 Task: Add a signature Lisa Hernandez containing With heartfelt thanks and warm wishes, Lisa Hernandez to email address softage.6@softage.net and add a label Training materials
Action: Mouse moved to (1135, 71)
Screenshot: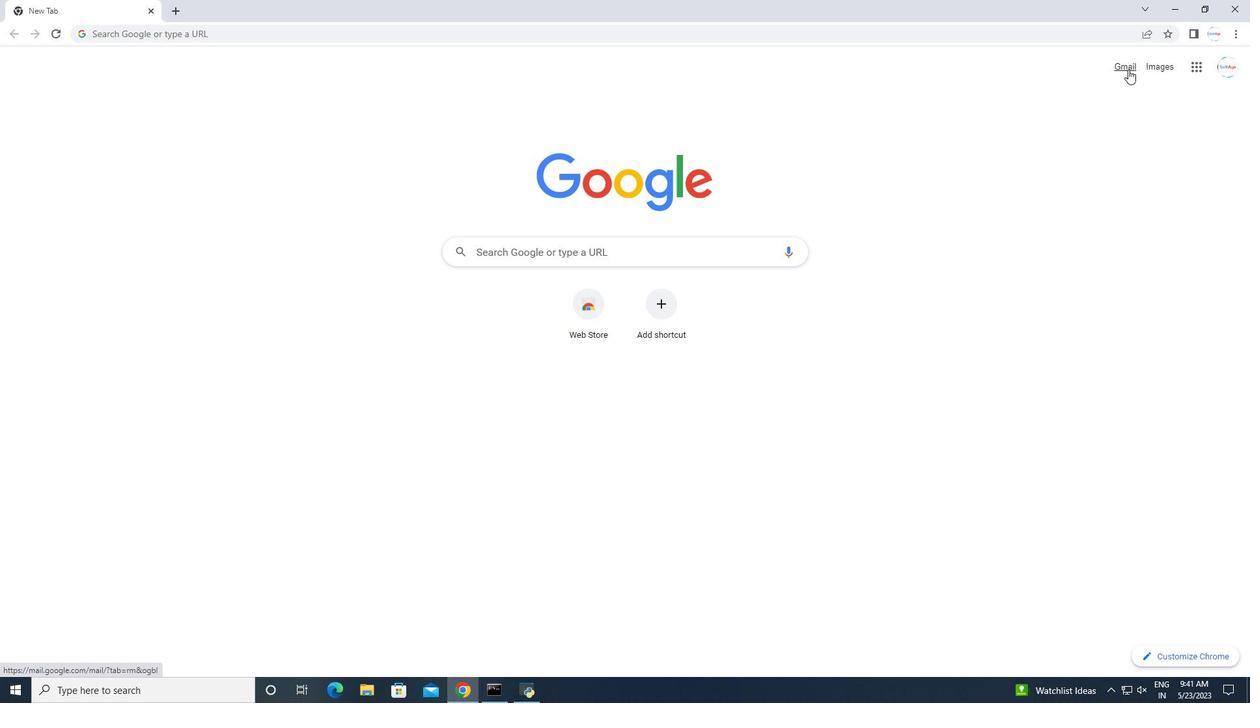 
Action: Mouse pressed left at (1135, 71)
Screenshot: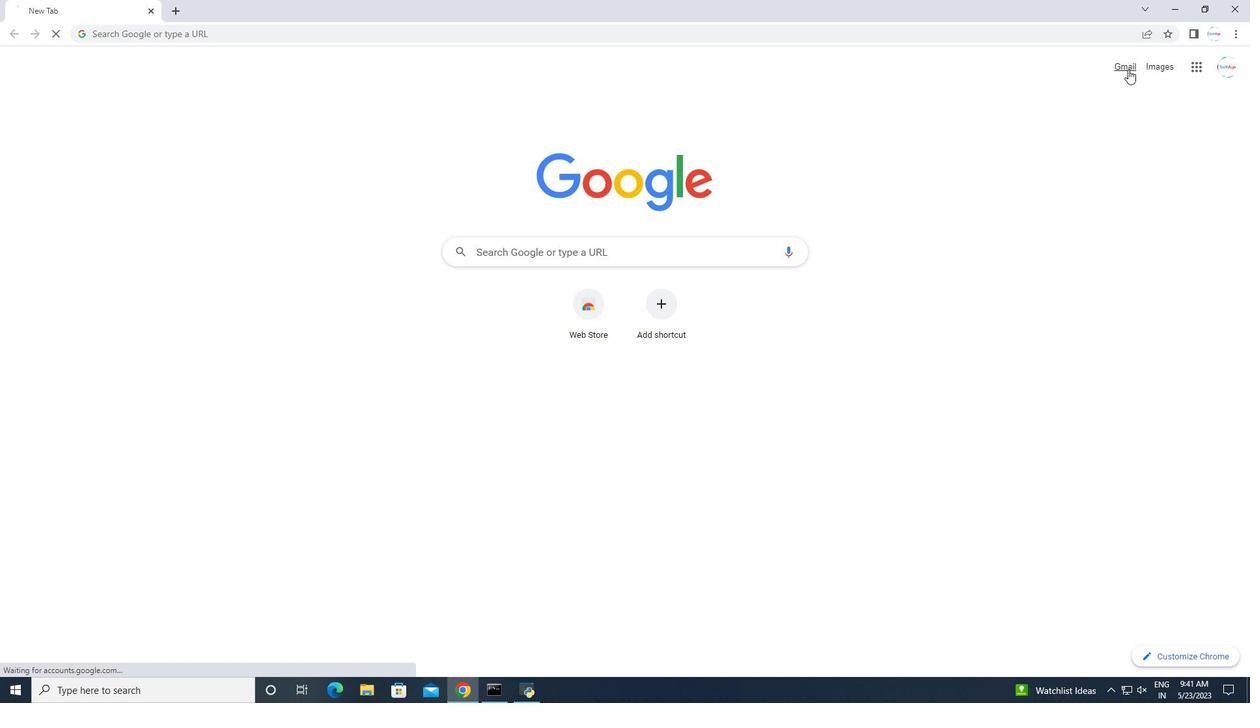 
Action: Mouse moved to (1162, 71)
Screenshot: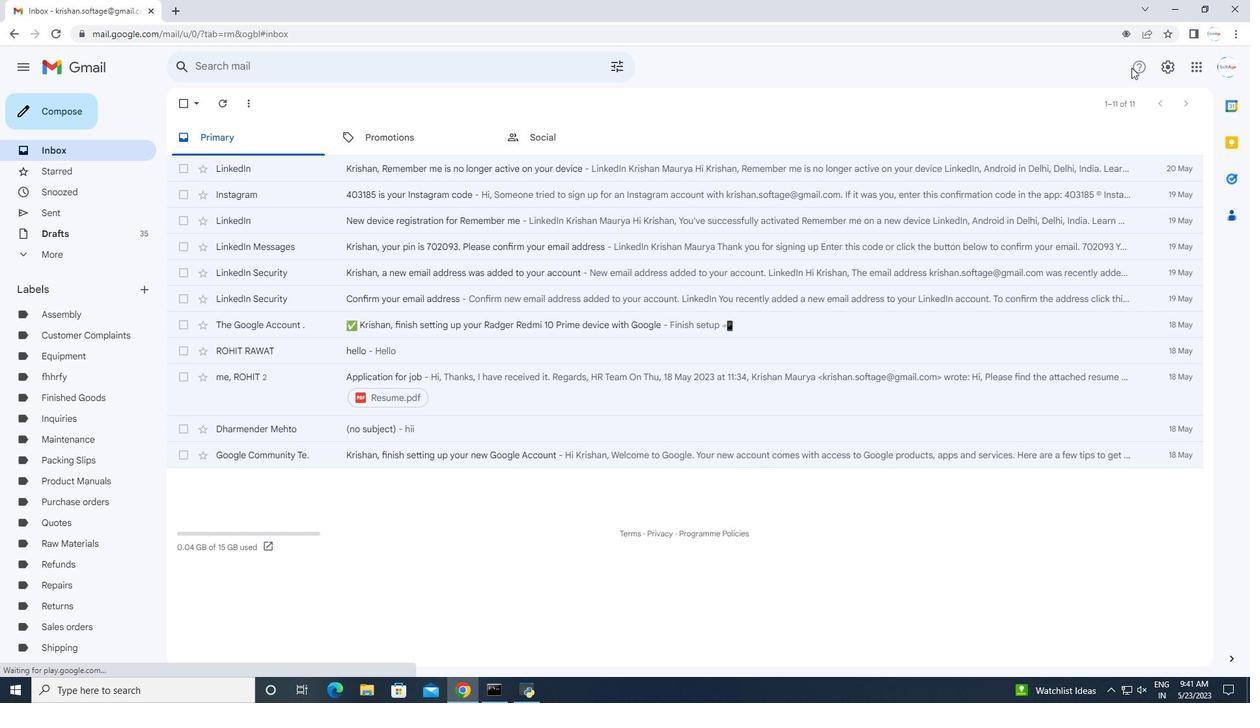 
Action: Mouse pressed left at (1162, 71)
Screenshot: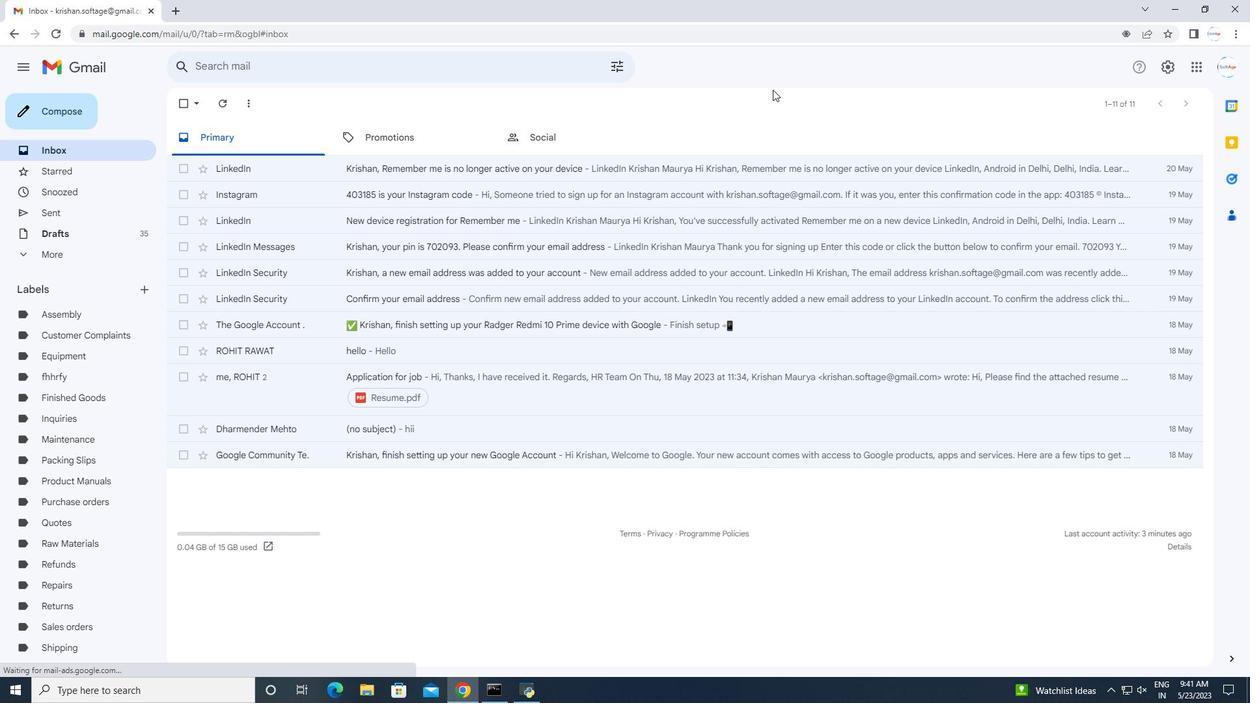 
Action: Mouse moved to (1136, 130)
Screenshot: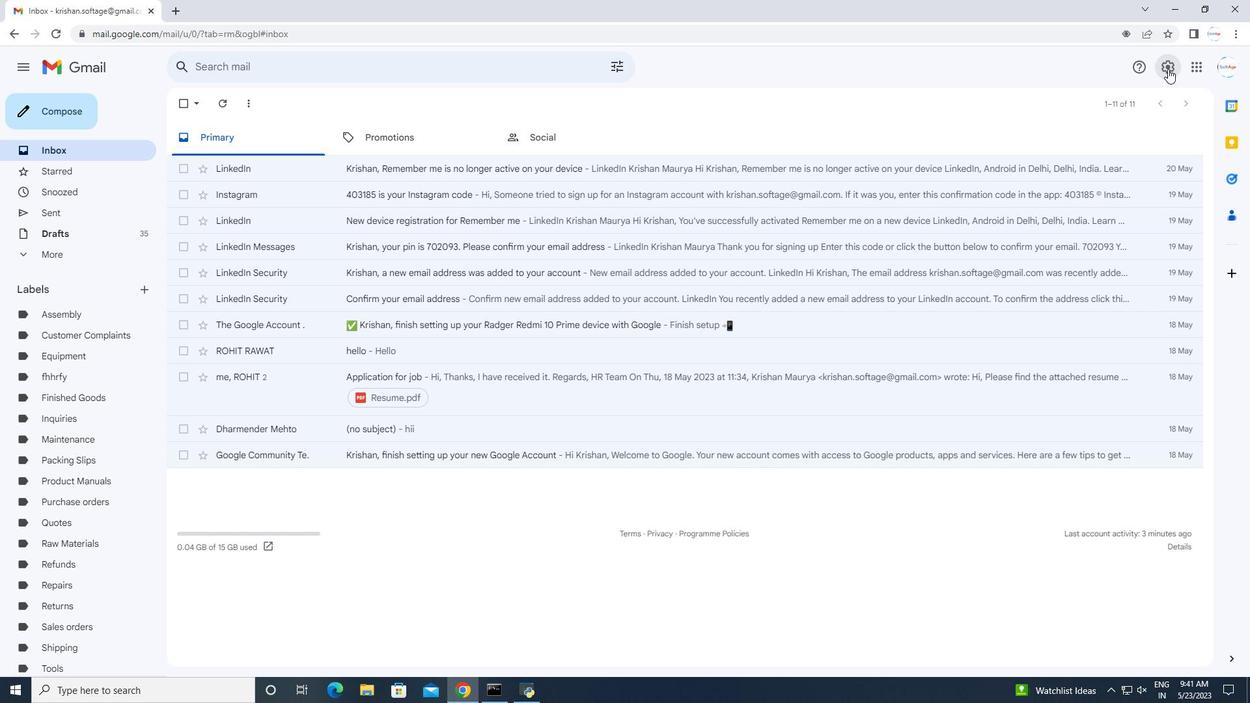 
Action: Mouse pressed left at (1136, 130)
Screenshot: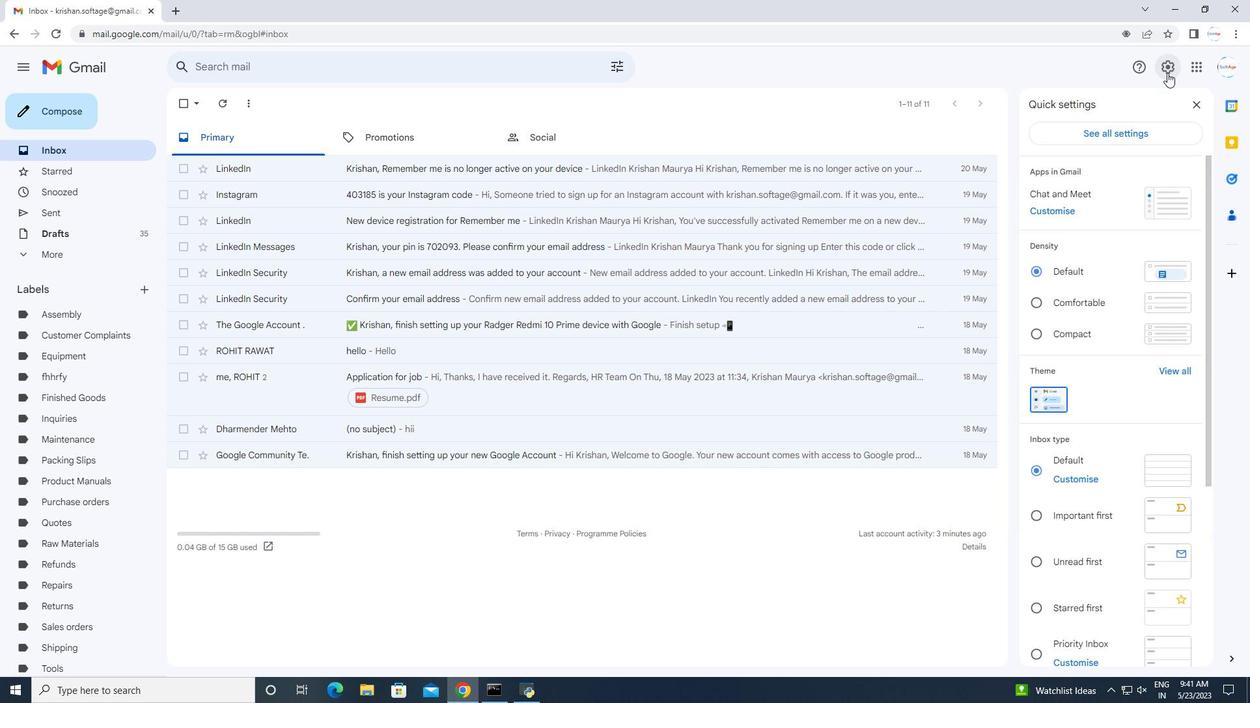 
Action: Mouse moved to (846, 177)
Screenshot: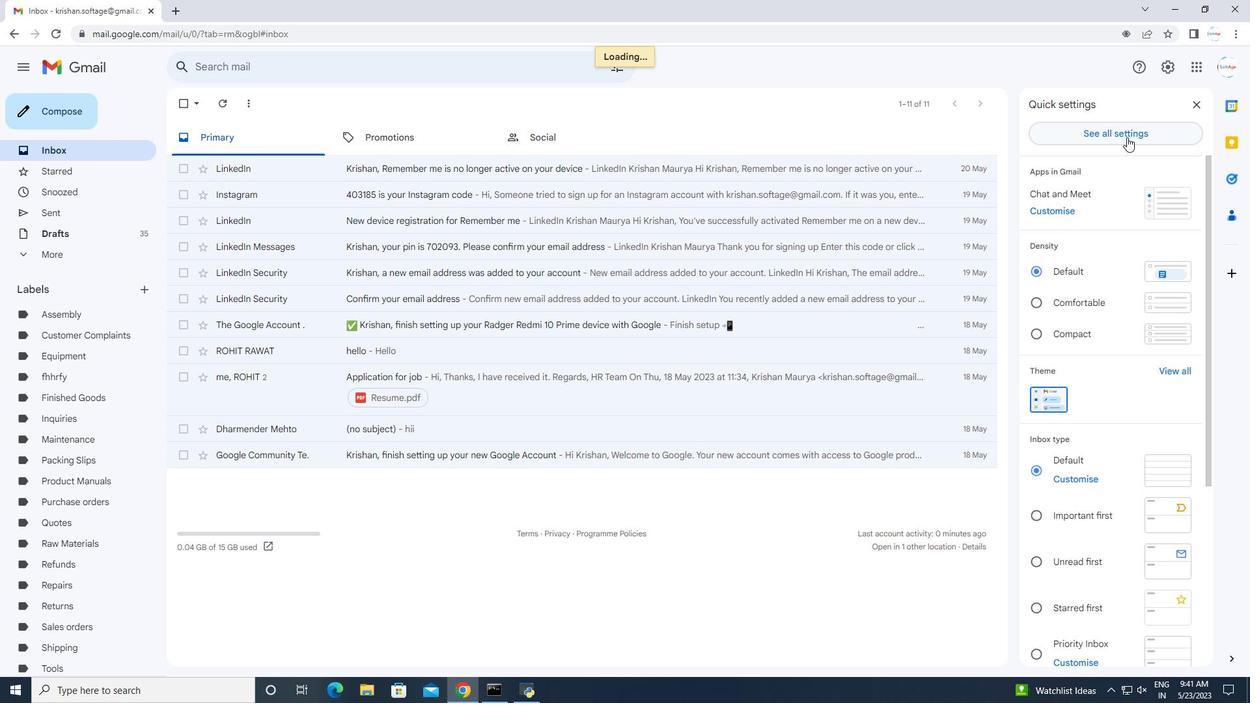 
Action: Mouse scrolled (846, 177) with delta (0, 0)
Screenshot: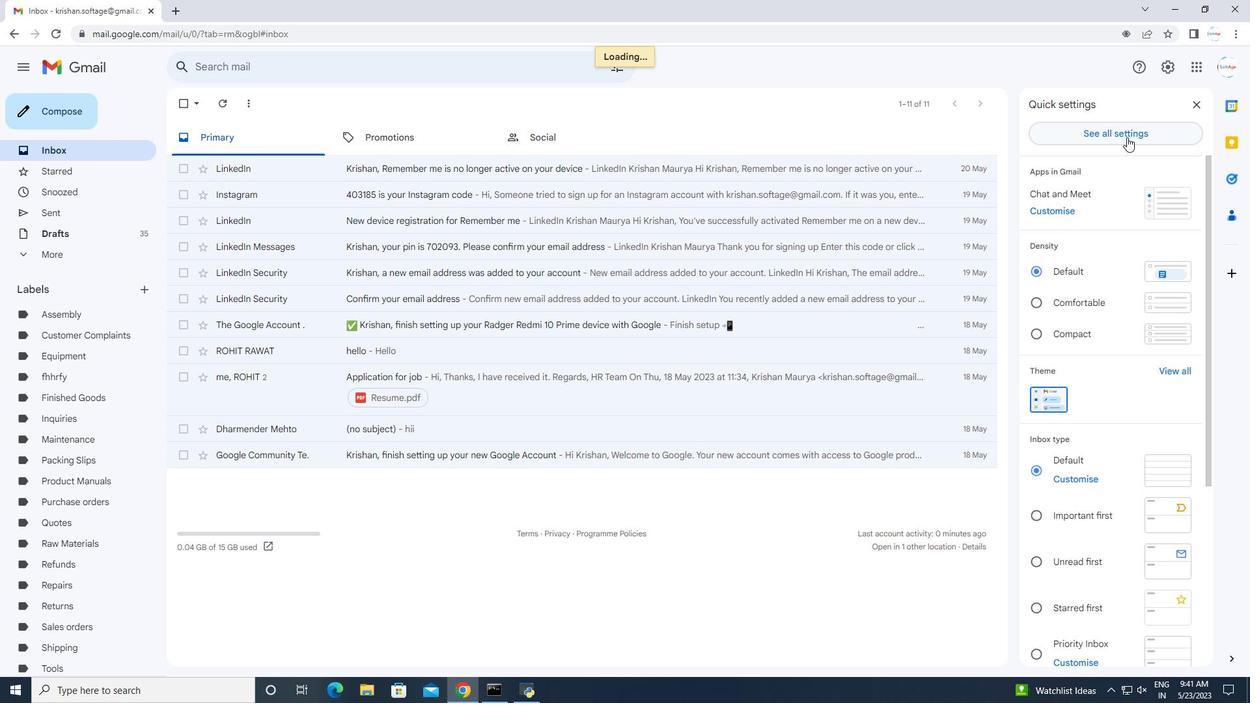 
Action: Mouse moved to (839, 181)
Screenshot: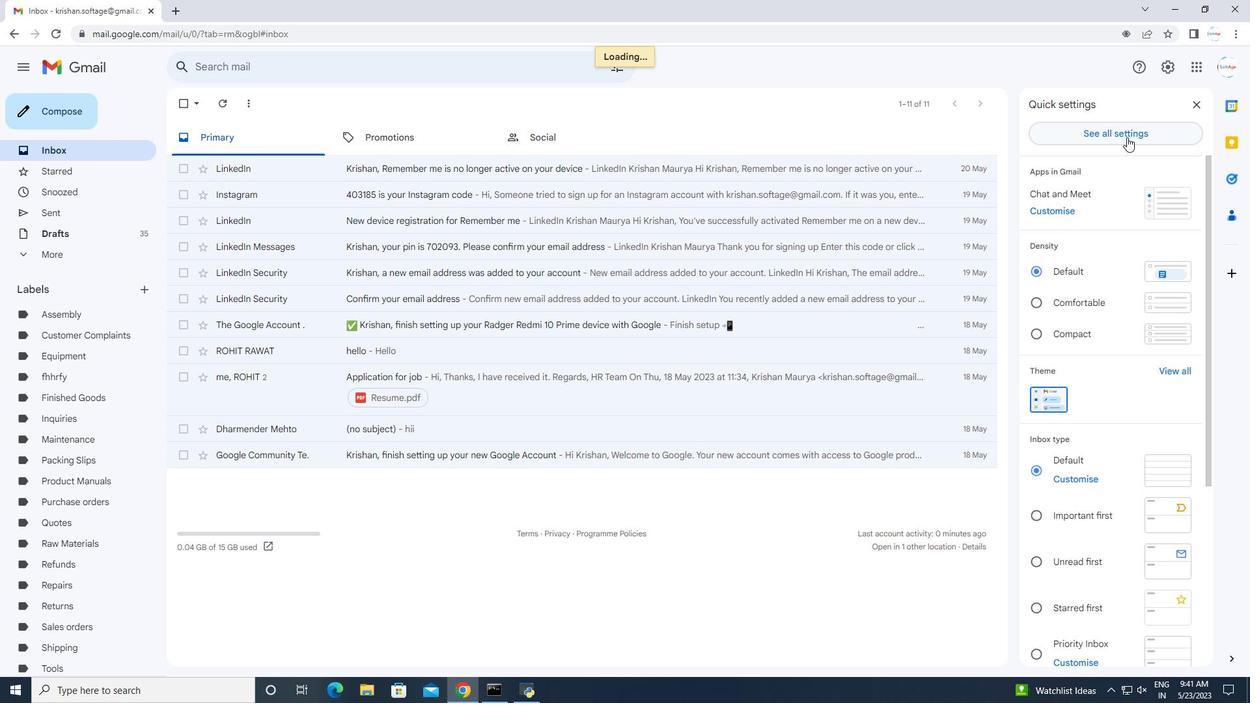 
Action: Mouse scrolled (842, 179) with delta (0, 0)
Screenshot: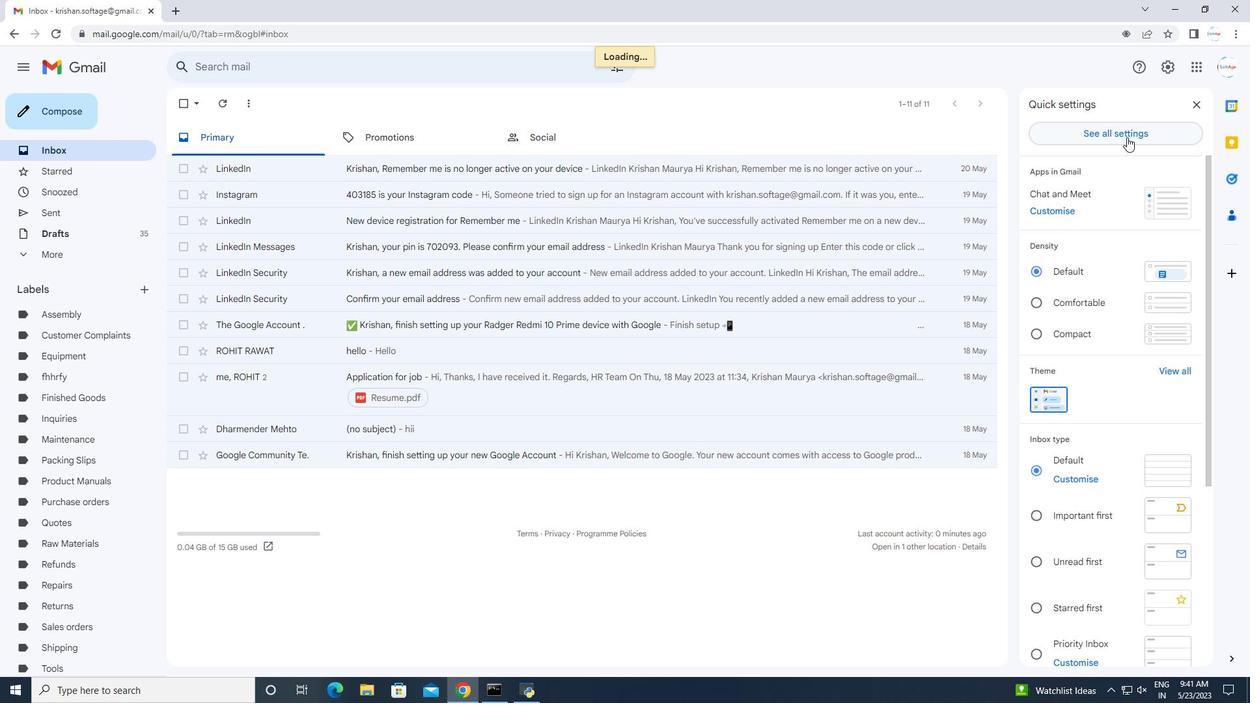 
Action: Mouse moved to (837, 181)
Screenshot: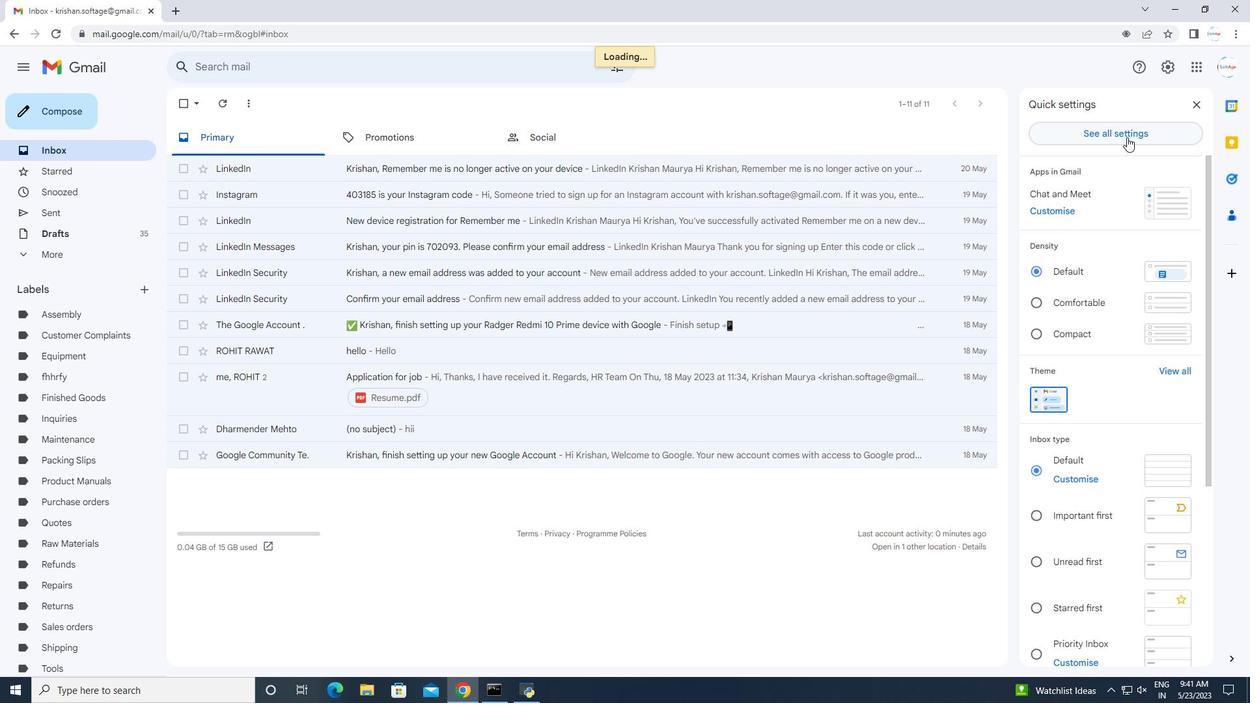 
Action: Mouse scrolled (837, 181) with delta (0, 0)
Screenshot: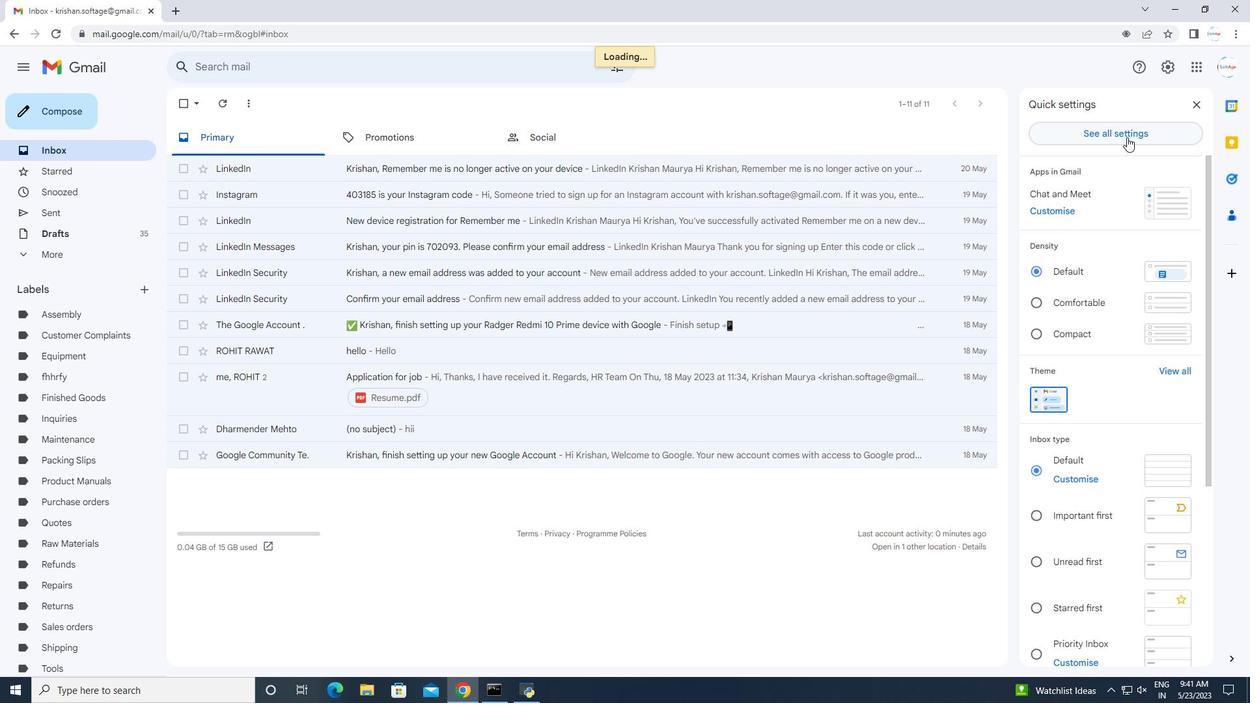
Action: Mouse moved to (831, 183)
Screenshot: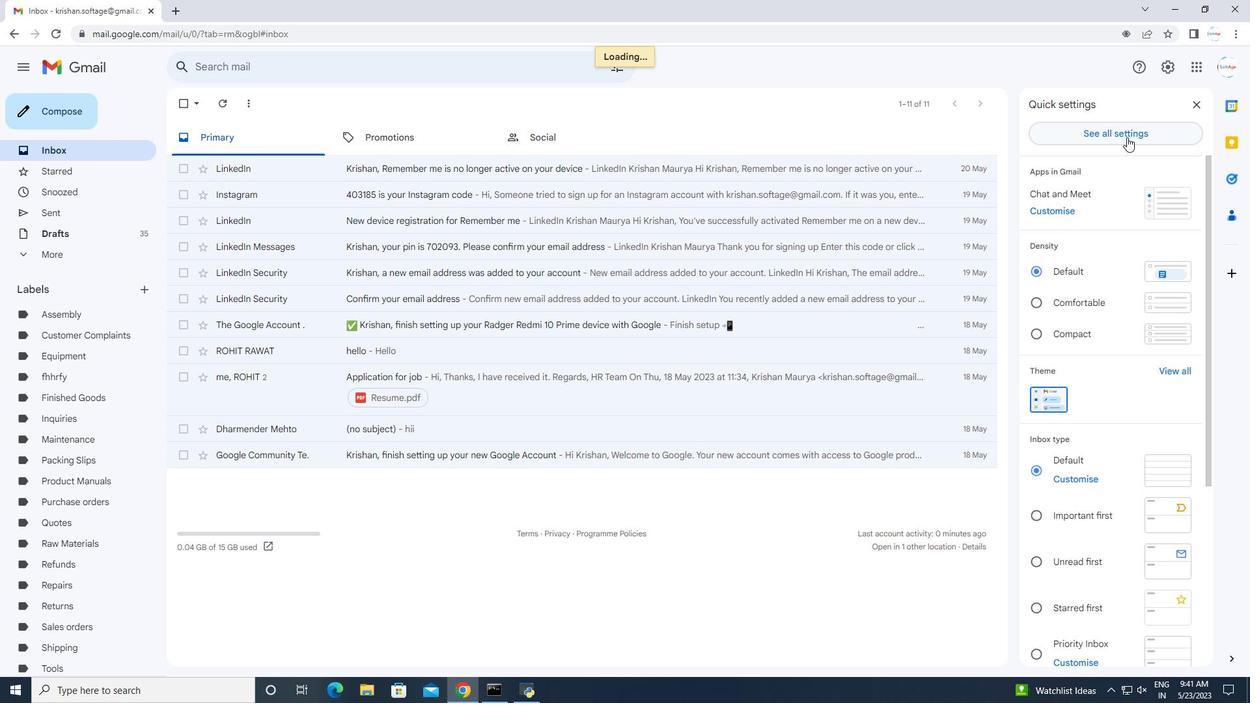 
Action: Mouse scrolled (831, 183) with delta (0, 0)
Screenshot: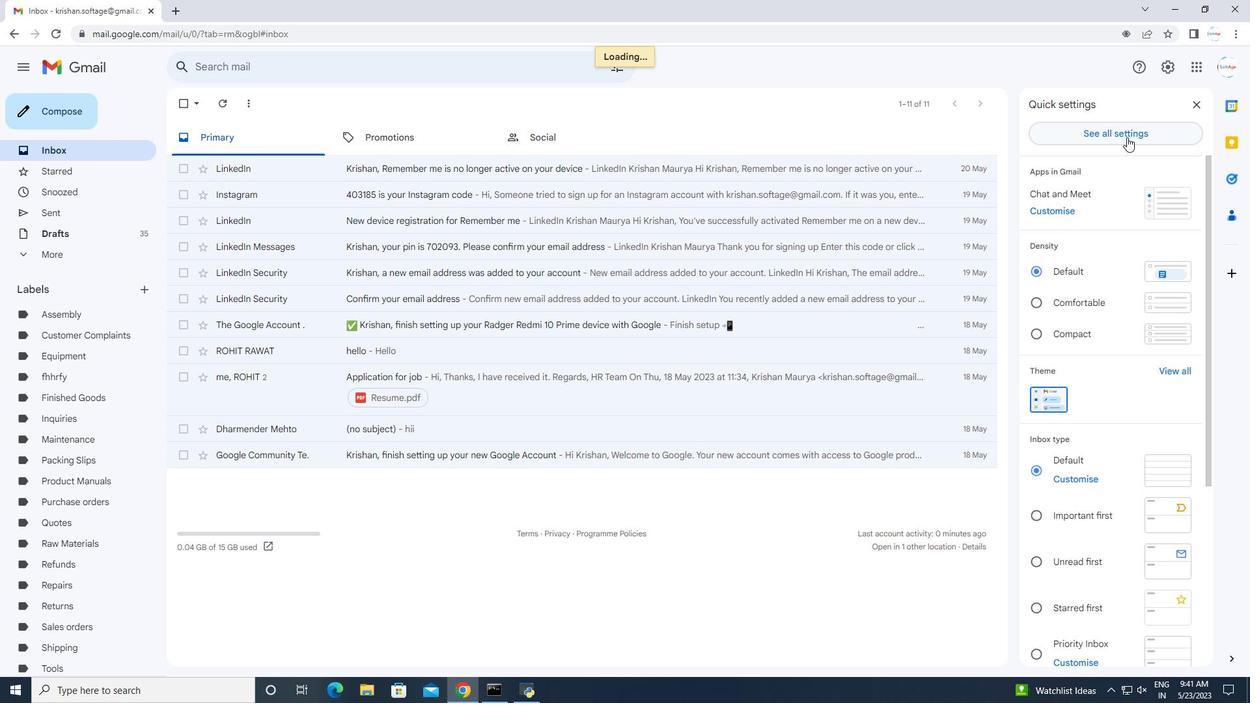 
Action: Mouse moved to (829, 184)
Screenshot: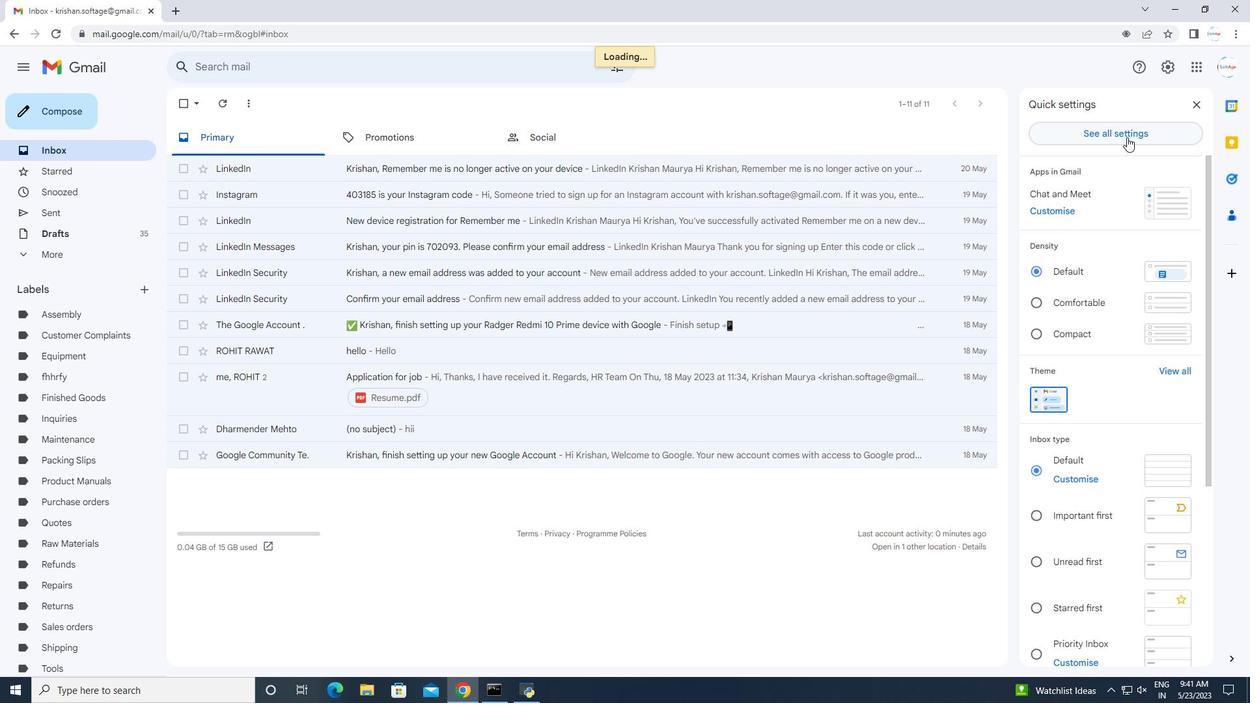 
Action: Mouse scrolled (829, 184) with delta (0, 0)
Screenshot: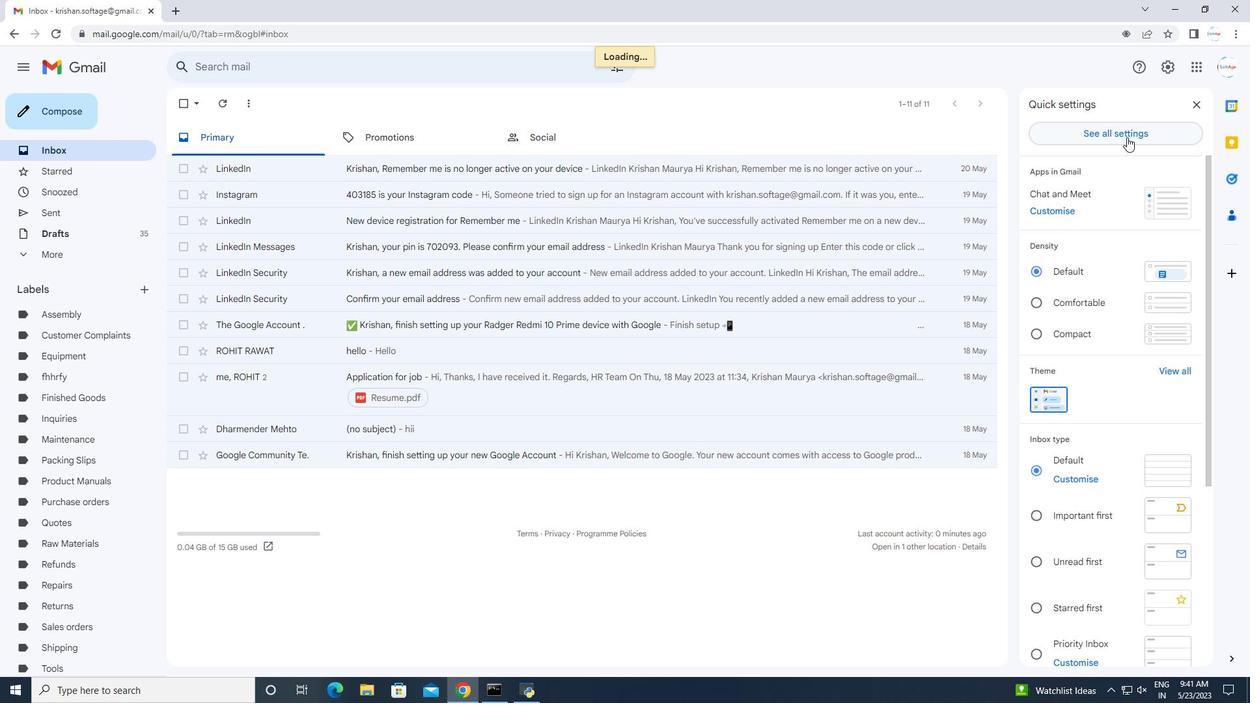 
Action: Mouse moved to (828, 184)
Screenshot: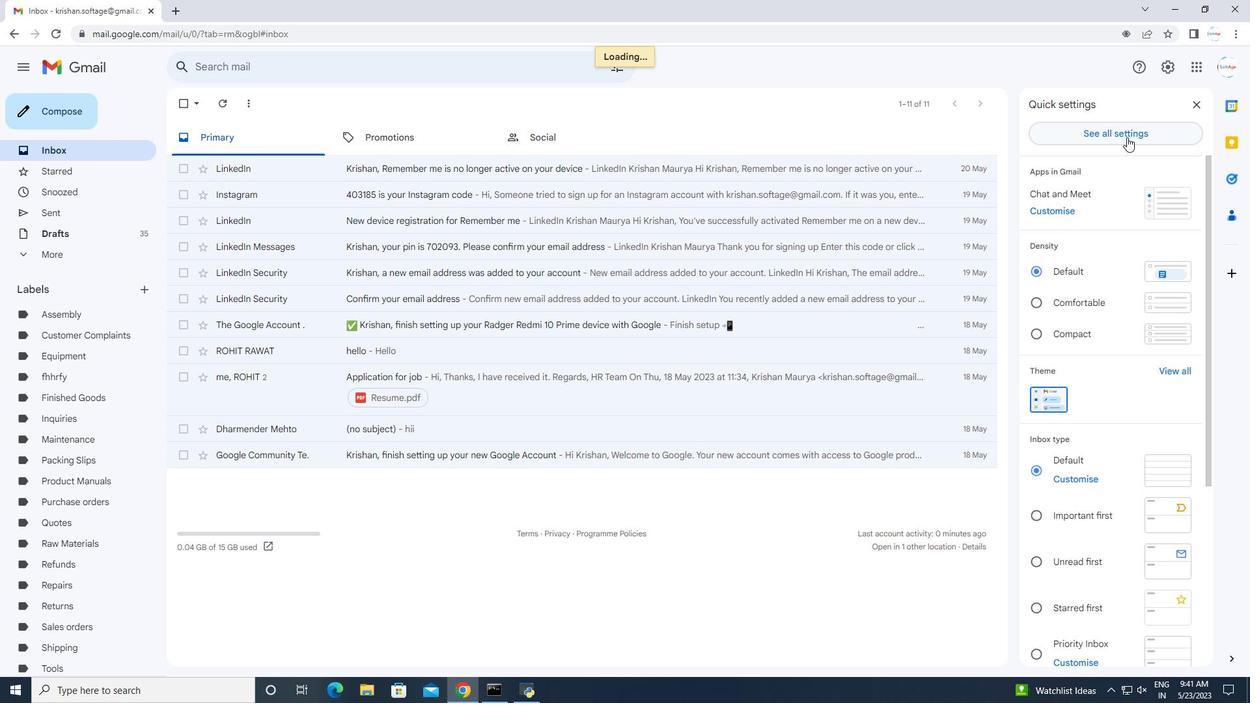 
Action: Mouse scrolled (828, 184) with delta (0, 0)
Screenshot: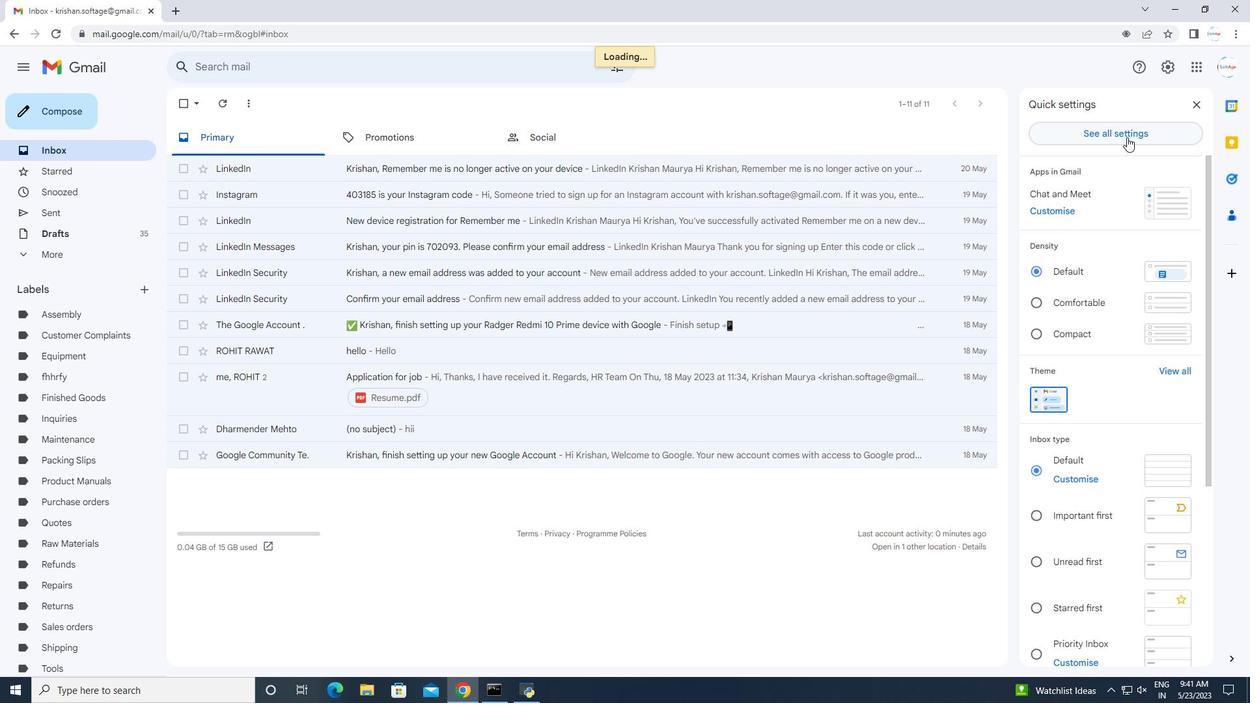 
Action: Mouse moved to (825, 186)
Screenshot: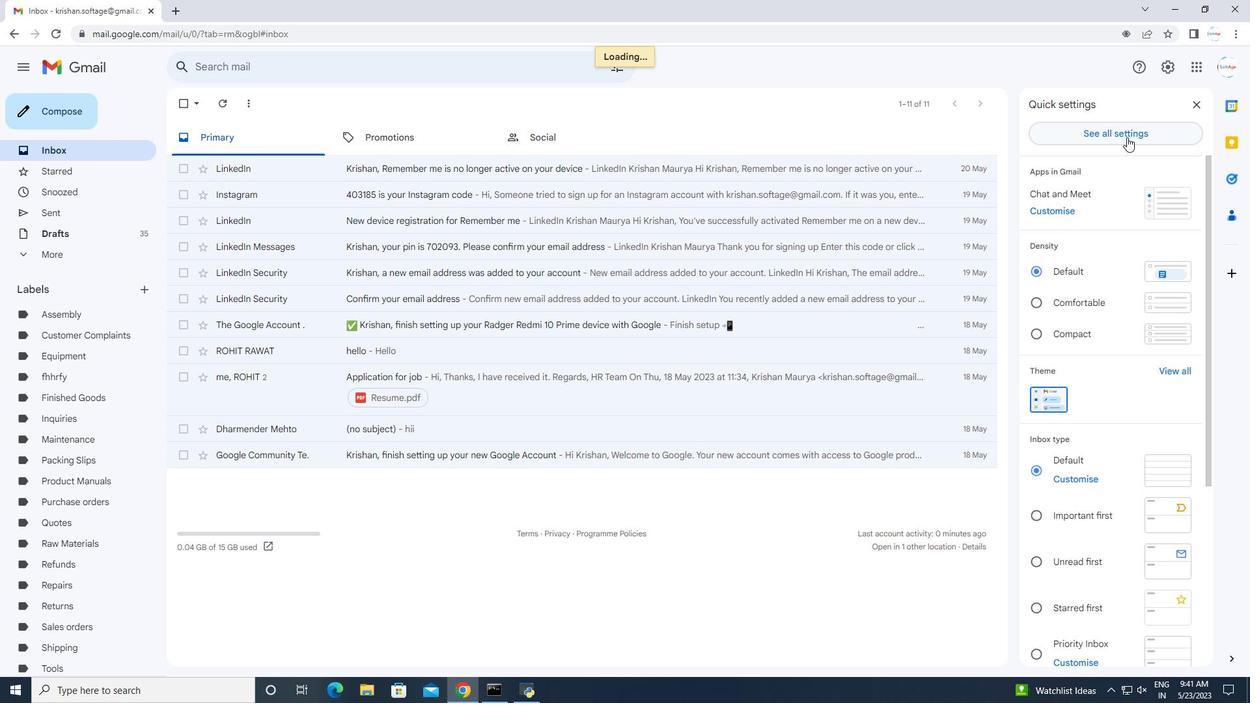 
Action: Mouse scrolled (825, 185) with delta (0, 0)
Screenshot: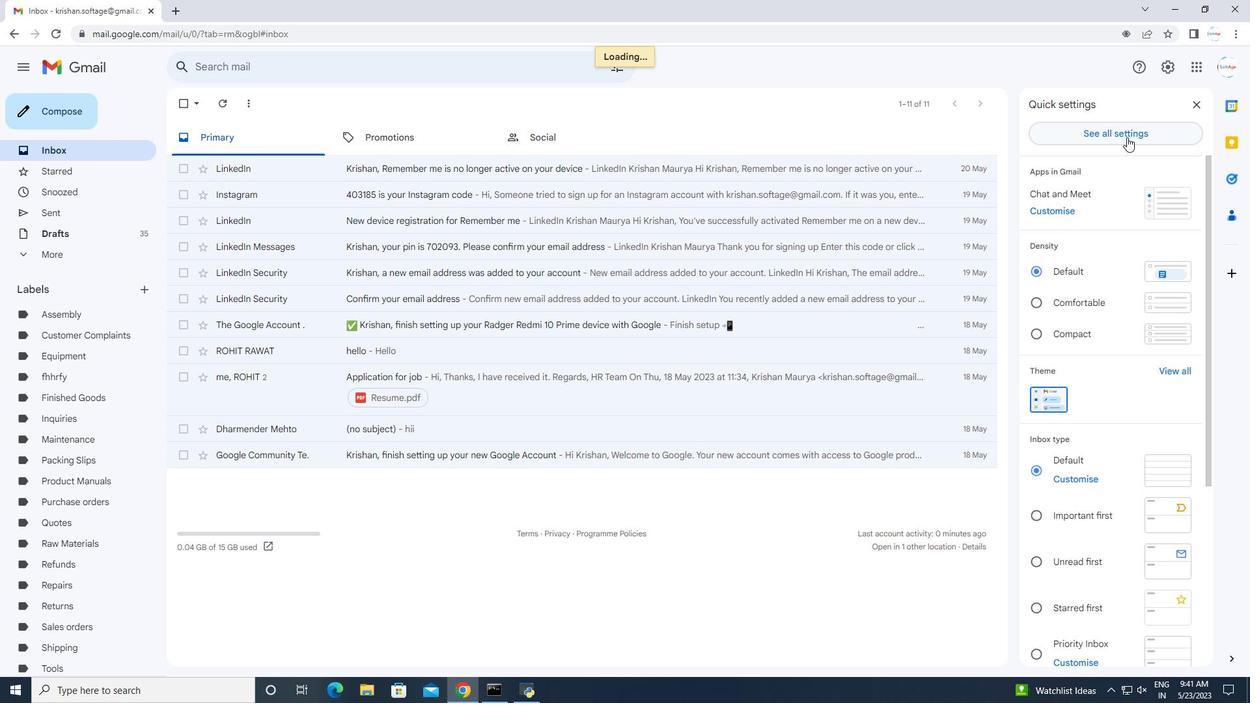 
Action: Mouse moved to (821, 187)
Screenshot: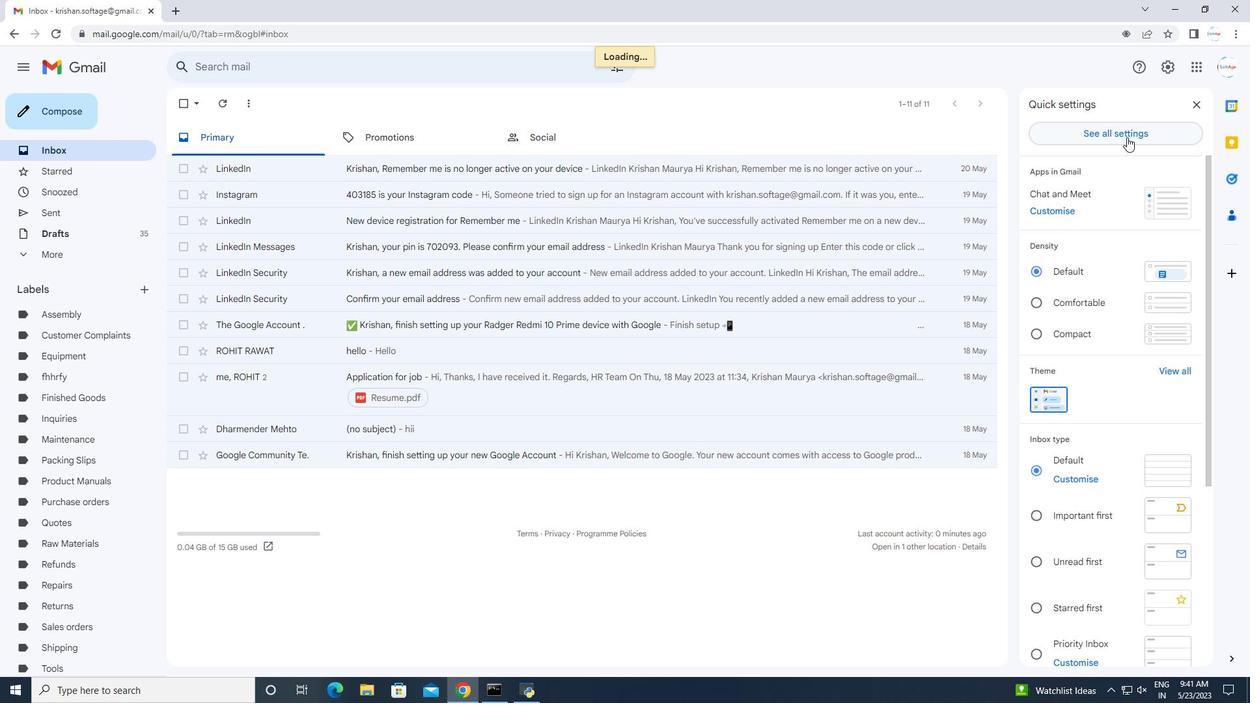 
Action: Mouse scrolled (821, 186) with delta (0, 0)
Screenshot: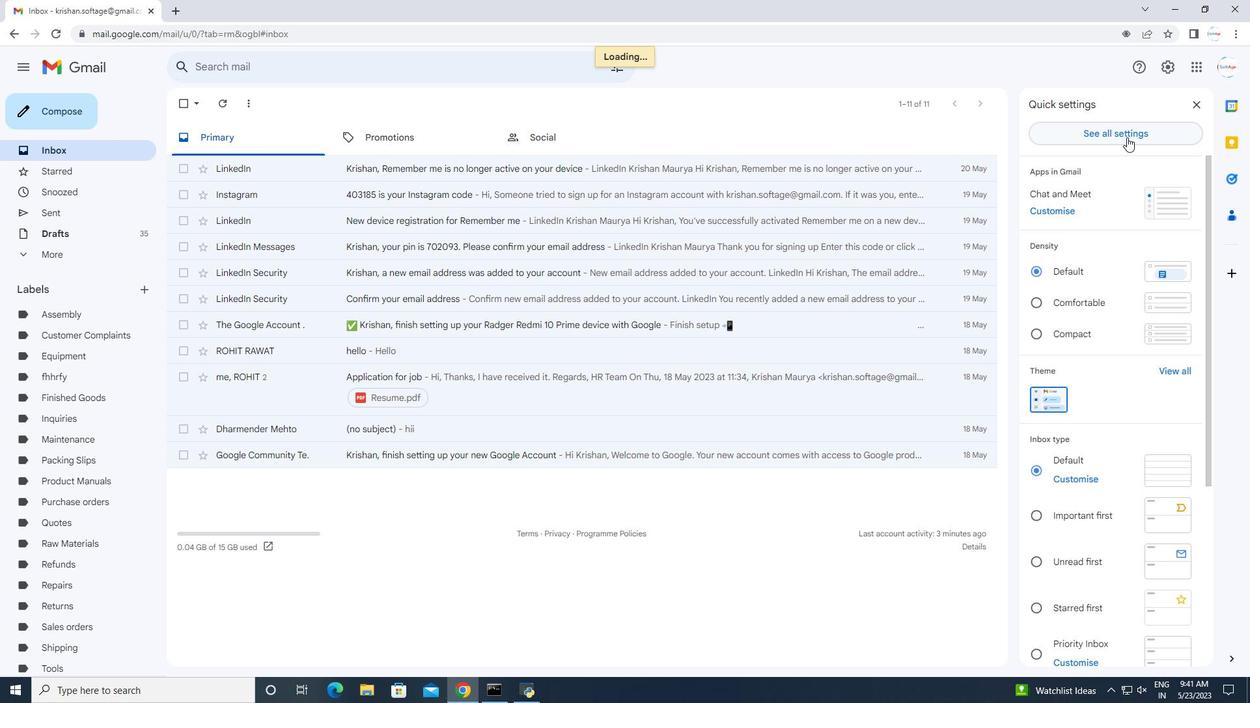 
Action: Mouse moved to (821, 187)
Screenshot: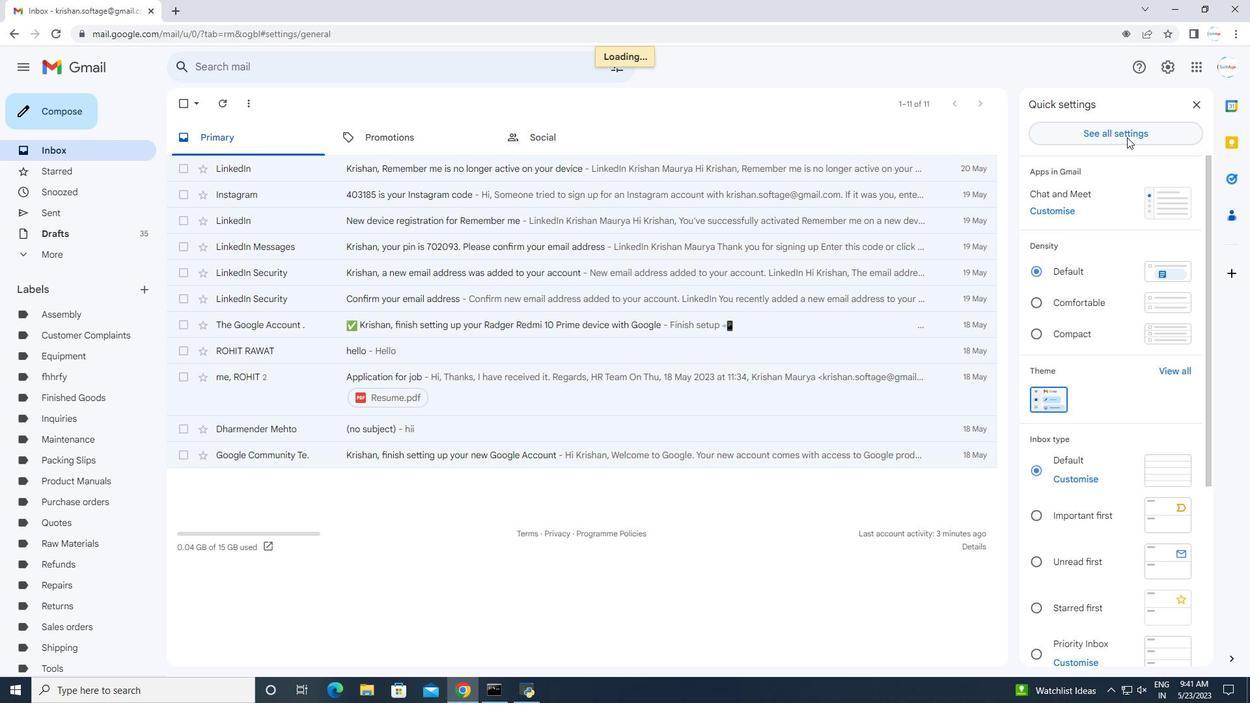 
Action: Mouse scrolled (821, 186) with delta (0, 0)
Screenshot: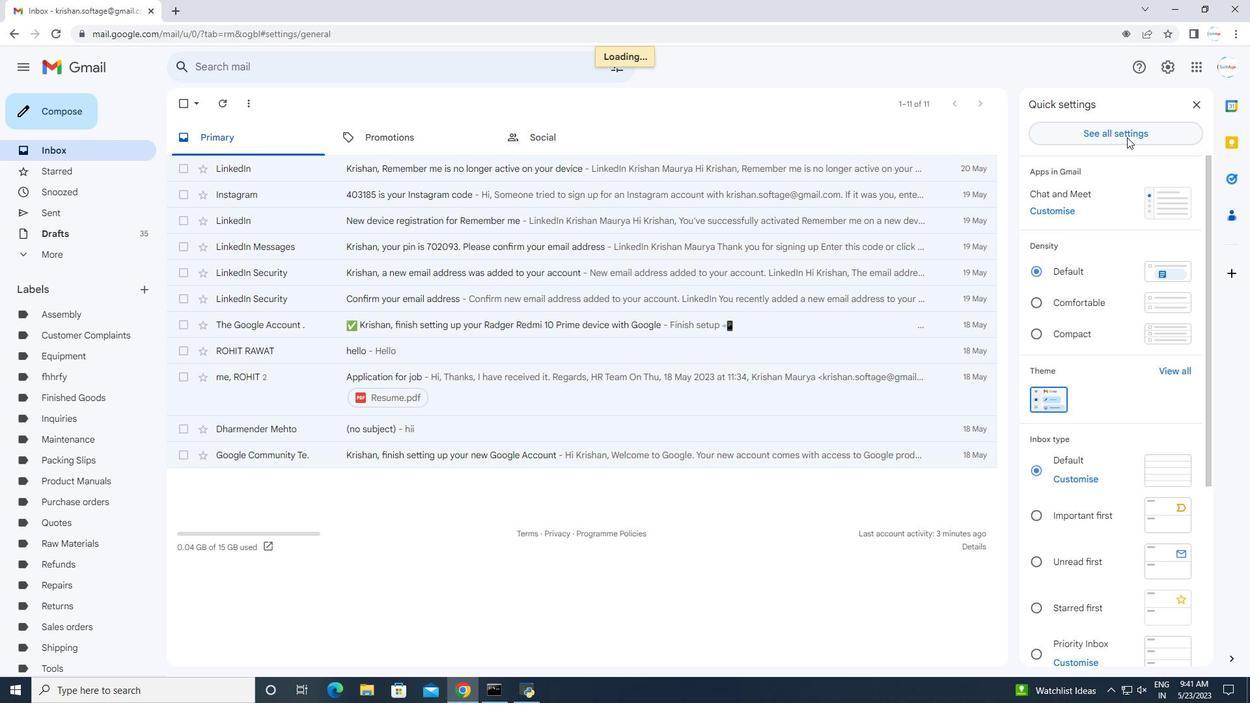 
Action: Mouse scrolled (821, 186) with delta (0, 0)
Screenshot: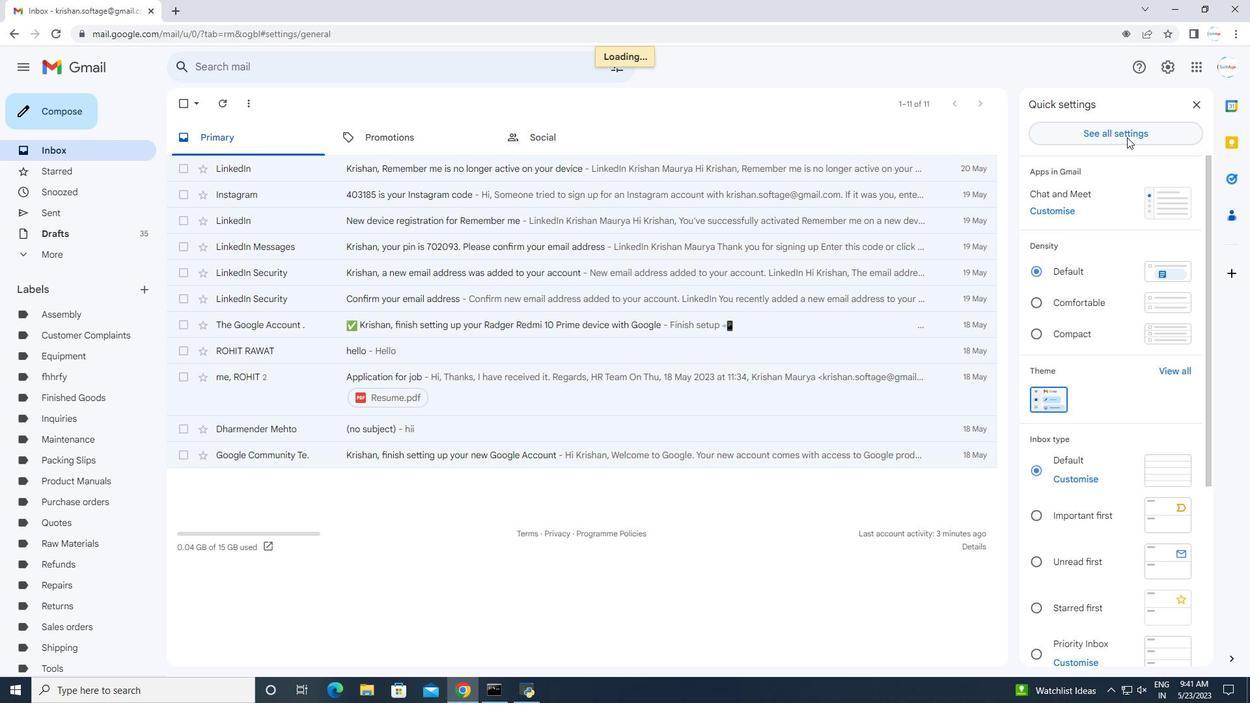 
Action: Mouse scrolled (821, 186) with delta (0, 0)
Screenshot: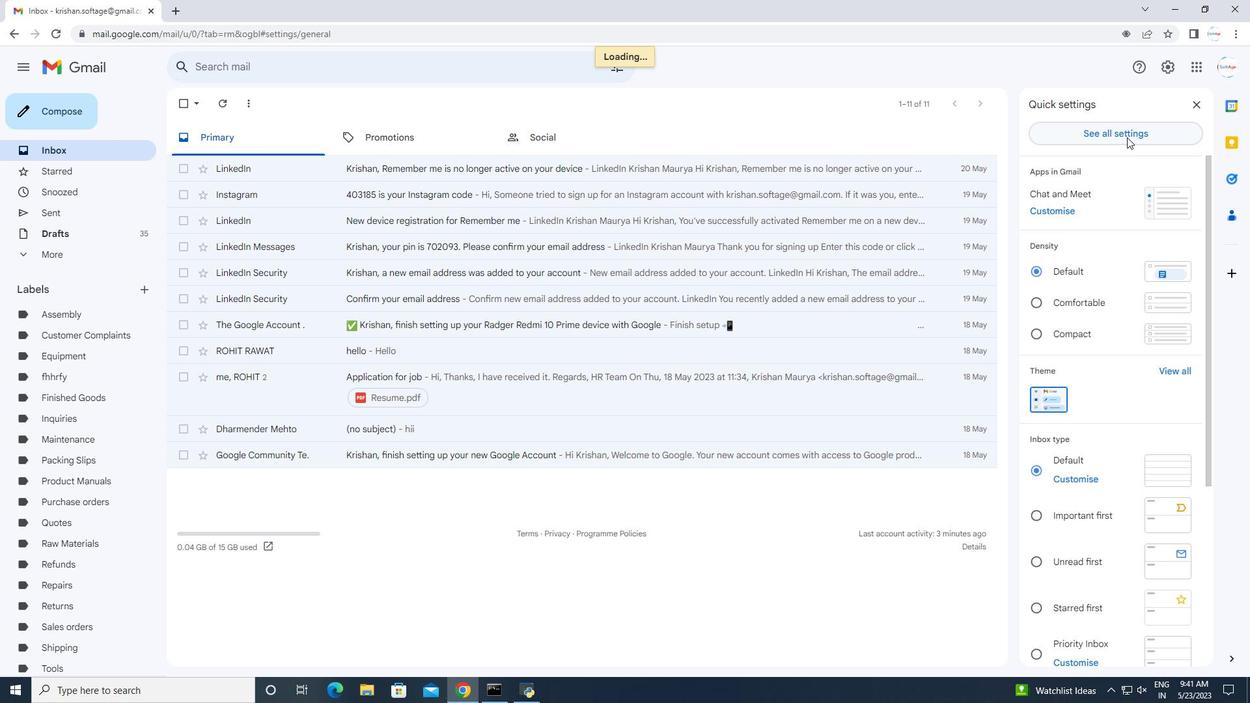 
Action: Mouse scrolled (821, 186) with delta (0, 0)
Screenshot: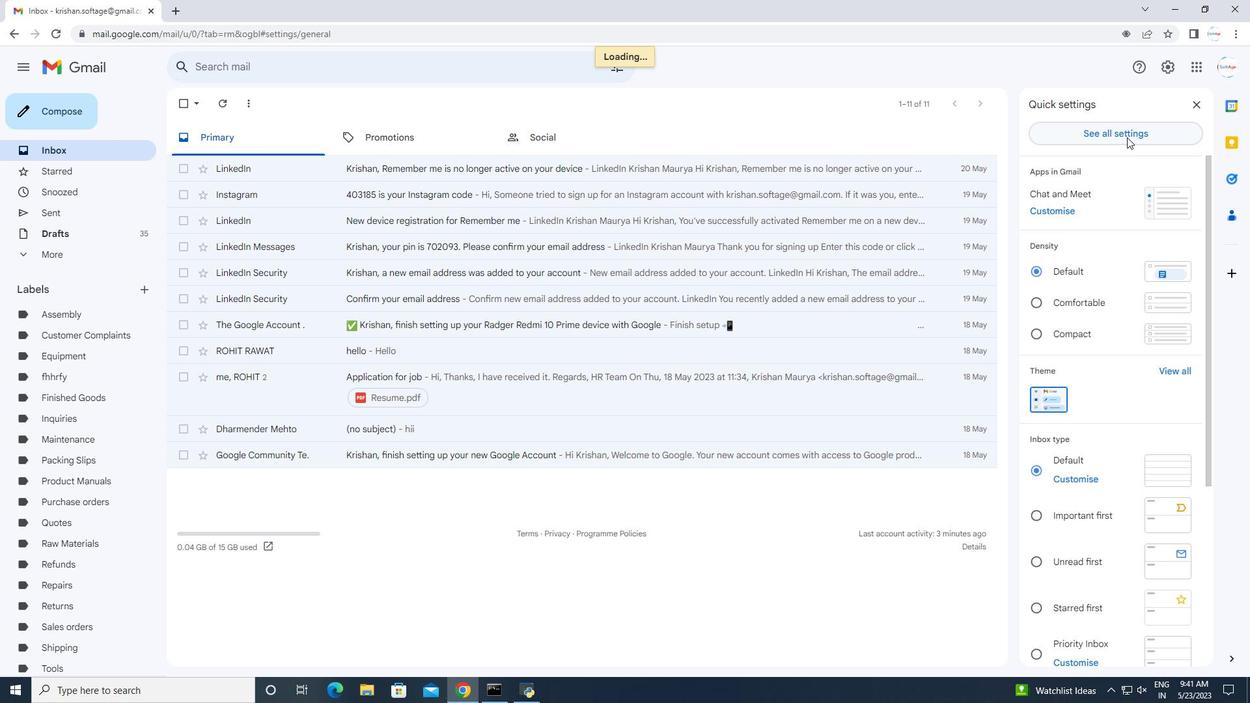 
Action: Mouse scrolled (821, 186) with delta (0, 0)
Screenshot: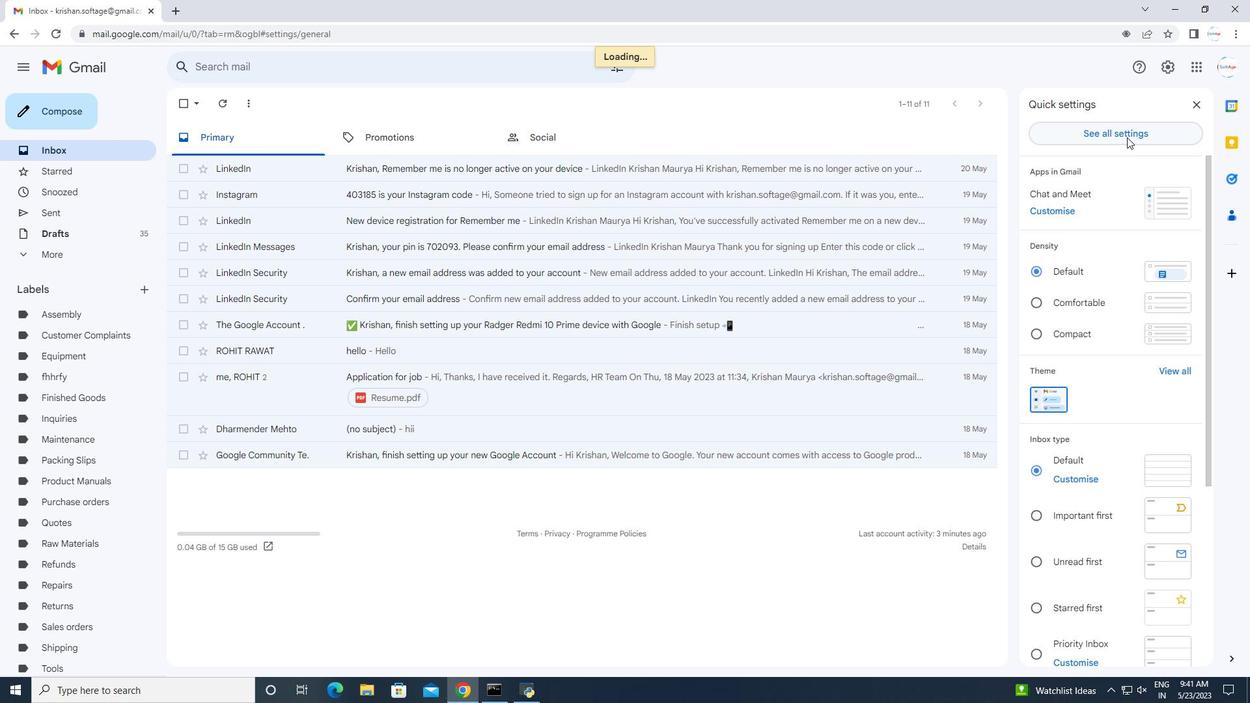 
Action: Mouse scrolled (821, 186) with delta (0, 0)
Screenshot: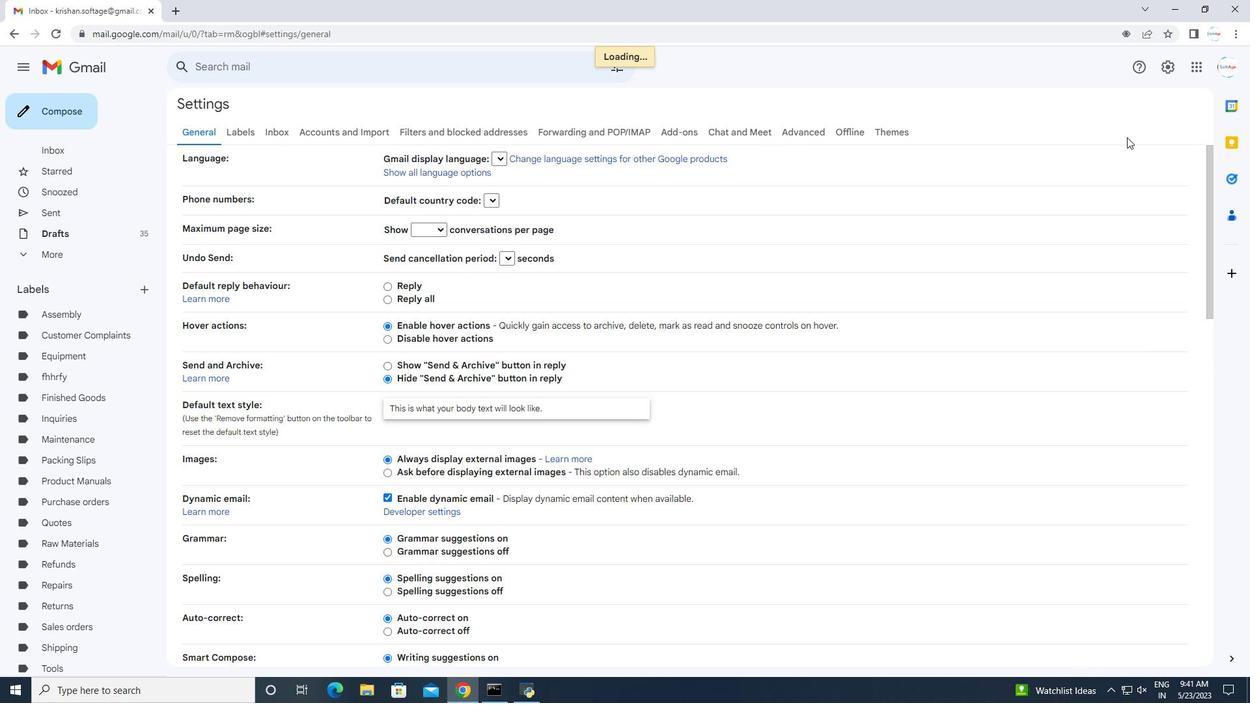 
Action: Mouse scrolled (821, 186) with delta (0, 0)
Screenshot: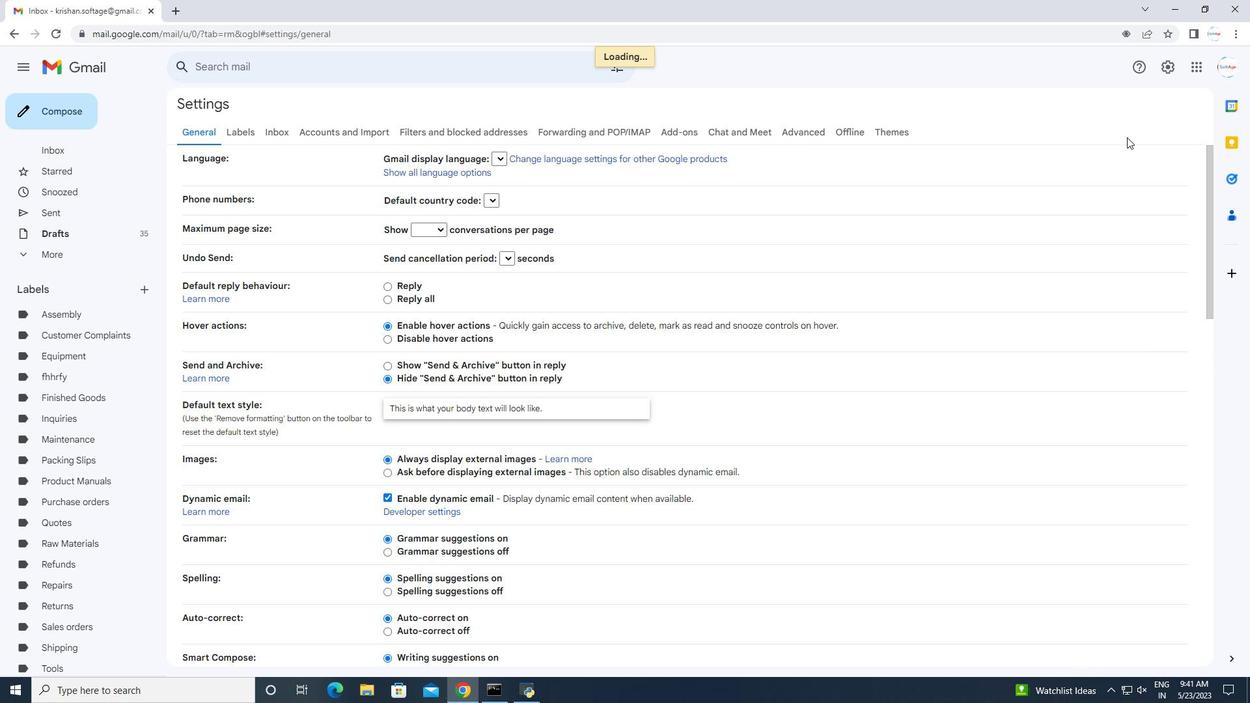 
Action: Mouse scrolled (821, 186) with delta (0, 0)
Screenshot: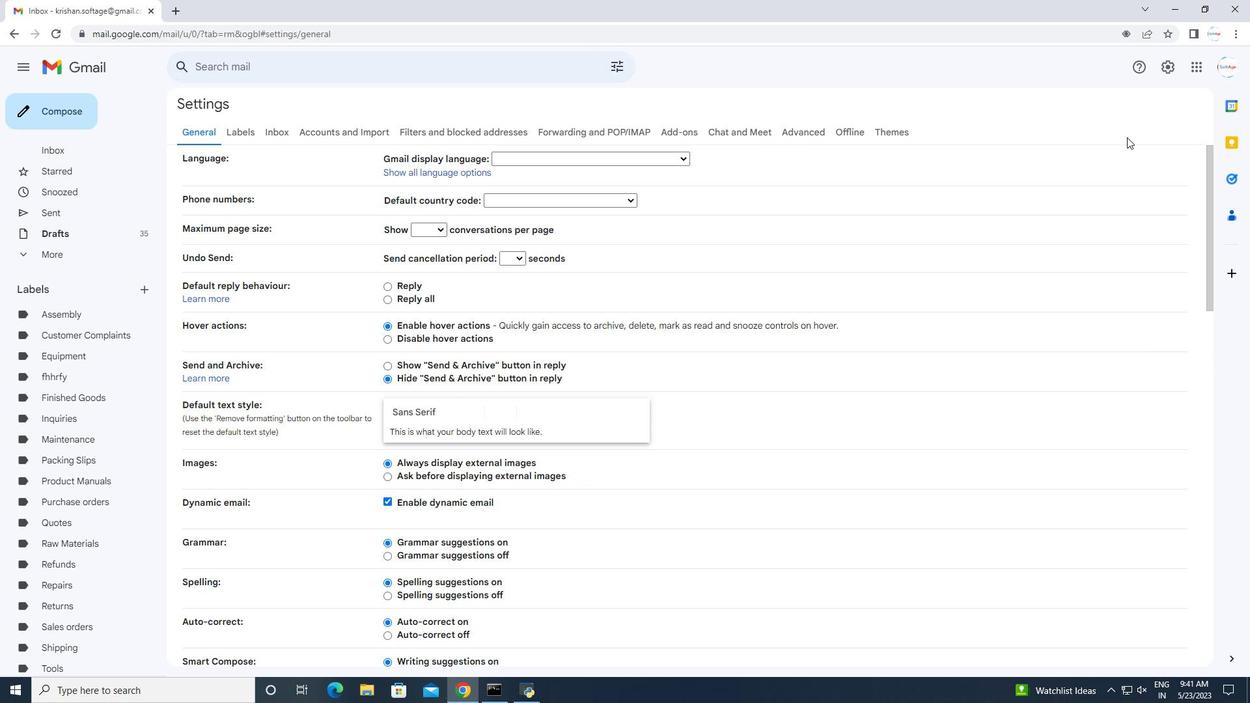 
Action: Mouse moved to (427, 318)
Screenshot: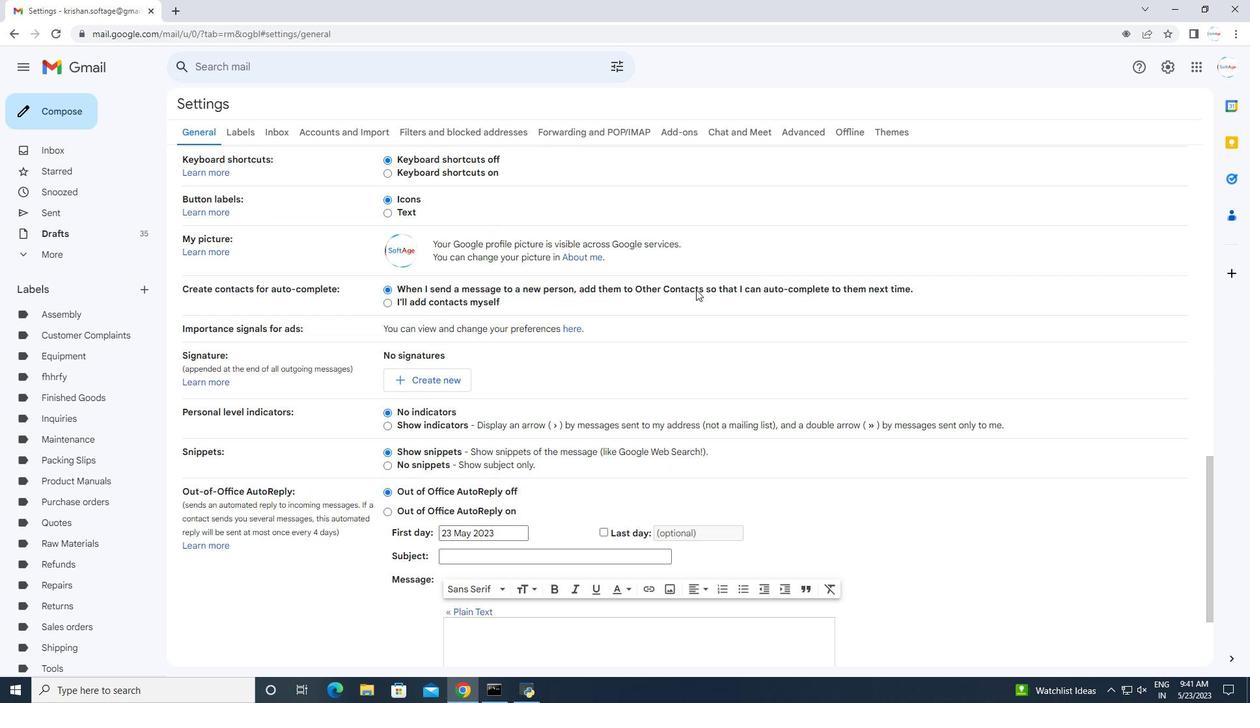 
Action: Mouse pressed left at (427, 318)
Screenshot: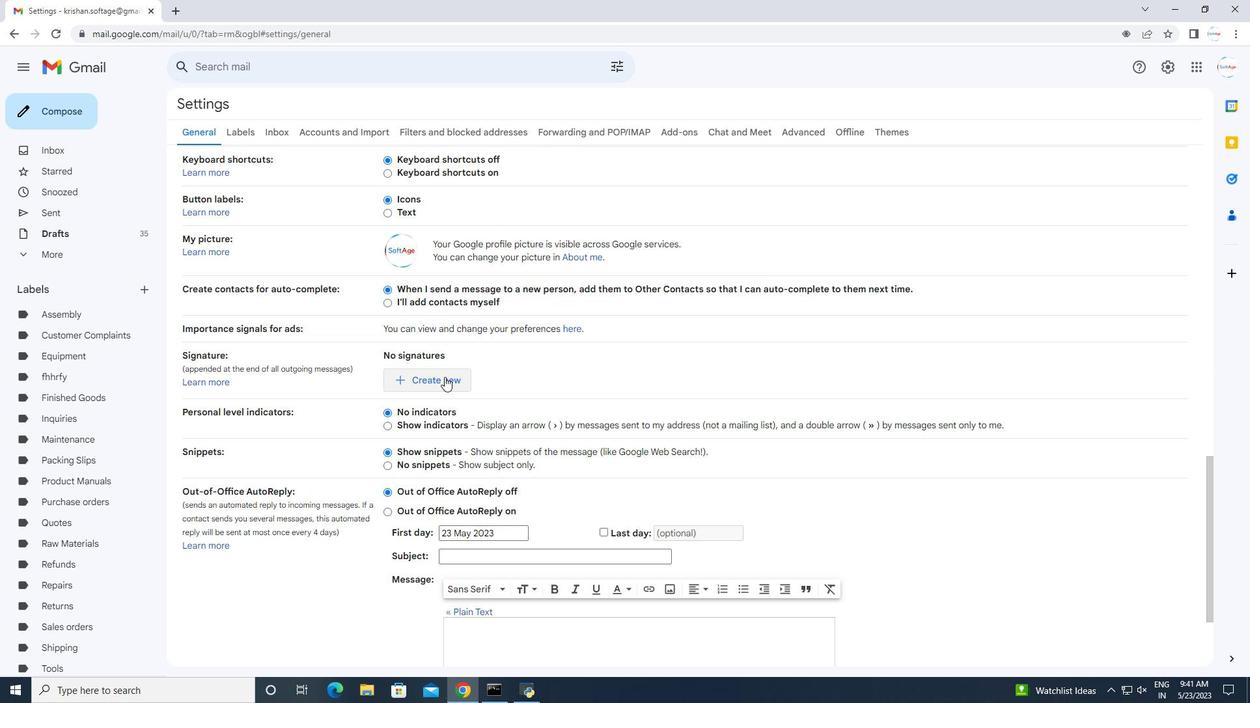 
Action: Mouse moved to (536, 358)
Screenshot: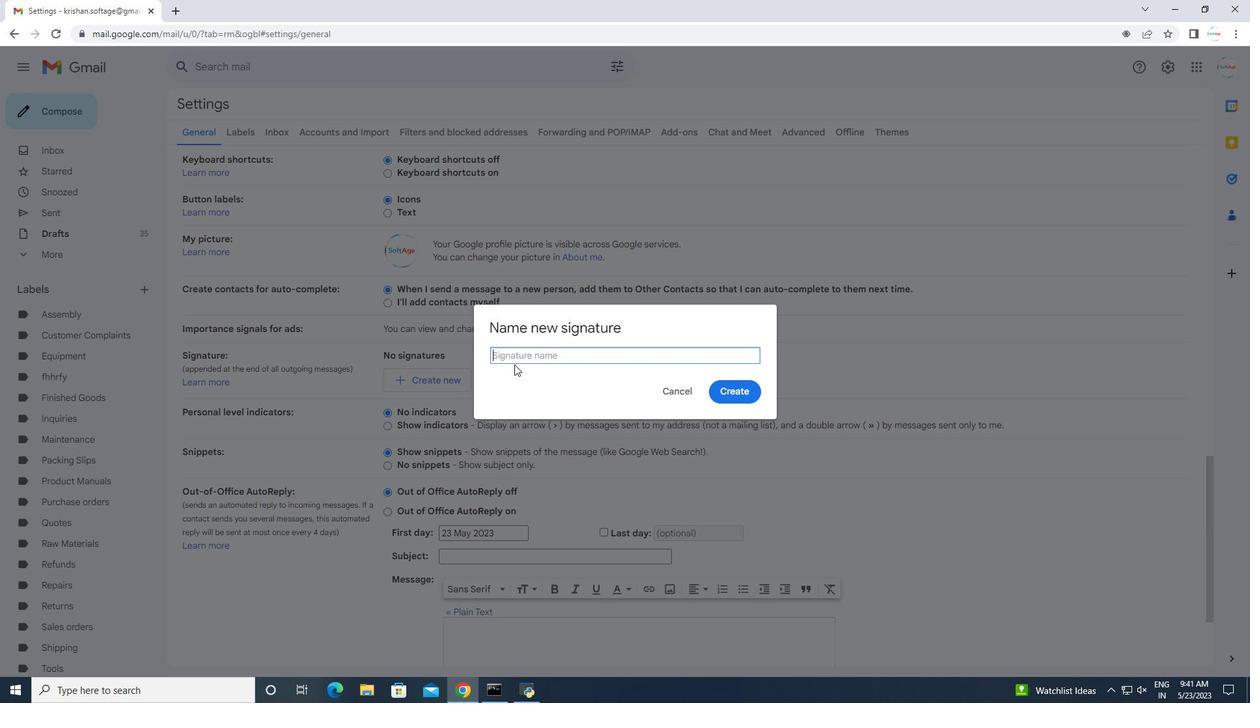 
Action: Mouse pressed left at (536, 358)
Screenshot: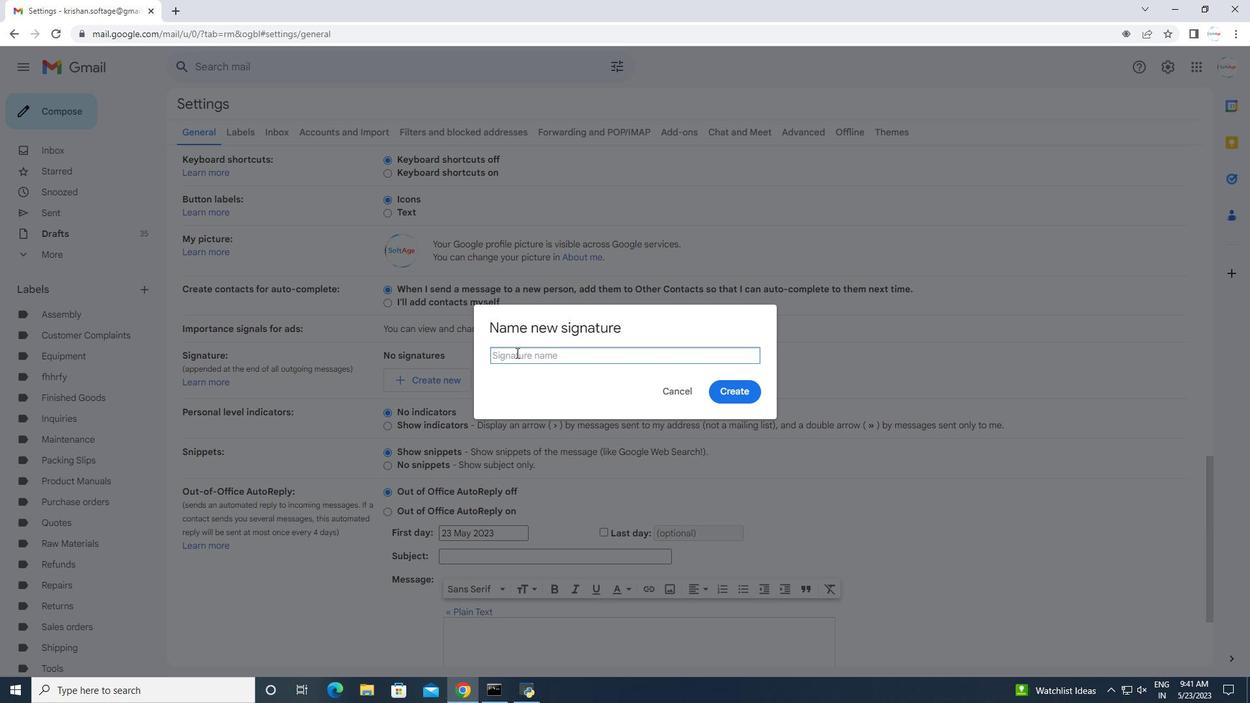 
Action: Key pressed <Key.shift>Lisa<Key.space><Key.shift>Hernandez
Screenshot: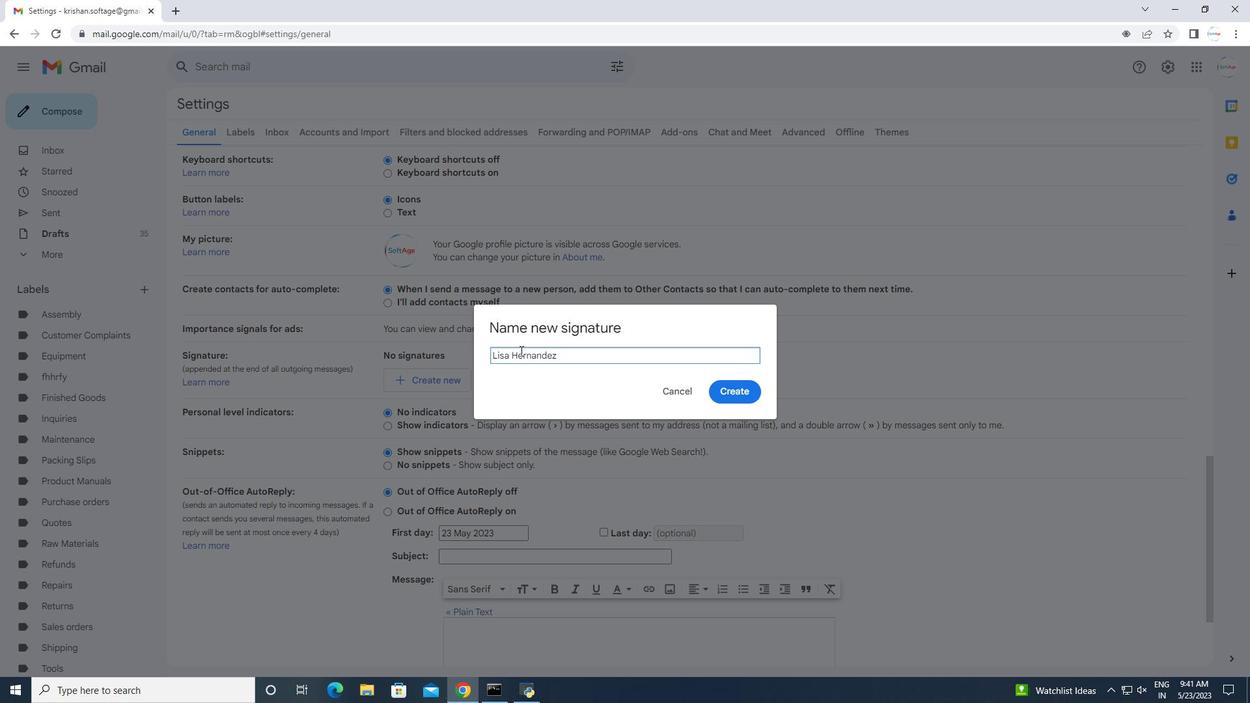 
Action: Mouse moved to (726, 394)
Screenshot: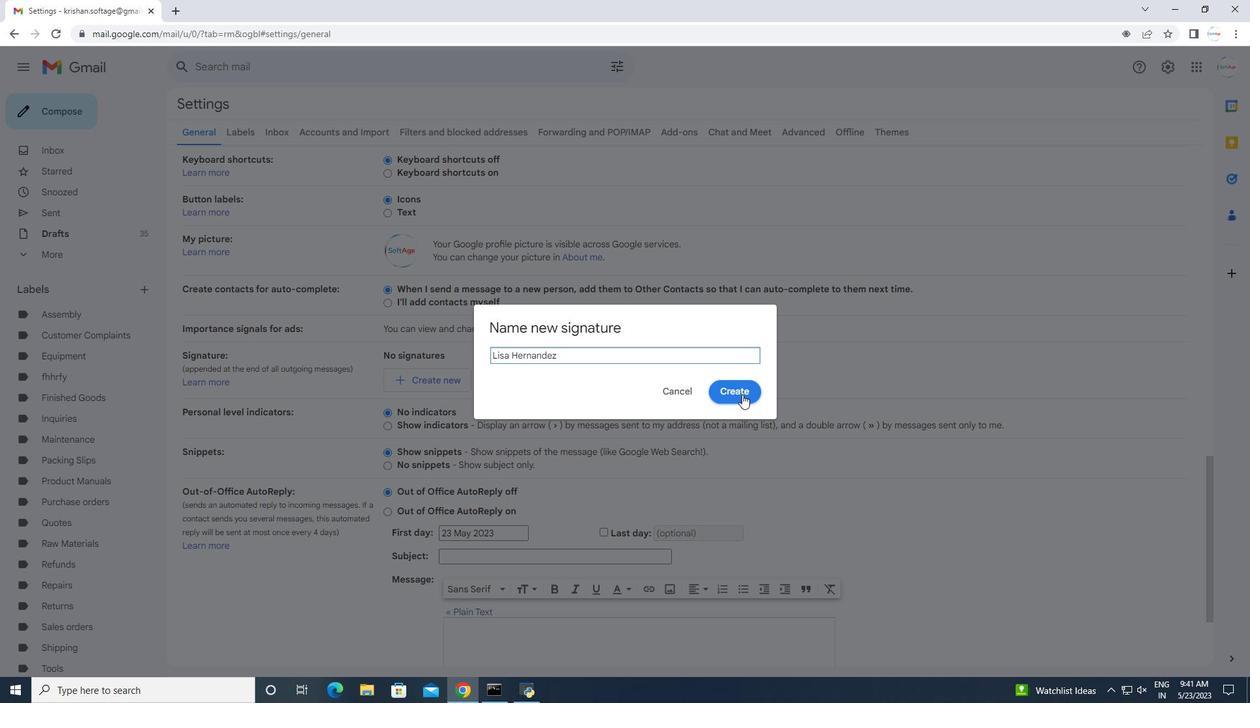 
Action: Mouse pressed left at (726, 394)
Screenshot: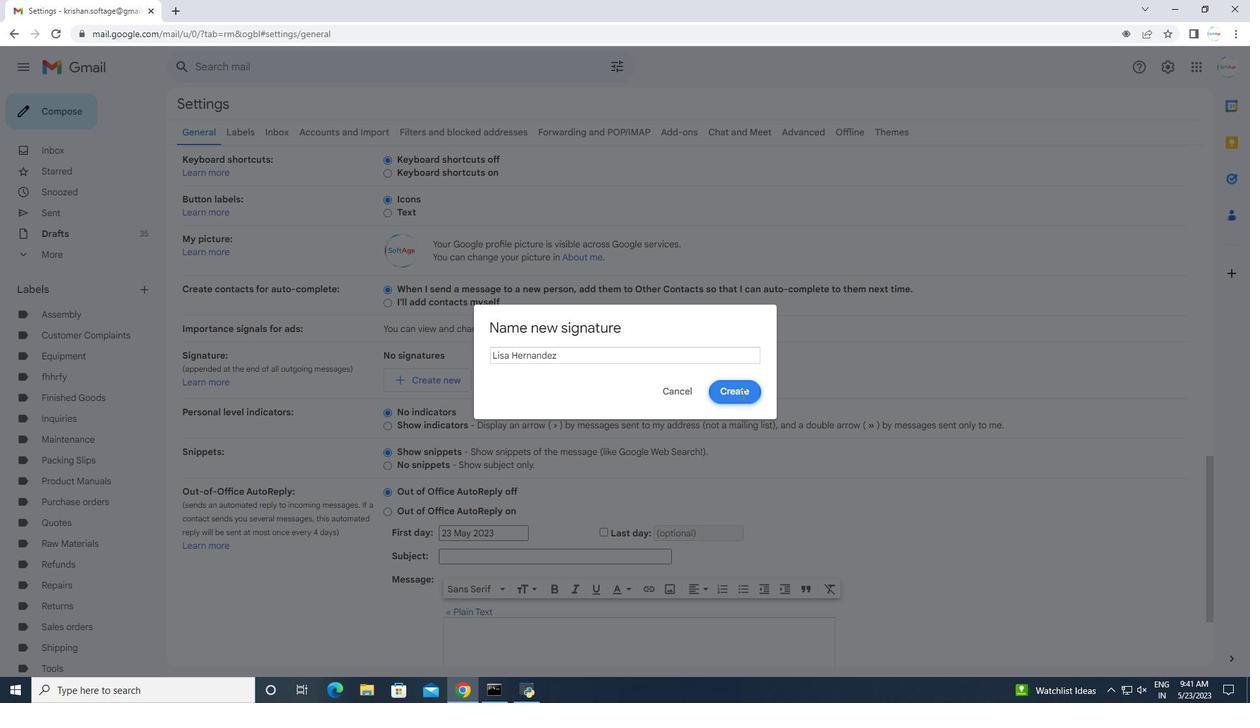 
Action: Mouse moved to (679, 398)
Screenshot: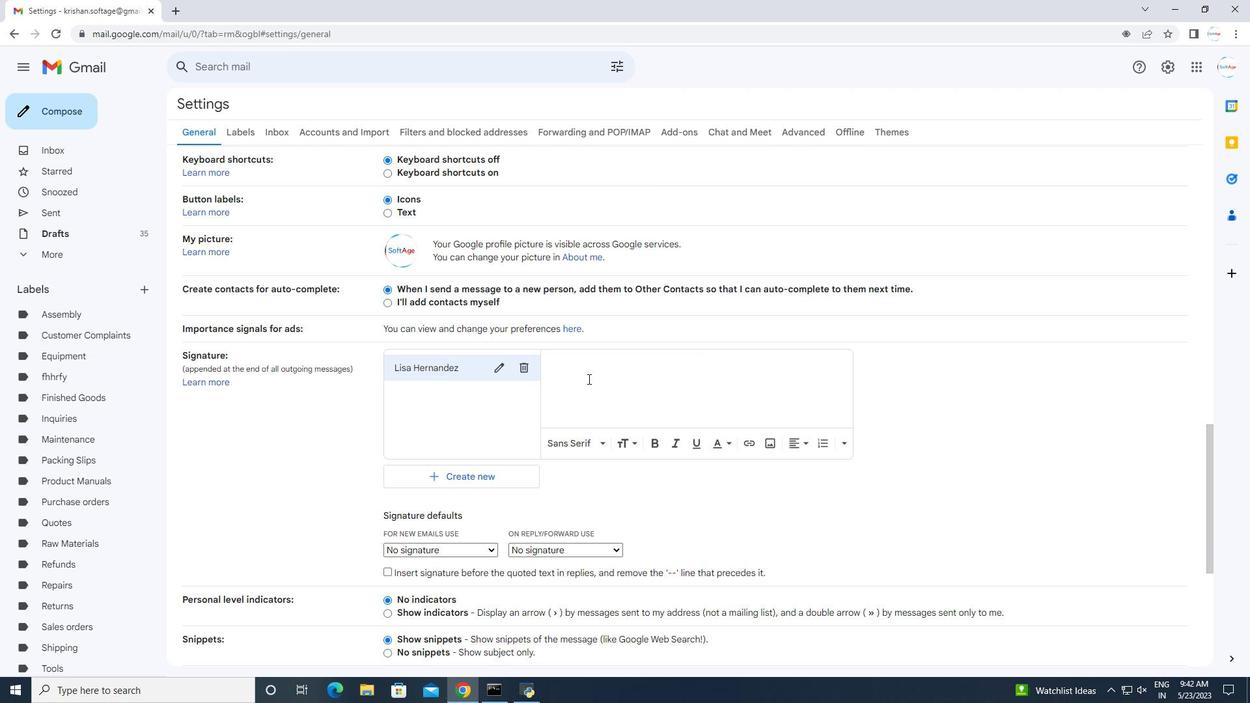 
Action: Mouse scrolled (679, 397) with delta (0, 0)
Screenshot: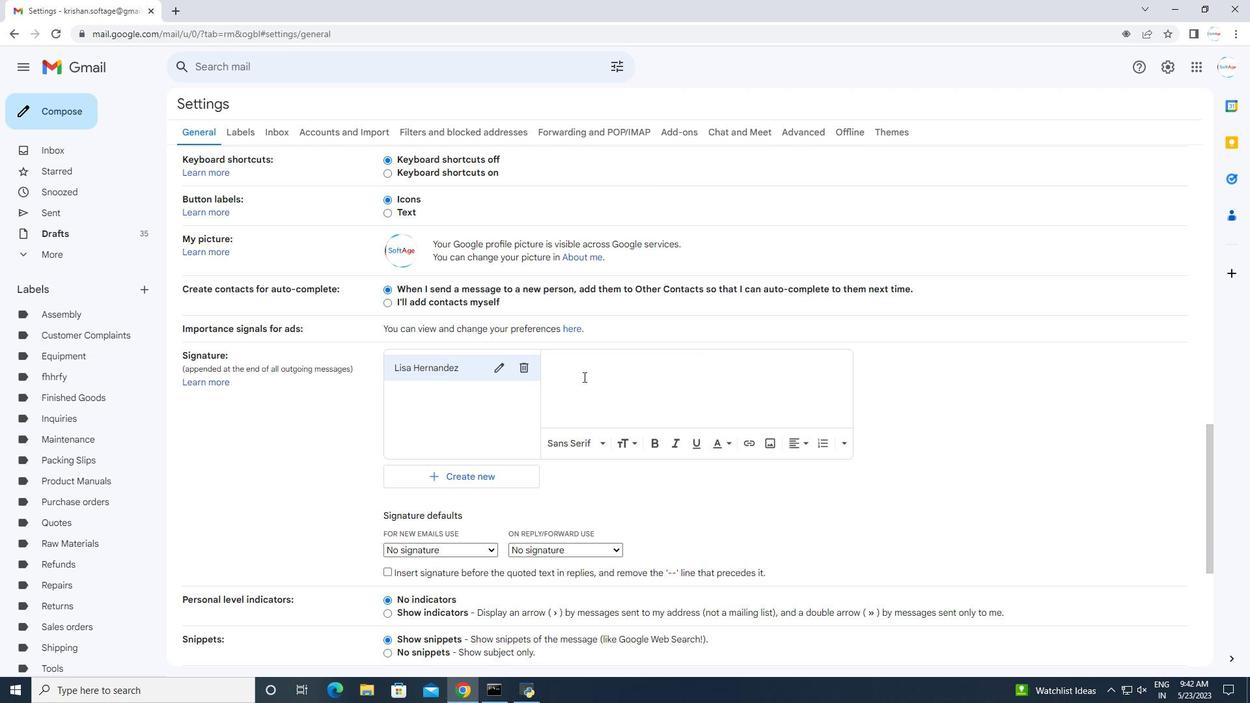 
Action: Mouse scrolled (679, 397) with delta (0, 0)
Screenshot: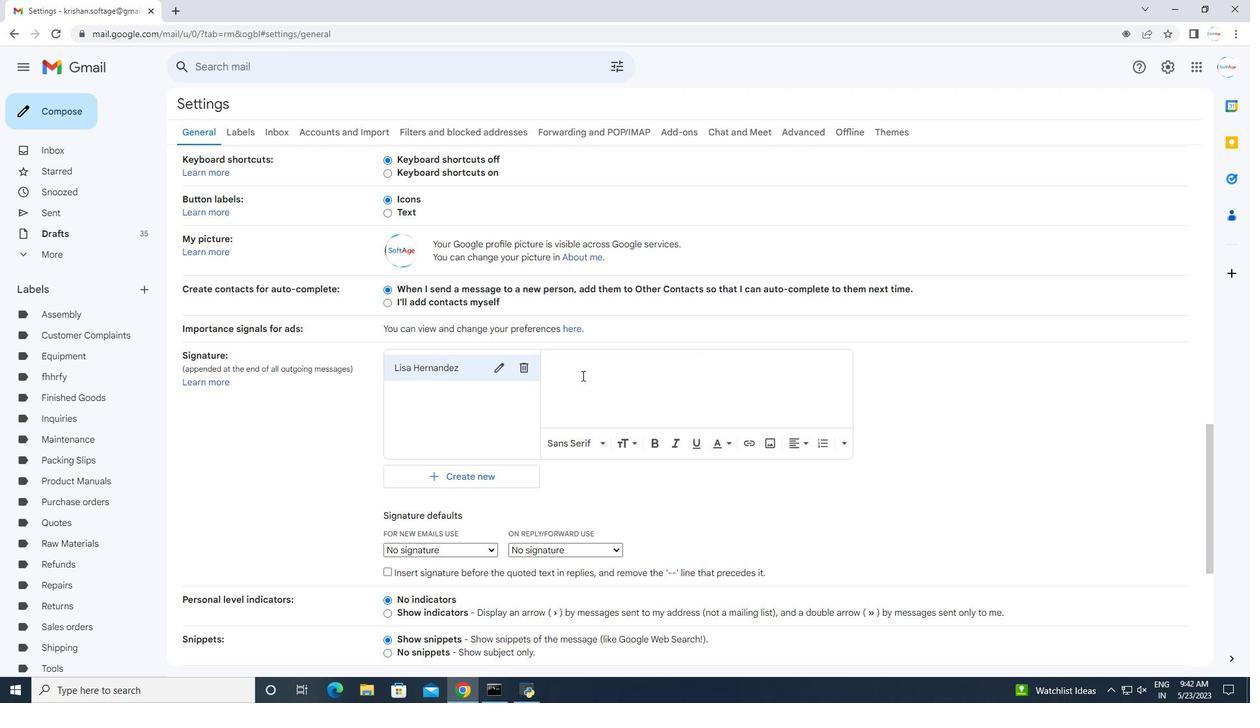 
Action: Mouse scrolled (679, 397) with delta (0, 0)
Screenshot: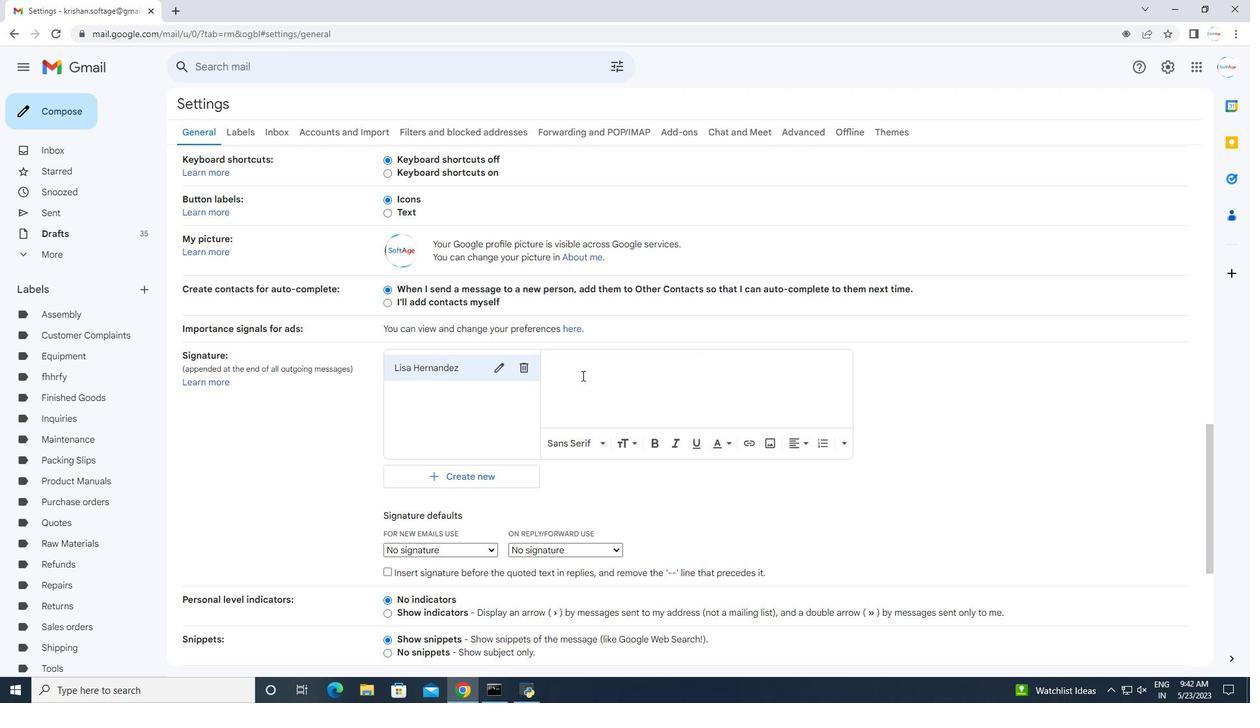 
Action: Mouse scrolled (679, 397) with delta (0, 0)
Screenshot: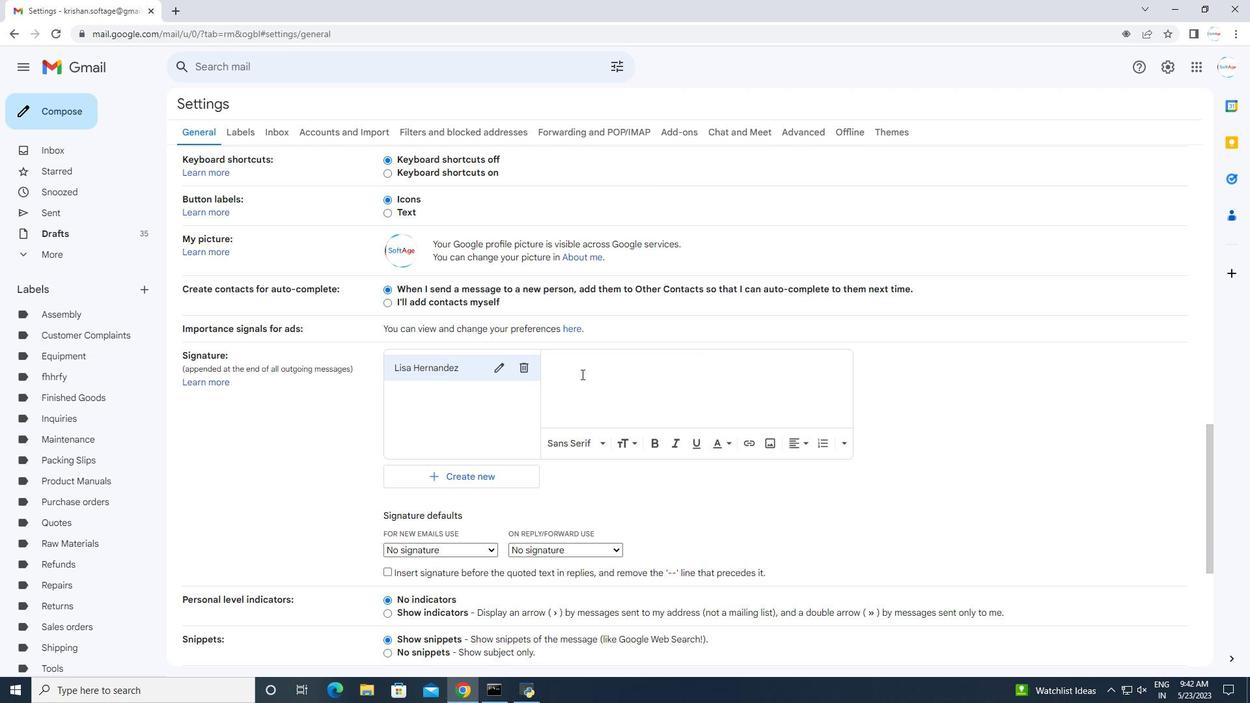 
Action: Mouse scrolled (679, 397) with delta (0, 0)
Screenshot: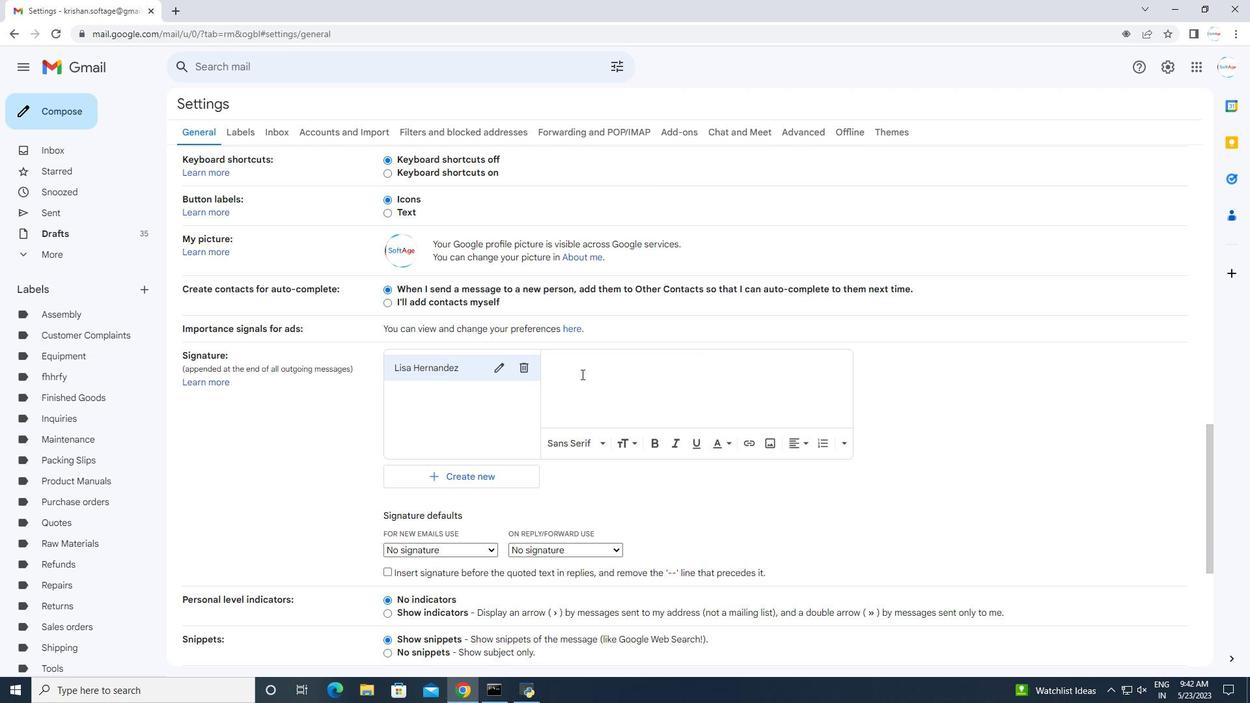 
Action: Mouse scrolled (679, 397) with delta (0, 0)
Screenshot: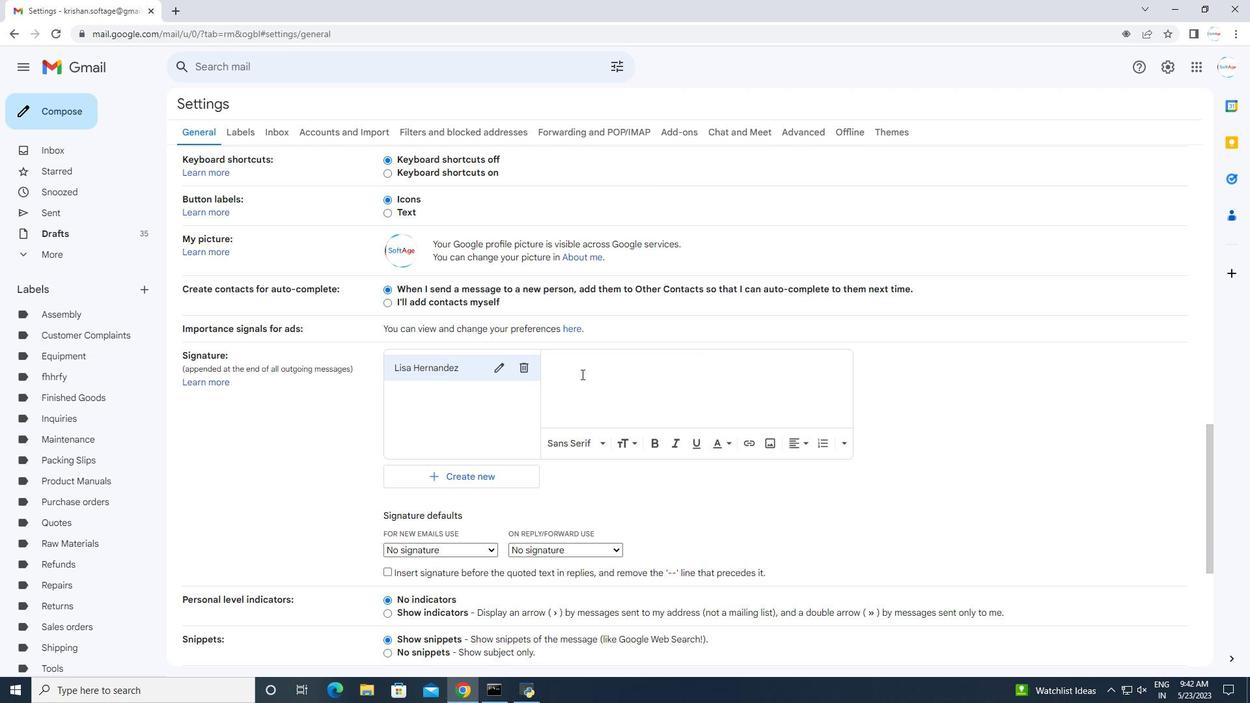 
Action: Mouse scrolled (679, 397) with delta (0, 0)
Screenshot: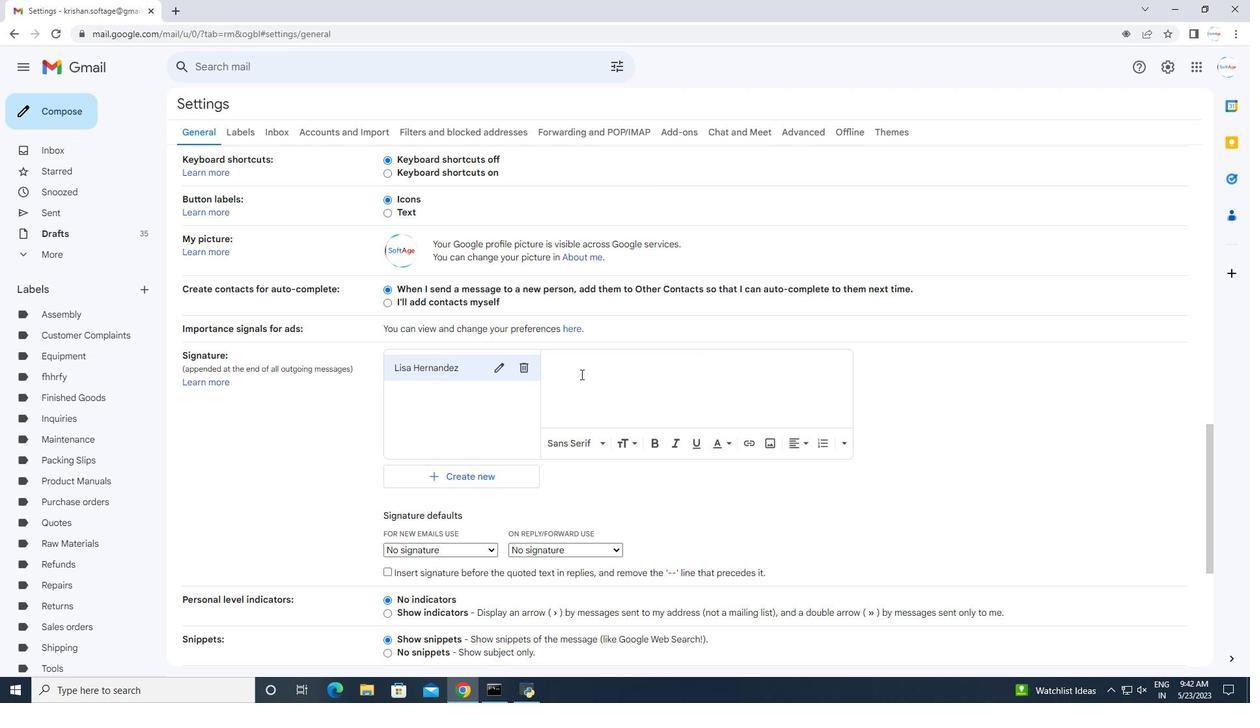 
Action: Mouse moved to (664, 605)
Screenshot: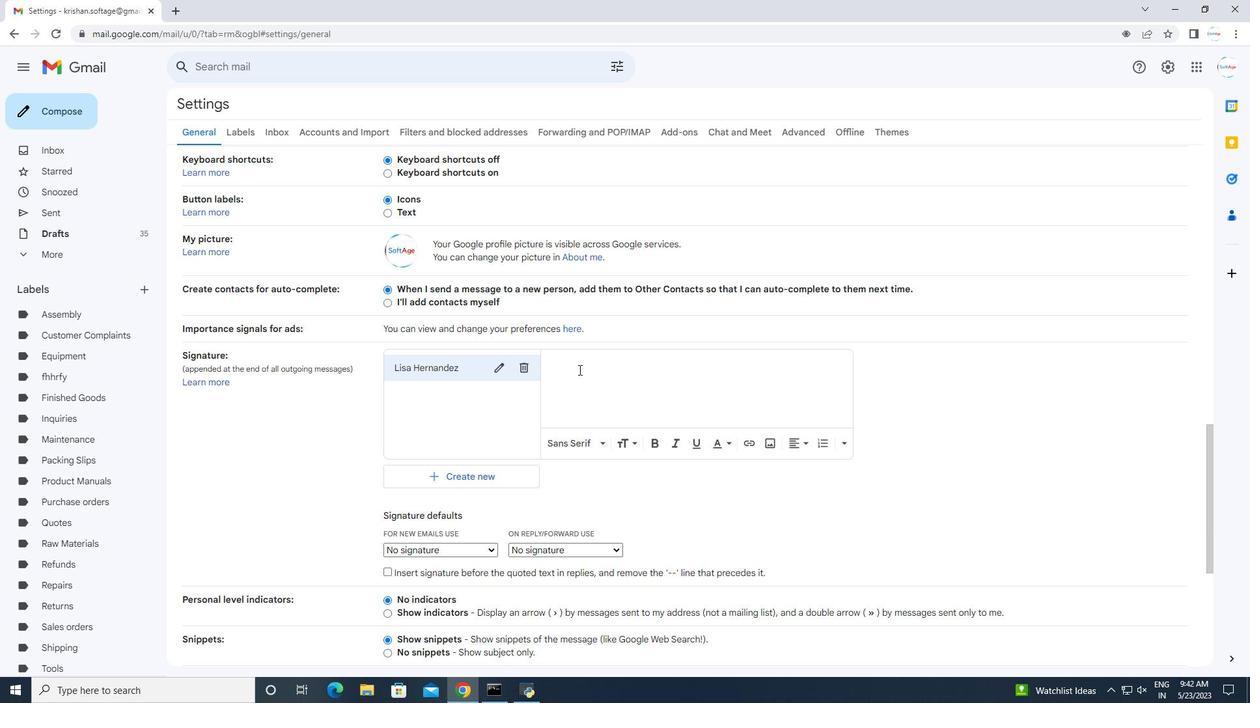 
Action: Mouse pressed left at (664, 605)
Screenshot: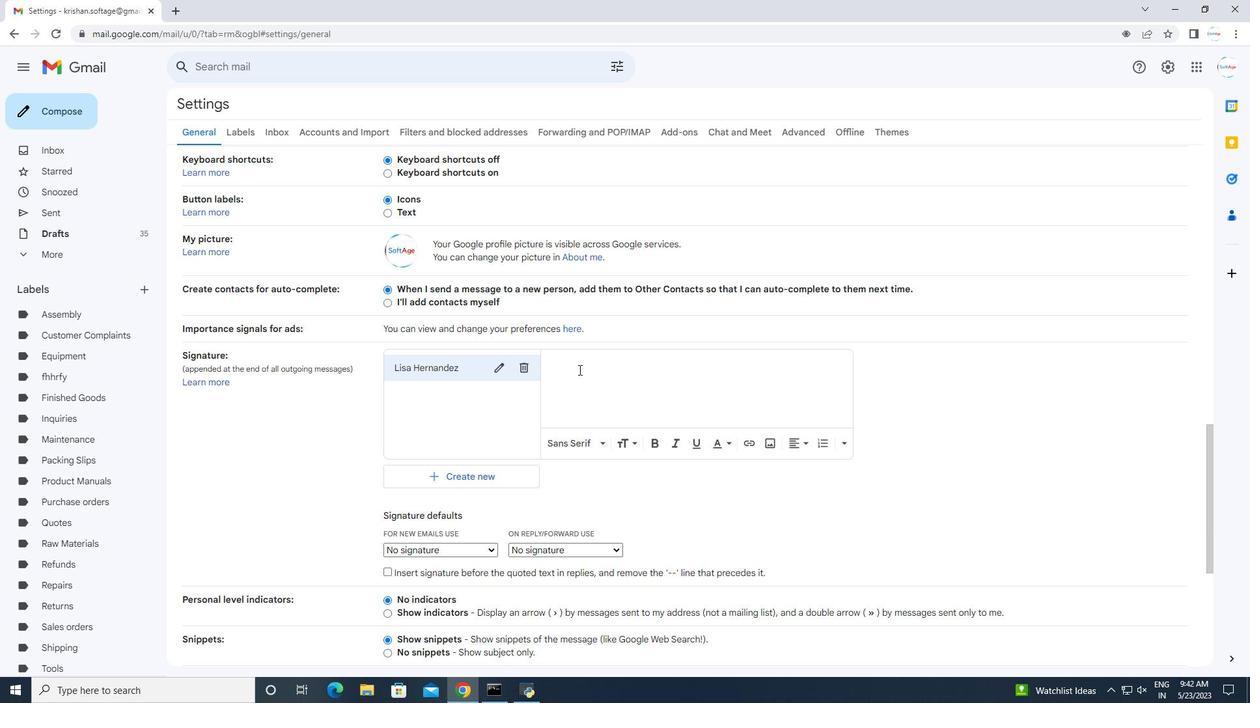 
Action: Mouse moved to (661, 598)
Screenshot: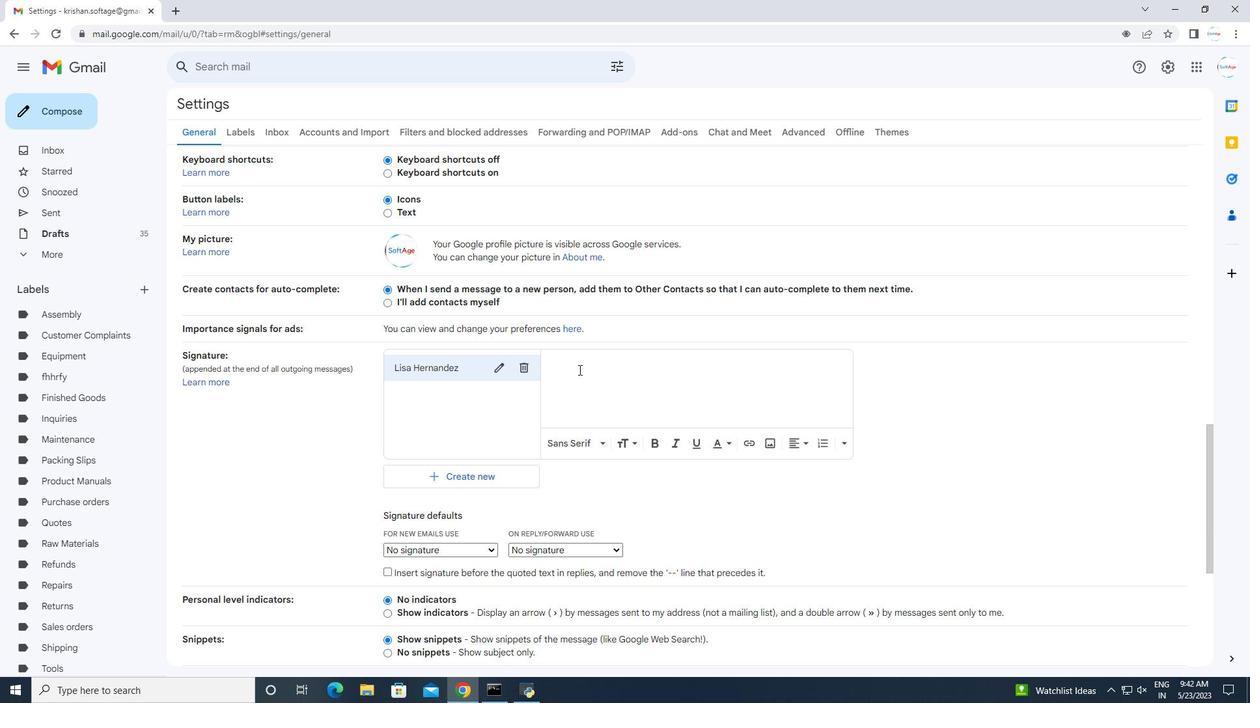 
Action: Mouse pressed left at (661, 598)
Screenshot: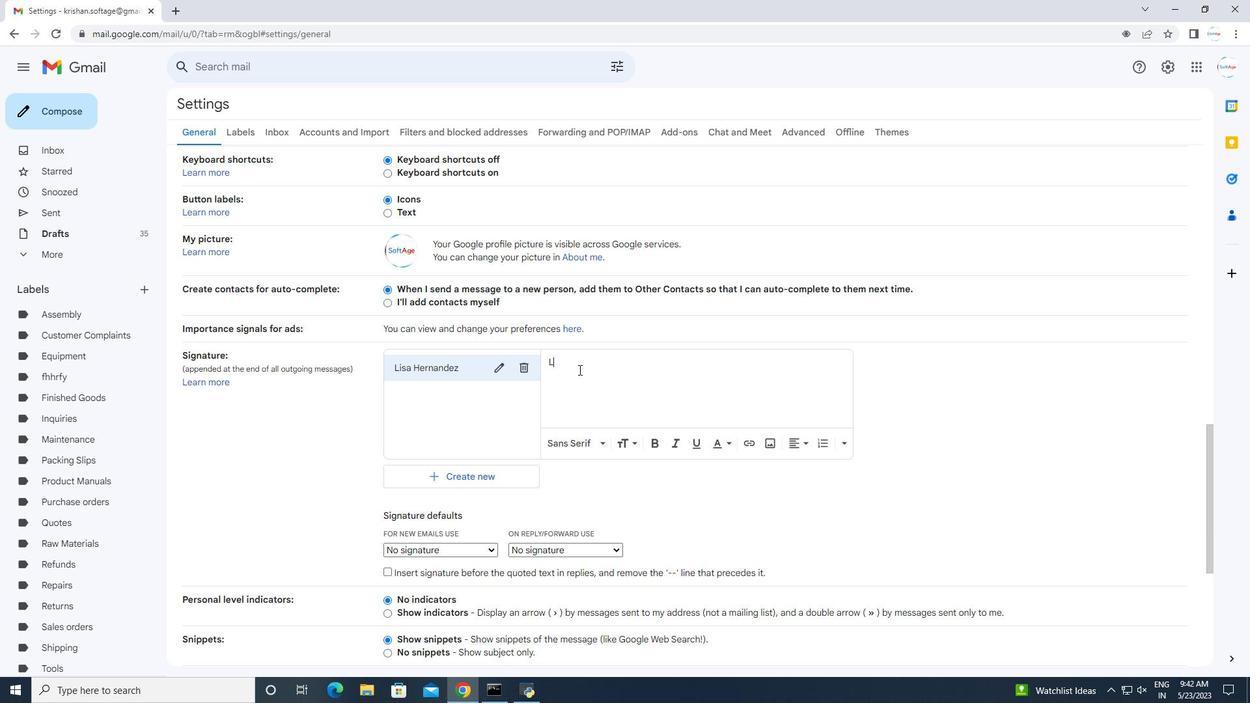 
Action: Mouse moved to (51, 110)
Screenshot: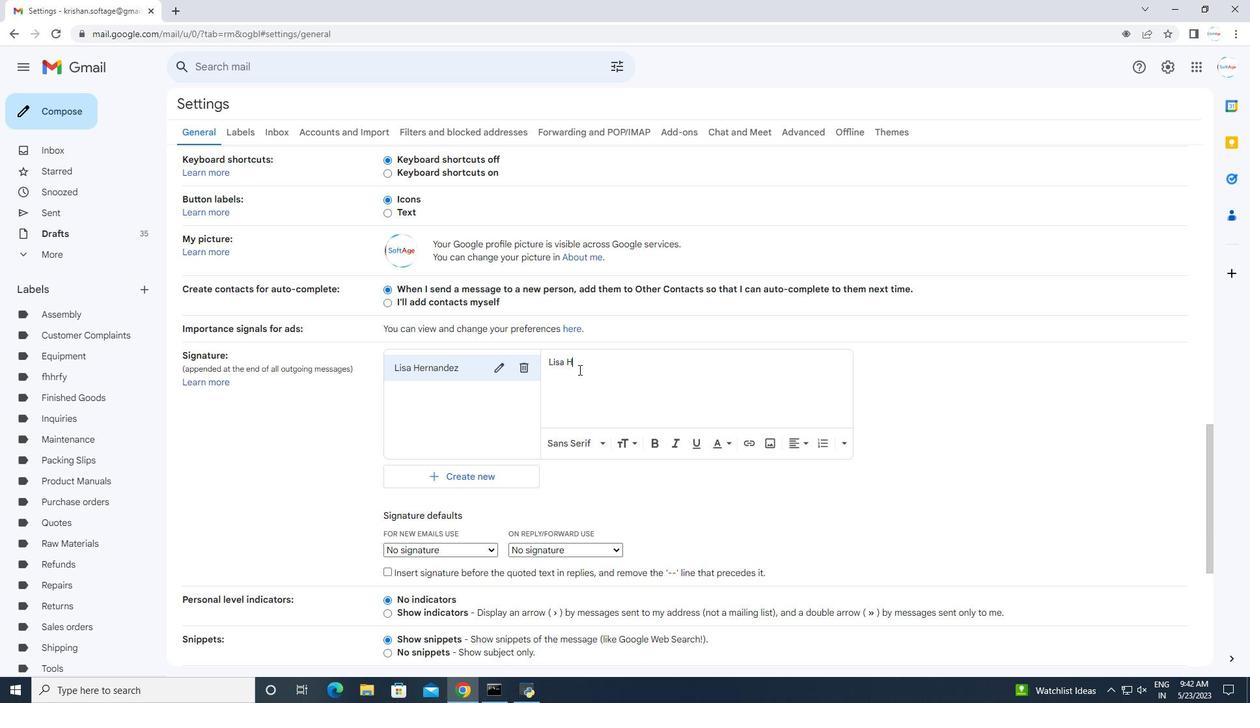 
Action: Mouse pressed left at (51, 110)
Screenshot: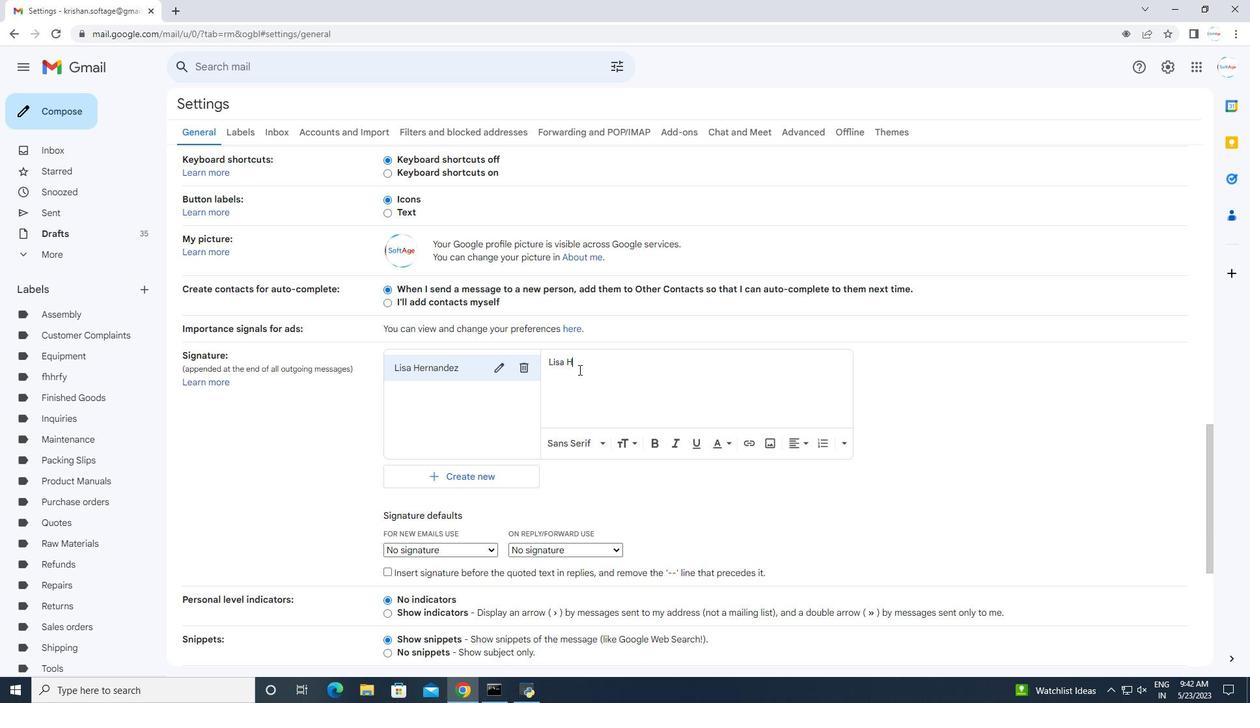 
Action: Mouse moved to (1049, 655)
Screenshot: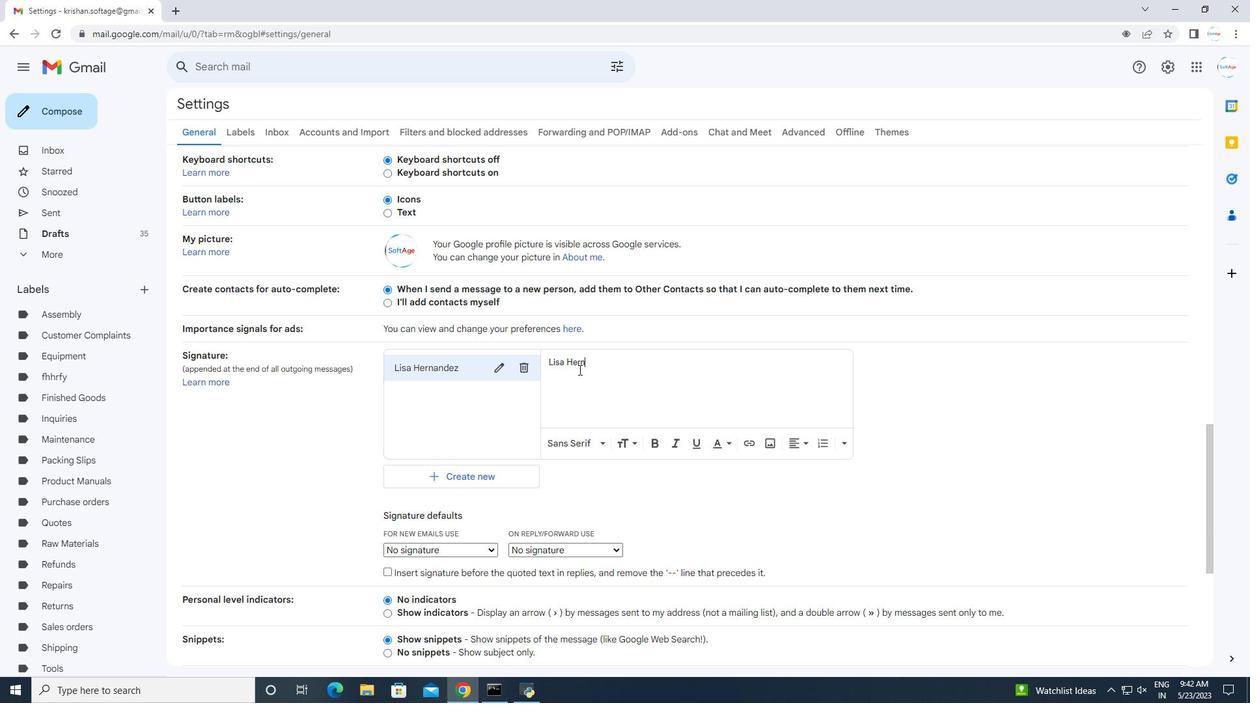 
Action: Mouse pressed left at (1049, 655)
Screenshot: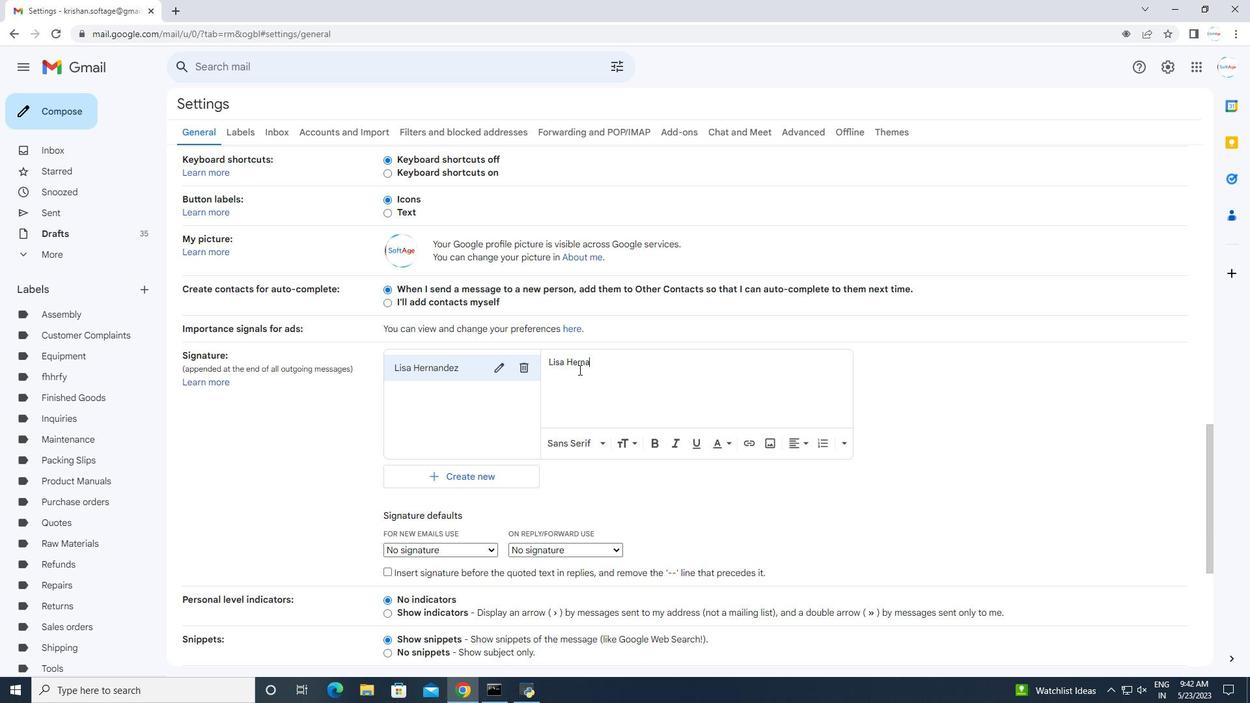 
Action: Mouse pressed left at (1049, 655)
Screenshot: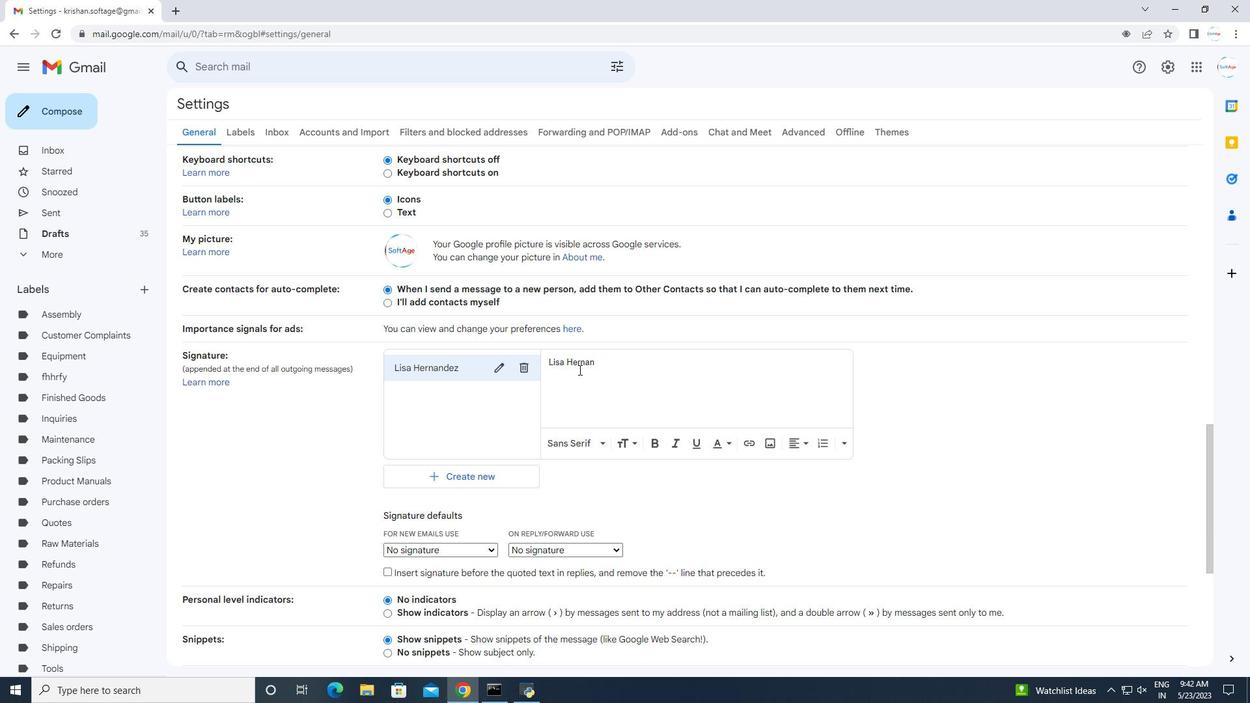 
Action: Mouse moved to (1050, 656)
Screenshot: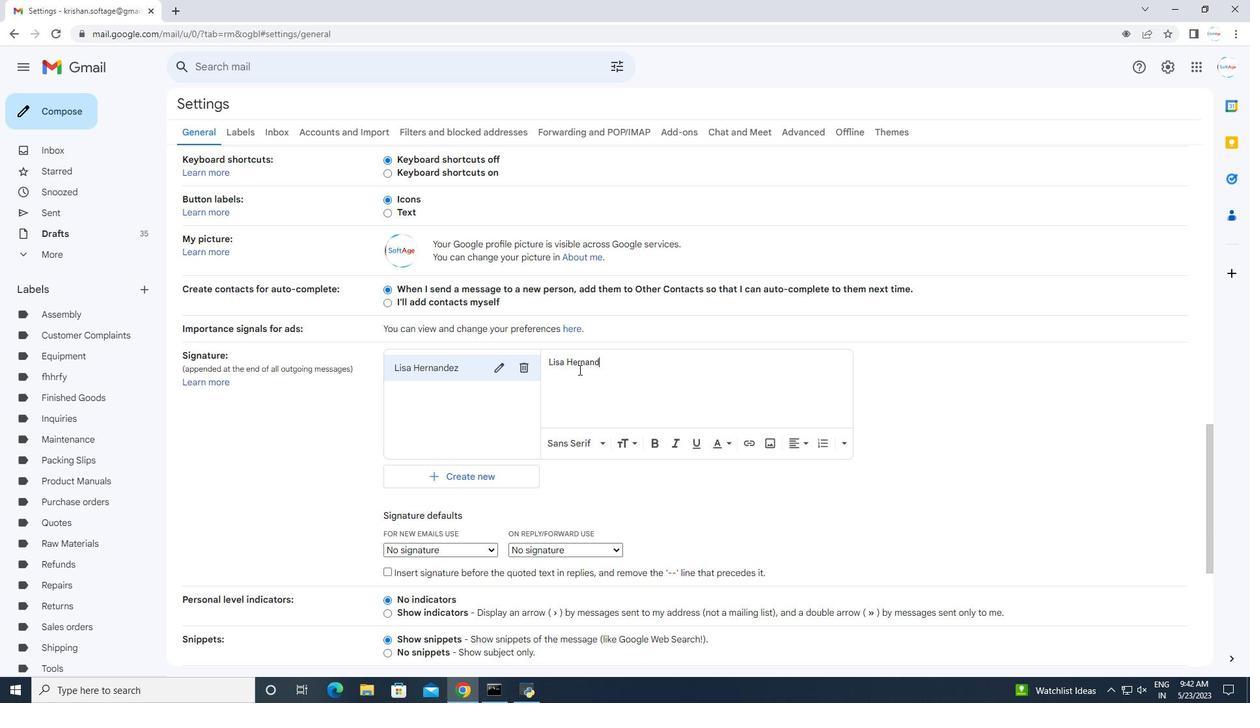 
Action: Mouse pressed left at (1050, 656)
Screenshot: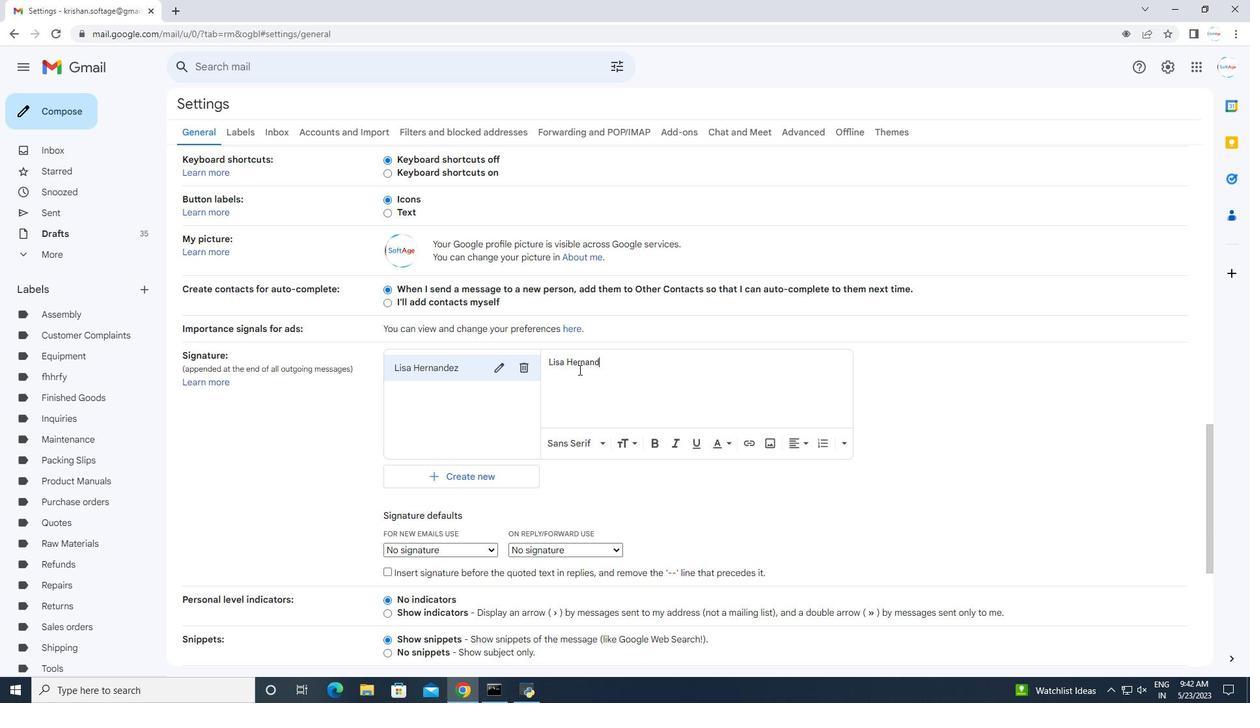 
Action: Mouse pressed left at (1050, 656)
Screenshot: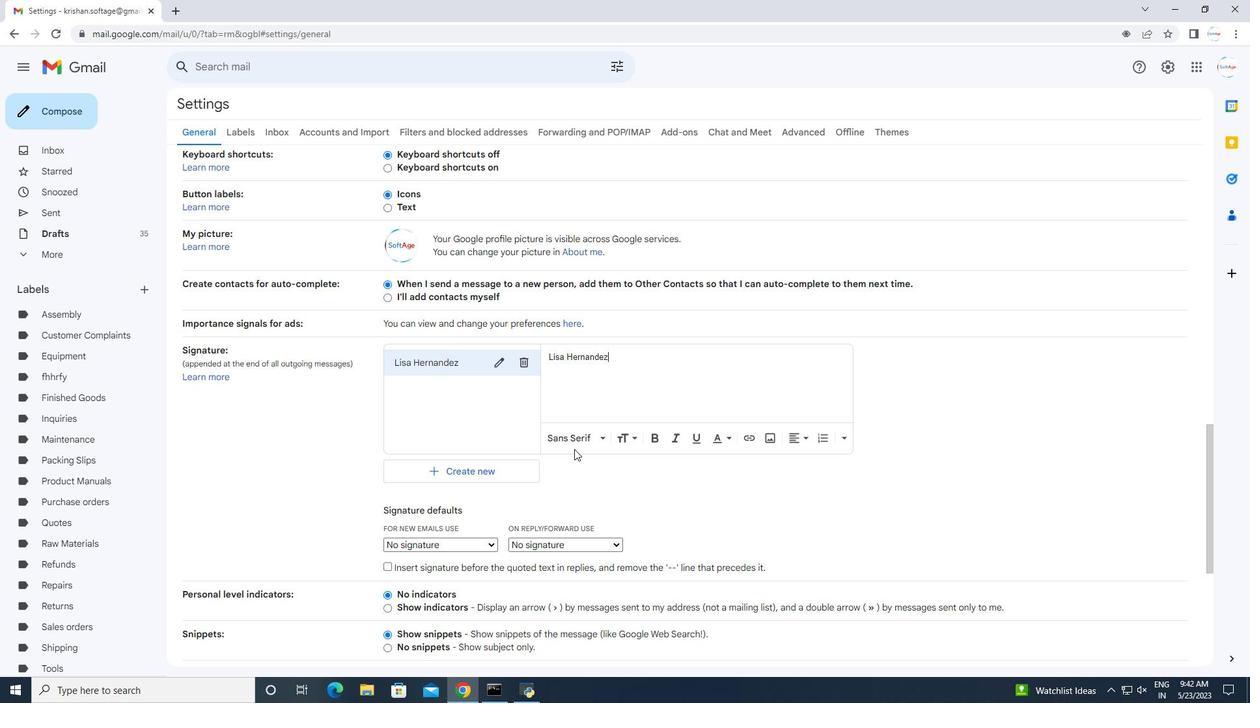 
Action: Mouse pressed left at (1050, 656)
Screenshot: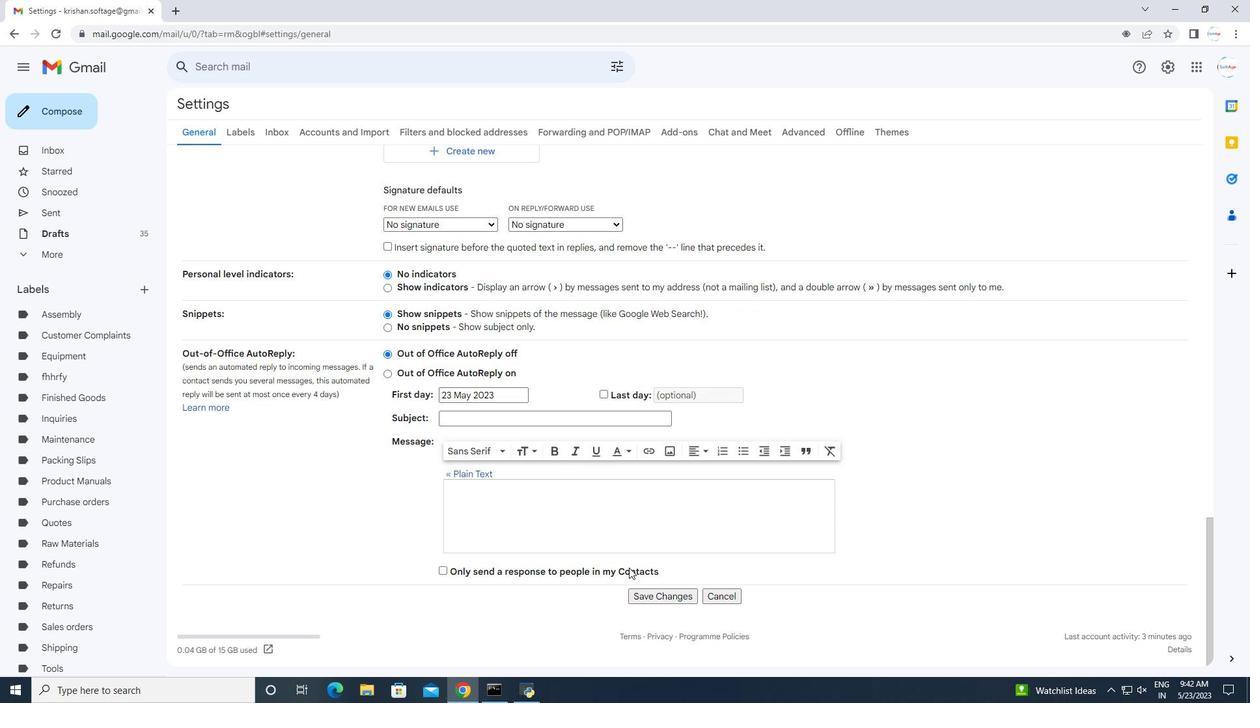 
Action: Mouse moved to (1151, 610)
Screenshot: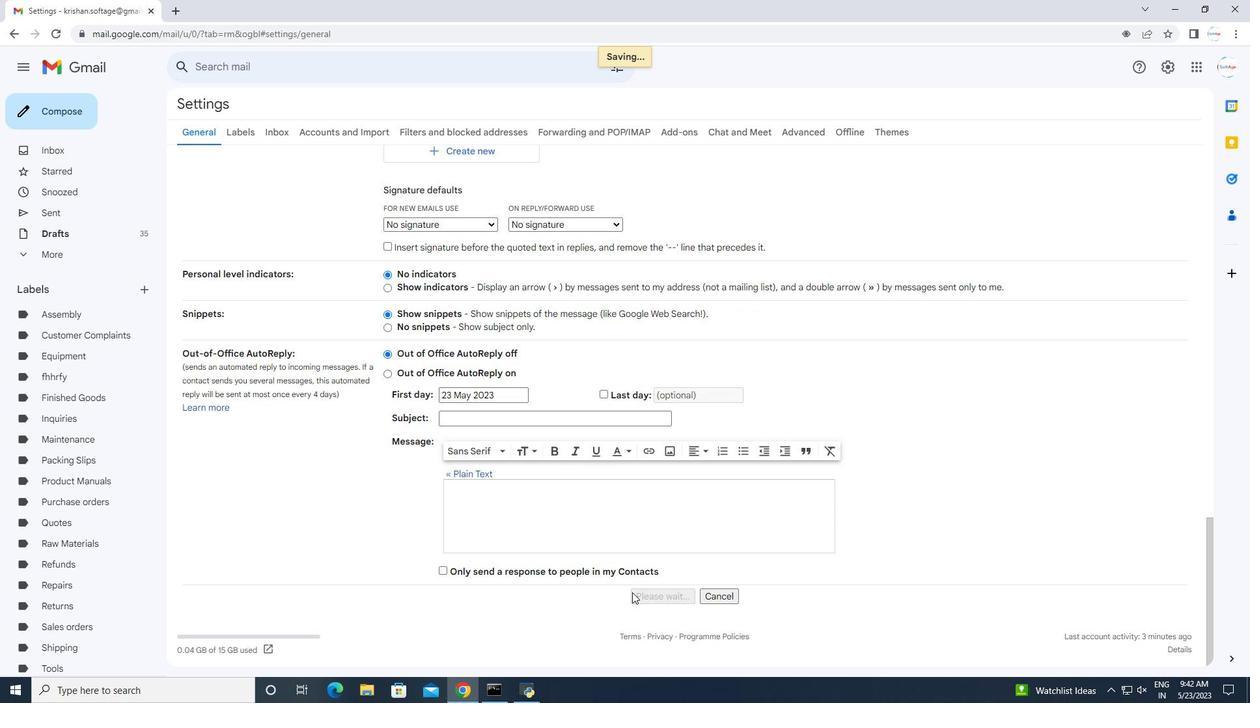 
Action: Mouse pressed left at (1151, 610)
Screenshot: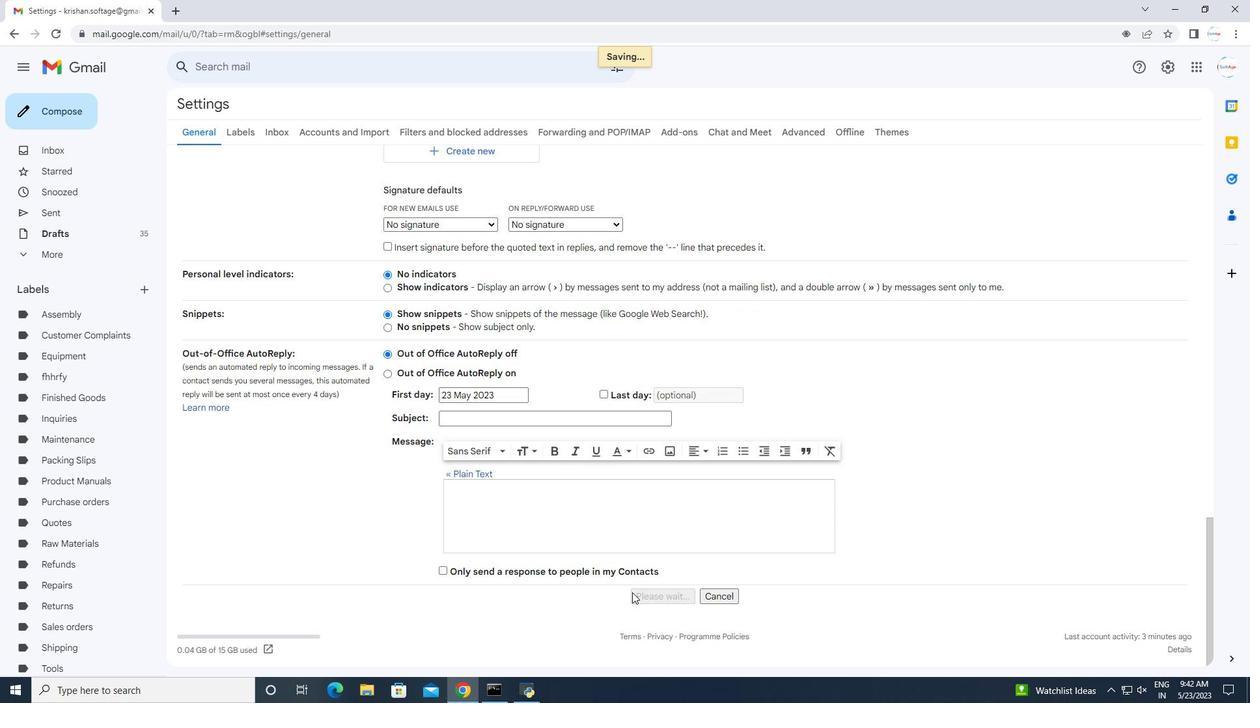
Action: Mouse moved to (807, 553)
Screenshot: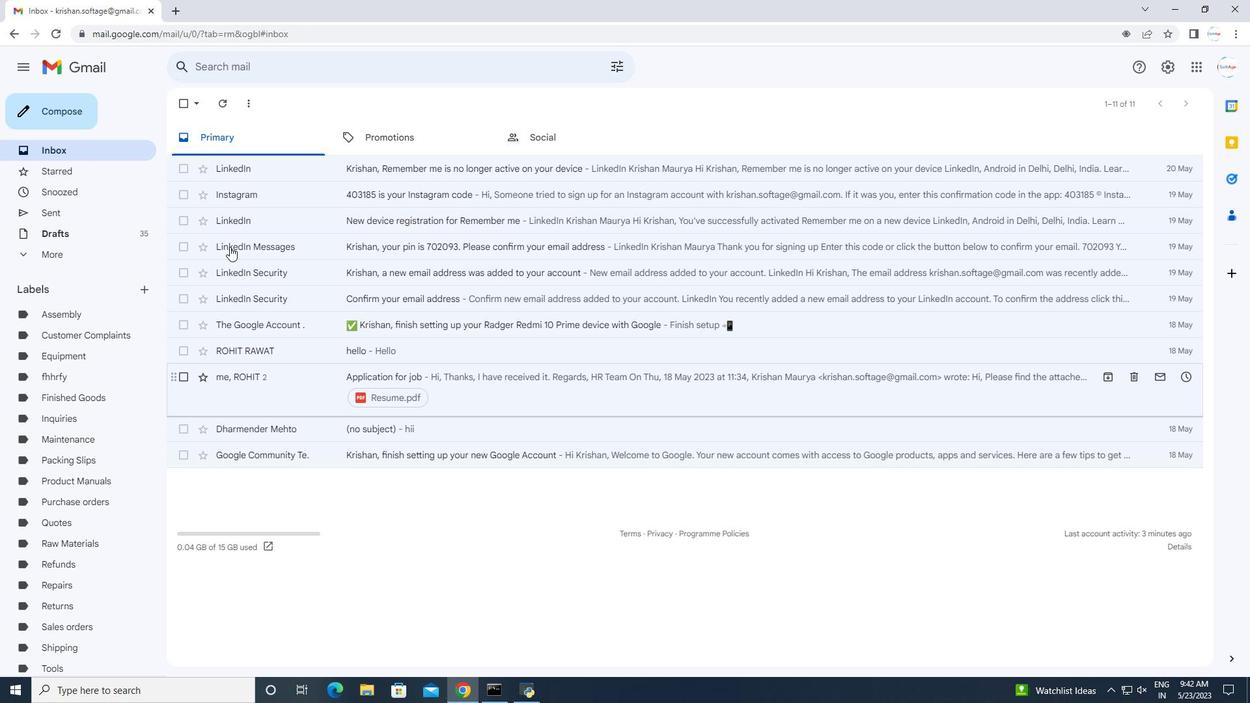 
Action: Mouse scrolled (807, 552) with delta (0, 0)
Screenshot: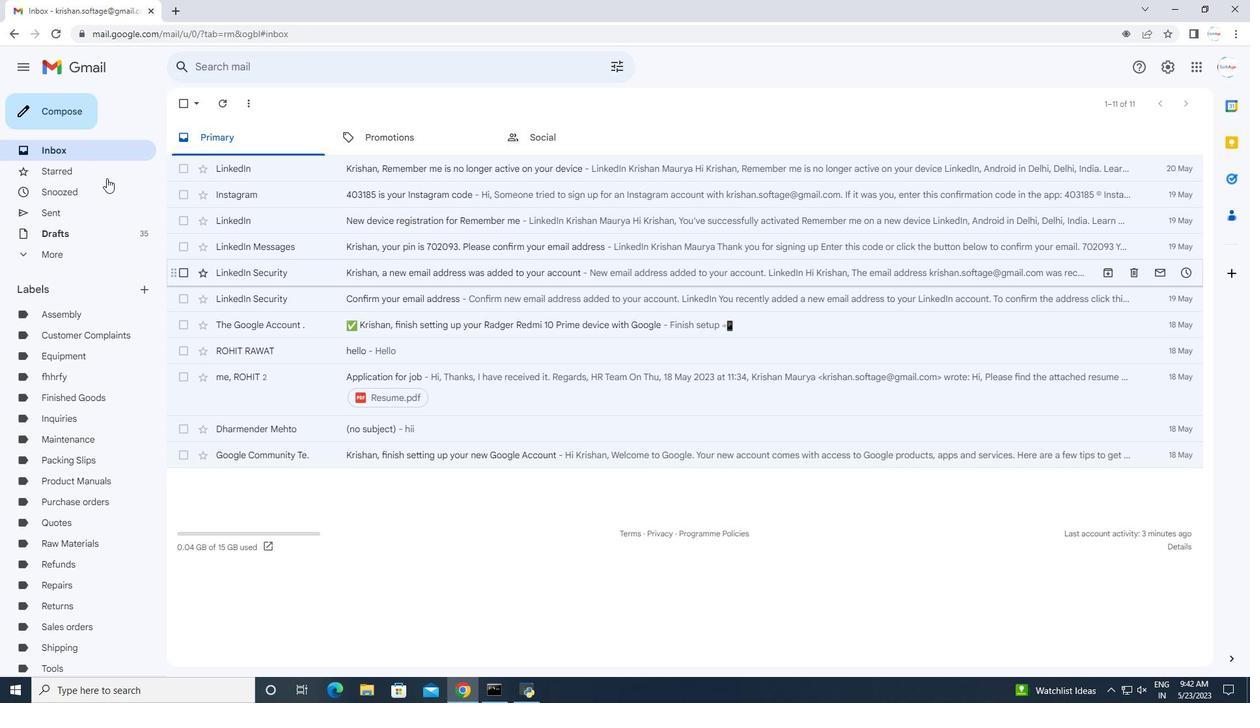
Action: Mouse scrolled (807, 552) with delta (0, 0)
Screenshot: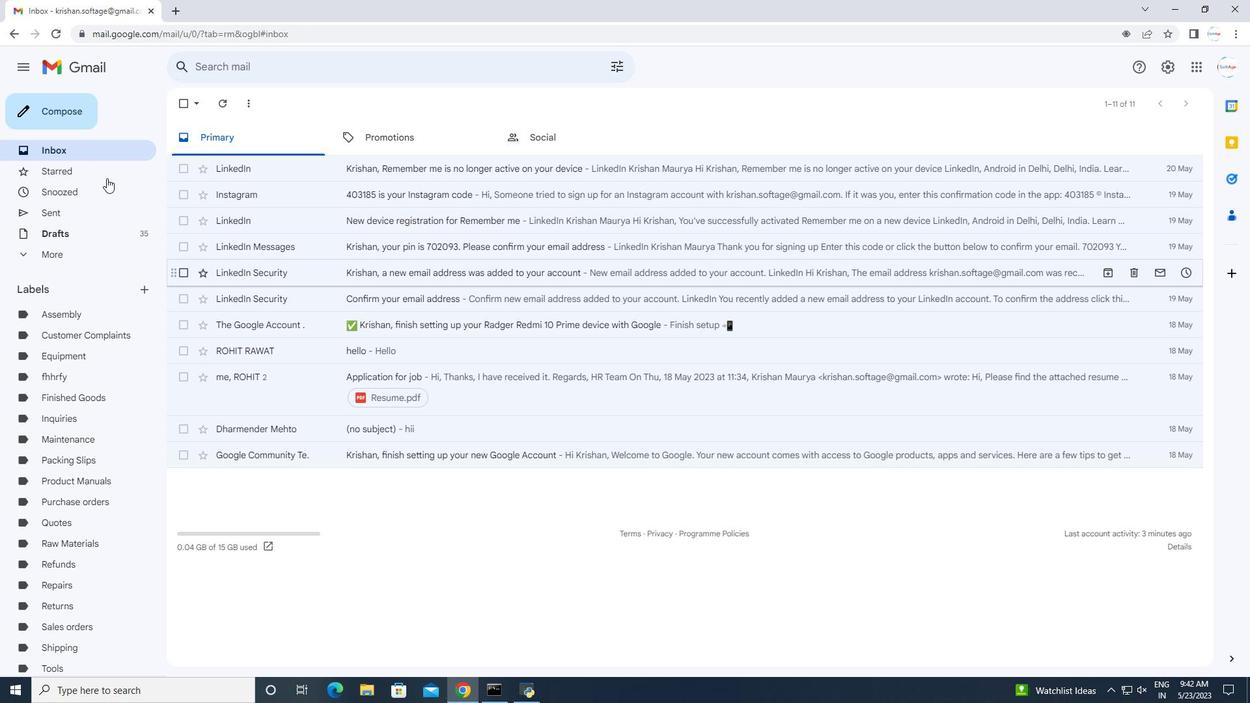 
Action: Mouse scrolled (807, 552) with delta (0, 0)
Screenshot: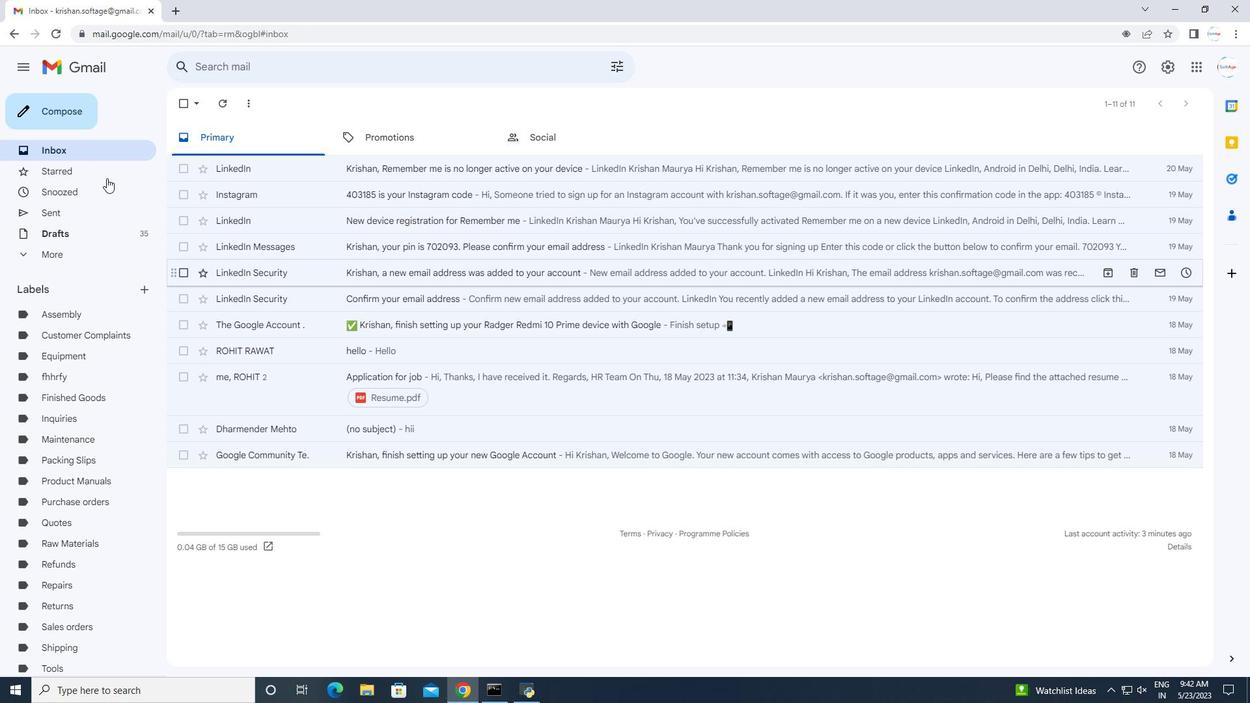 
Action: Mouse scrolled (807, 552) with delta (0, 0)
Screenshot: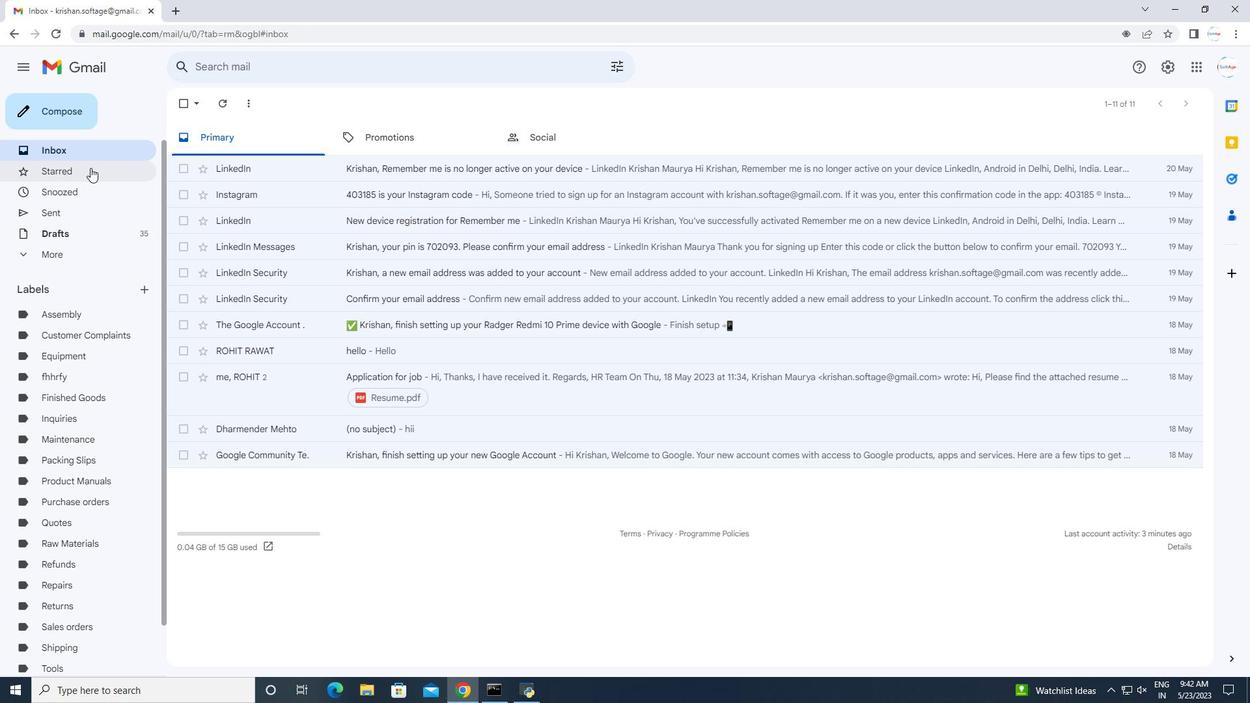 
Action: Mouse scrolled (807, 552) with delta (0, 0)
Screenshot: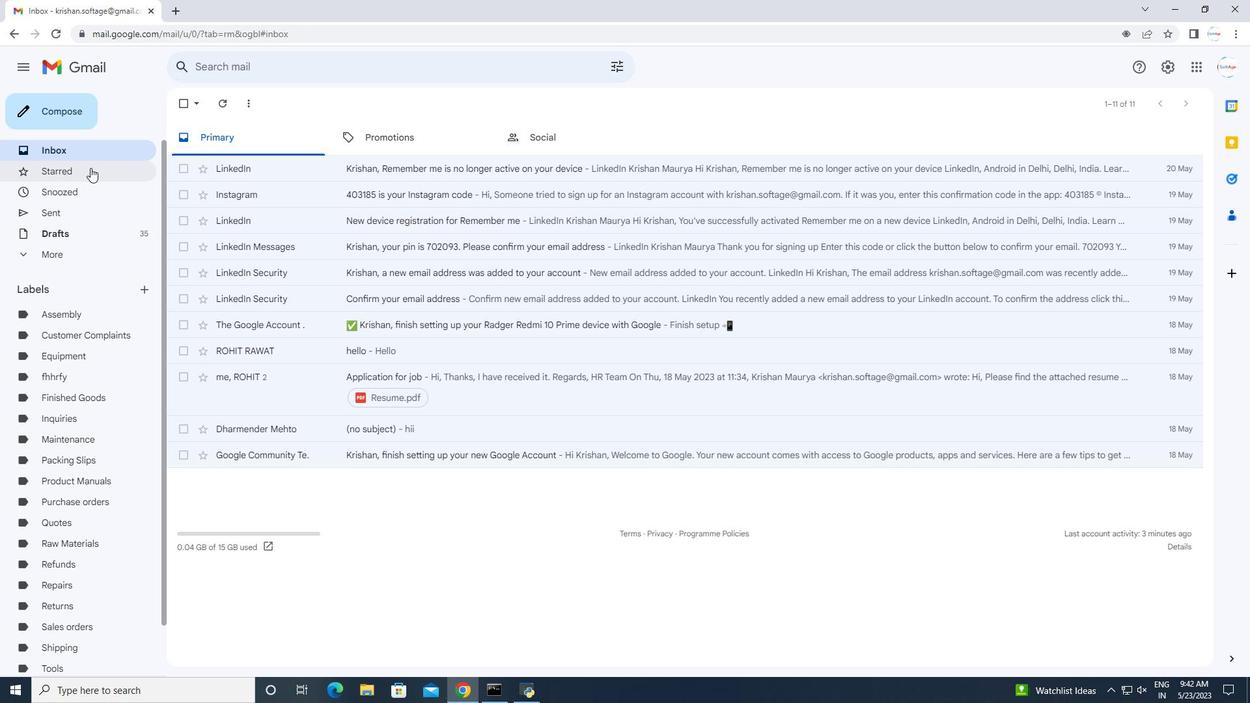 
Action: Mouse scrolled (807, 552) with delta (0, 0)
Screenshot: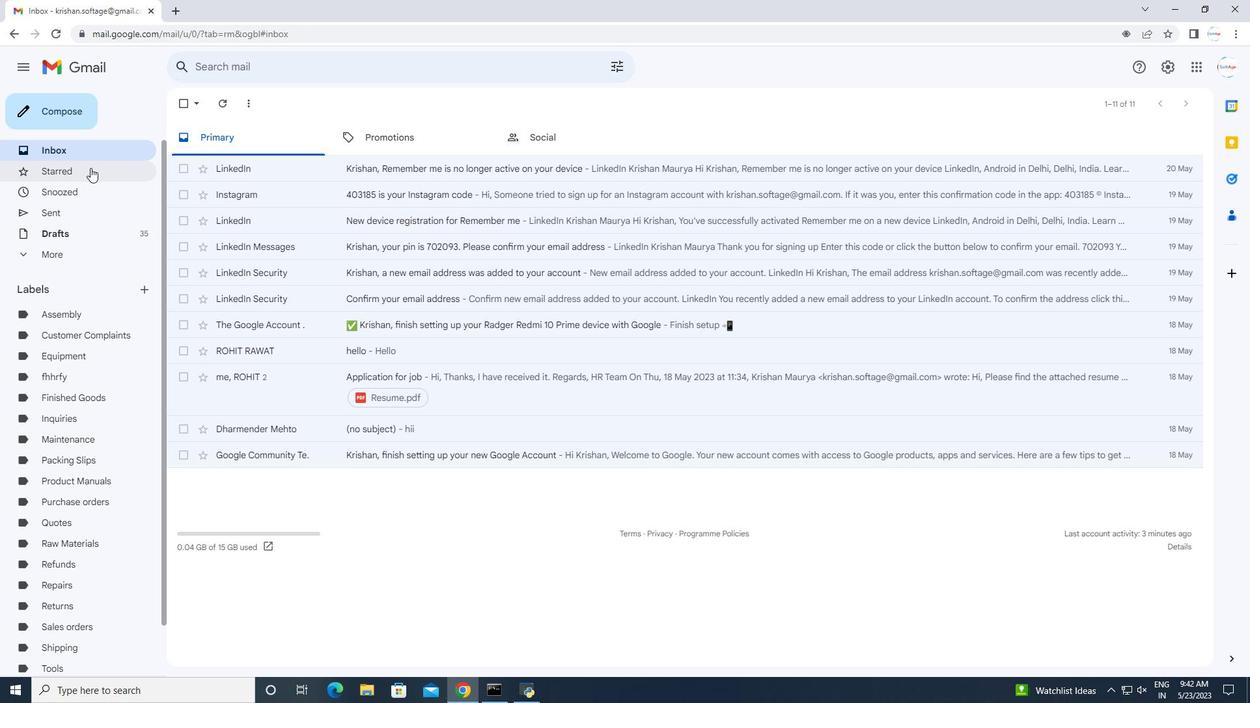 
Action: Mouse scrolled (807, 552) with delta (0, 0)
Screenshot: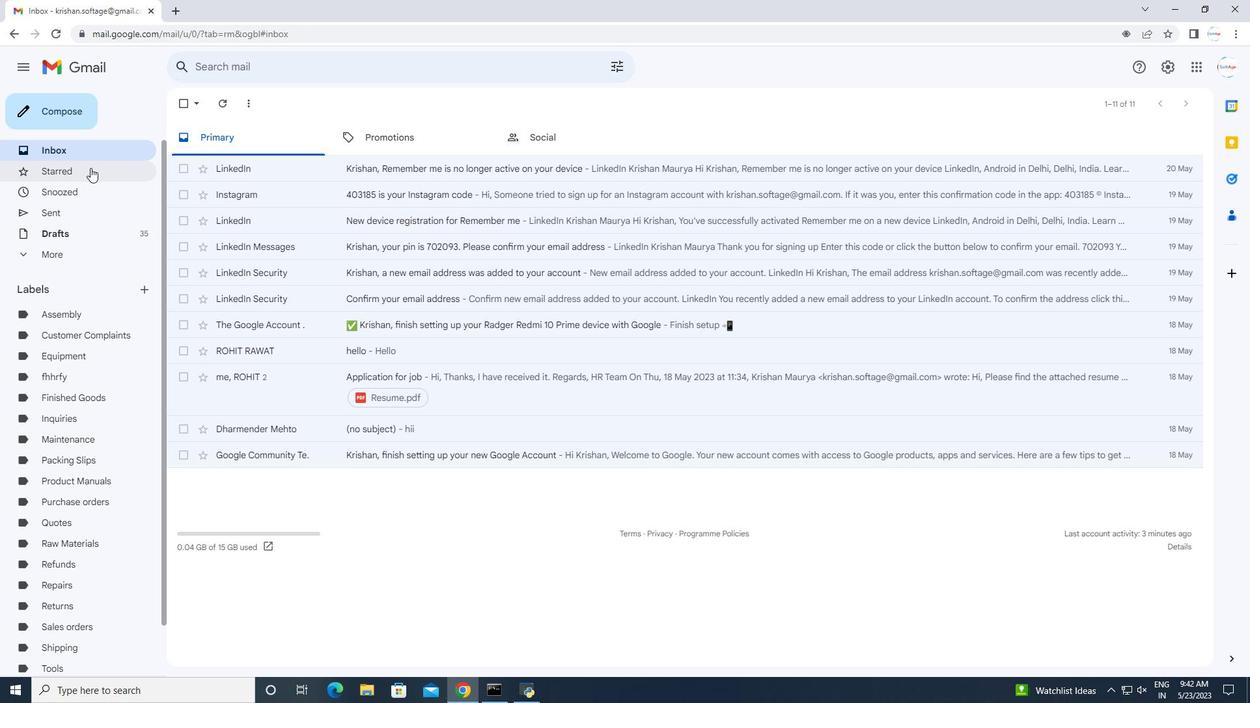 
Action: Mouse scrolled (807, 552) with delta (0, 0)
Screenshot: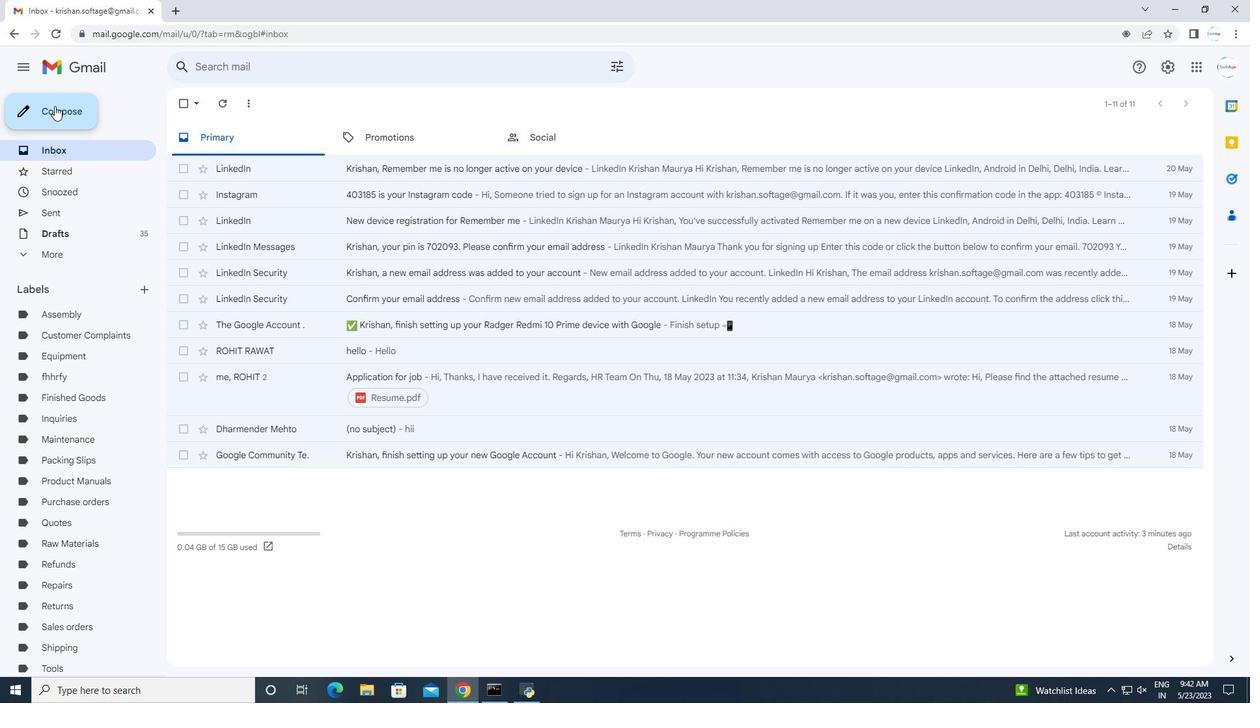 
Action: Mouse moved to (806, 553)
Screenshot: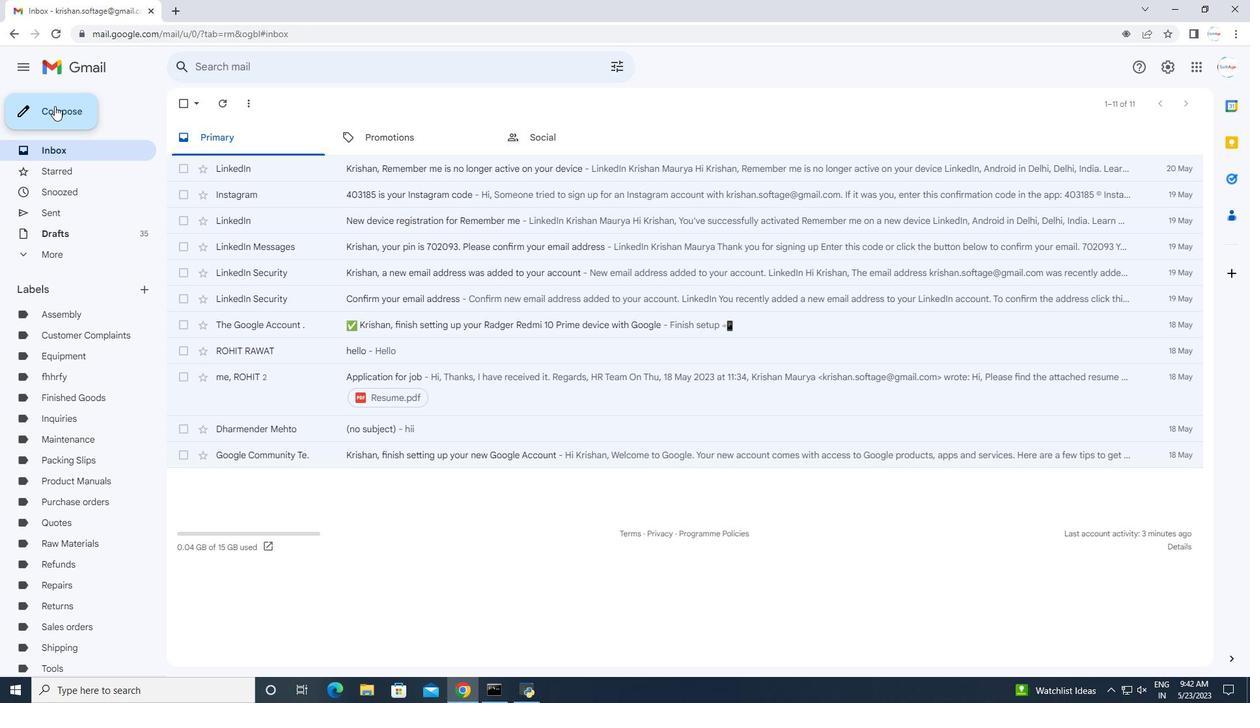 
Action: Mouse scrolled (806, 552) with delta (0, 0)
Screenshot: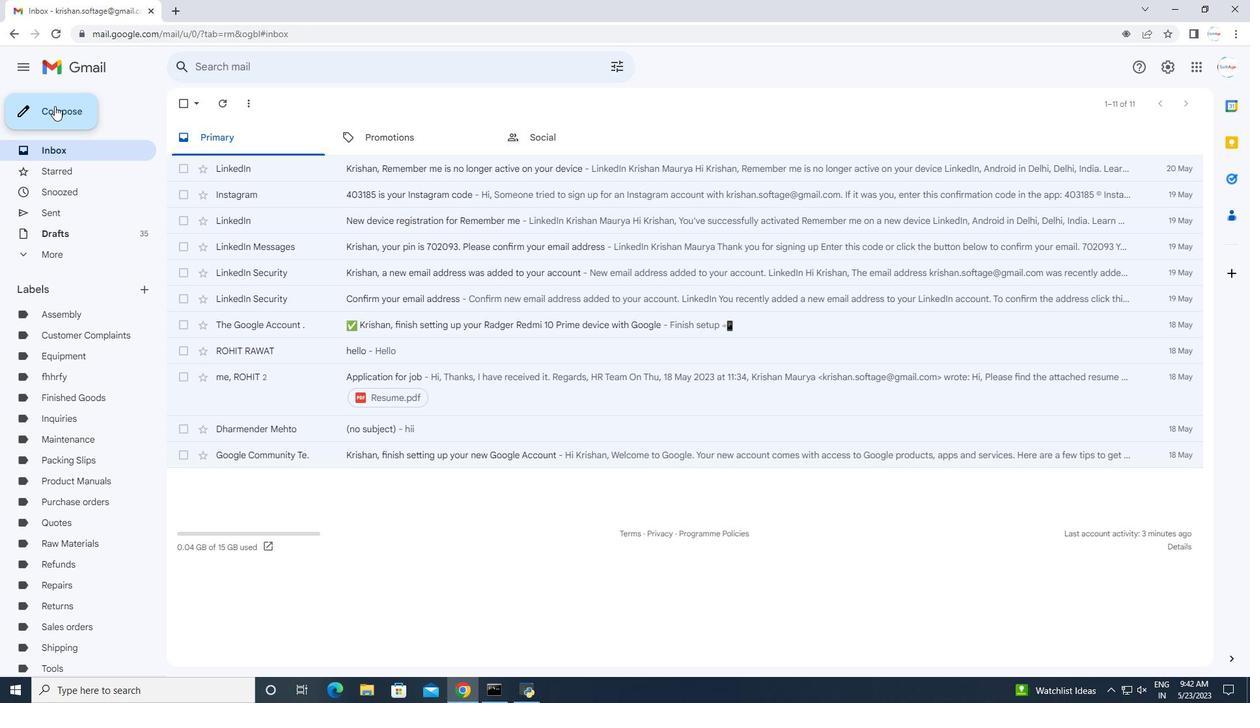 
Action: Mouse scrolled (806, 552) with delta (0, 0)
Screenshot: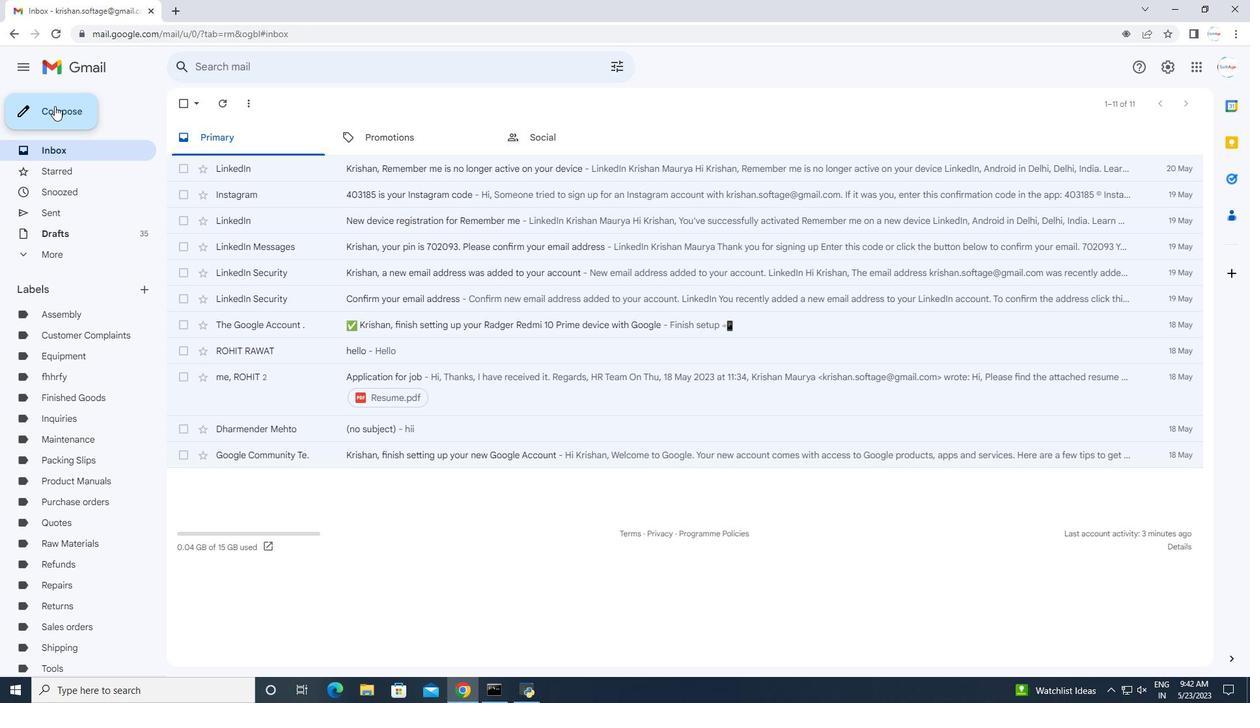 
Action: Mouse scrolled (806, 552) with delta (0, 0)
Screenshot: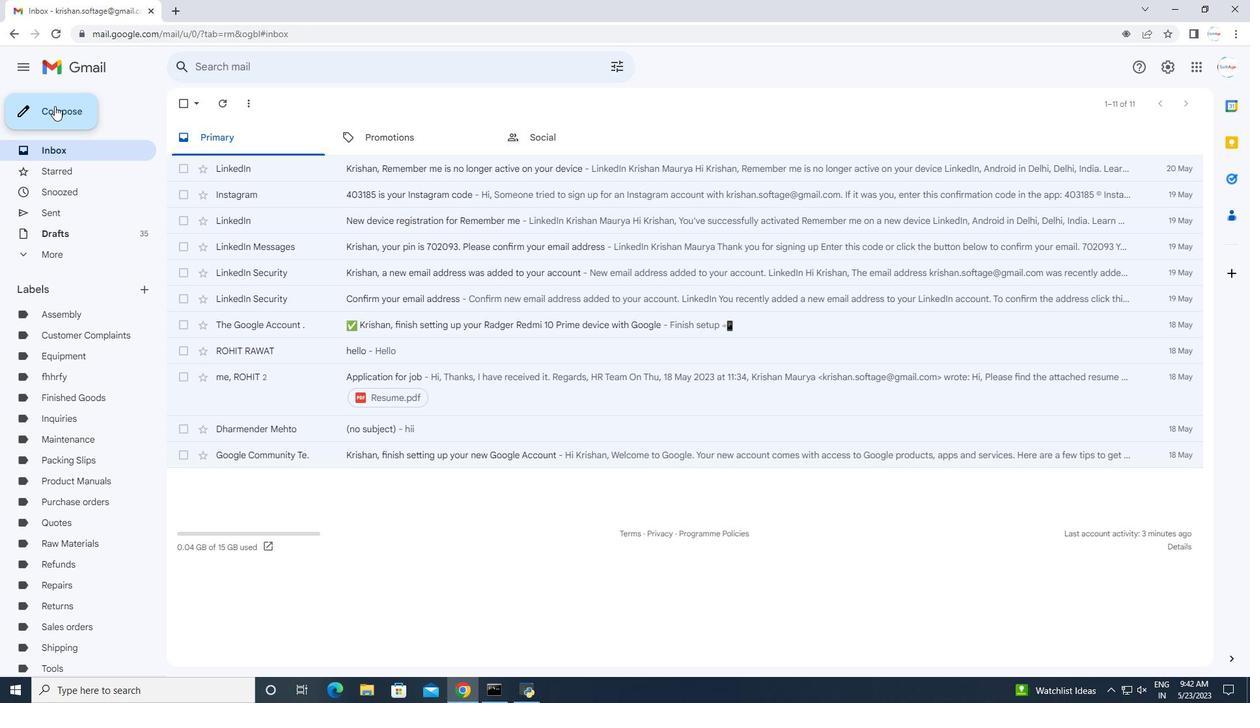 
Action: Mouse scrolled (806, 552) with delta (0, 0)
Screenshot: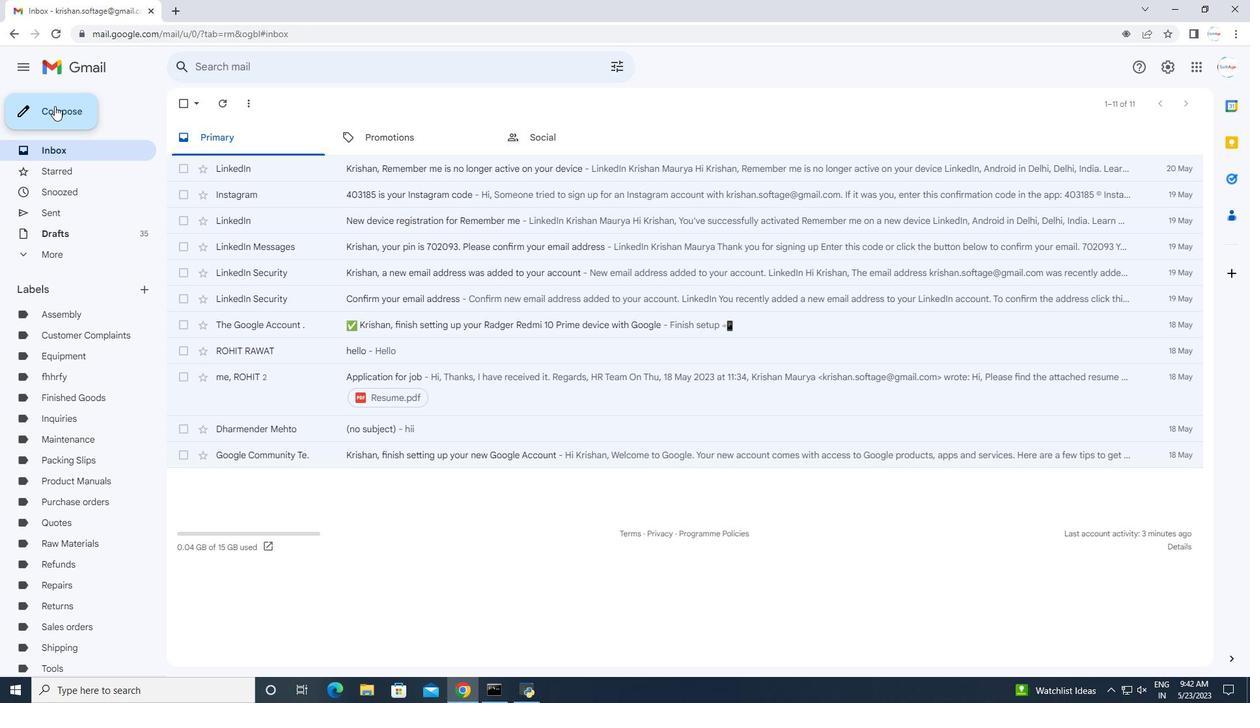 
Action: Mouse scrolled (806, 552) with delta (0, 0)
Screenshot: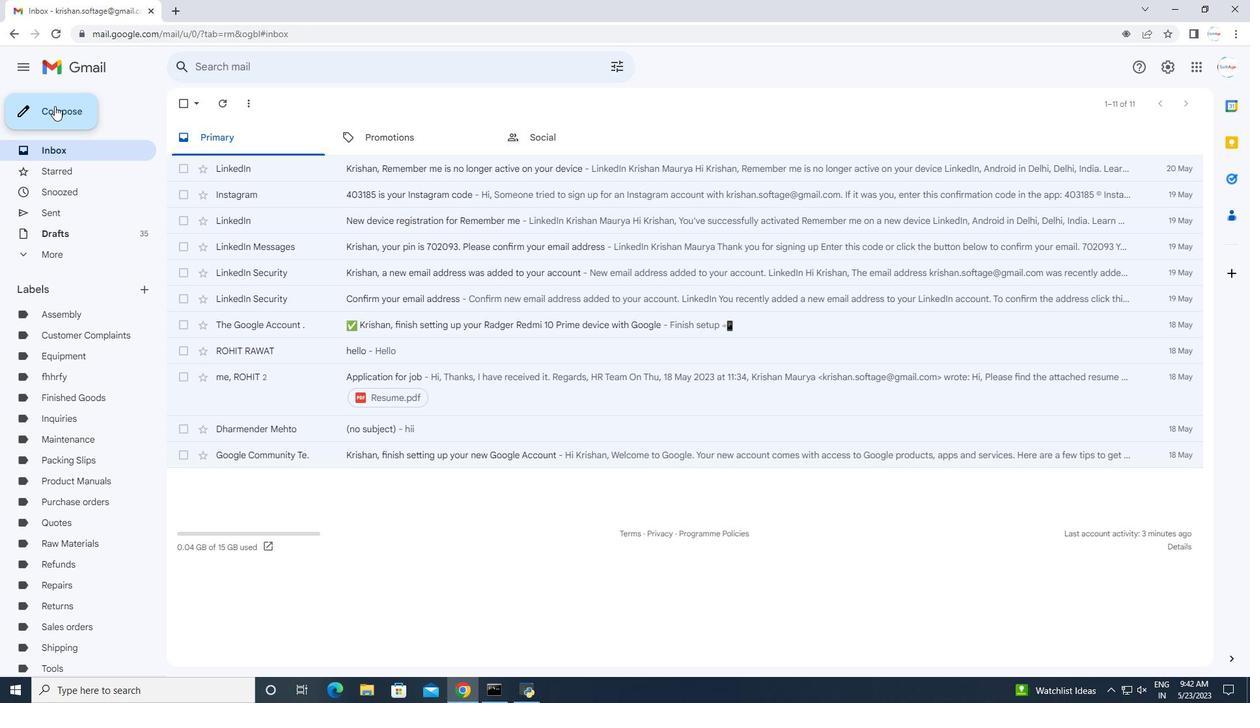 
Action: Mouse scrolled (806, 552) with delta (0, 0)
Screenshot: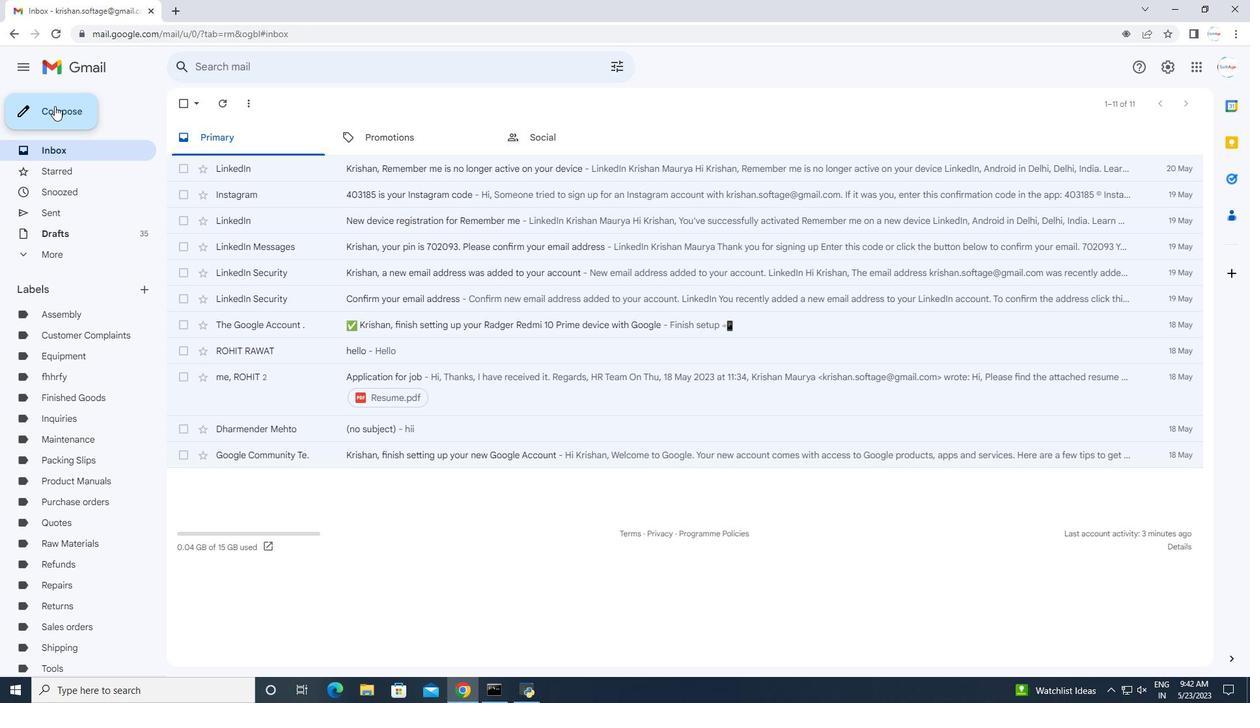 
Action: Mouse scrolled (806, 552) with delta (0, 0)
Screenshot: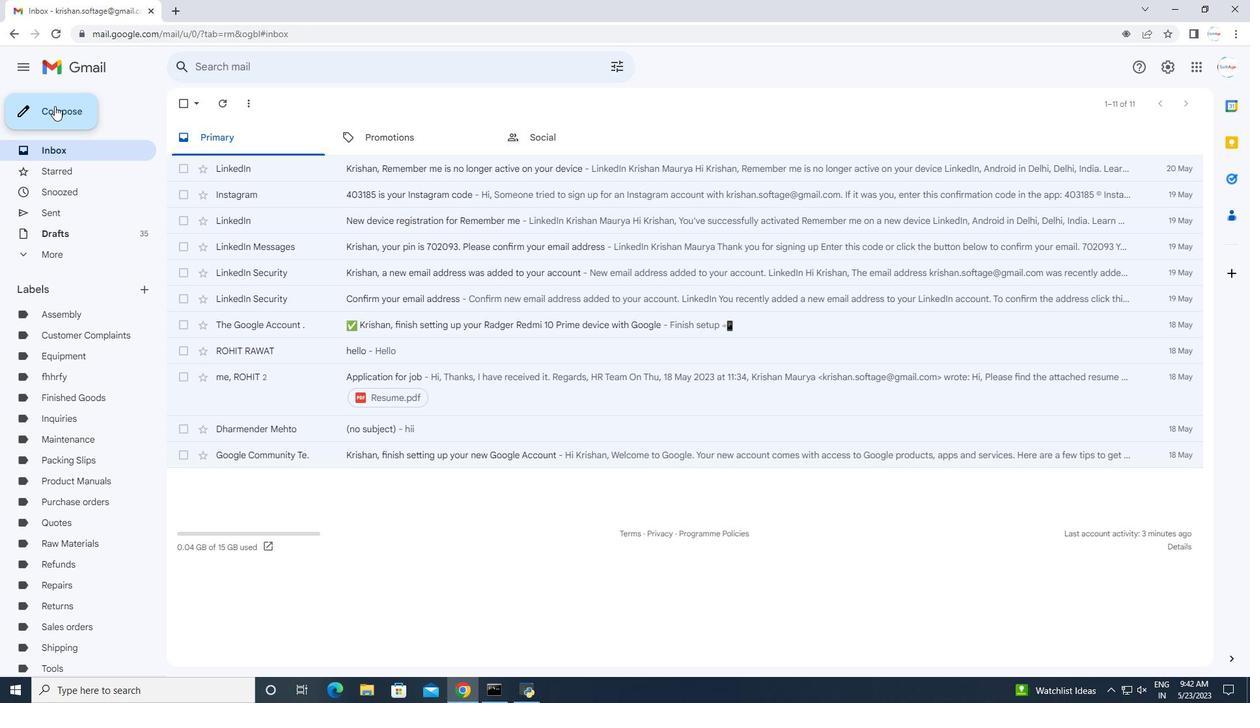 
Action: Mouse scrolled (806, 552) with delta (0, 0)
Screenshot: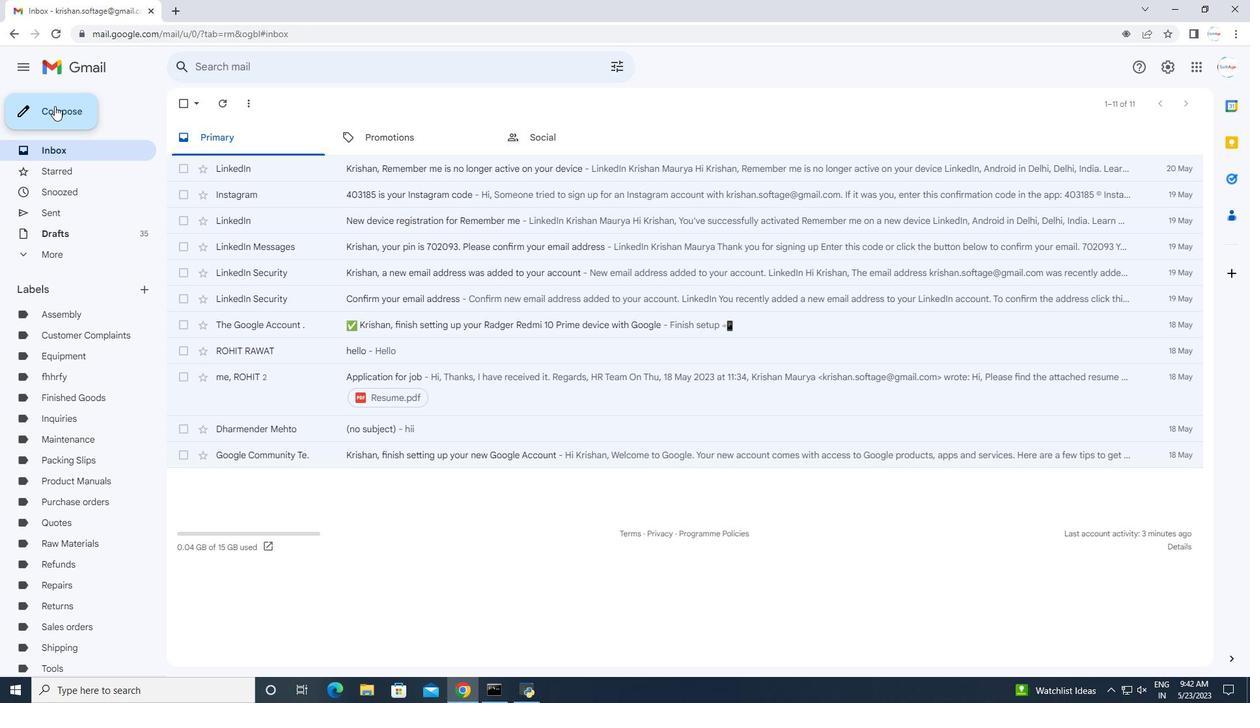 
Action: Mouse scrolled (806, 552) with delta (0, 0)
Screenshot: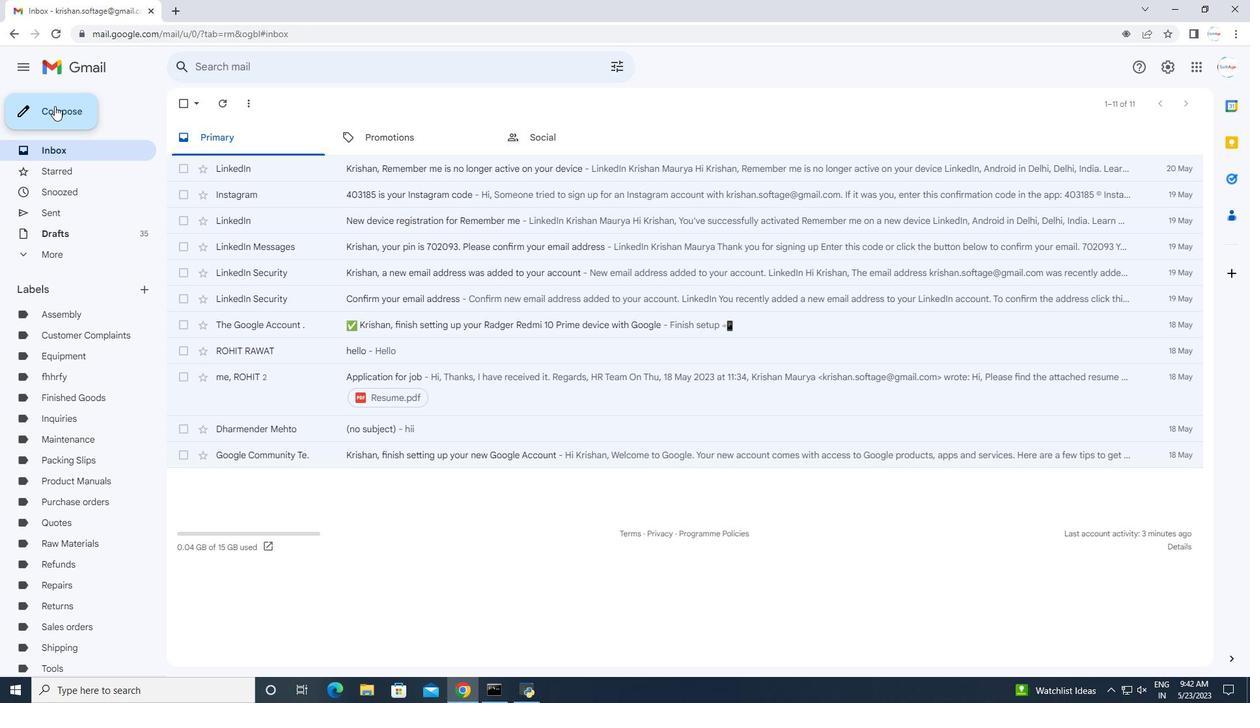 
Action: Mouse scrolled (806, 552) with delta (0, 0)
Screenshot: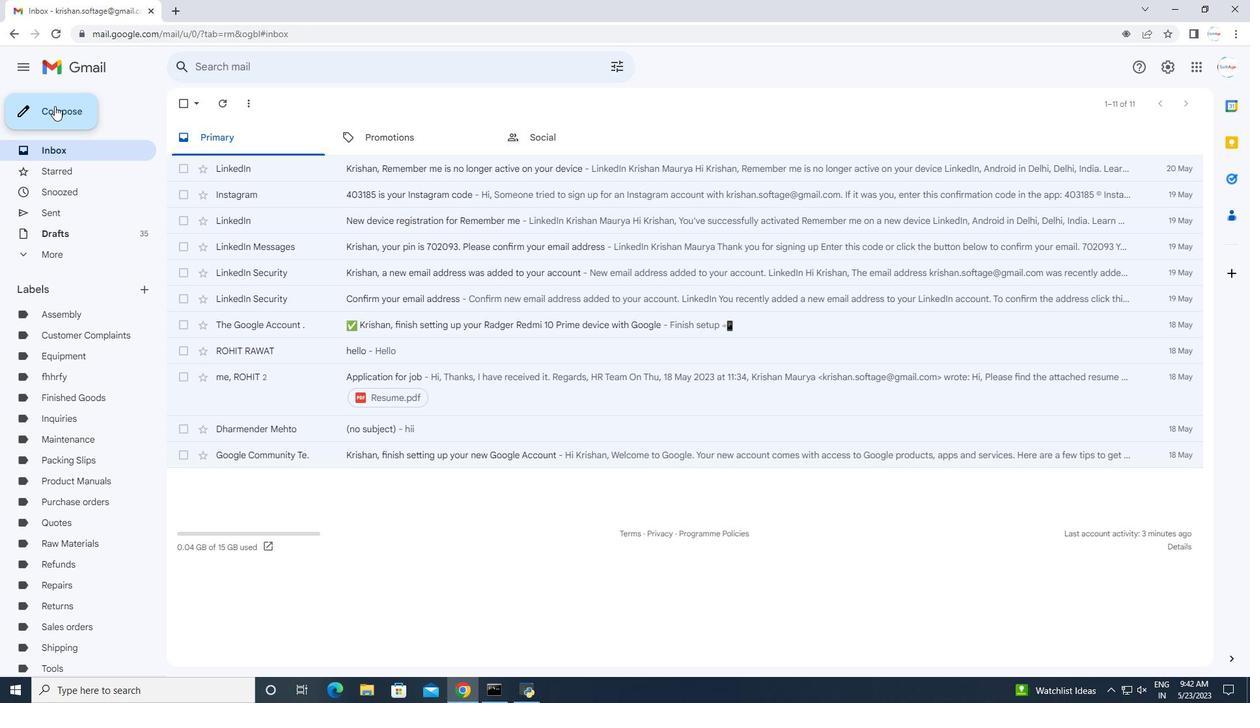 
Action: Mouse scrolled (806, 552) with delta (0, 0)
Screenshot: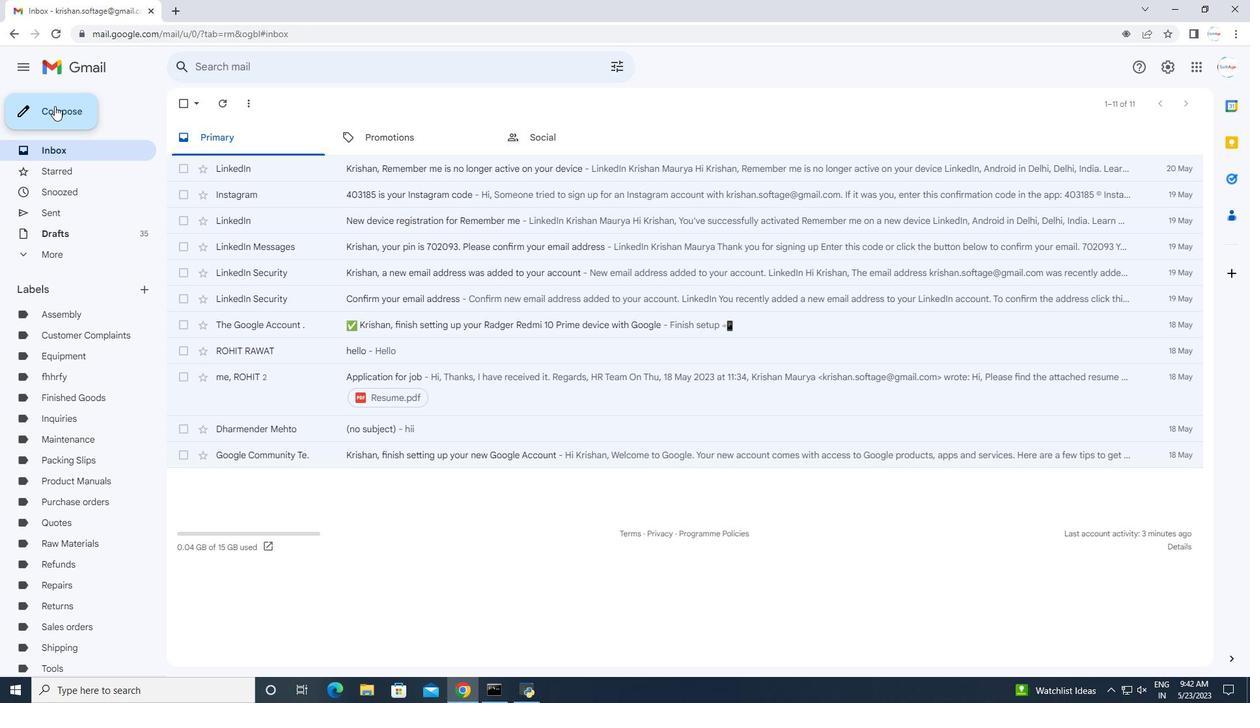 
Action: Mouse scrolled (806, 552) with delta (0, 0)
Screenshot: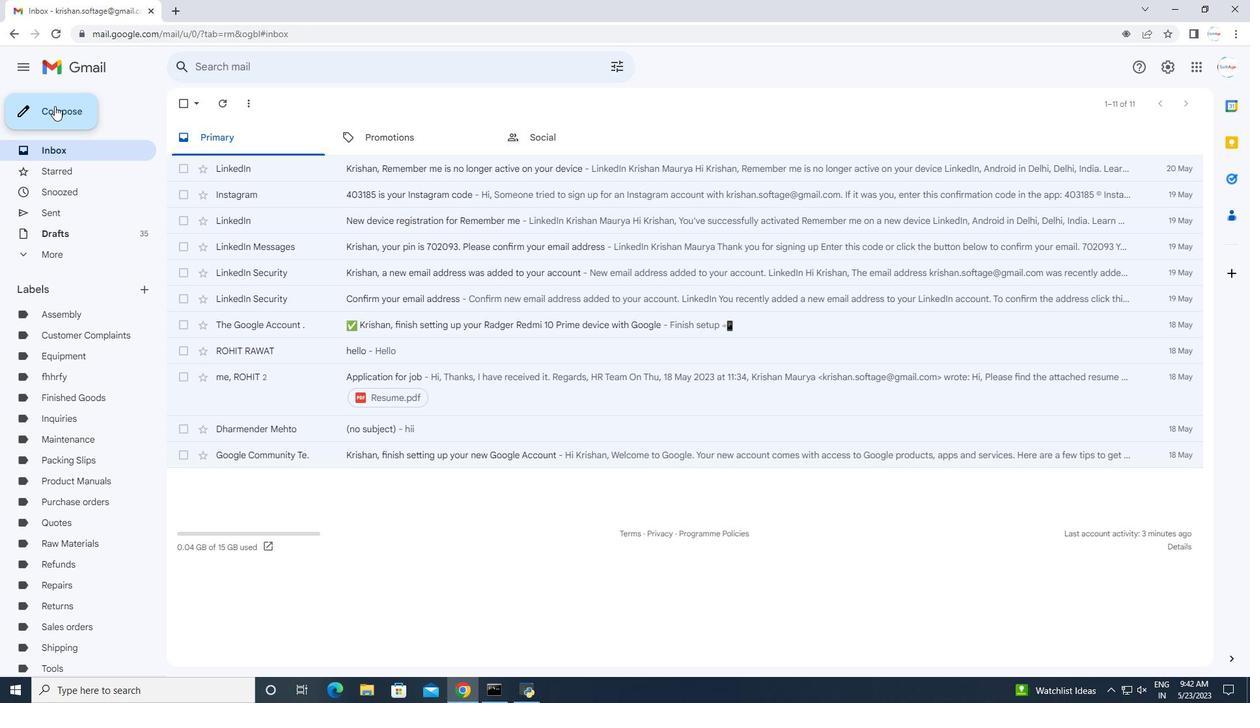 
Action: Mouse scrolled (806, 552) with delta (0, 0)
Screenshot: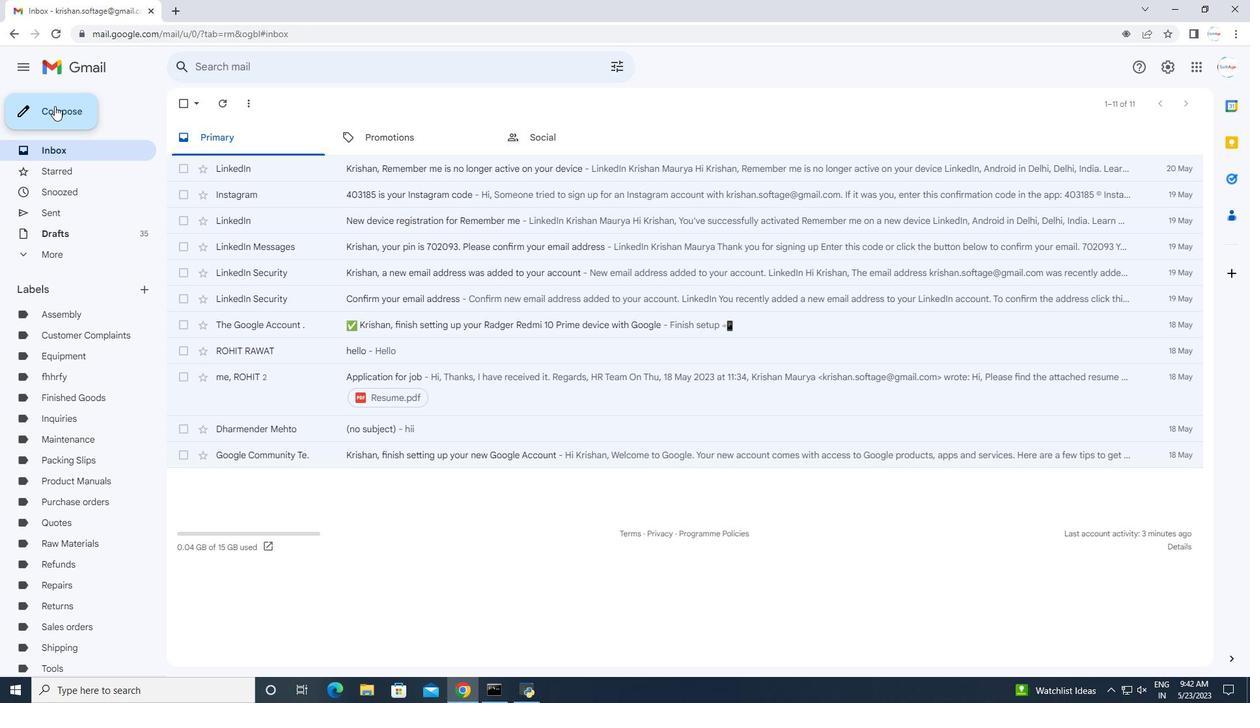 
Action: Mouse moved to (1131, 69)
Screenshot: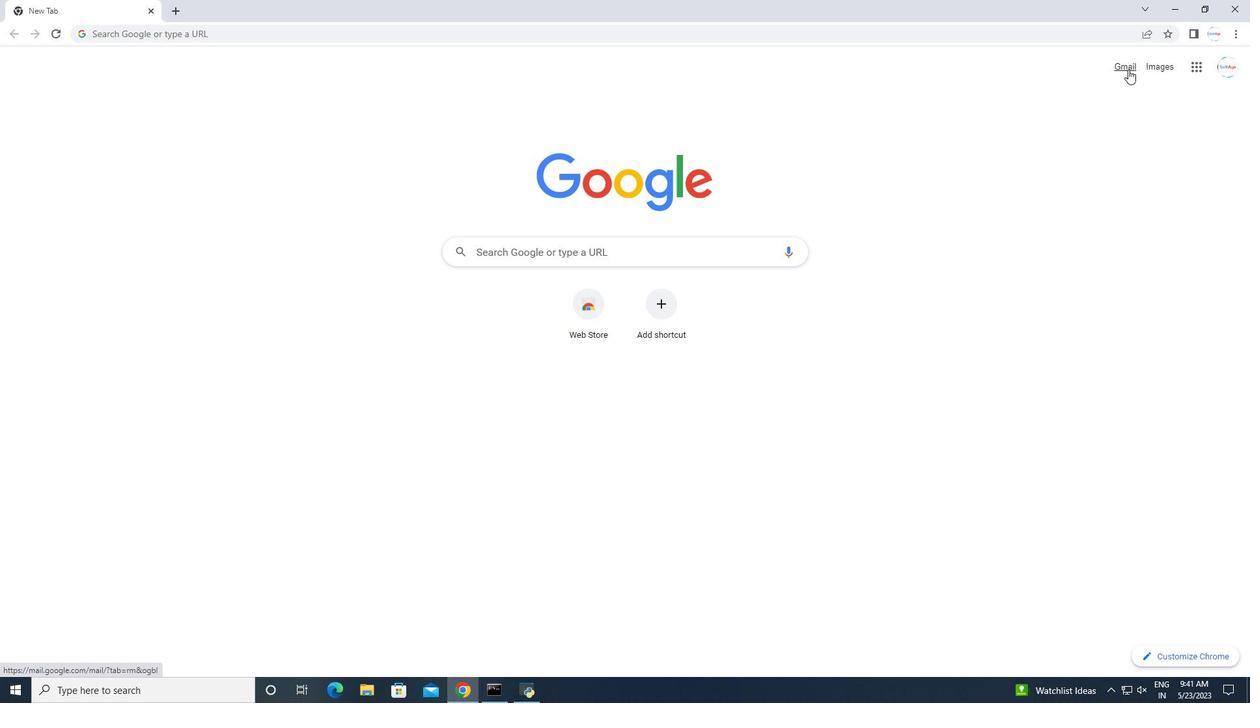 
Action: Mouse pressed left at (1131, 69)
Screenshot: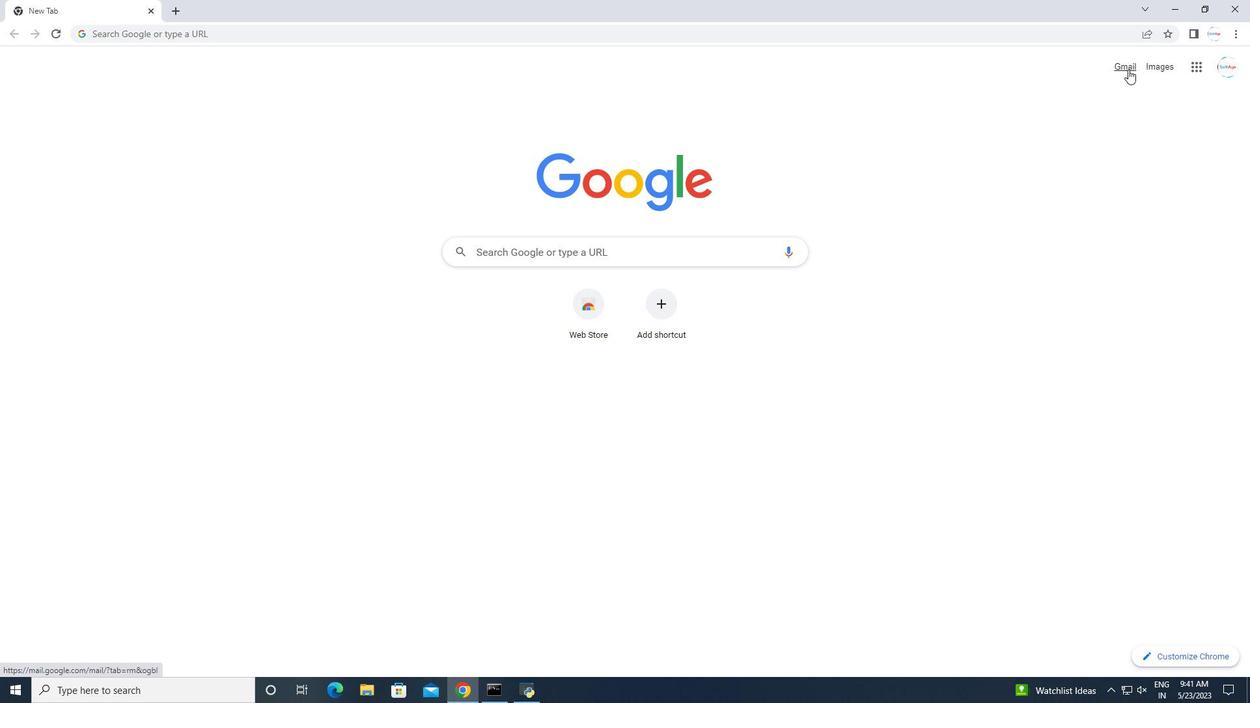 
Action: Mouse moved to (1170, 67)
Screenshot: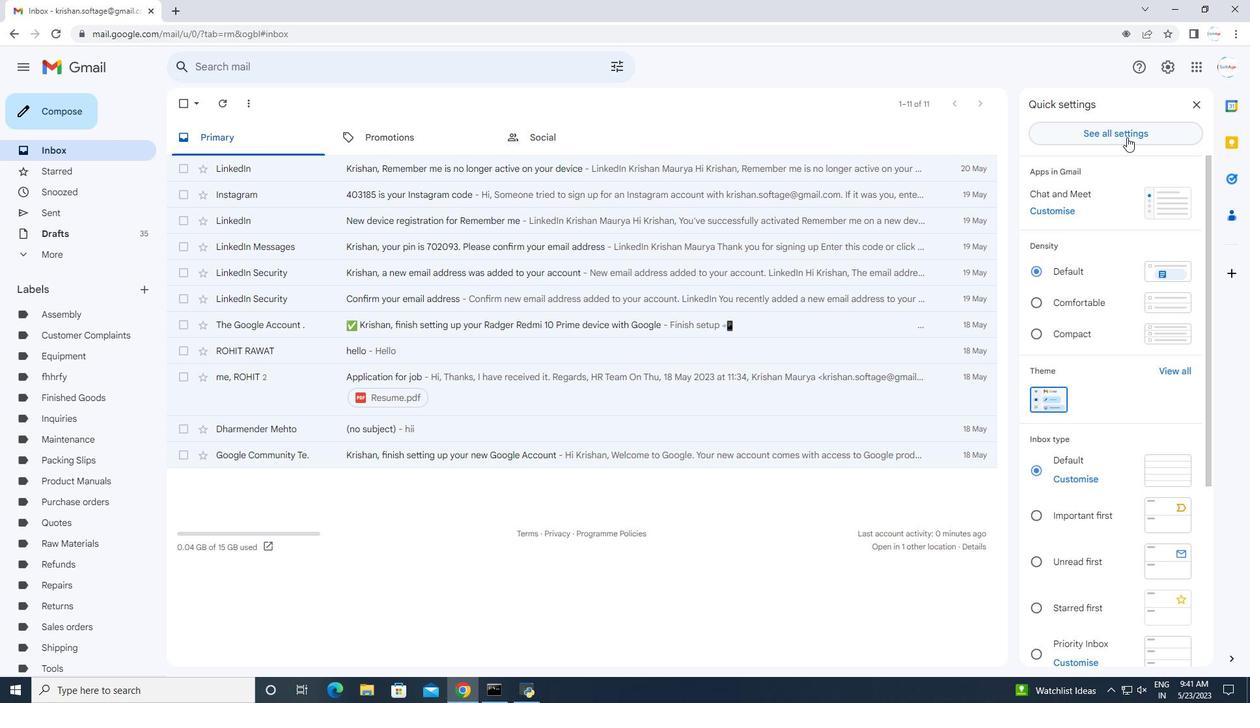 
Action: Mouse pressed left at (1170, 67)
Screenshot: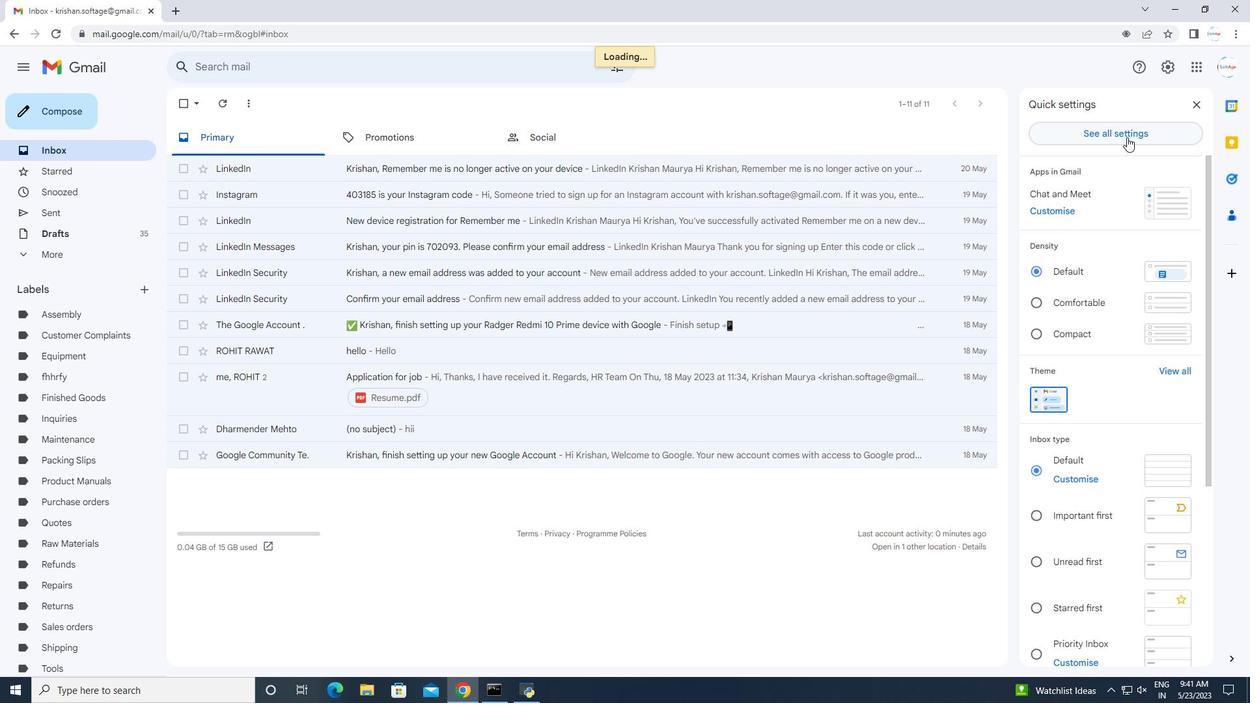
Action: Mouse moved to (1134, 128)
Screenshot: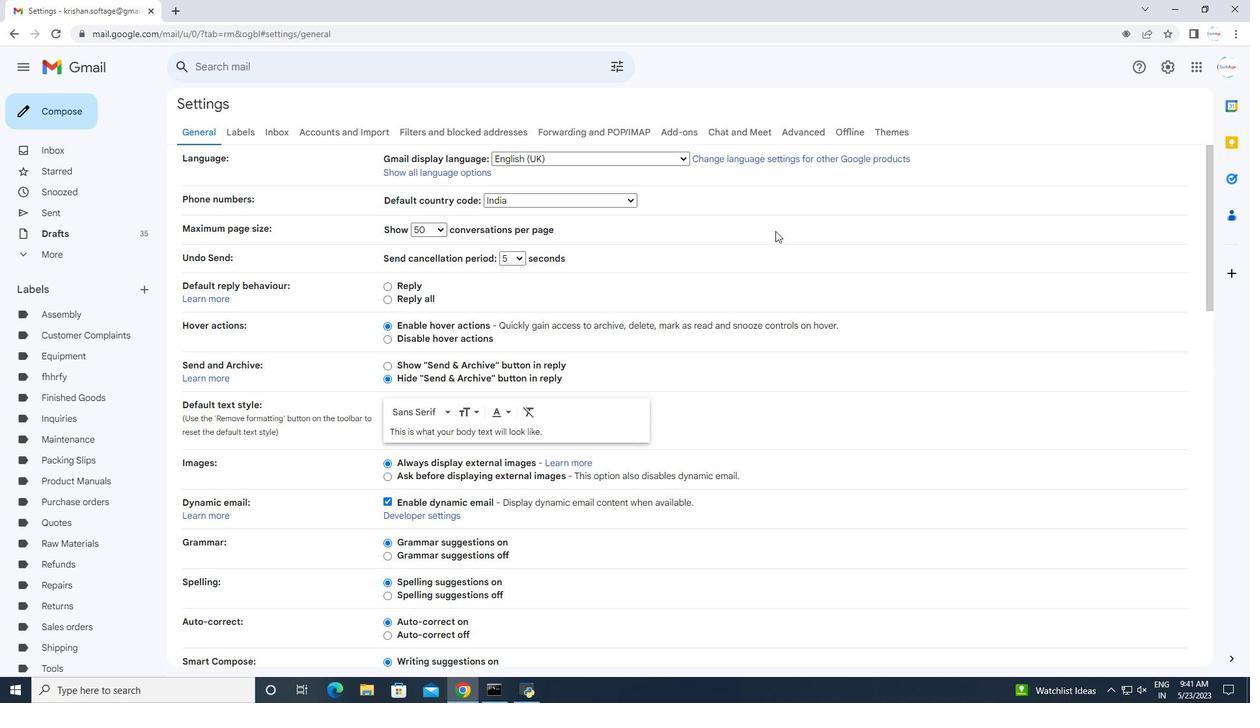 
Action: Mouse pressed left at (1134, 128)
Screenshot: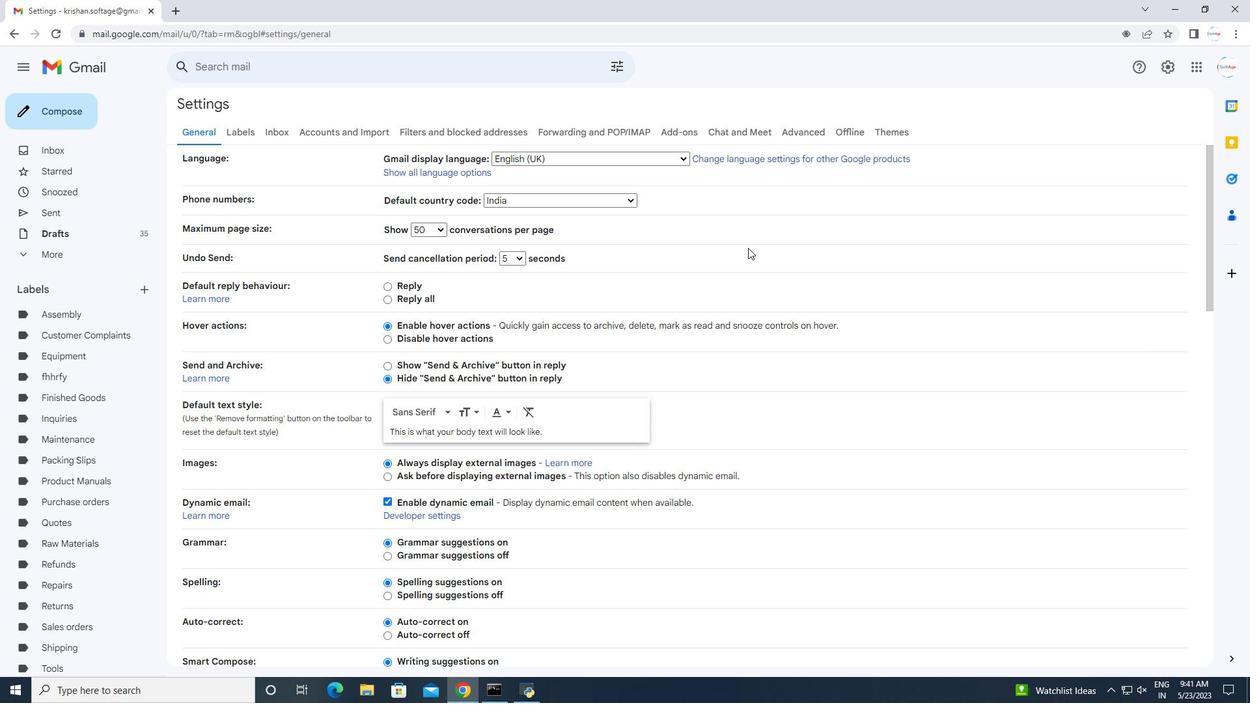 
Action: Mouse moved to (767, 291)
Screenshot: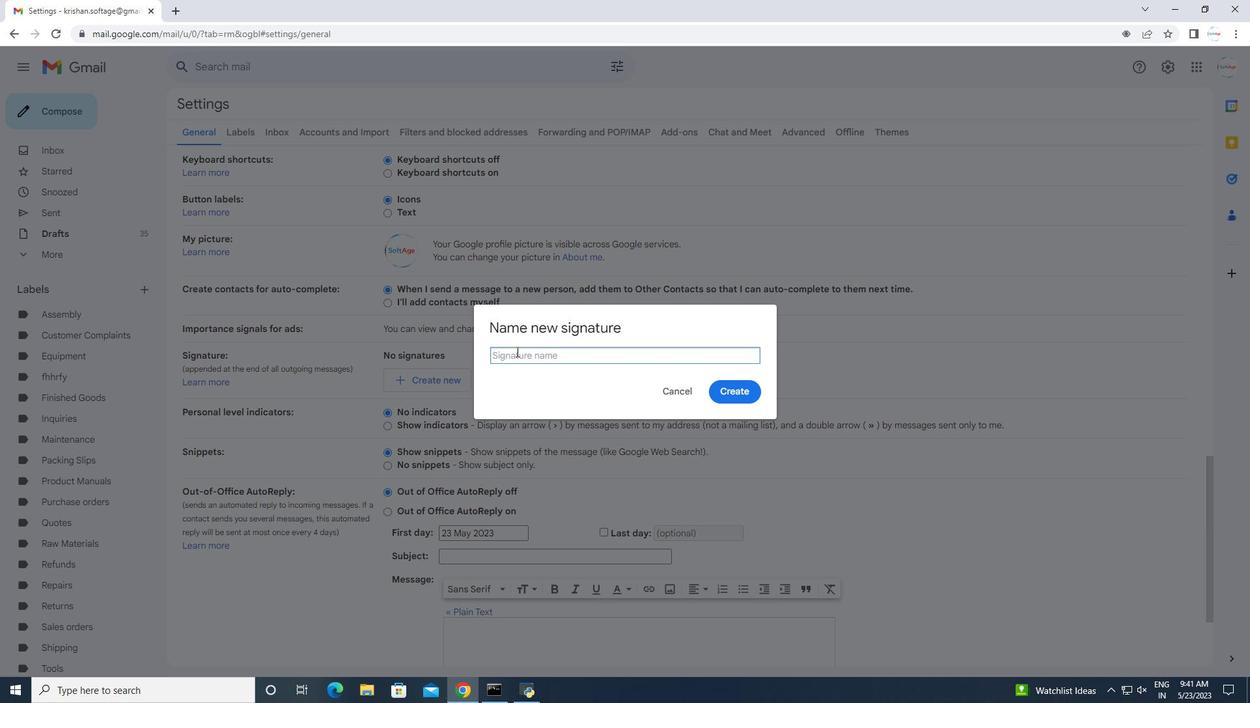
Action: Mouse scrolled (767, 290) with delta (0, 0)
Screenshot: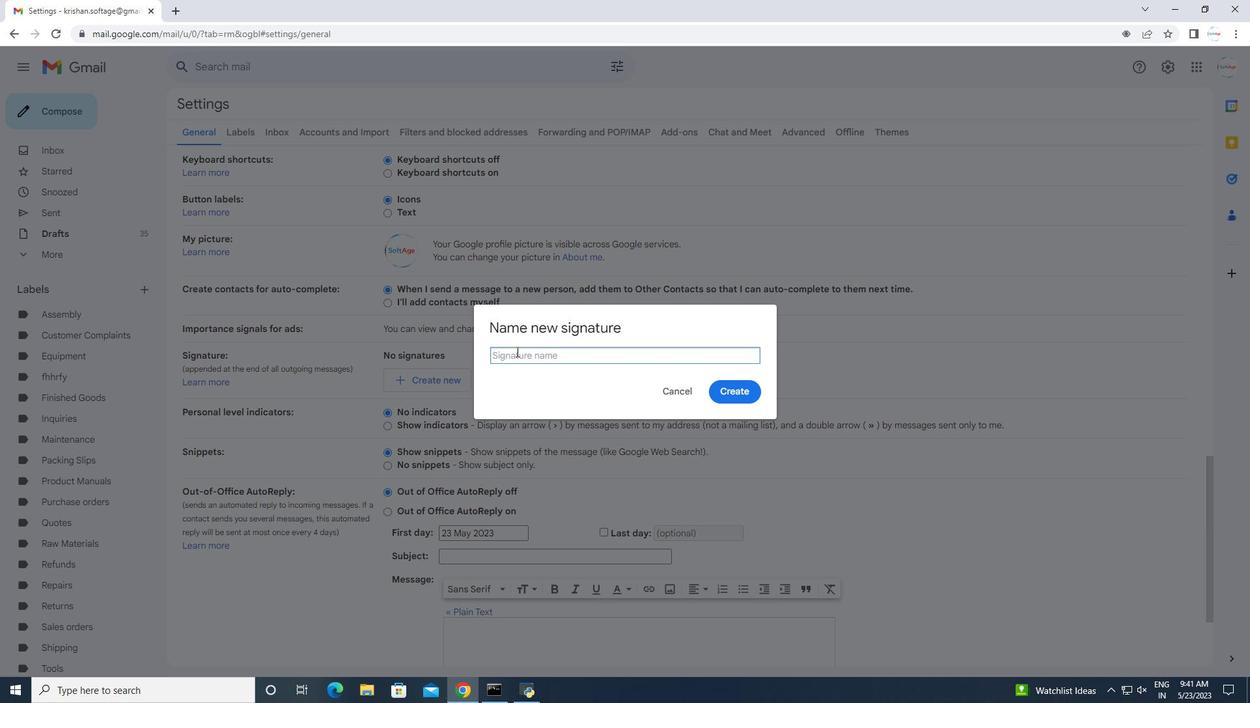 
Action: Mouse moved to (765, 293)
Screenshot: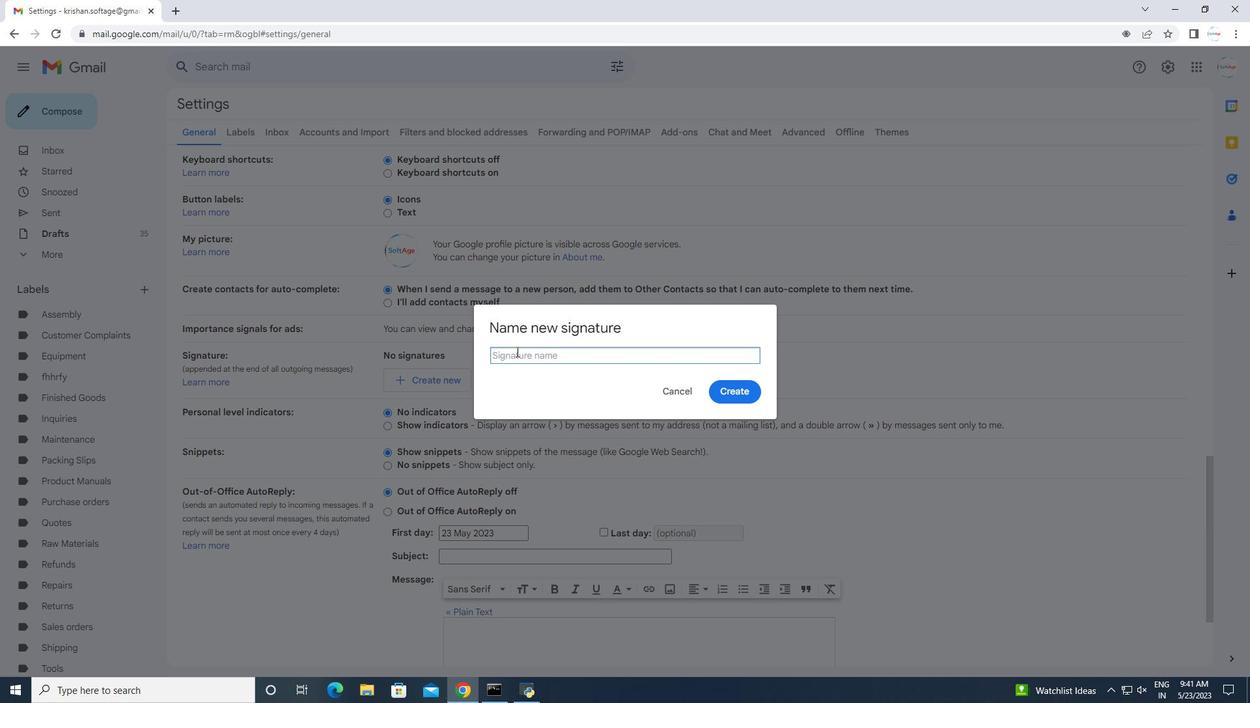 
Action: Mouse scrolled (765, 293) with delta (0, 0)
Screenshot: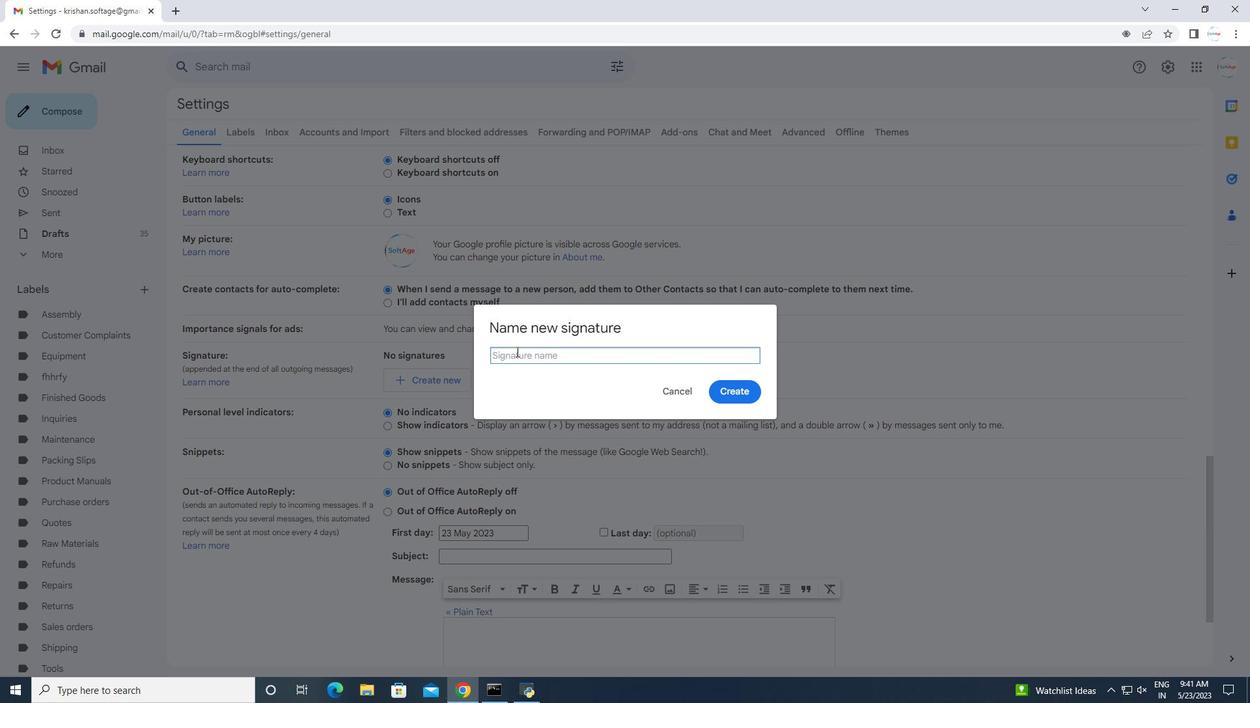 
Action: Mouse moved to (763, 297)
Screenshot: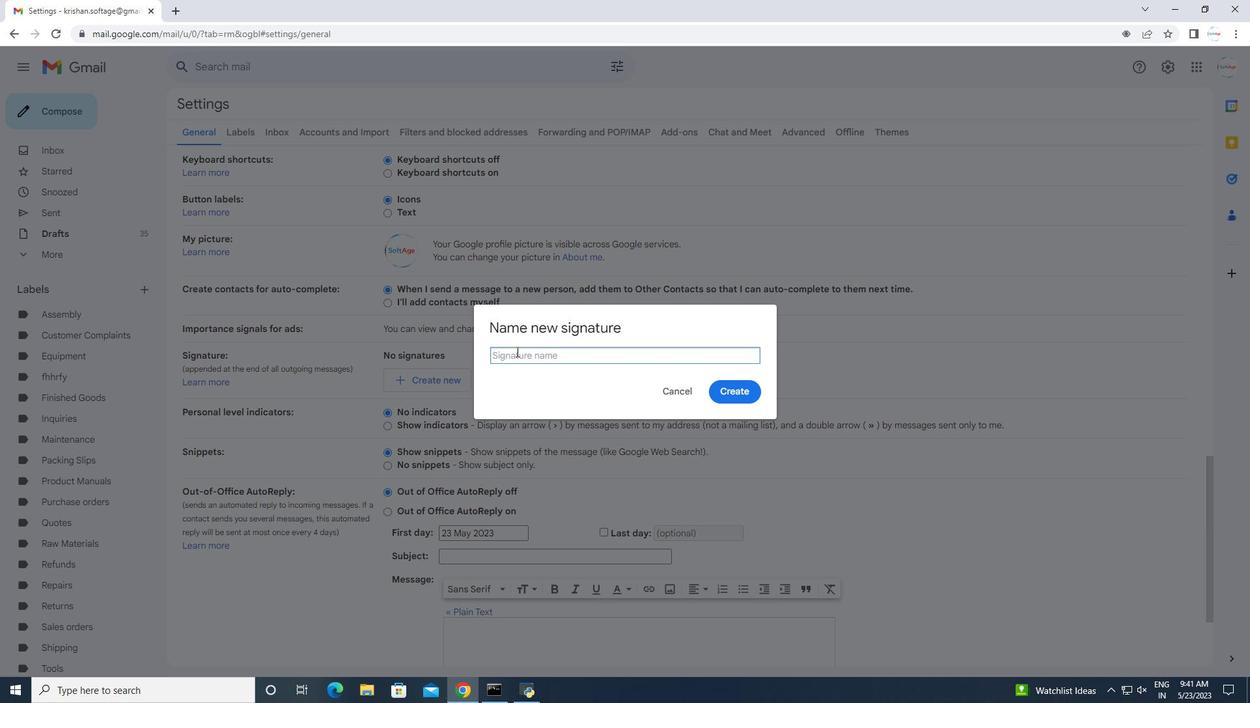 
Action: Mouse scrolled (763, 296) with delta (0, 0)
Screenshot: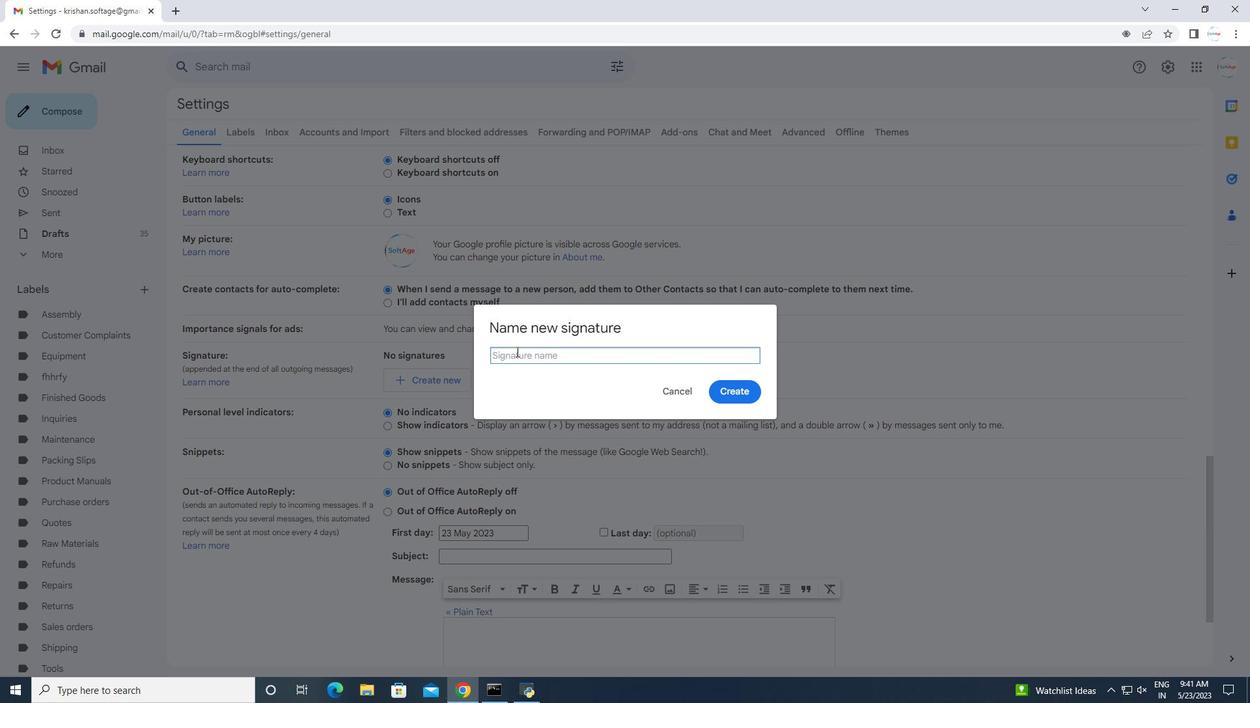 
Action: Mouse scrolled (763, 296) with delta (0, 0)
Screenshot: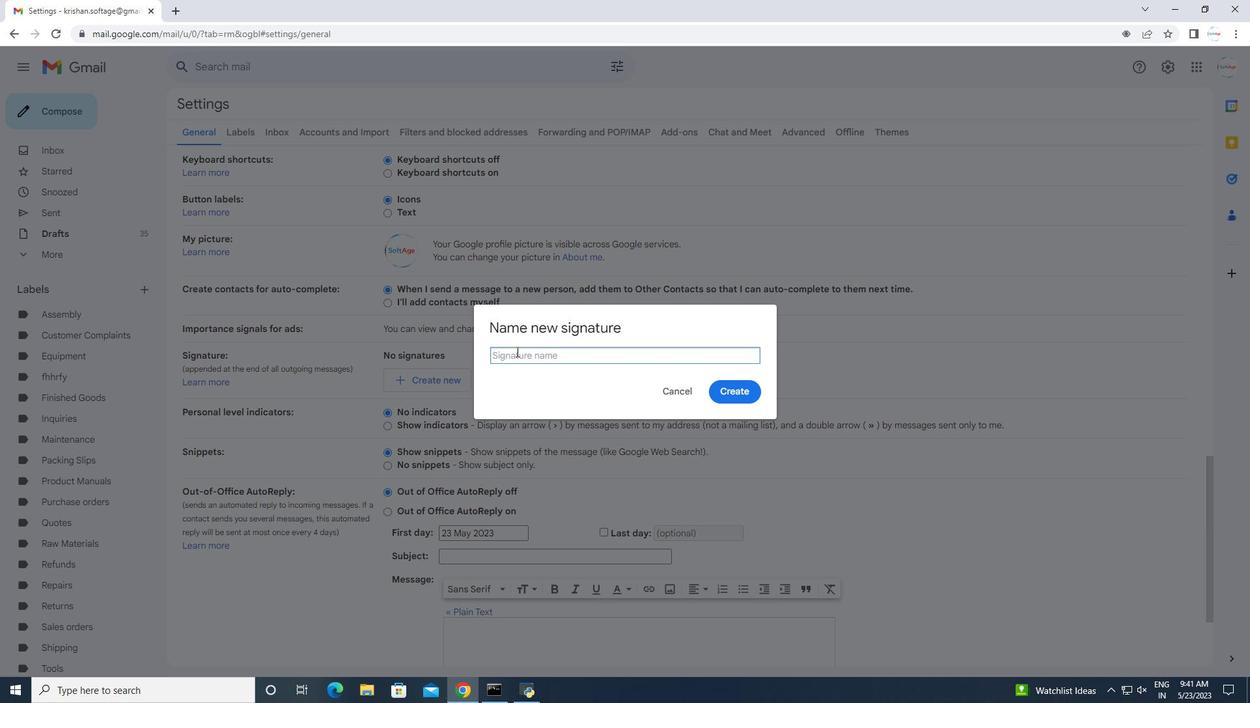 
Action: Mouse scrolled (763, 296) with delta (0, 0)
Screenshot: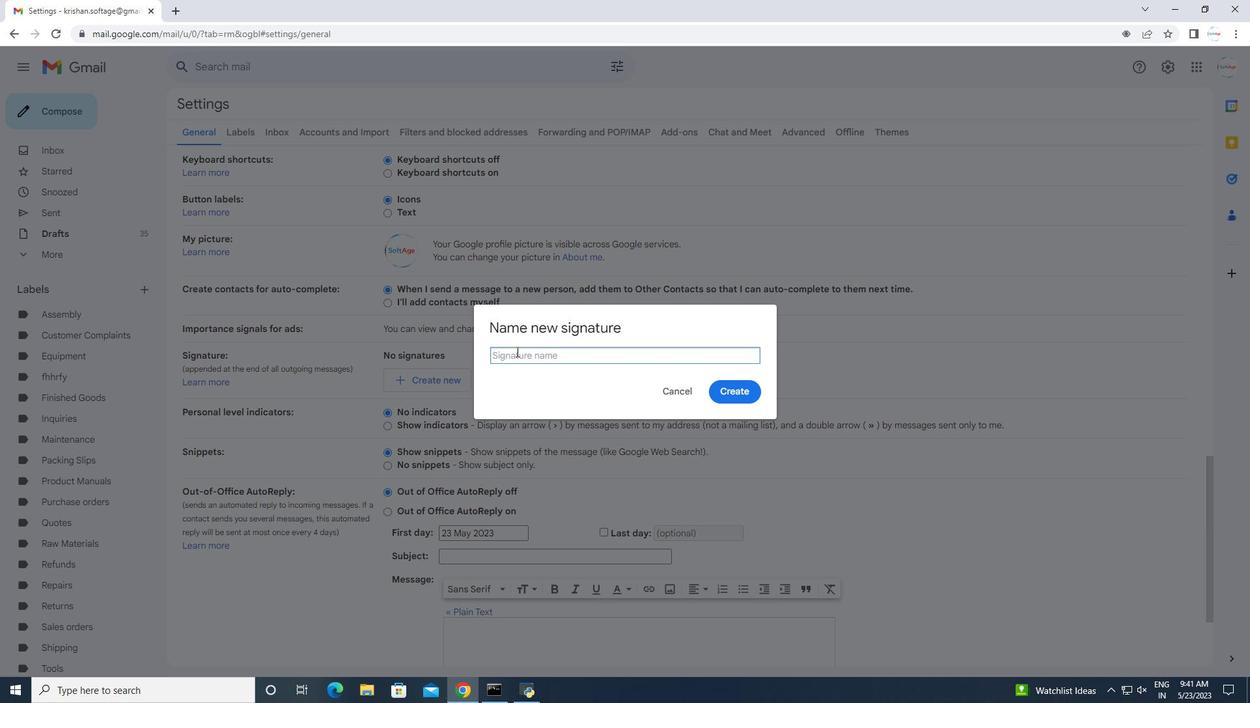 
Action: Mouse moved to (762, 298)
Screenshot: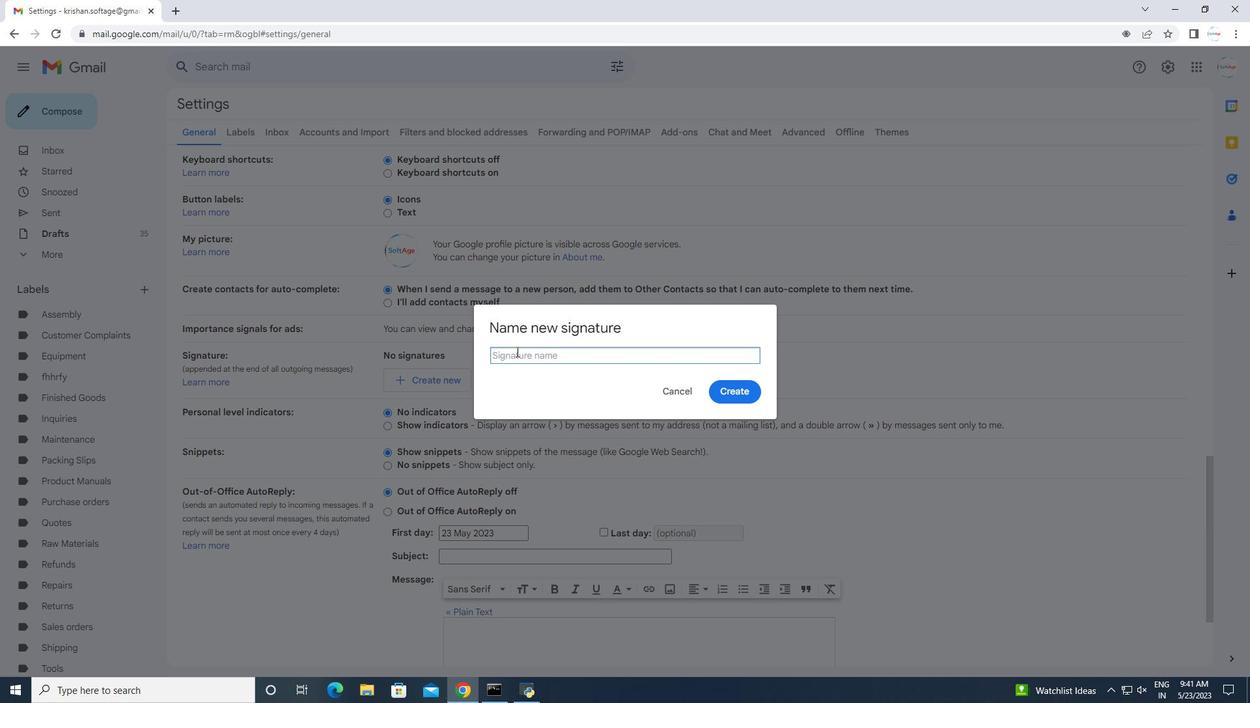 
Action: Mouse scrolled (762, 297) with delta (0, 0)
Screenshot: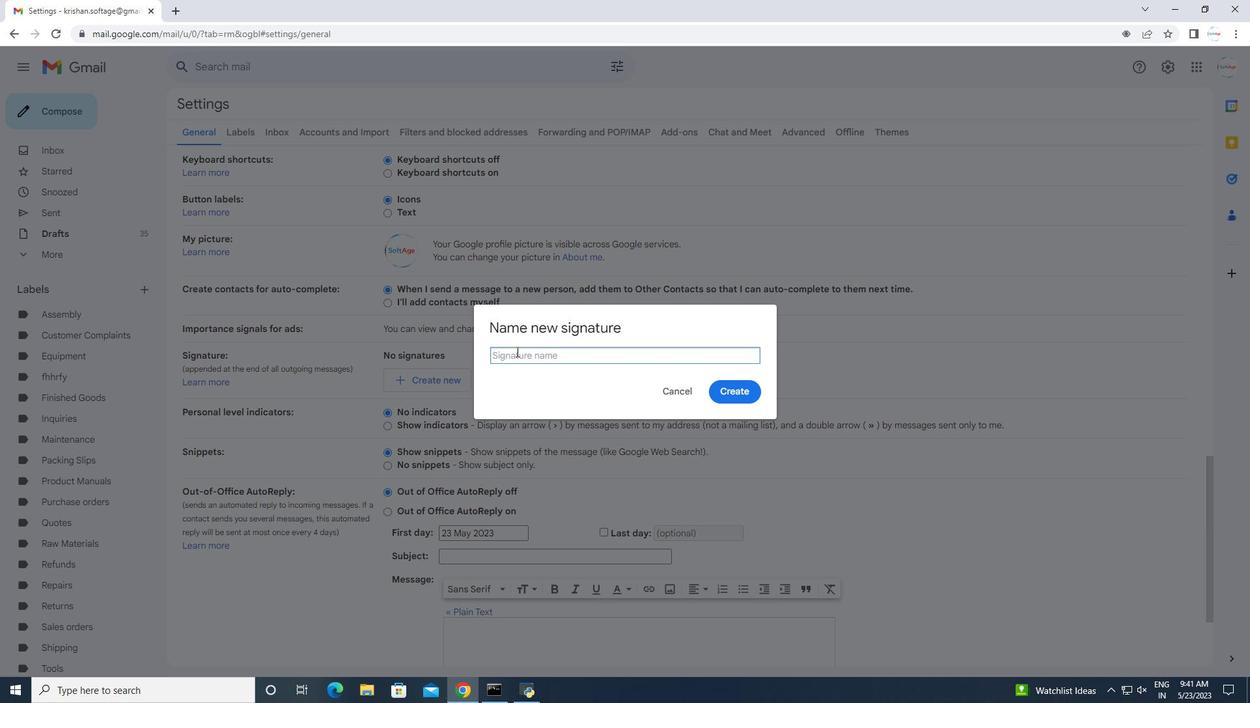 
Action: Mouse moved to (762, 298)
Screenshot: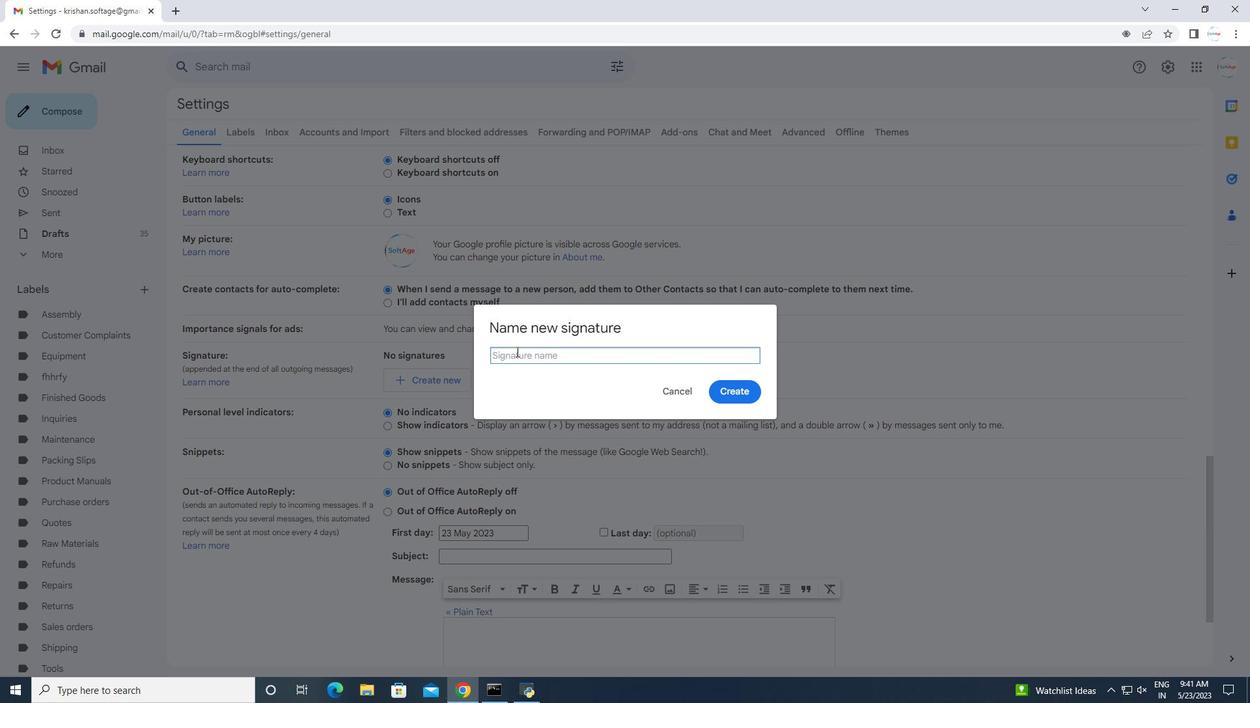 
Action: Mouse scrolled (762, 298) with delta (0, 0)
Screenshot: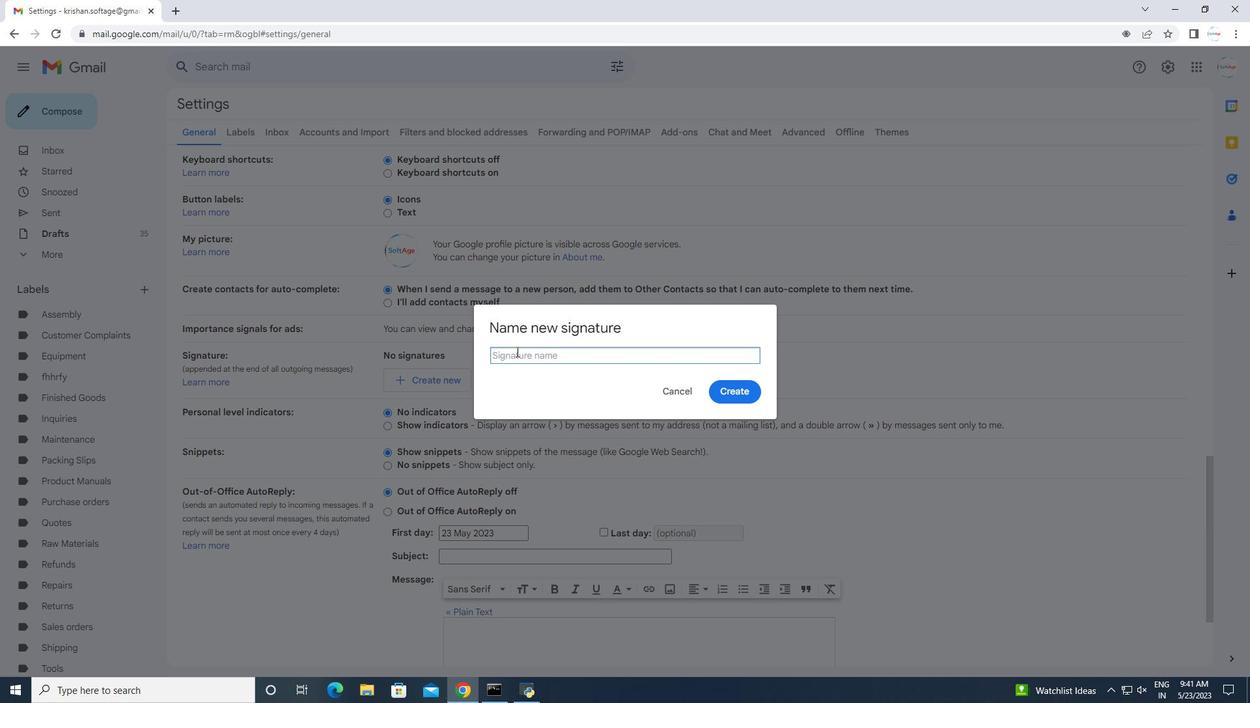 
Action: Mouse moved to (756, 302)
Screenshot: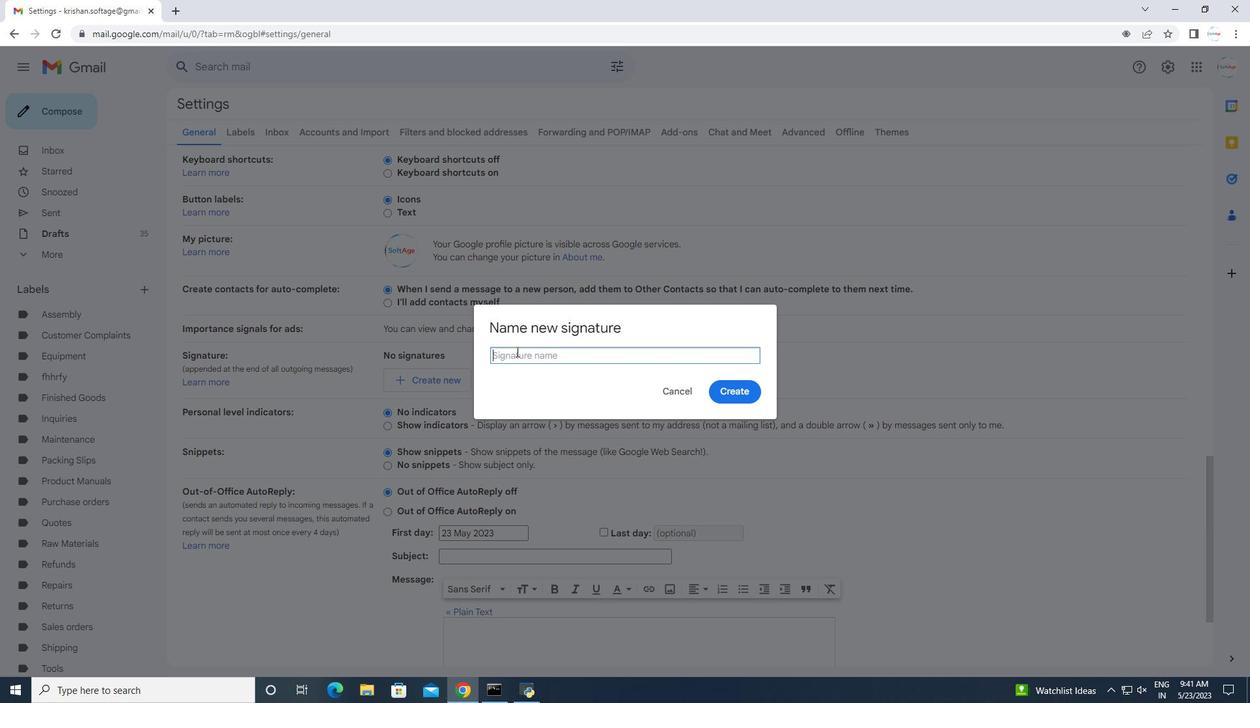 
Action: Mouse scrolled (756, 301) with delta (0, 0)
Screenshot: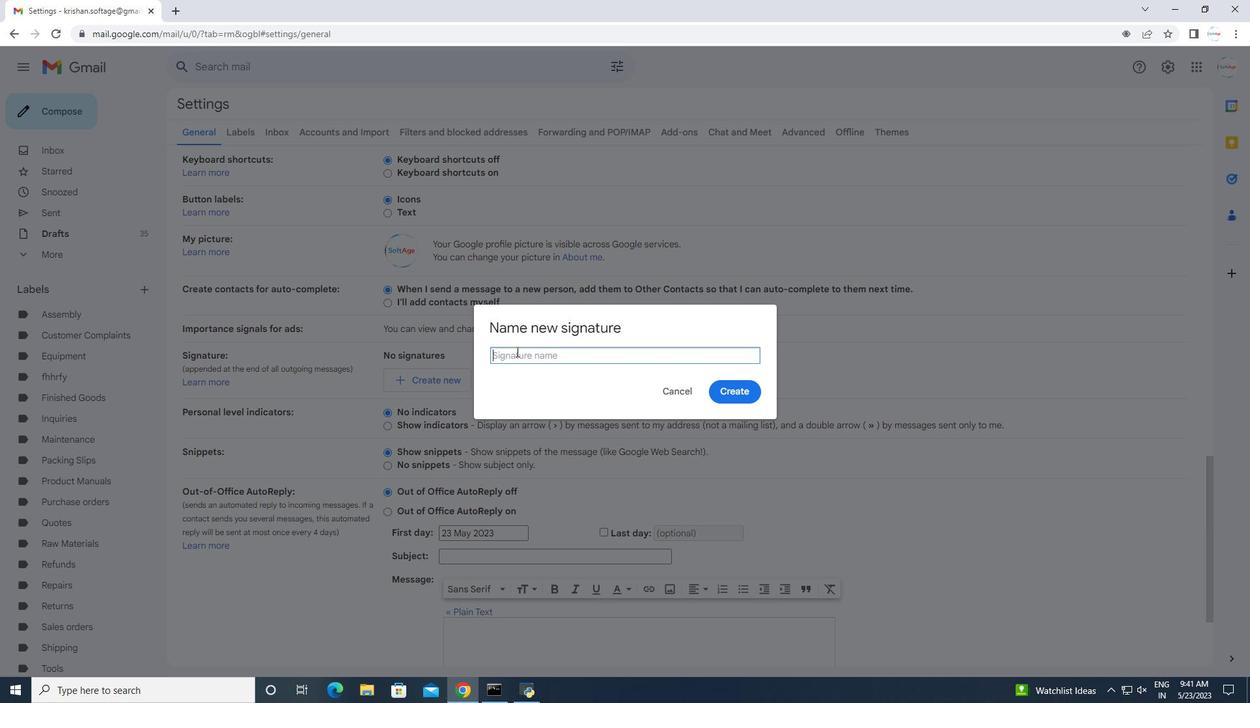 
Action: Mouse scrolled (756, 301) with delta (0, 0)
Screenshot: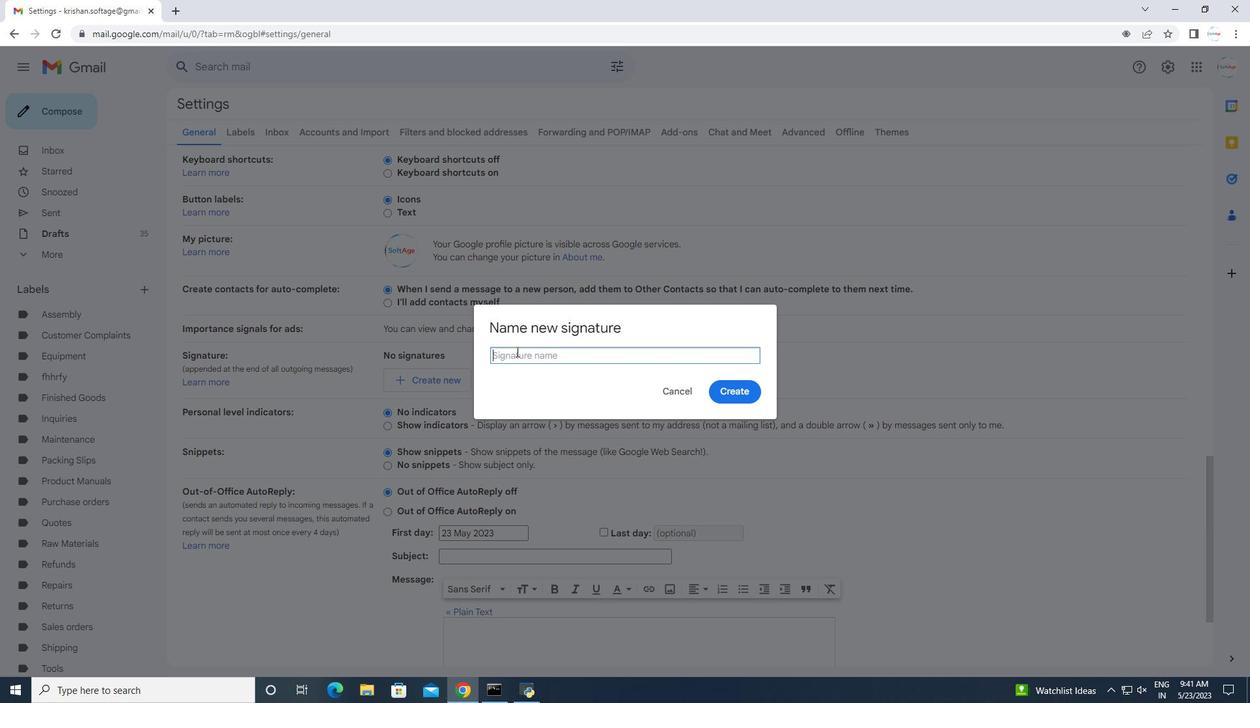 
Action: Mouse scrolled (756, 301) with delta (0, 0)
Screenshot: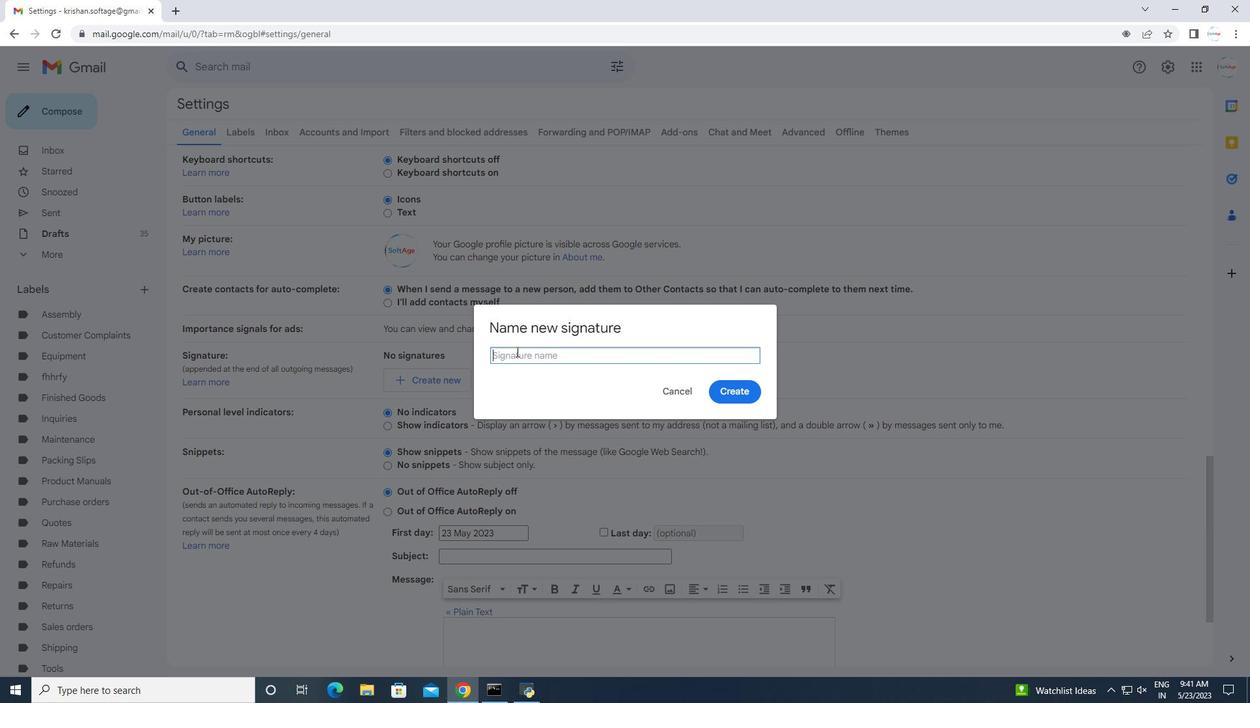 
Action: Mouse scrolled (756, 301) with delta (0, 0)
Screenshot: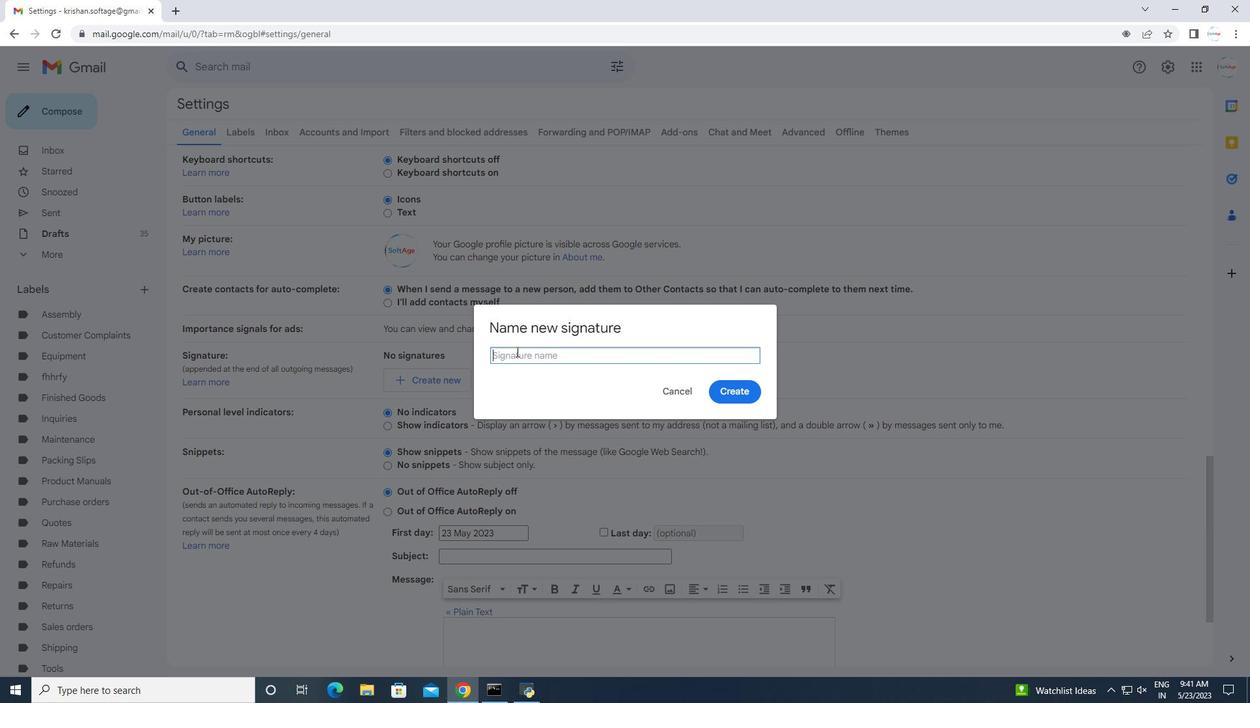 
Action: Mouse scrolled (756, 301) with delta (0, 0)
Screenshot: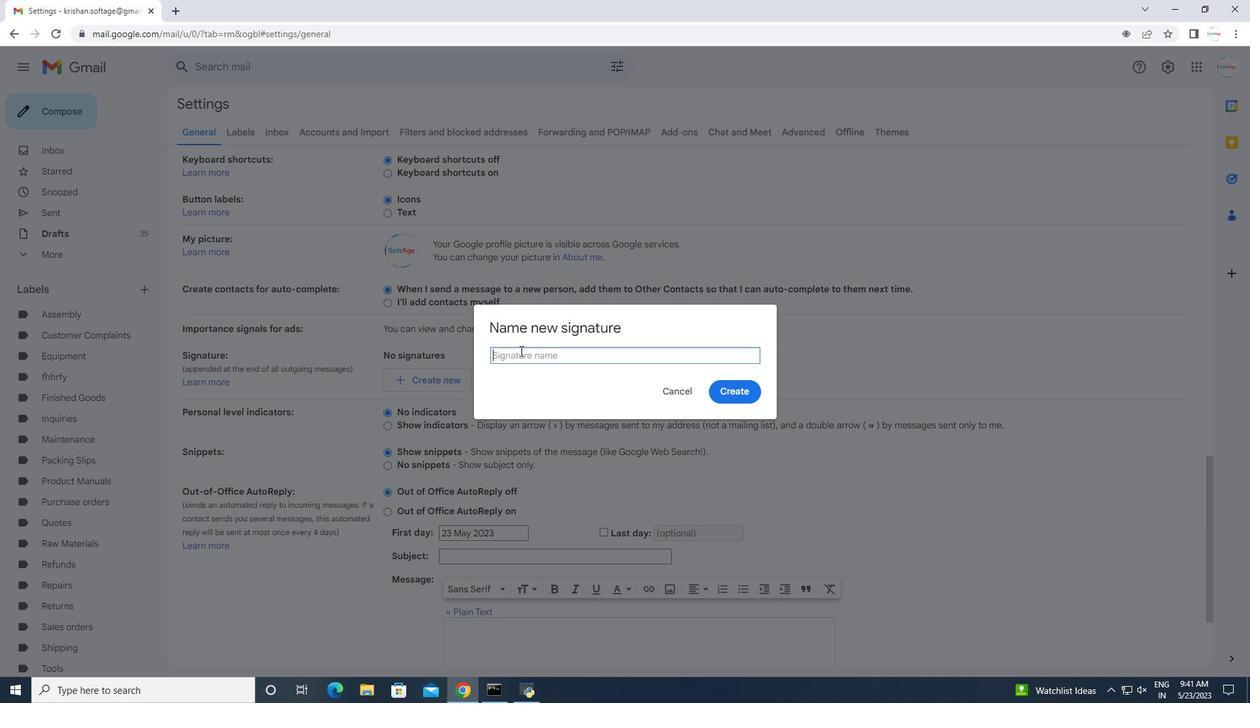 
Action: Mouse scrolled (756, 301) with delta (0, 0)
Screenshot: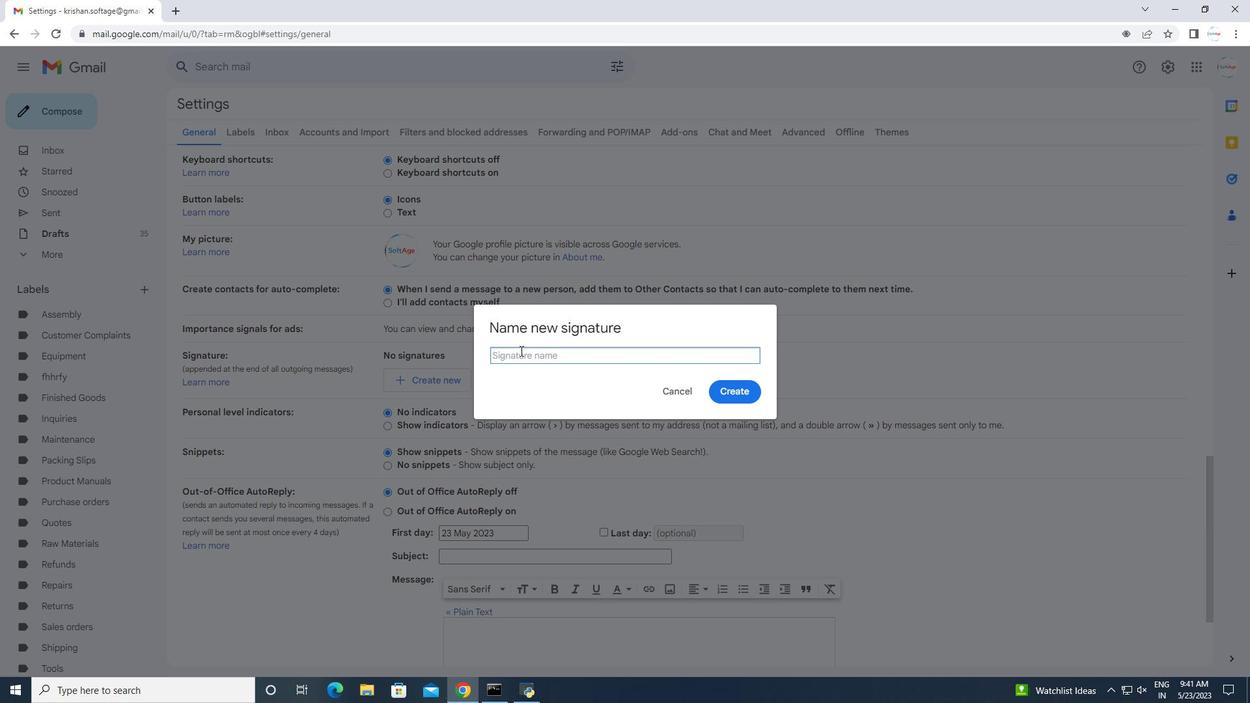 
Action: Mouse scrolled (756, 301) with delta (0, 0)
Screenshot: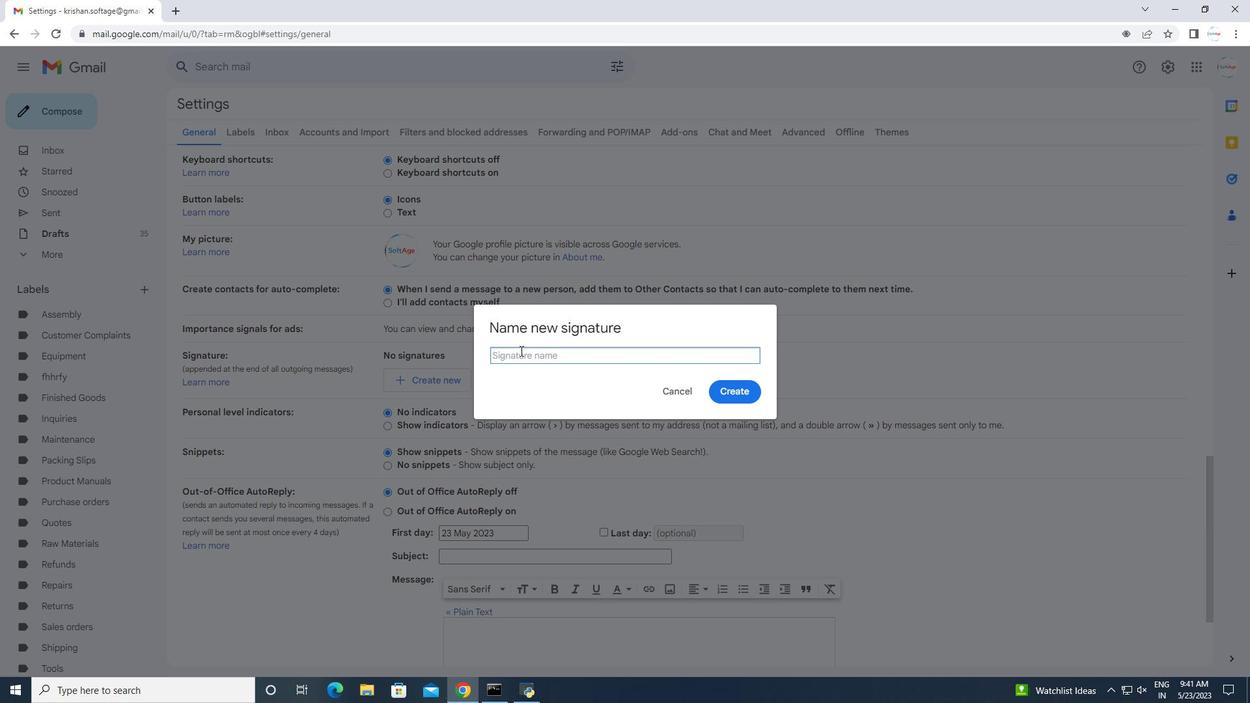 
Action: Mouse scrolled (756, 301) with delta (0, 0)
Screenshot: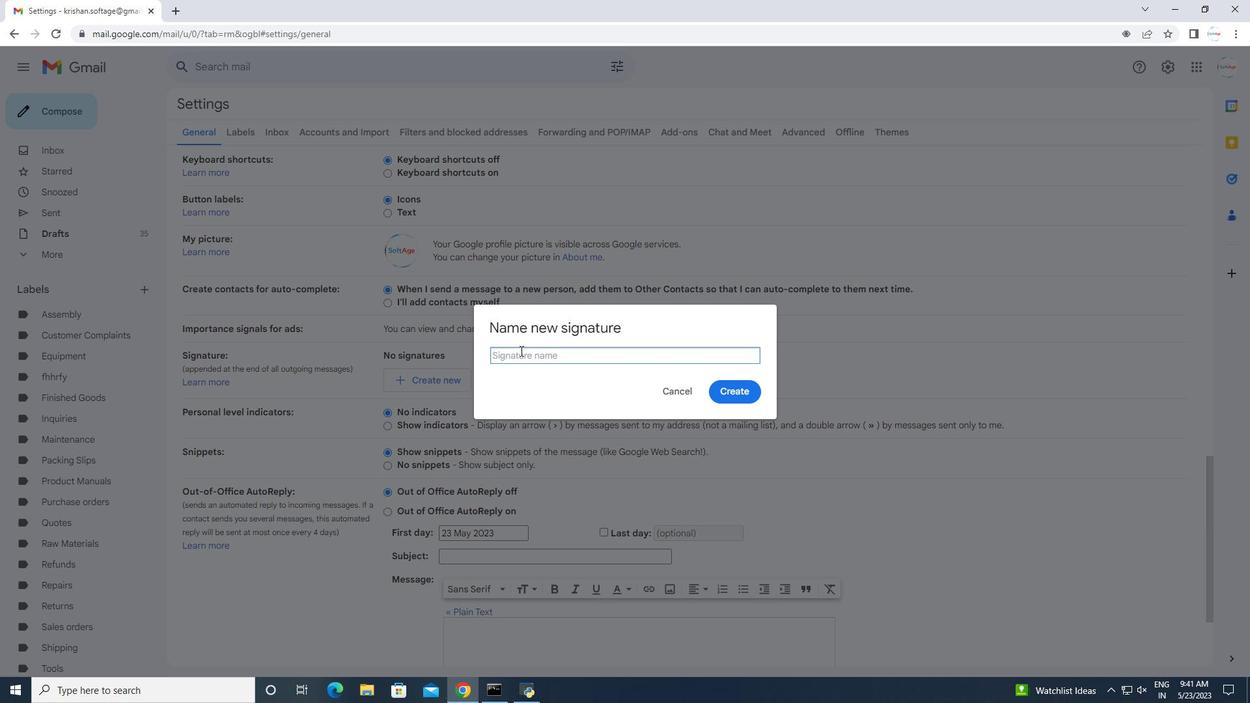 
Action: Mouse moved to (430, 382)
Screenshot: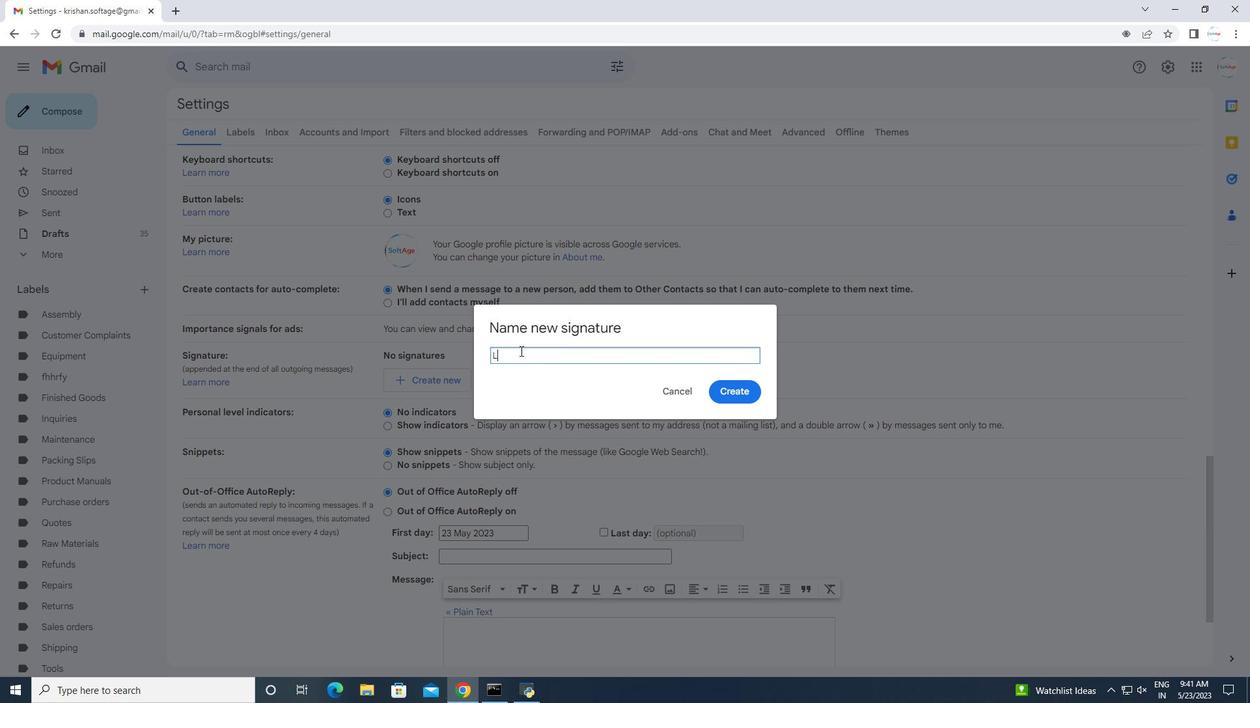 
Action: Mouse pressed left at (430, 382)
Screenshot: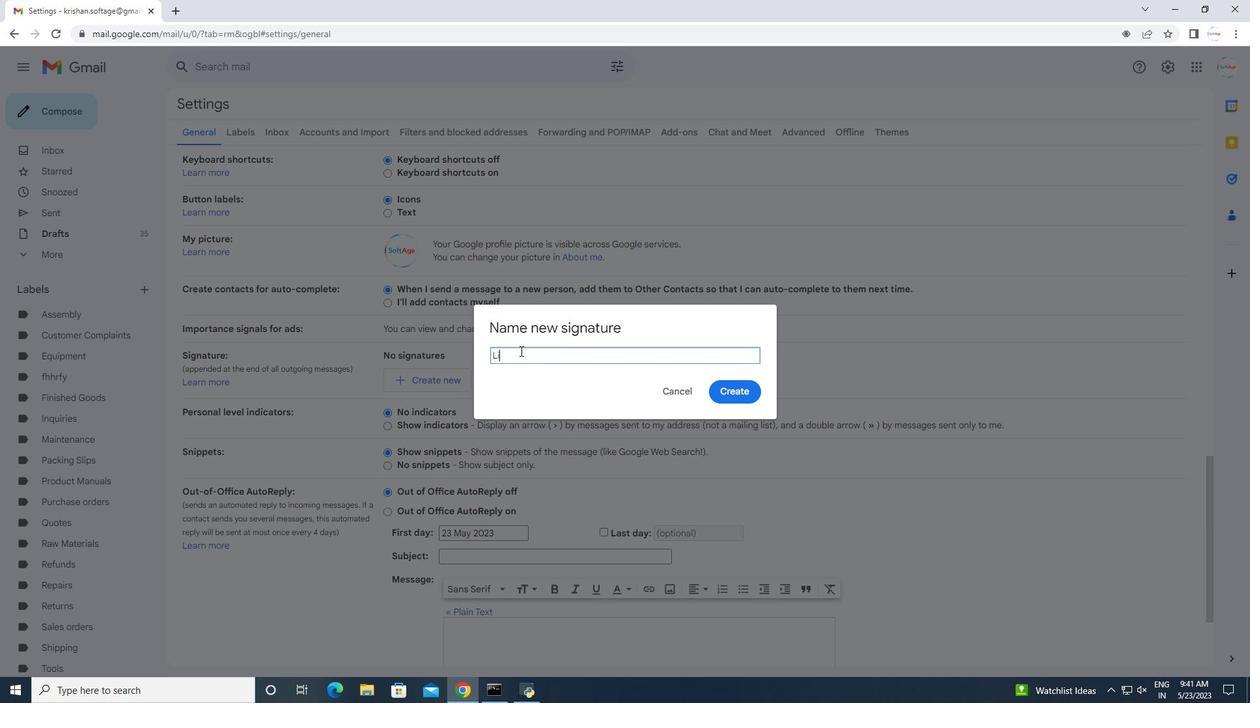 
Action: Mouse moved to (501, 356)
Screenshot: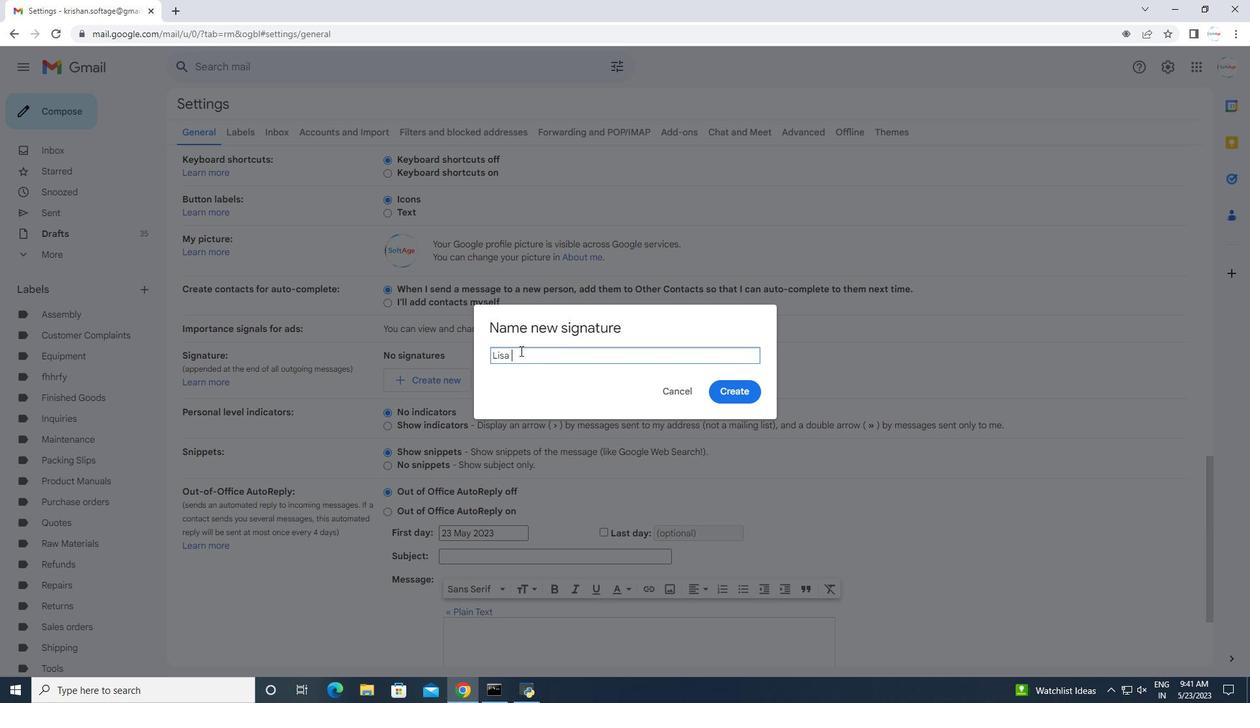 
Action: Mouse pressed left at (501, 356)
Screenshot: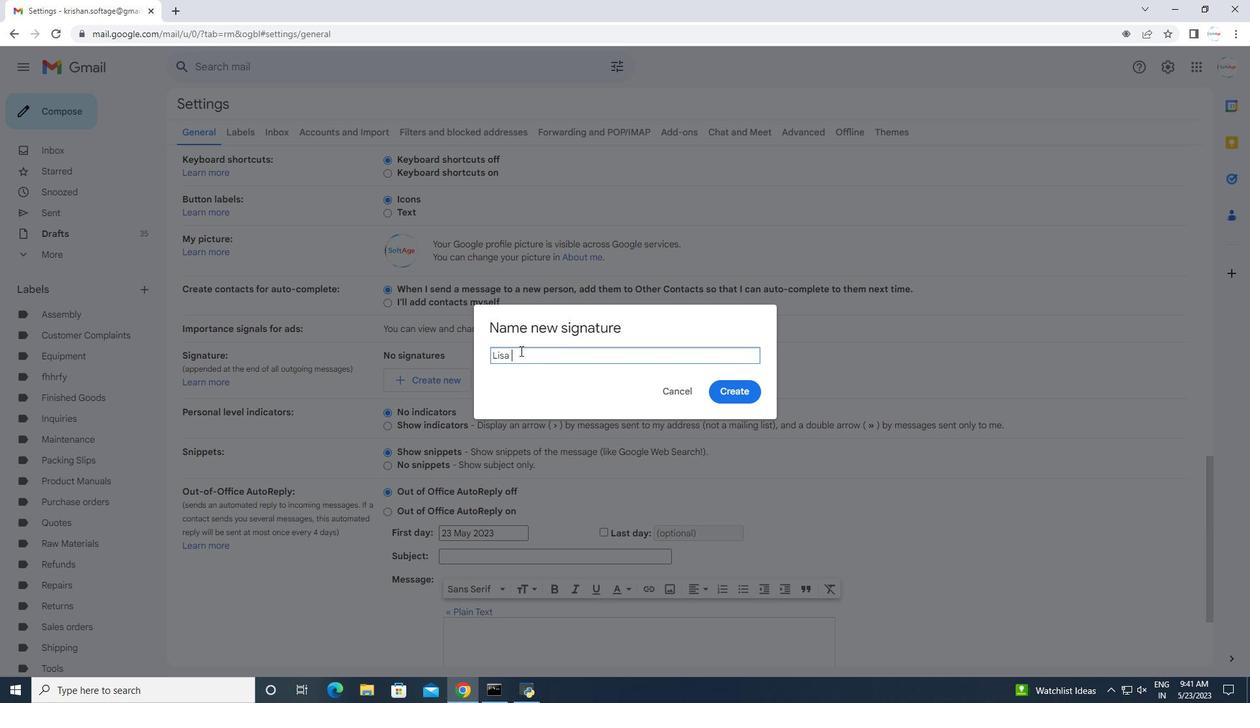 
Action: Key pressed <Key.shift>Lisa<Key.space><Key.shift>Hernandez
Screenshot: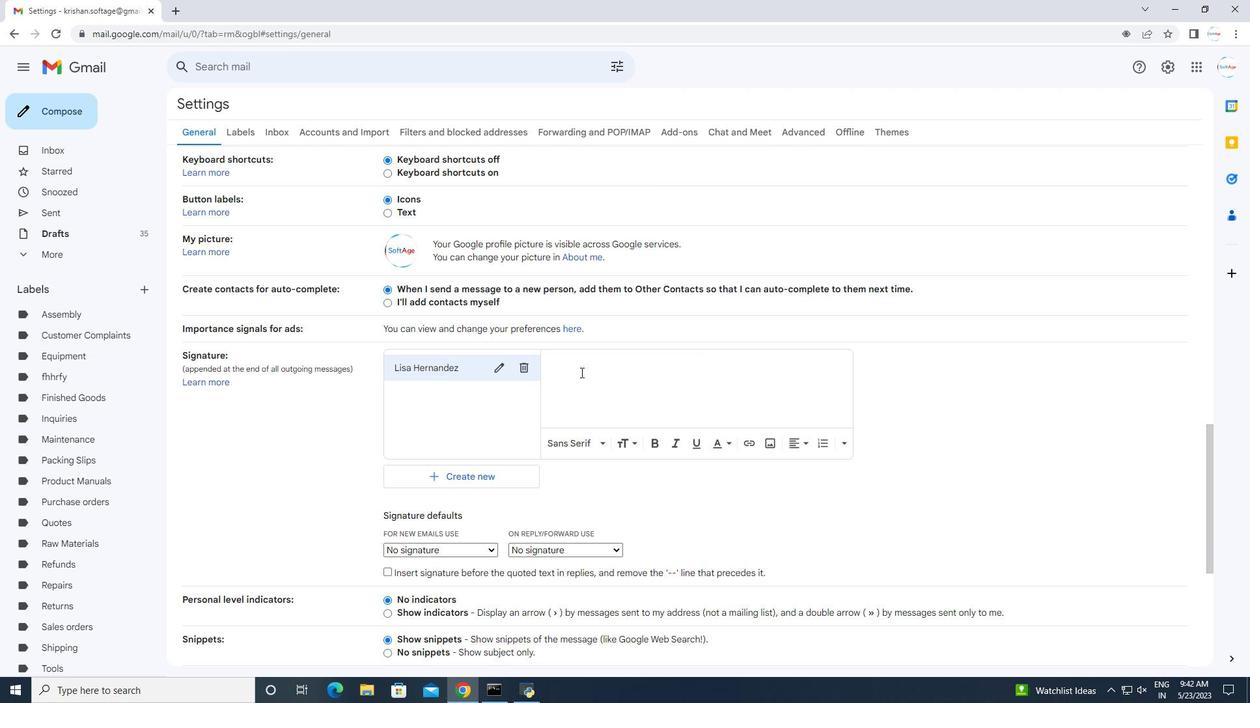 
Action: Mouse moved to (745, 395)
Screenshot: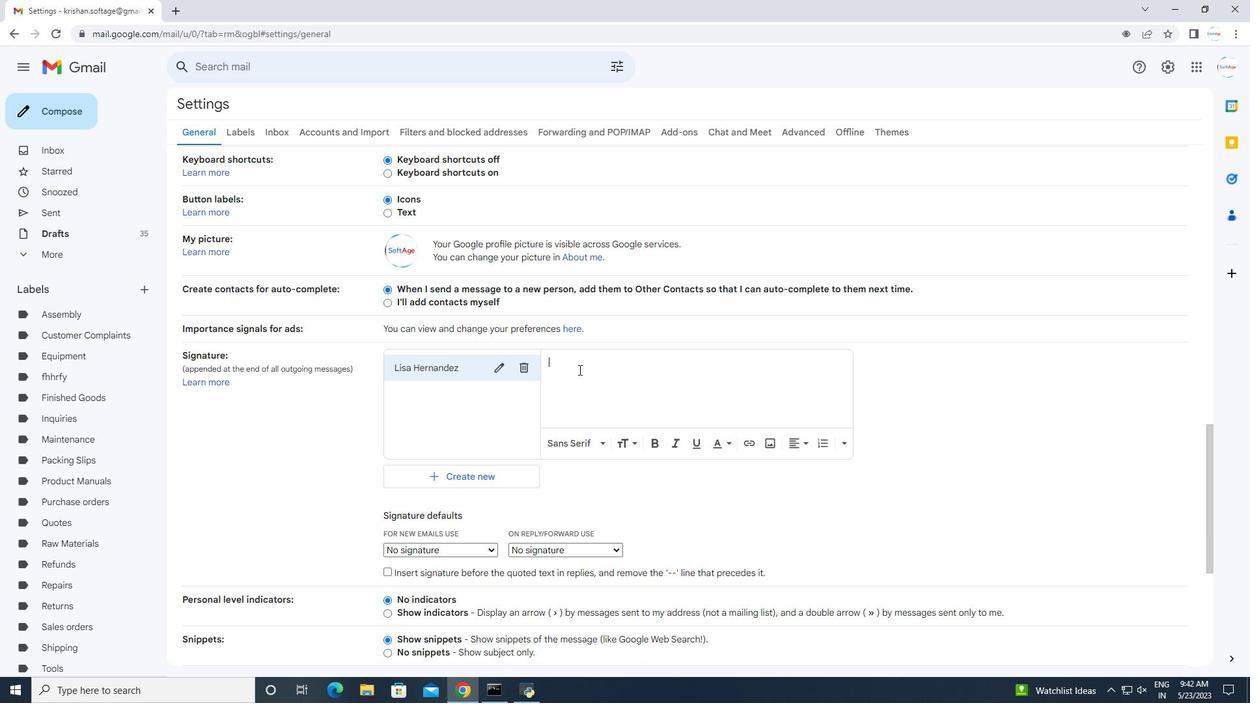 
Action: Mouse pressed left at (745, 395)
Screenshot: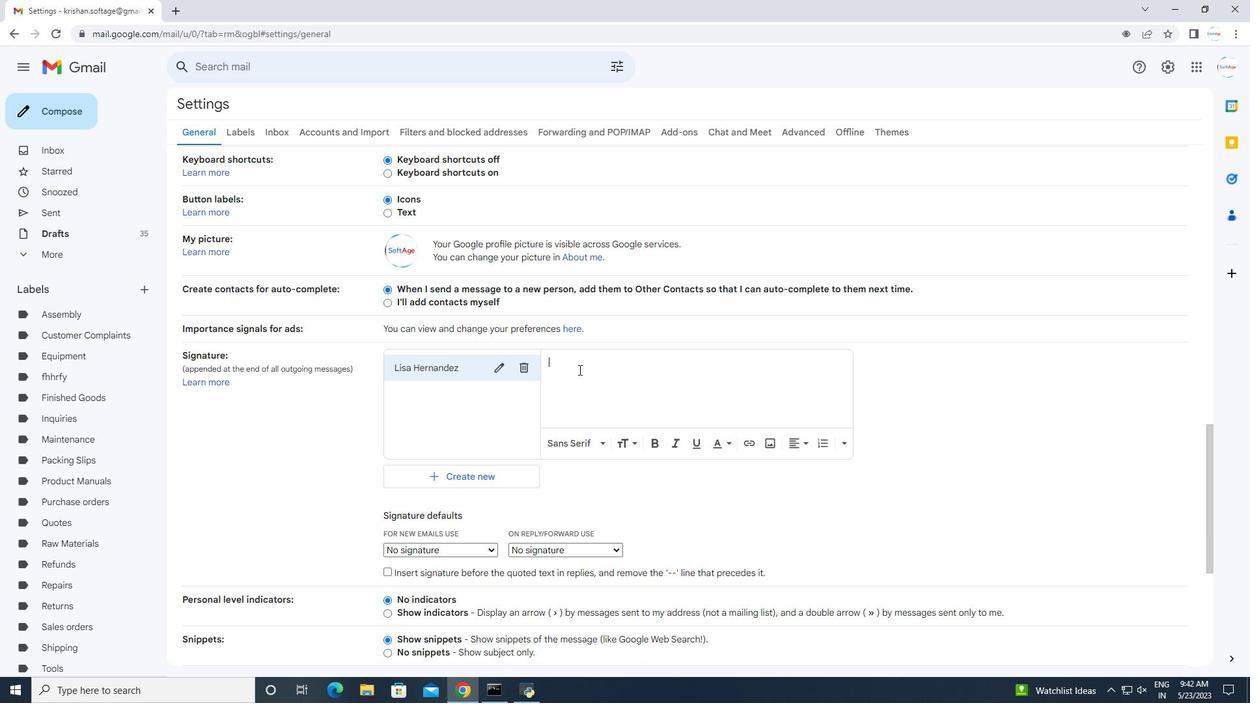 
Action: Mouse scrolled (745, 394) with delta (0, 0)
Screenshot: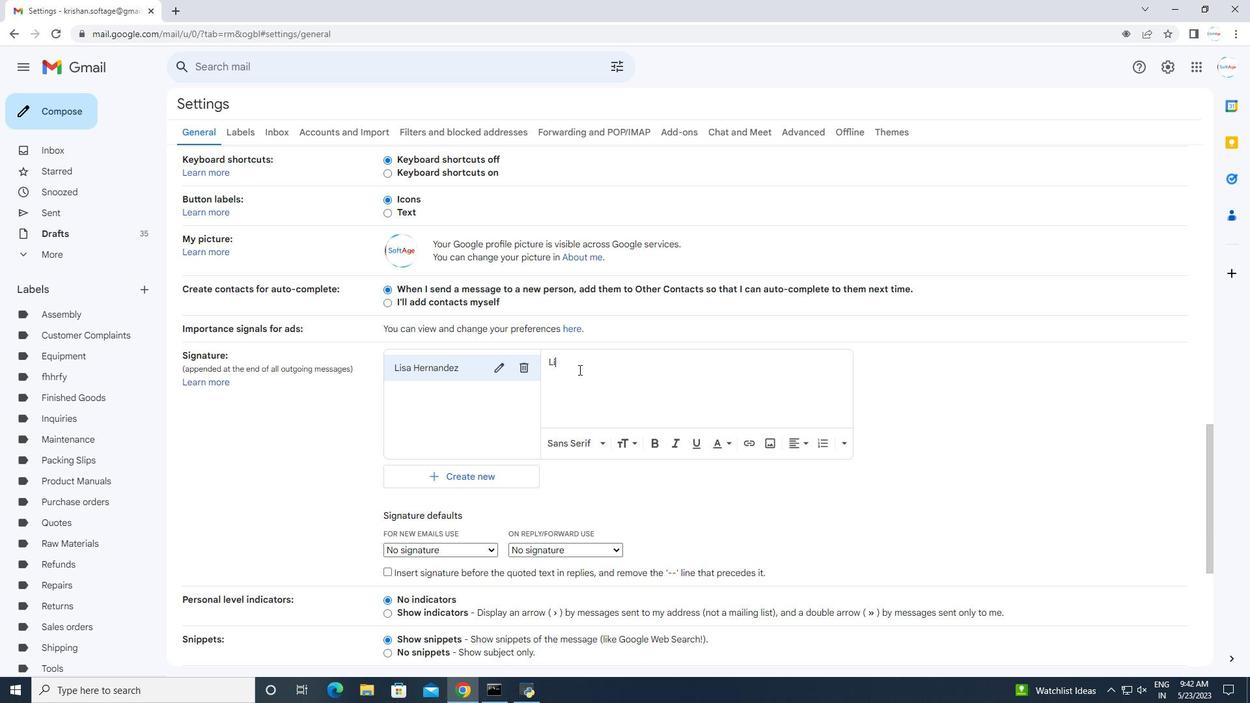 
Action: Mouse scrolled (745, 394) with delta (0, 0)
Screenshot: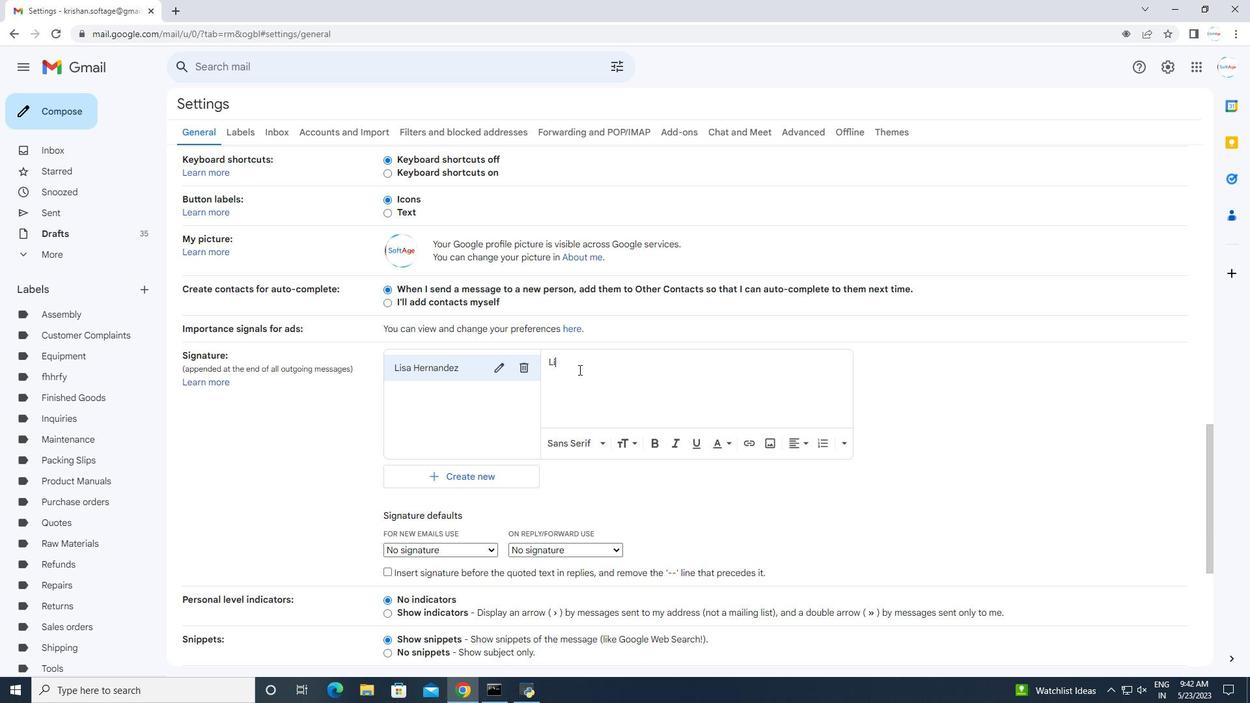 
Action: Mouse scrolled (745, 394) with delta (0, 0)
Screenshot: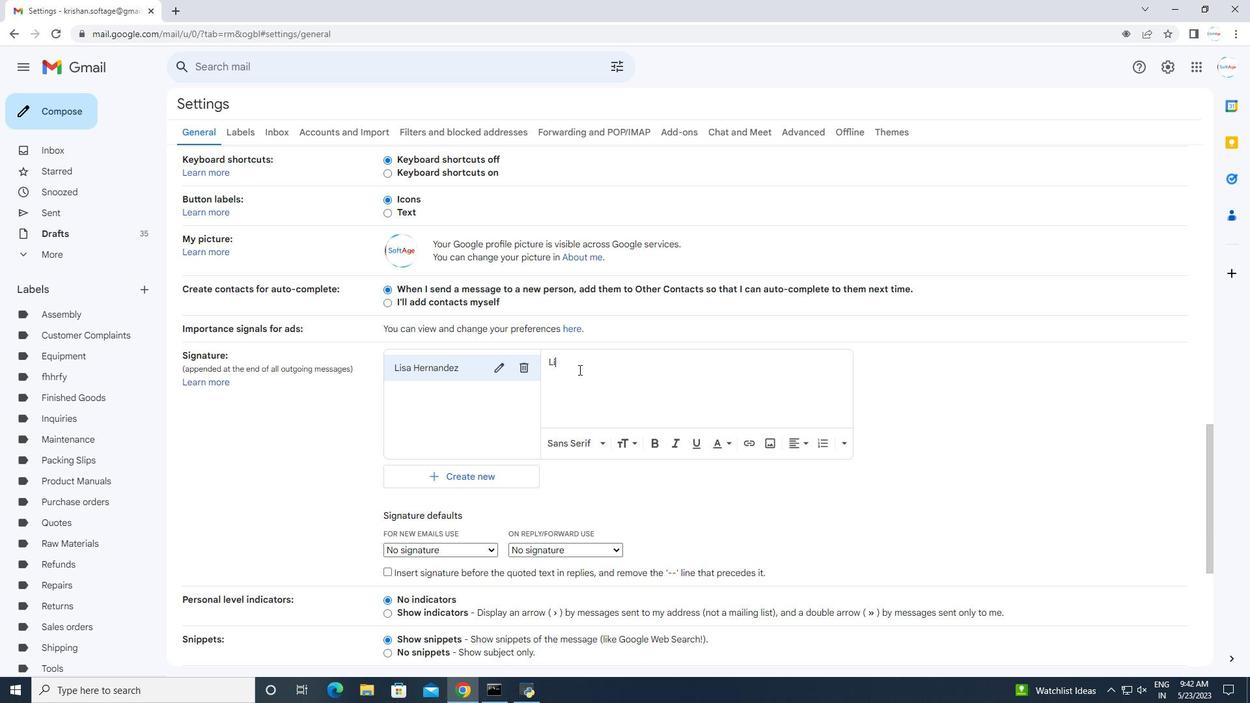 
Action: Mouse scrolled (745, 394) with delta (0, 0)
Screenshot: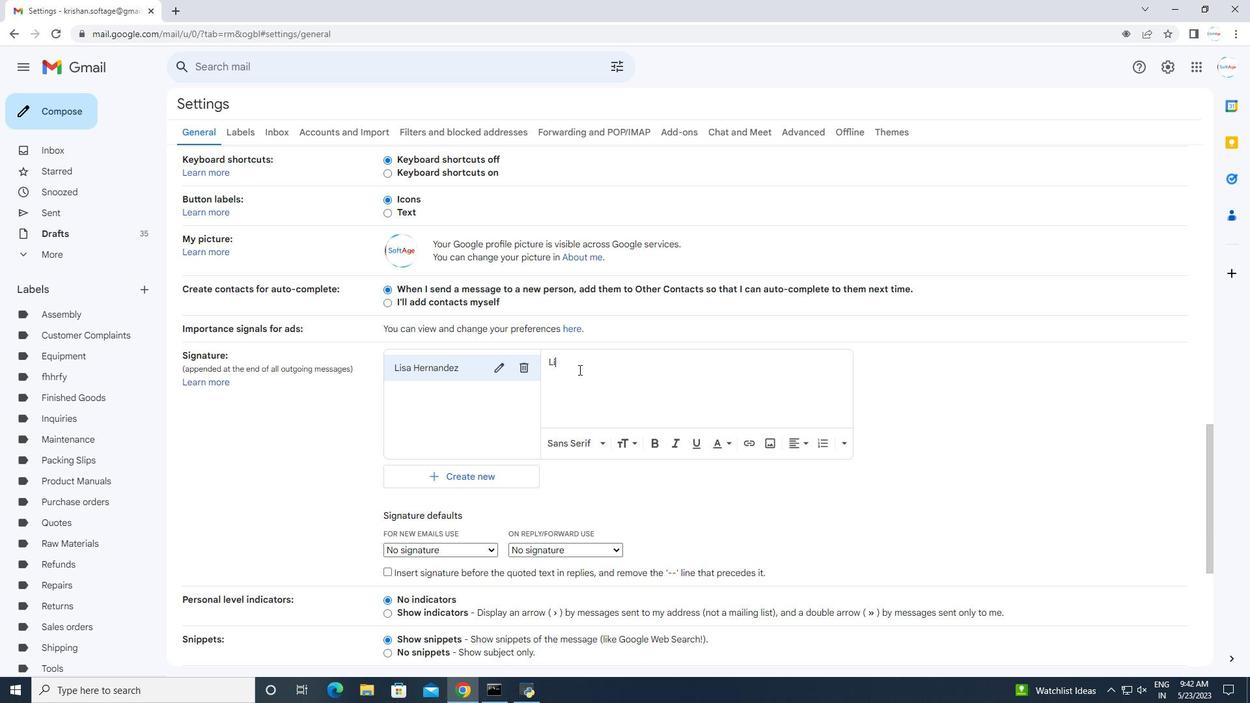 
Action: Mouse scrolled (745, 394) with delta (0, 0)
Screenshot: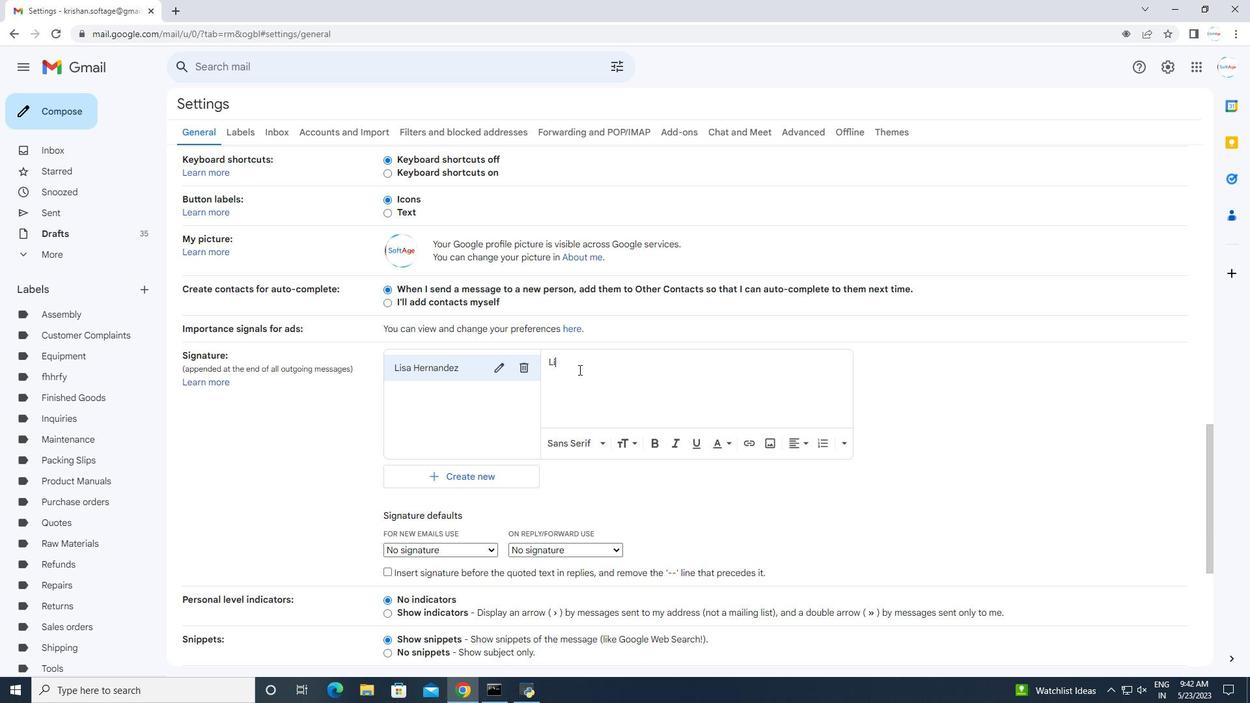 
Action: Mouse scrolled (745, 394) with delta (0, 0)
Screenshot: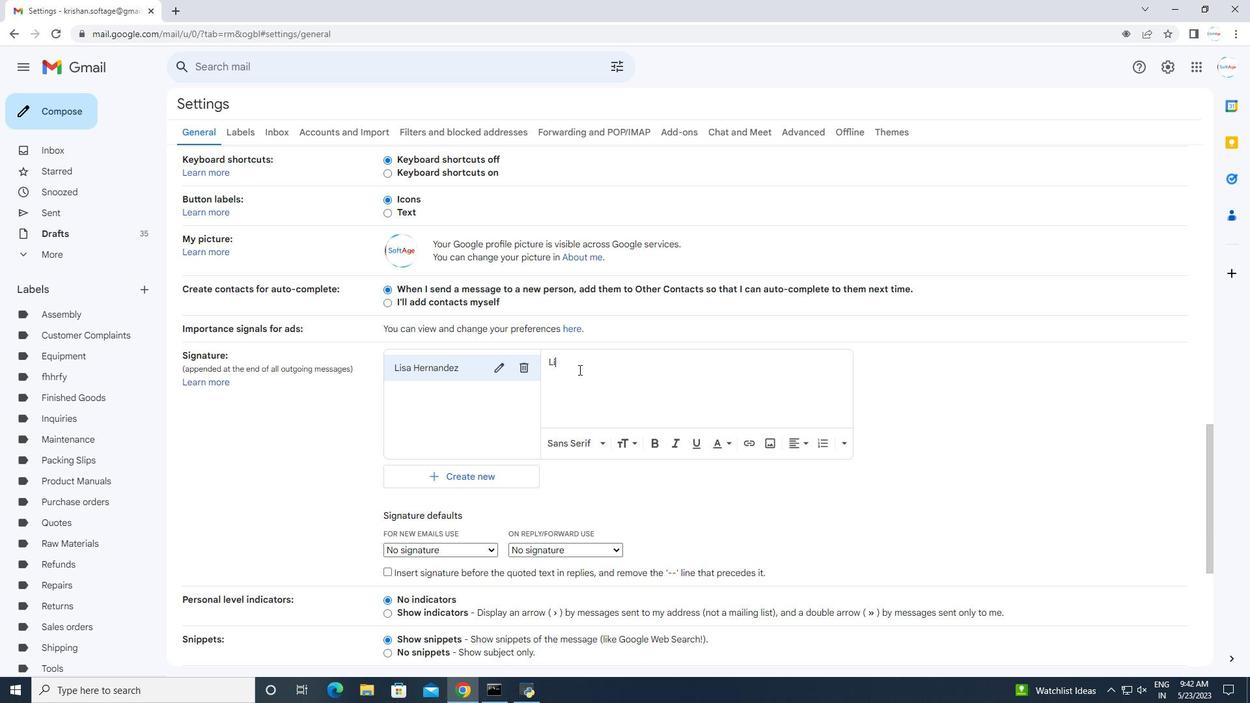 
Action: Mouse scrolled (745, 394) with delta (0, 0)
Screenshot: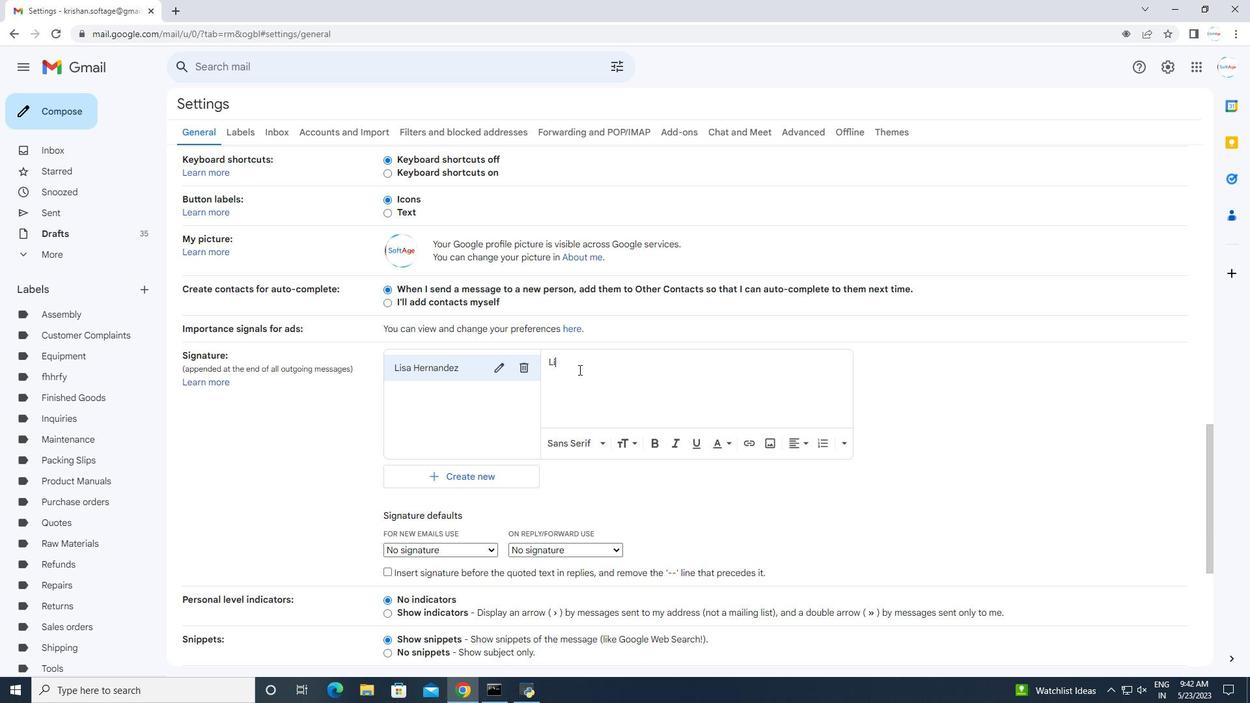 
Action: Mouse moved to (728, 415)
Screenshot: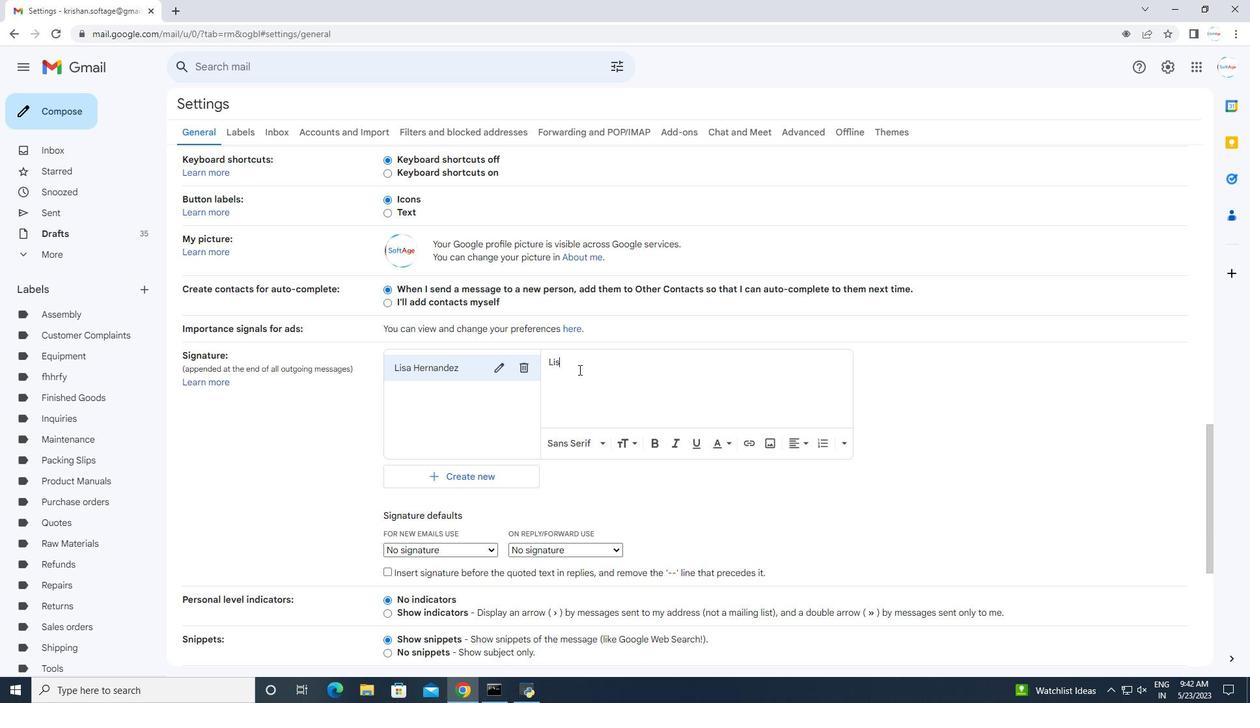 
Action: Mouse scrolled (728, 414) with delta (0, 0)
Screenshot: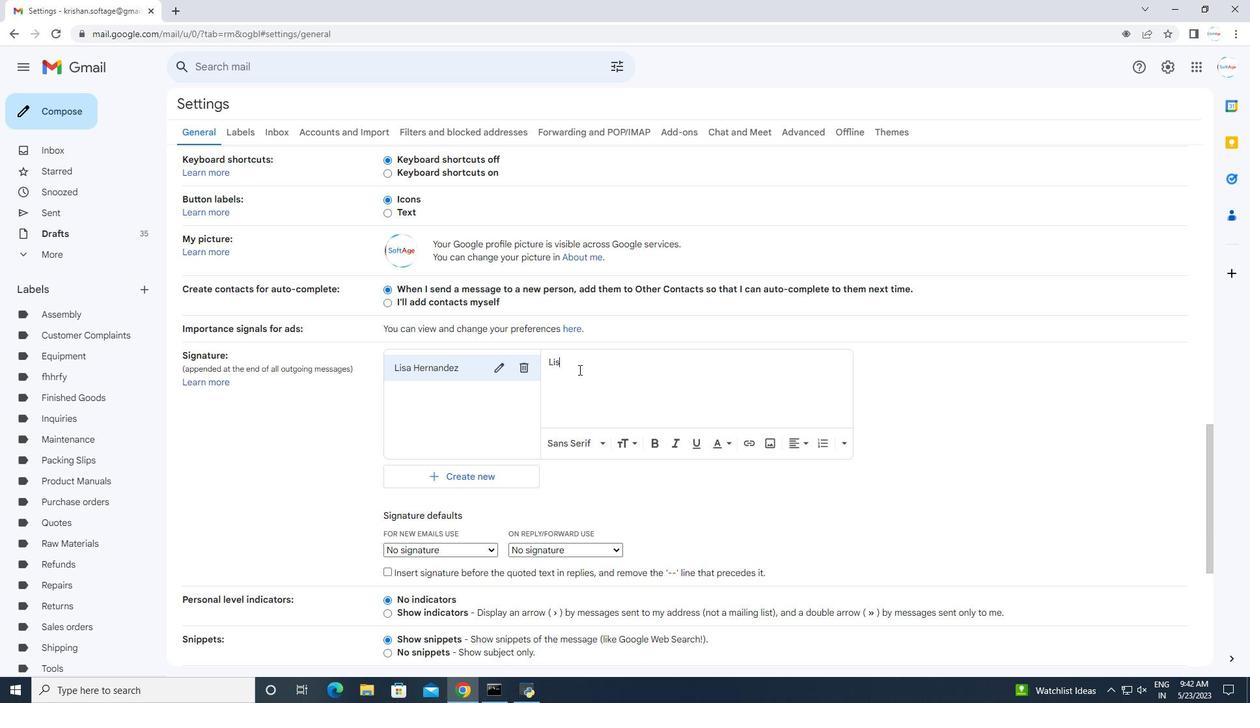 
Action: Mouse moved to (725, 418)
Screenshot: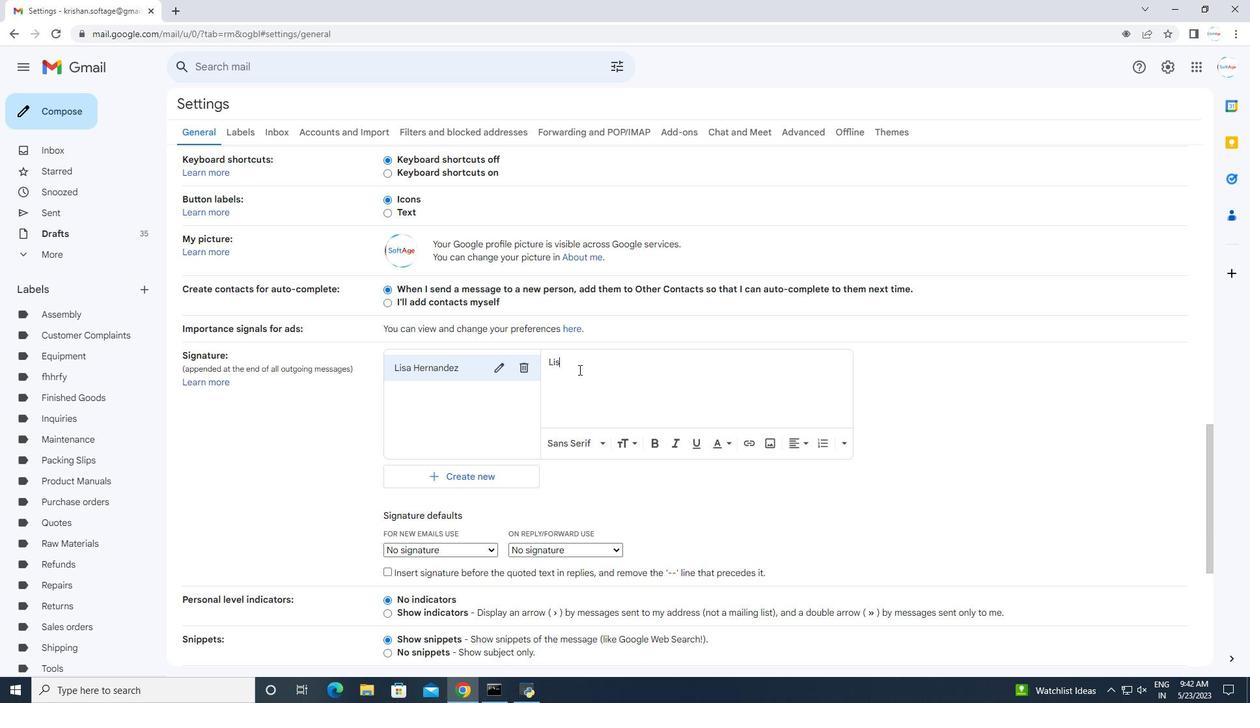 
Action: Mouse scrolled (725, 417) with delta (0, 0)
Screenshot: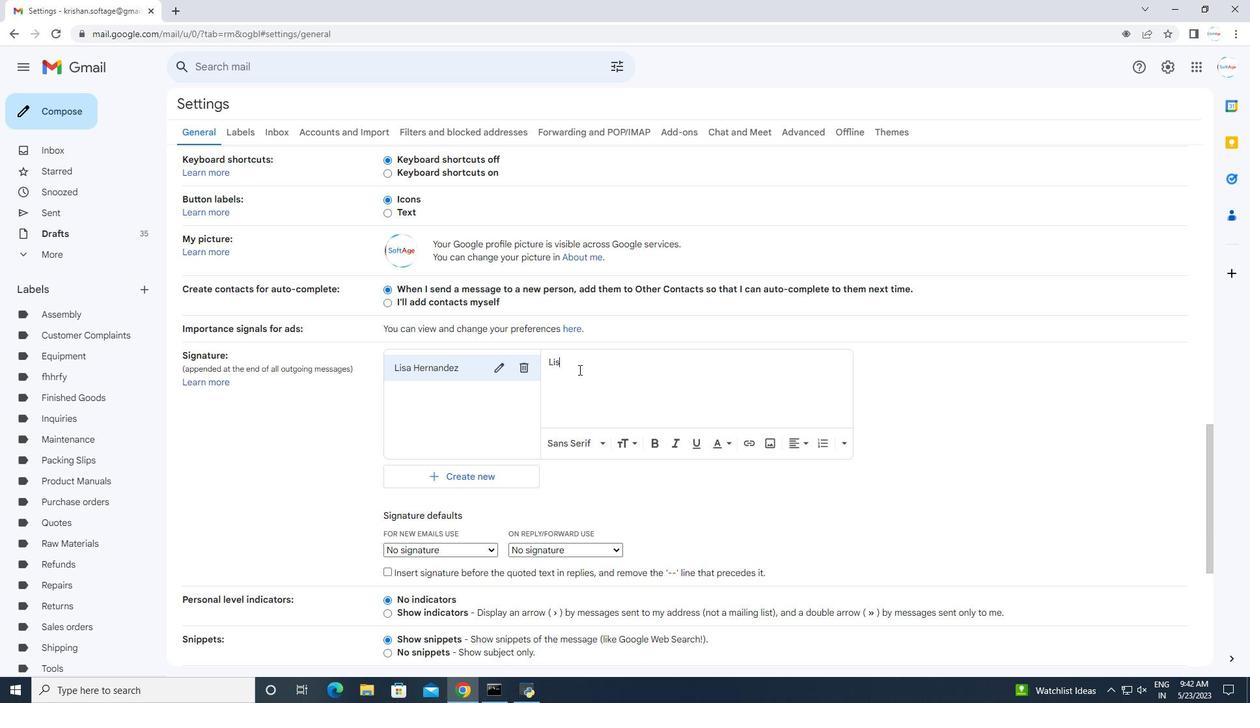 
Action: Mouse moved to (724, 418)
Screenshot: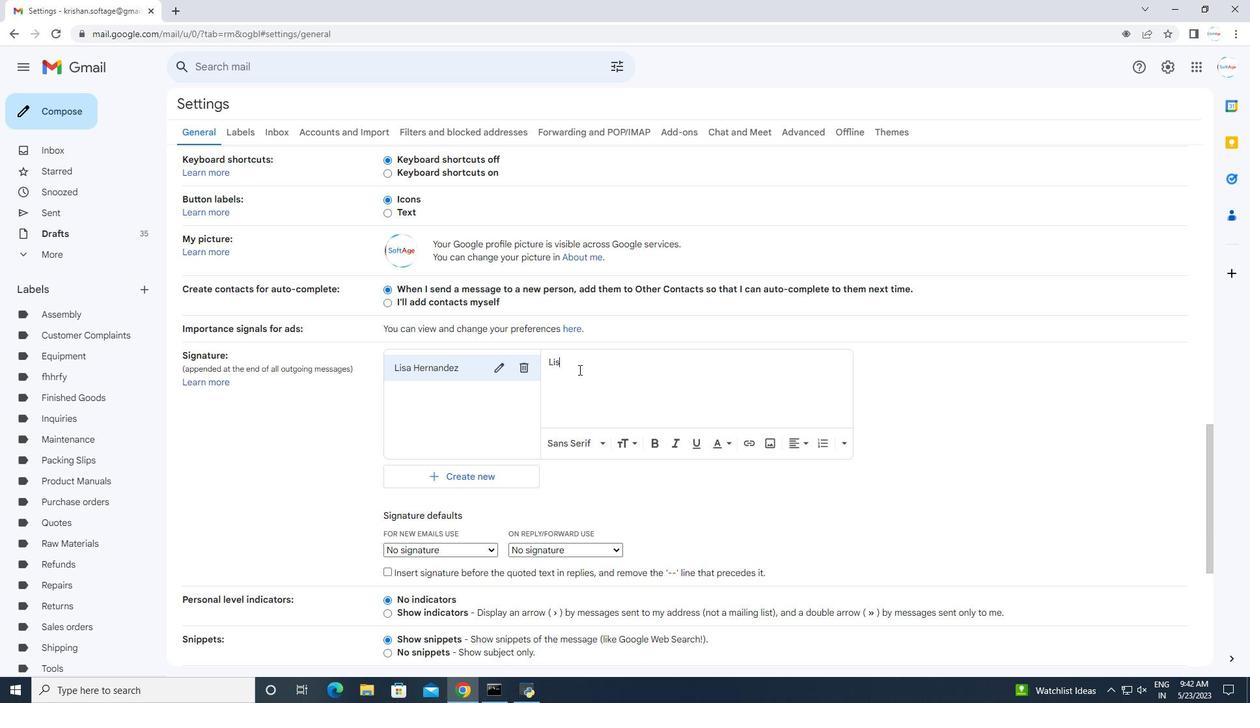 
Action: Mouse scrolled (724, 418) with delta (0, 0)
Screenshot: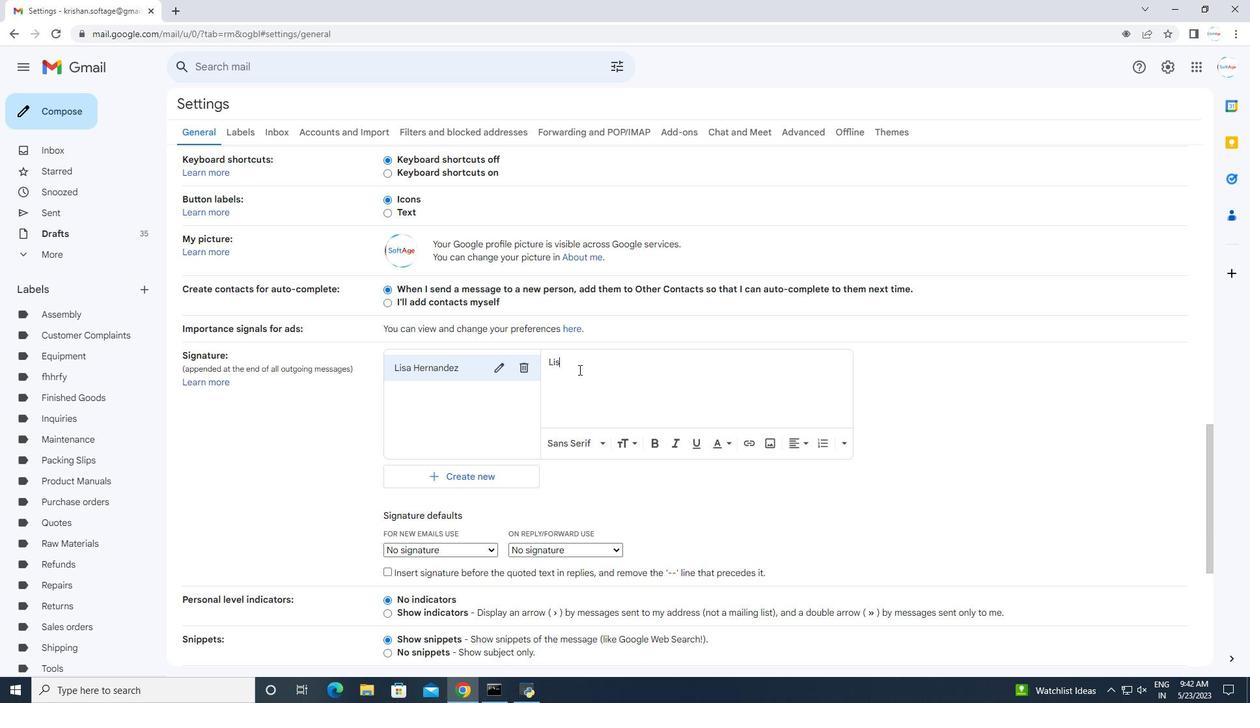 
Action: Mouse scrolled (724, 418) with delta (0, 0)
Screenshot: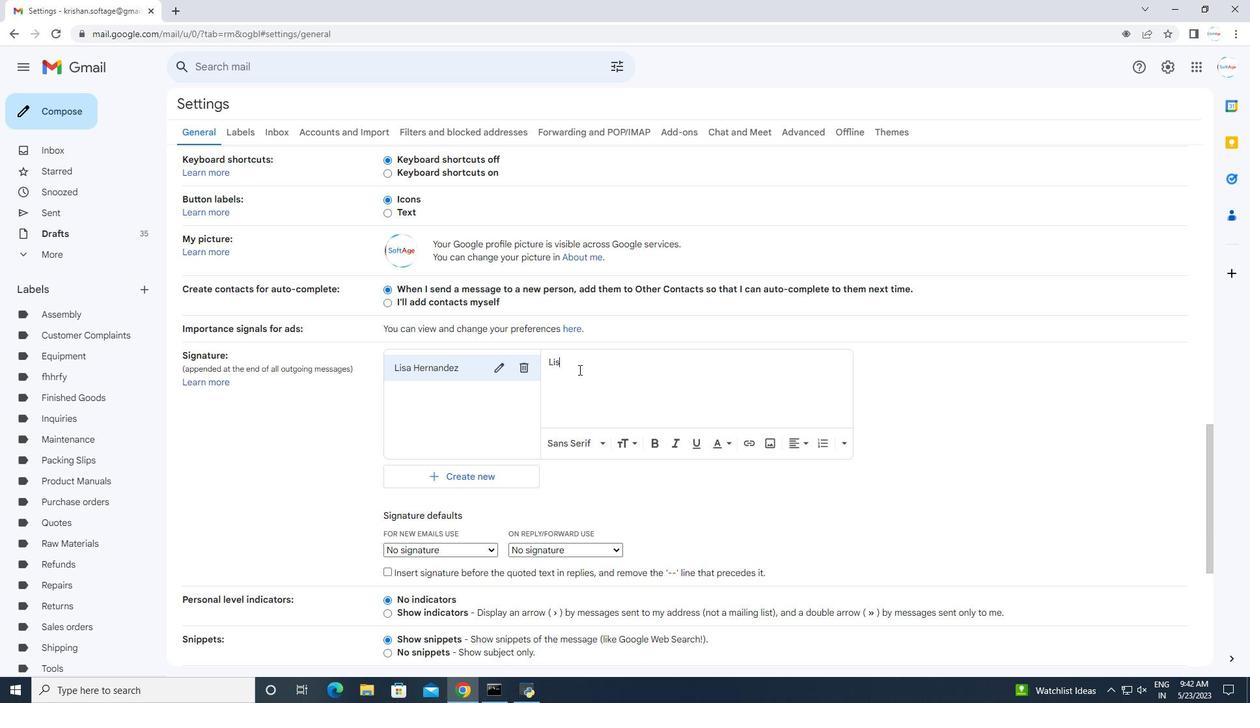 
Action: Mouse moved to (677, 591)
Screenshot: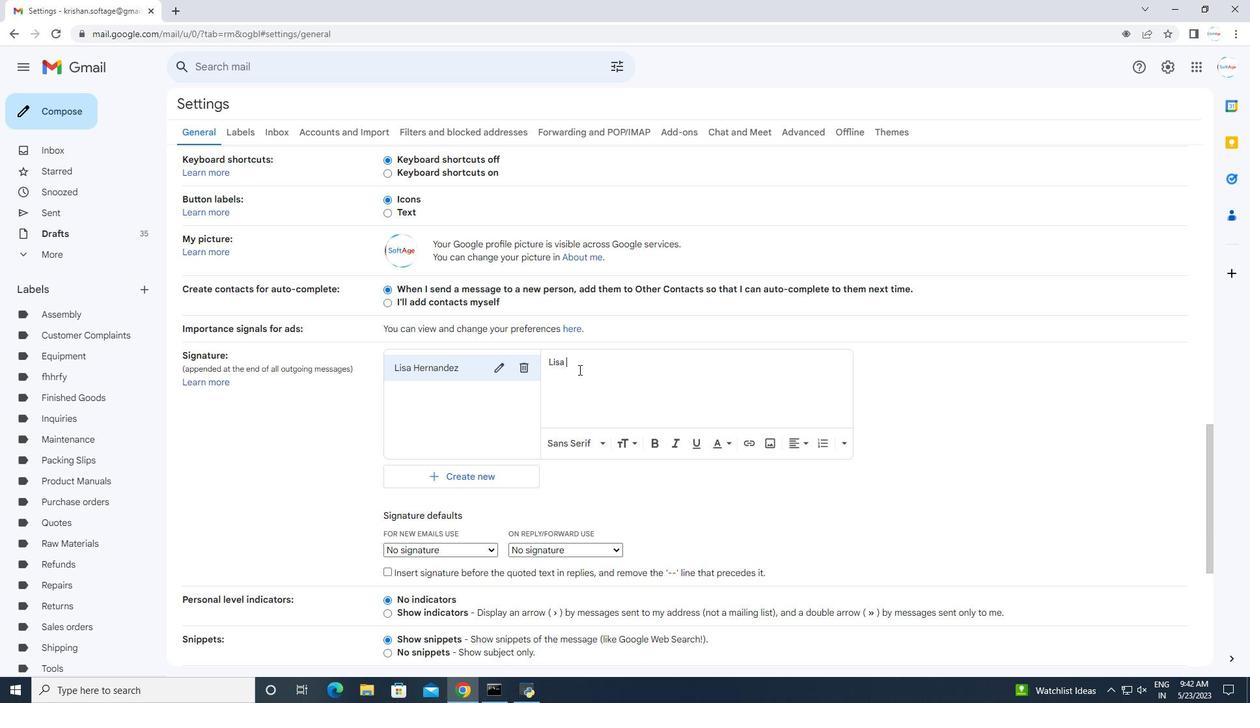 
Action: Mouse pressed left at (677, 591)
Screenshot: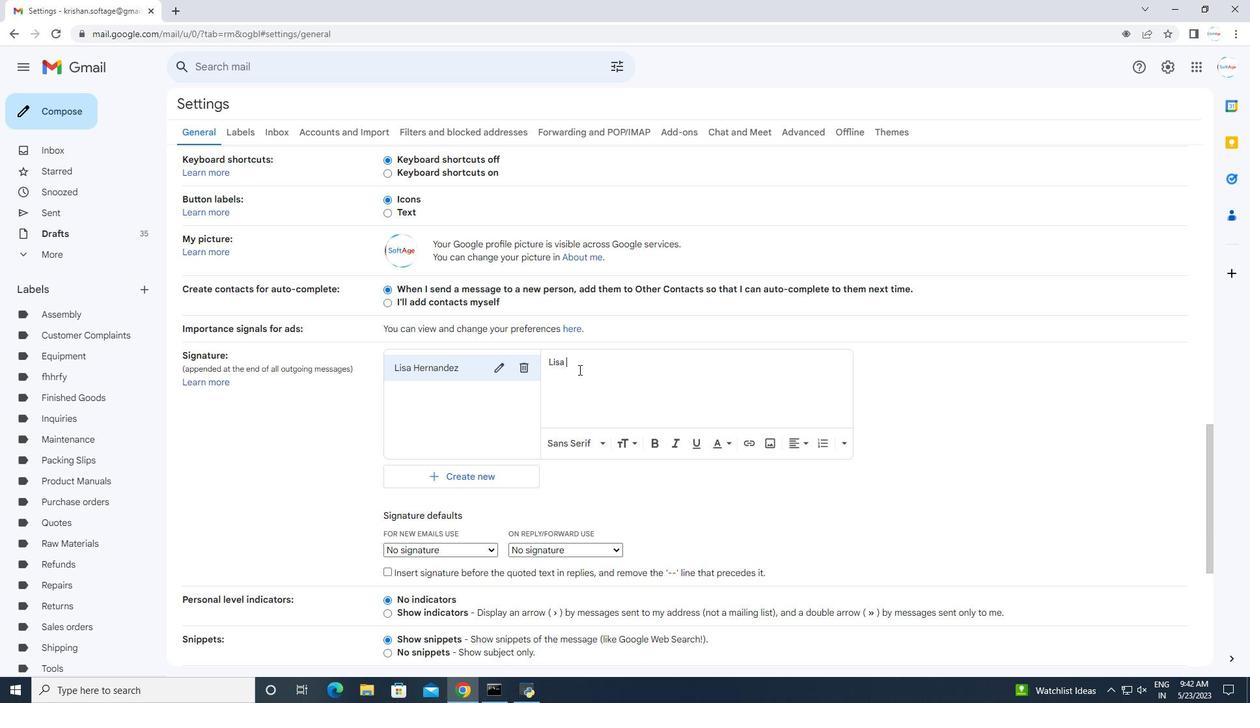
Action: Mouse moved to (74, 113)
Screenshot: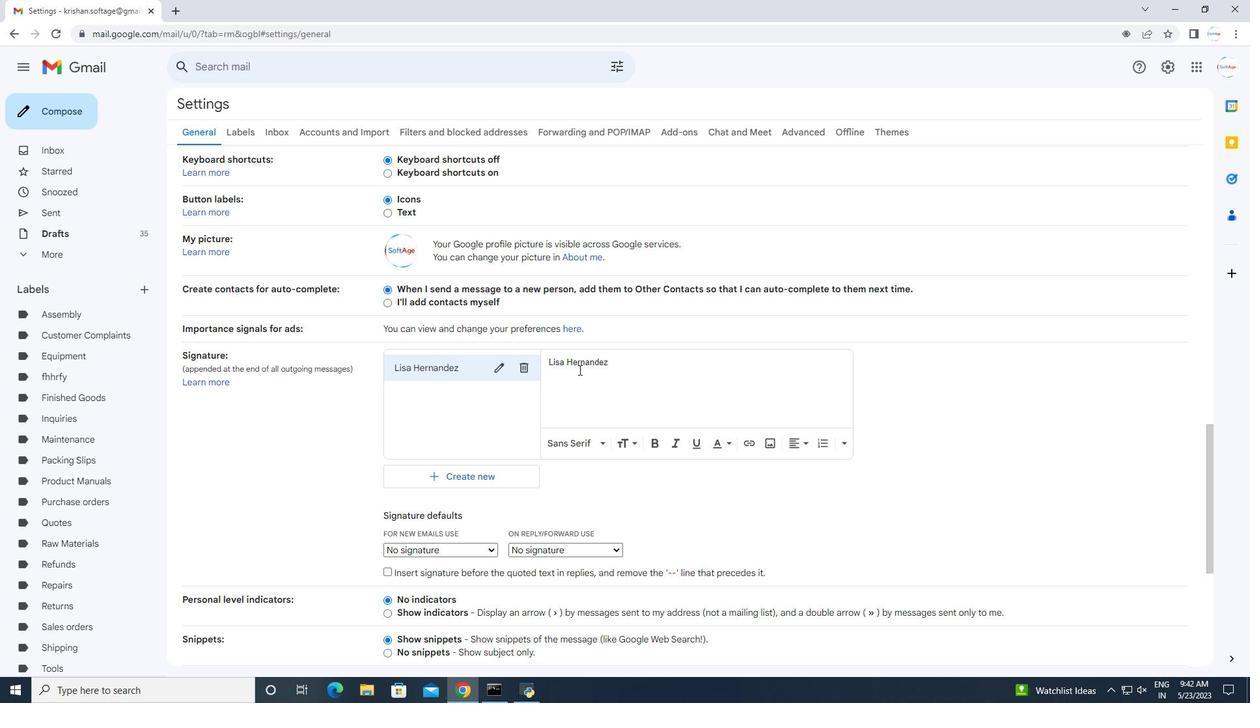 
Action: Mouse pressed left at (74, 113)
Screenshot: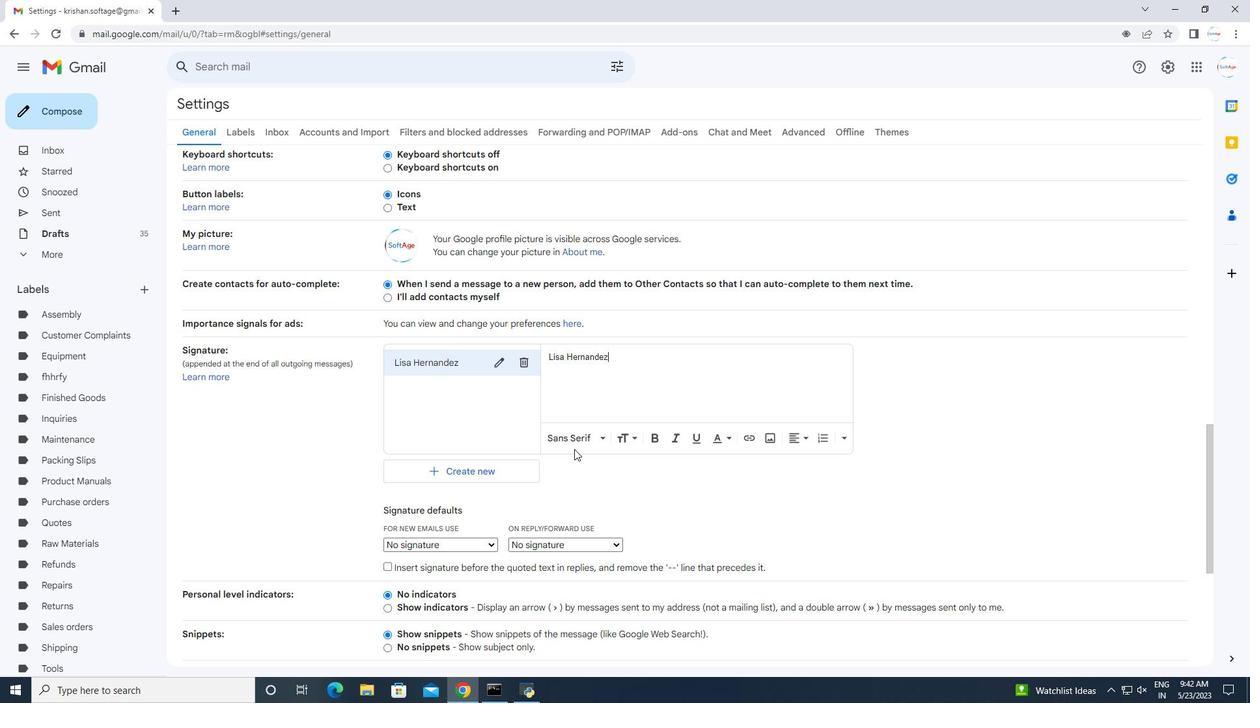 
Action: Mouse moved to (889, 389)
Screenshot: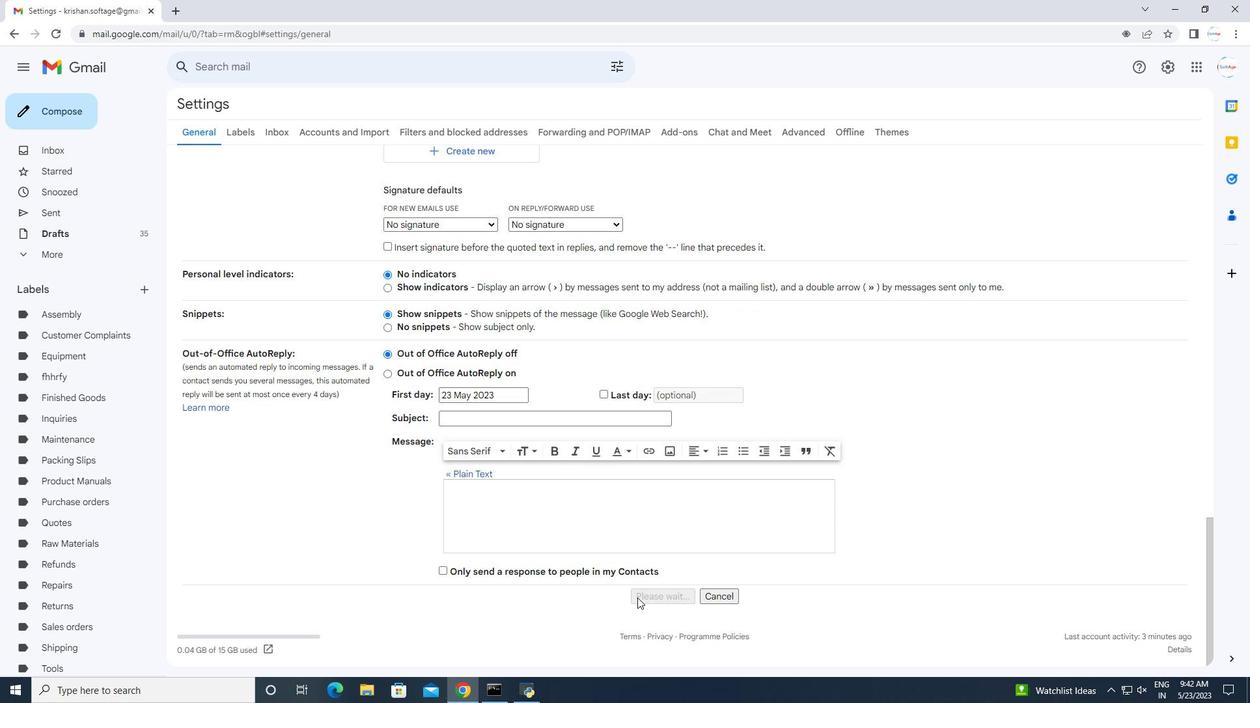 
Action: Mouse pressed left at (889, 389)
Screenshot: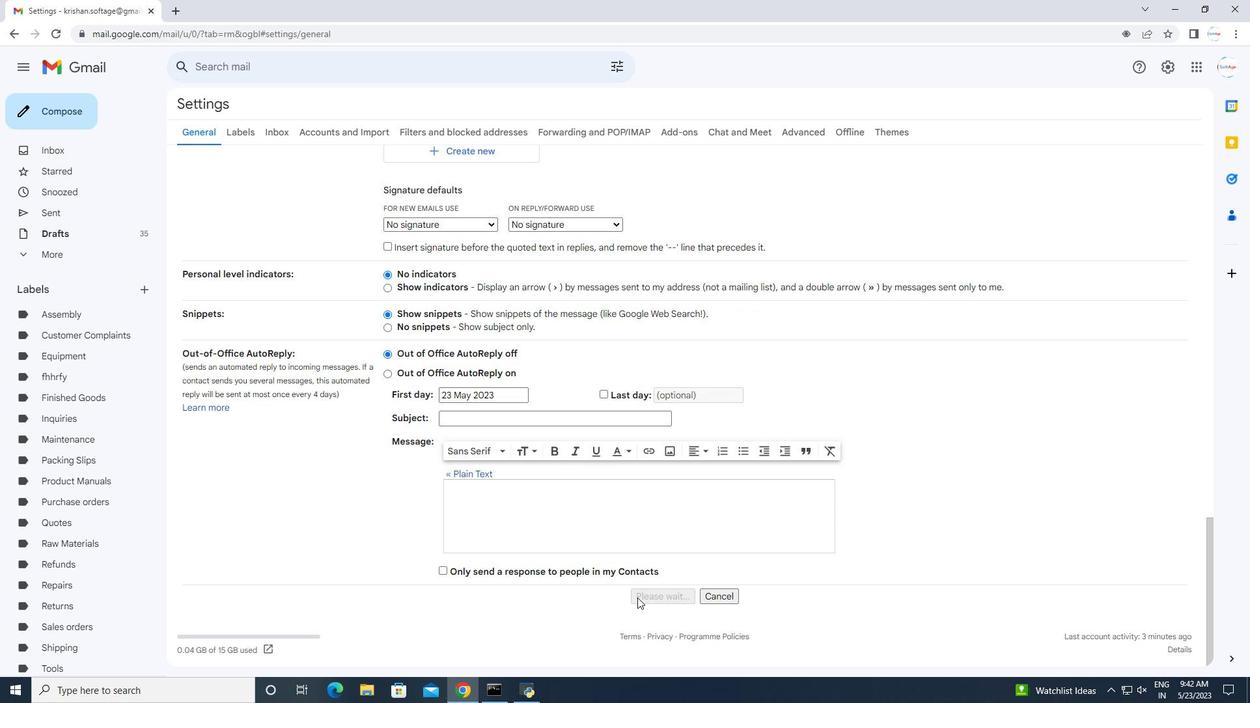 
Action: Mouse moved to (1049, 659)
Screenshot: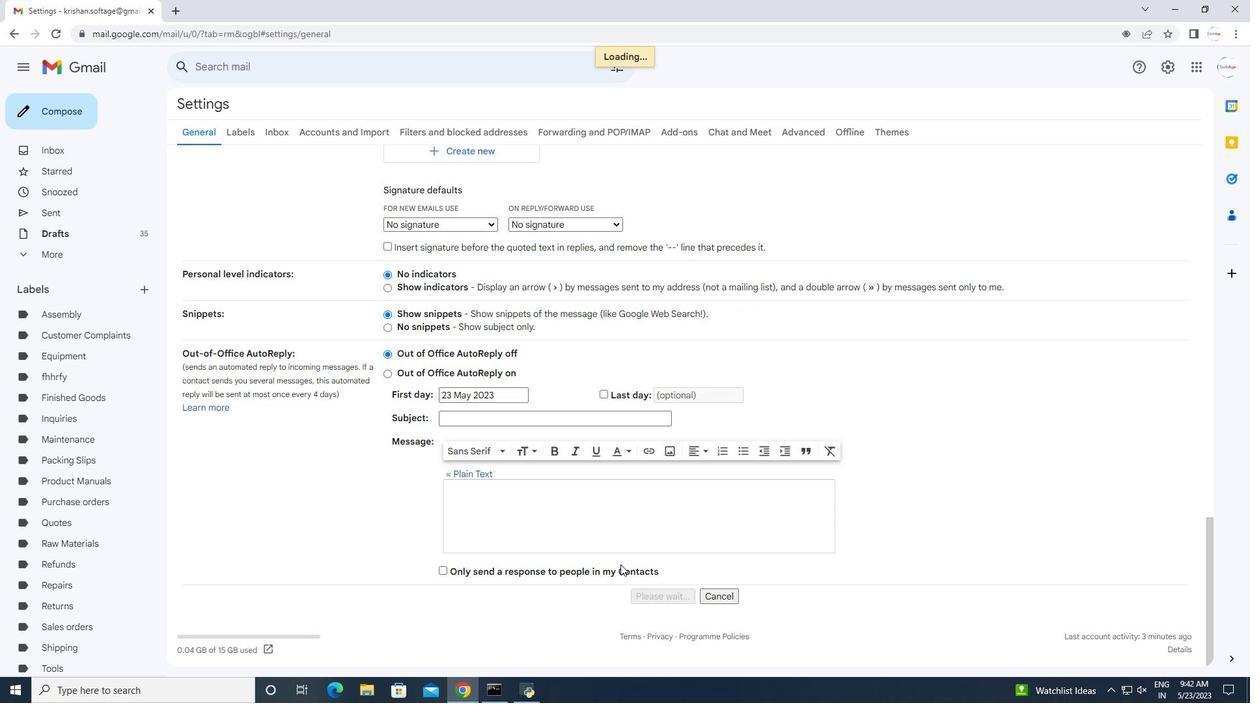 
Action: Mouse pressed left at (1049, 659)
Screenshot: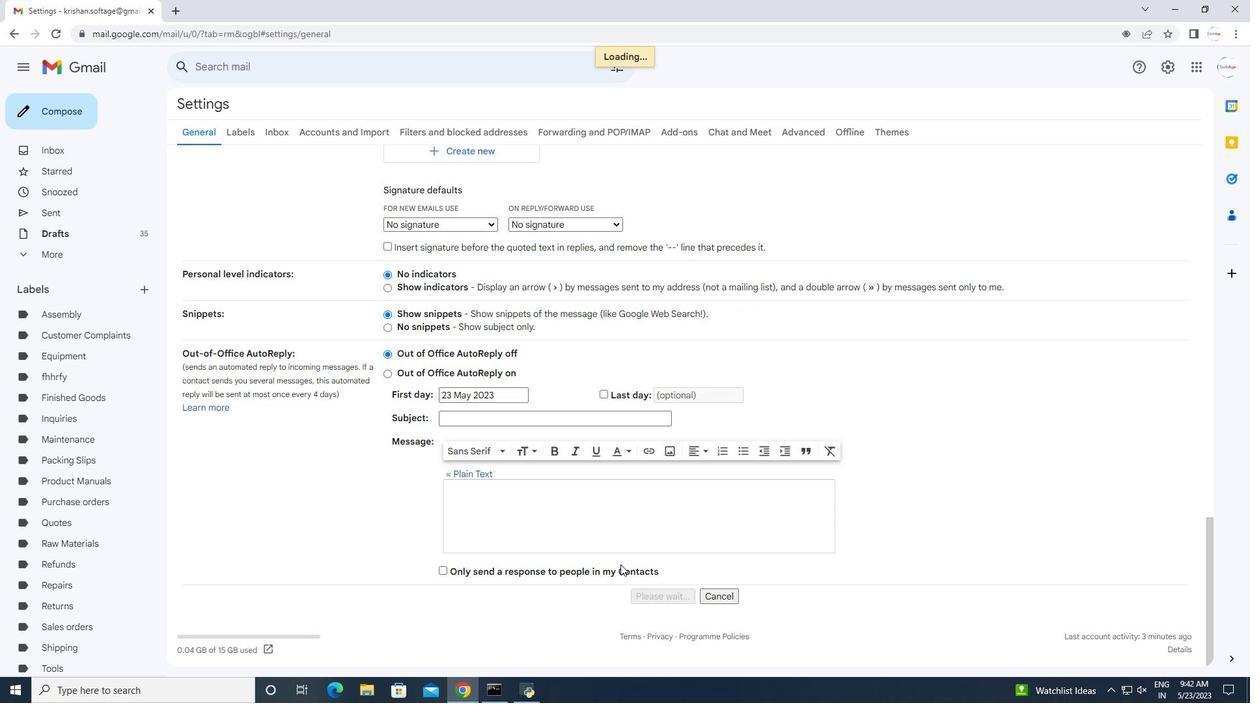
Action: Mouse moved to (1049, 659)
Screenshot: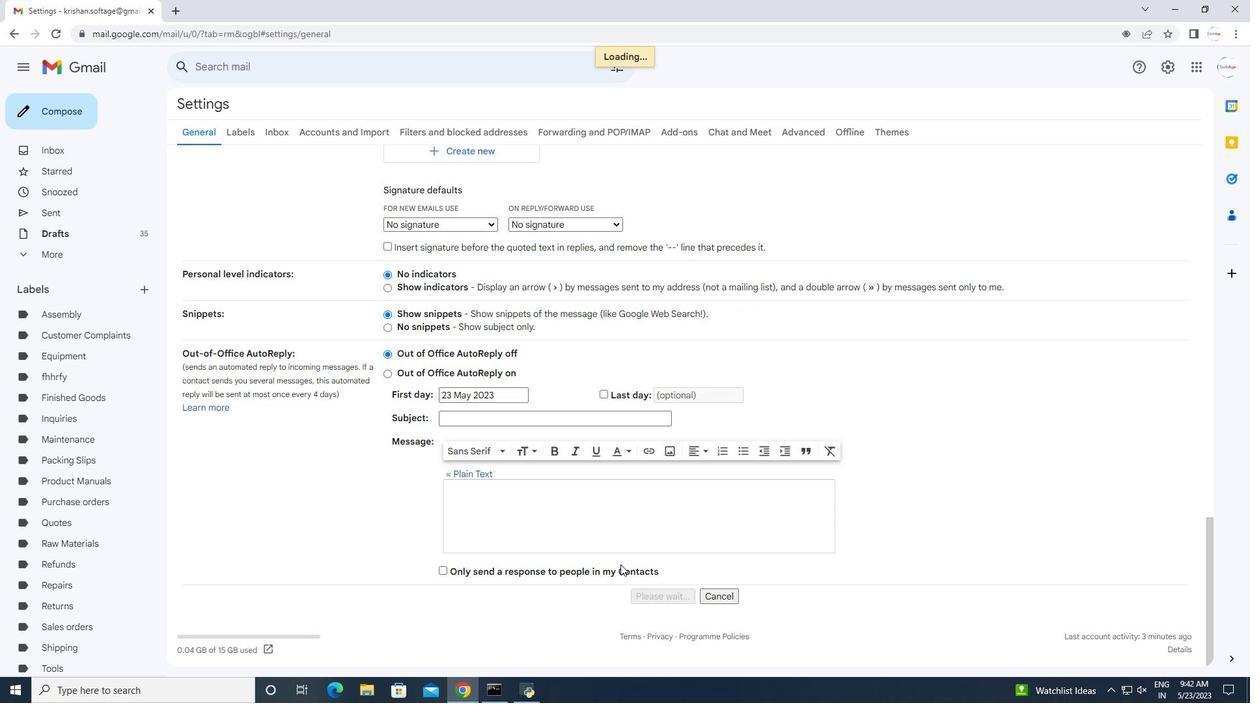 
Action: Mouse pressed left at (1049, 659)
Screenshot: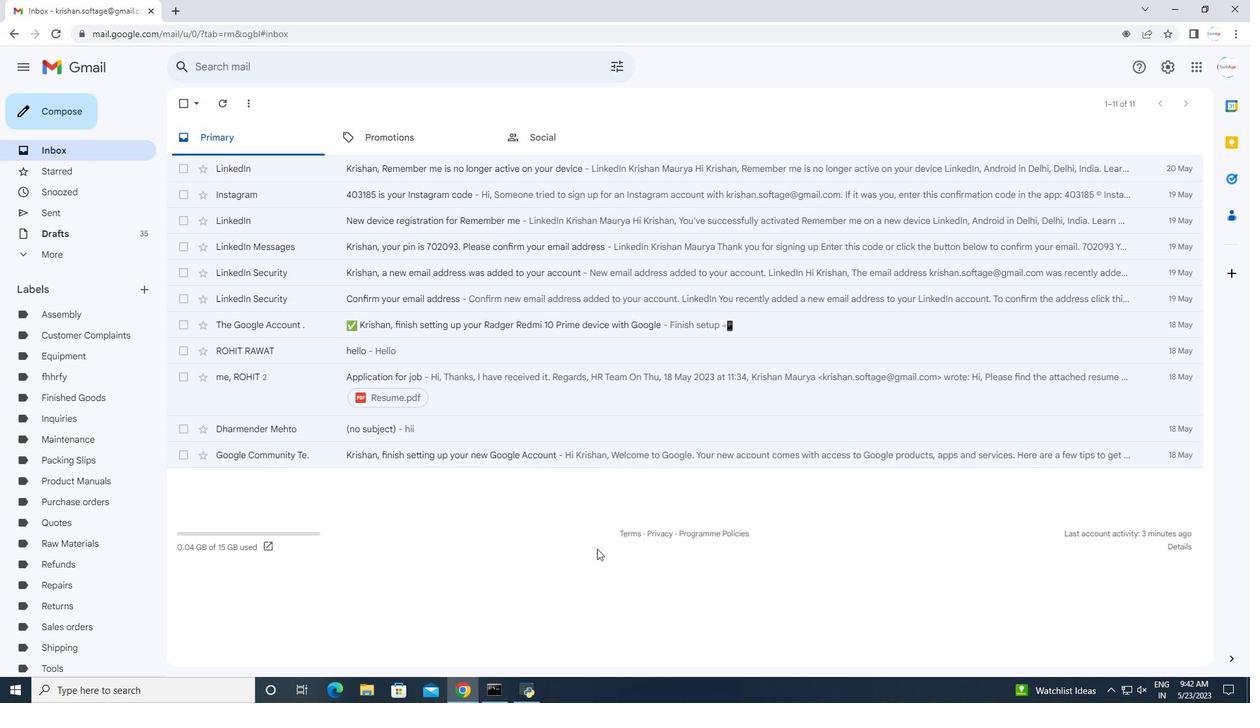 
Action: Mouse pressed left at (1049, 659)
Screenshot: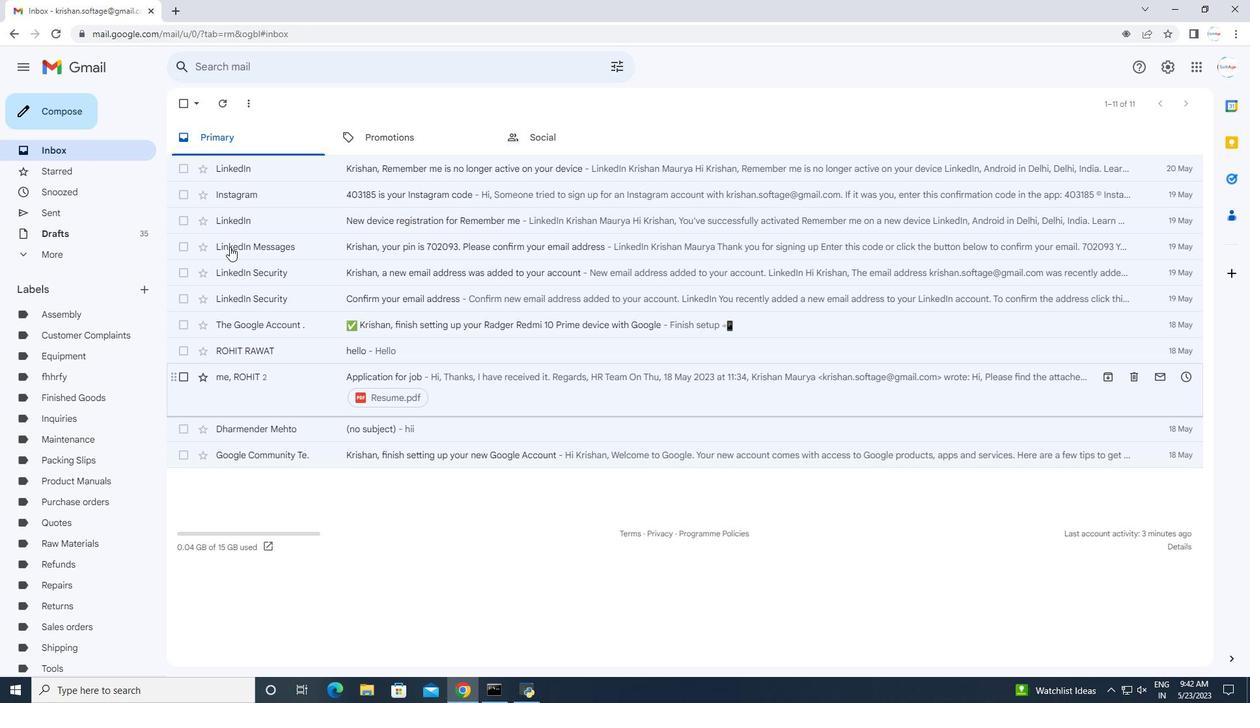 
Action: Mouse moved to (1090, 637)
Screenshot: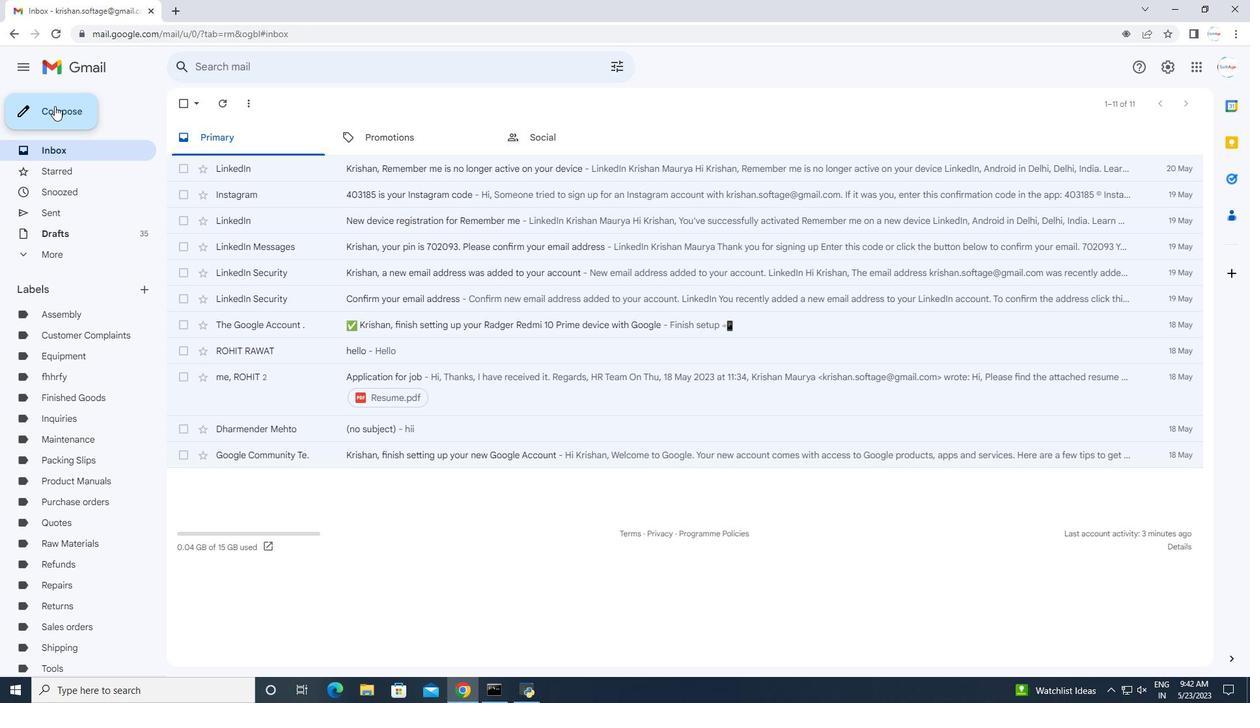 
Action: Mouse pressed left at (1090, 637)
Screenshot: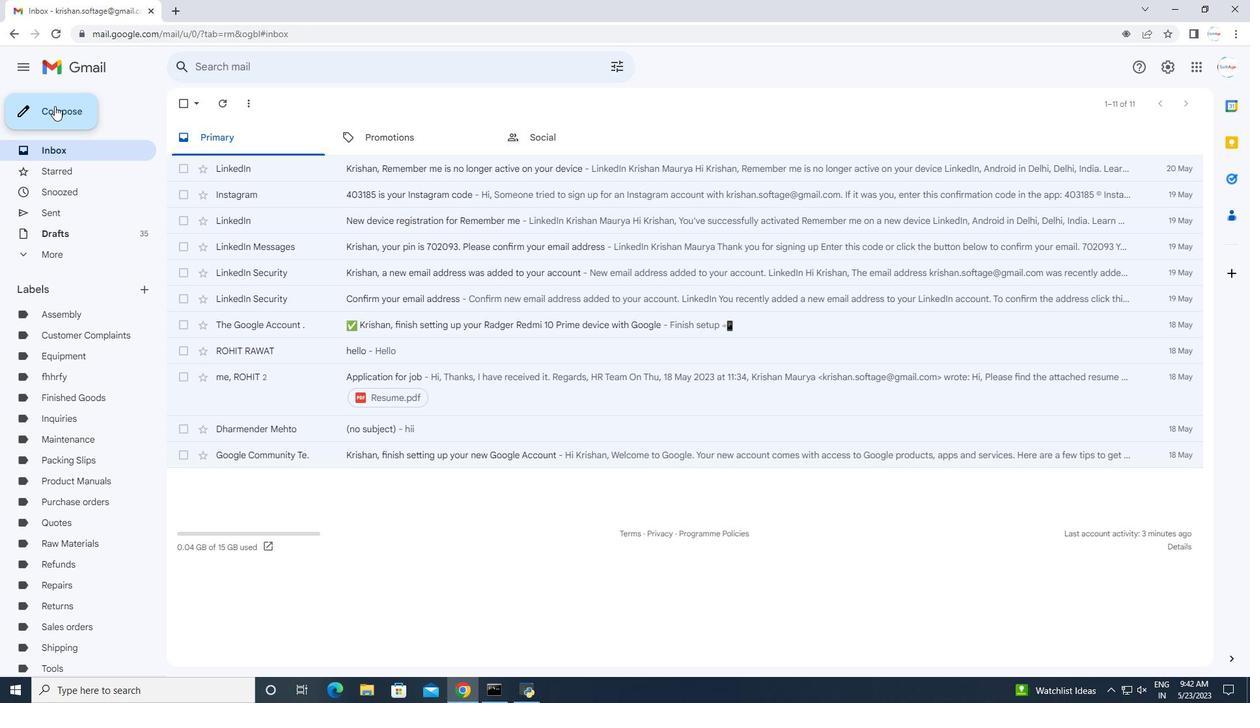 
Action: Mouse moved to (1053, 651)
Screenshot: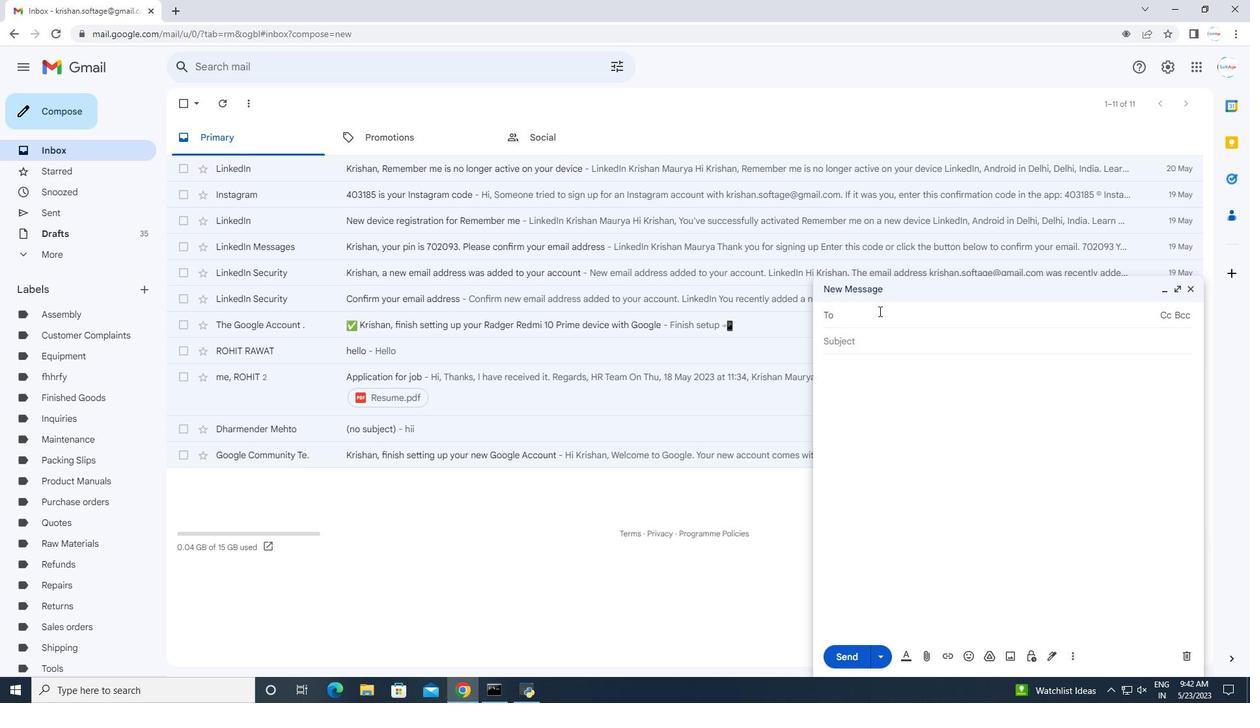 
Action: Mouse pressed left at (1053, 651)
Screenshot: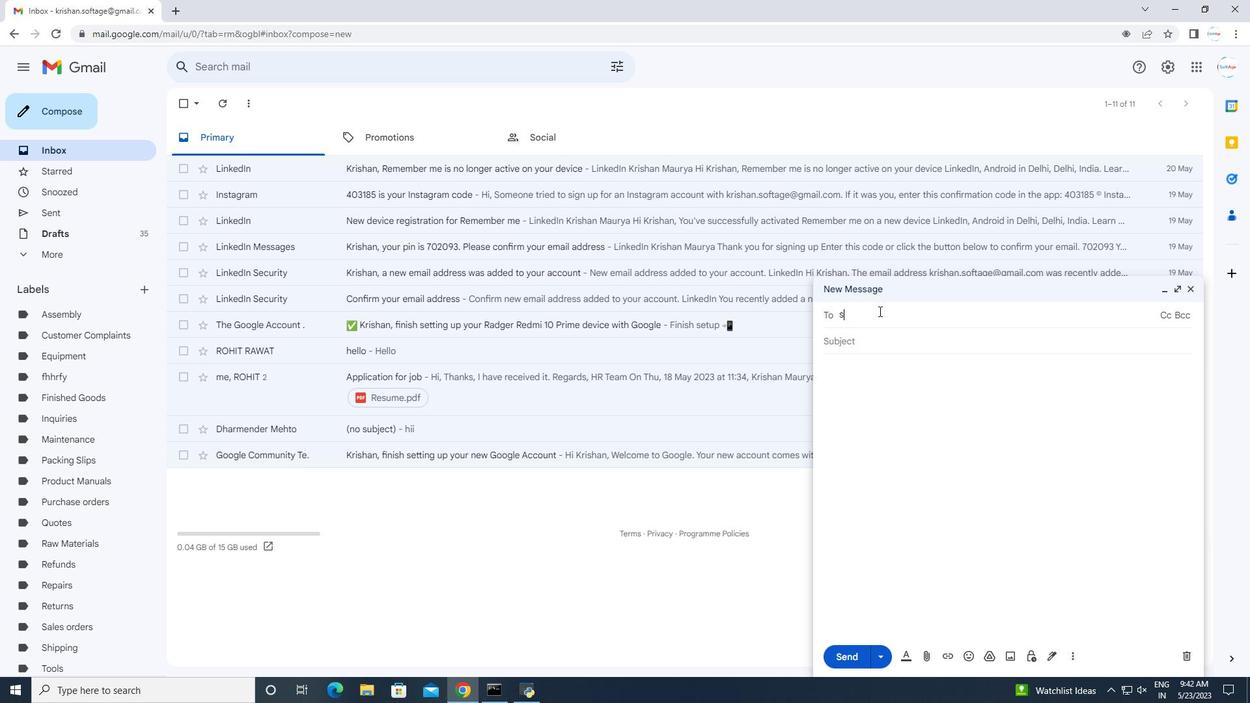 
Action: Mouse moved to (1078, 610)
Screenshot: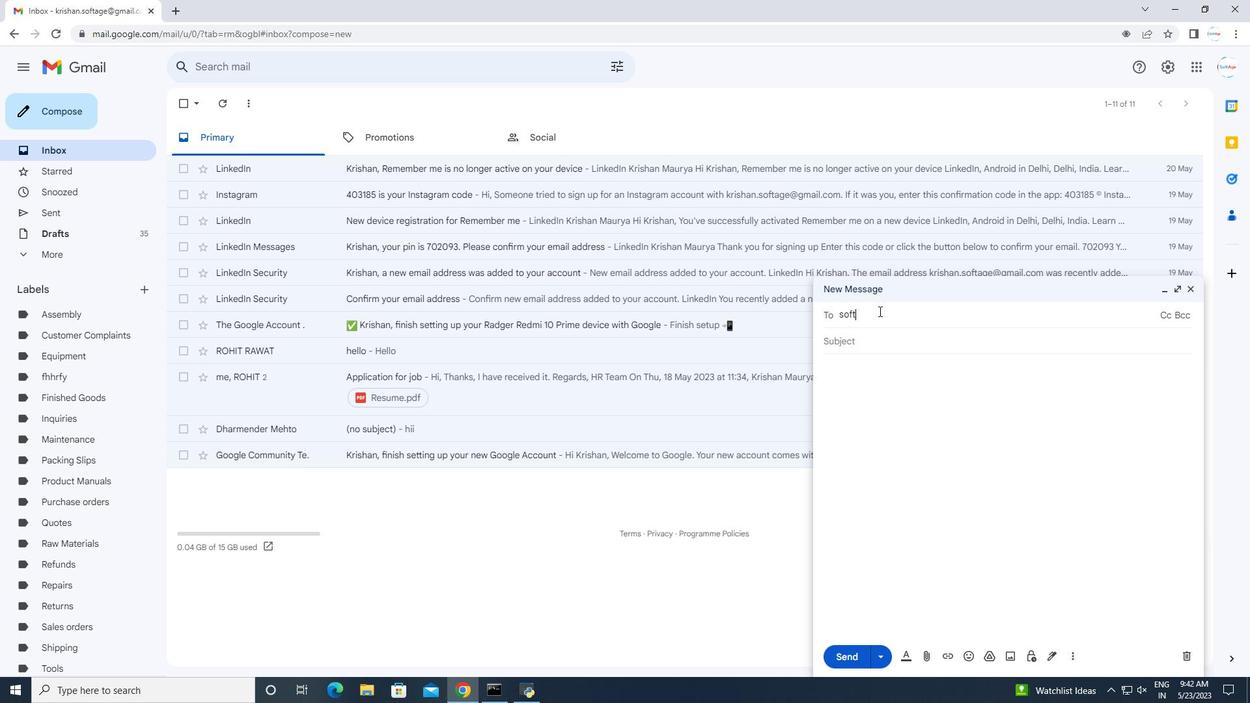 
Action: Mouse pressed left at (1078, 610)
Screenshot: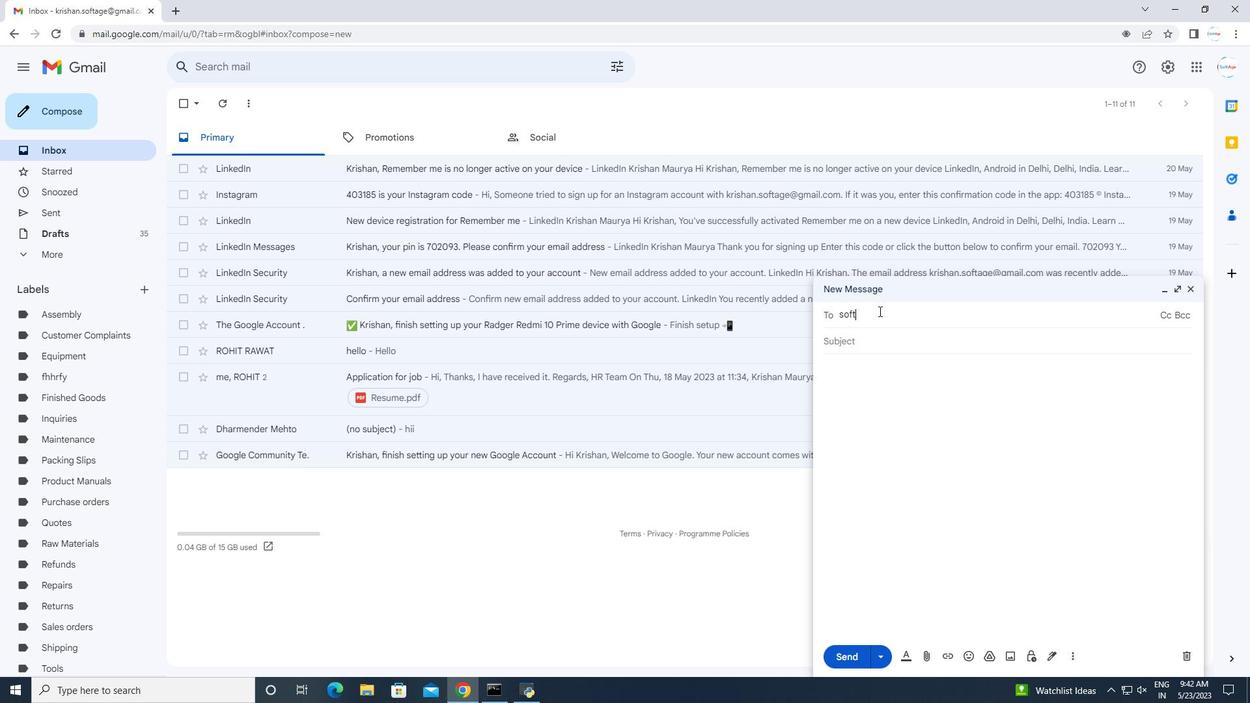 
Action: Mouse moved to (926, 495)
Screenshot: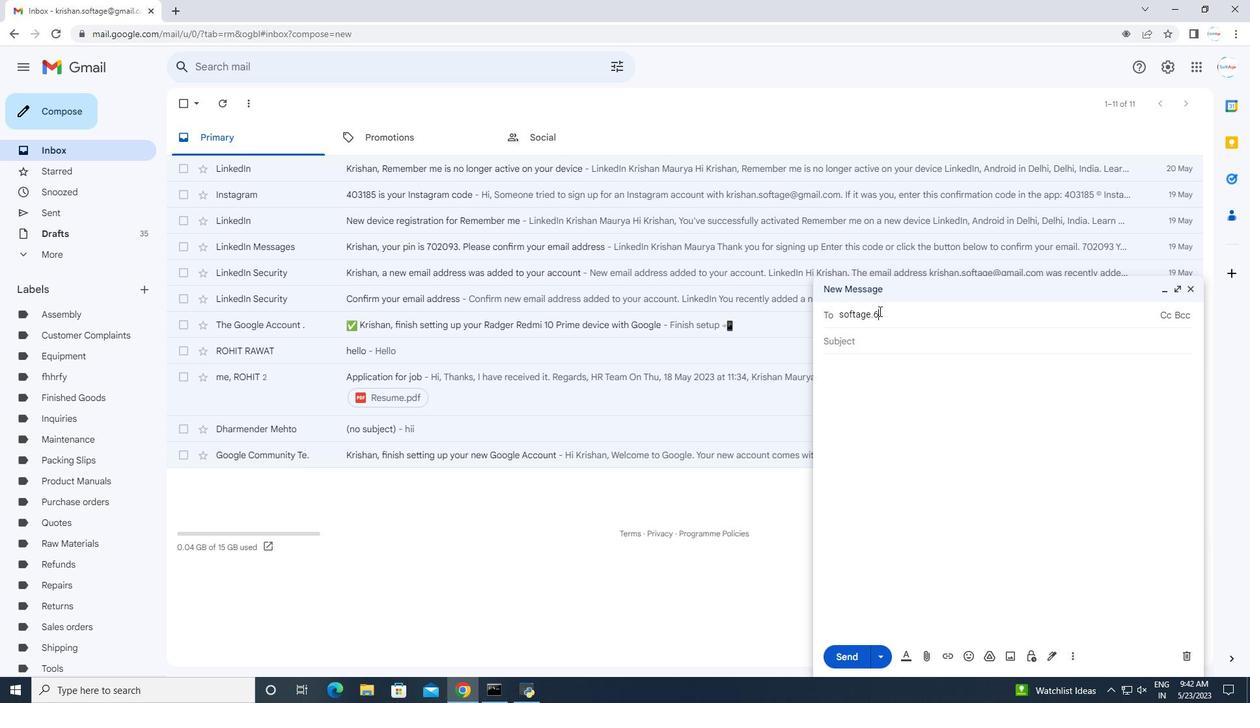 
Action: Mouse scrolled (926, 494) with delta (0, 0)
Screenshot: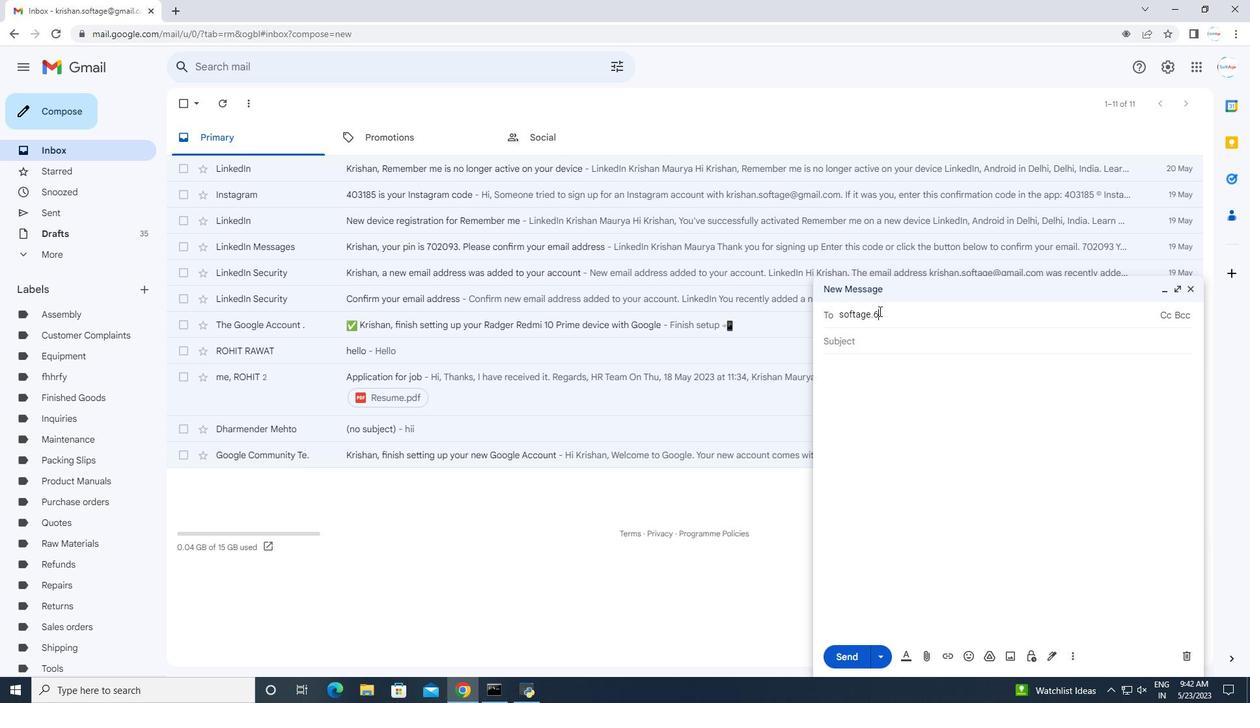 
Action: Mouse scrolled (926, 494) with delta (0, 0)
Screenshot: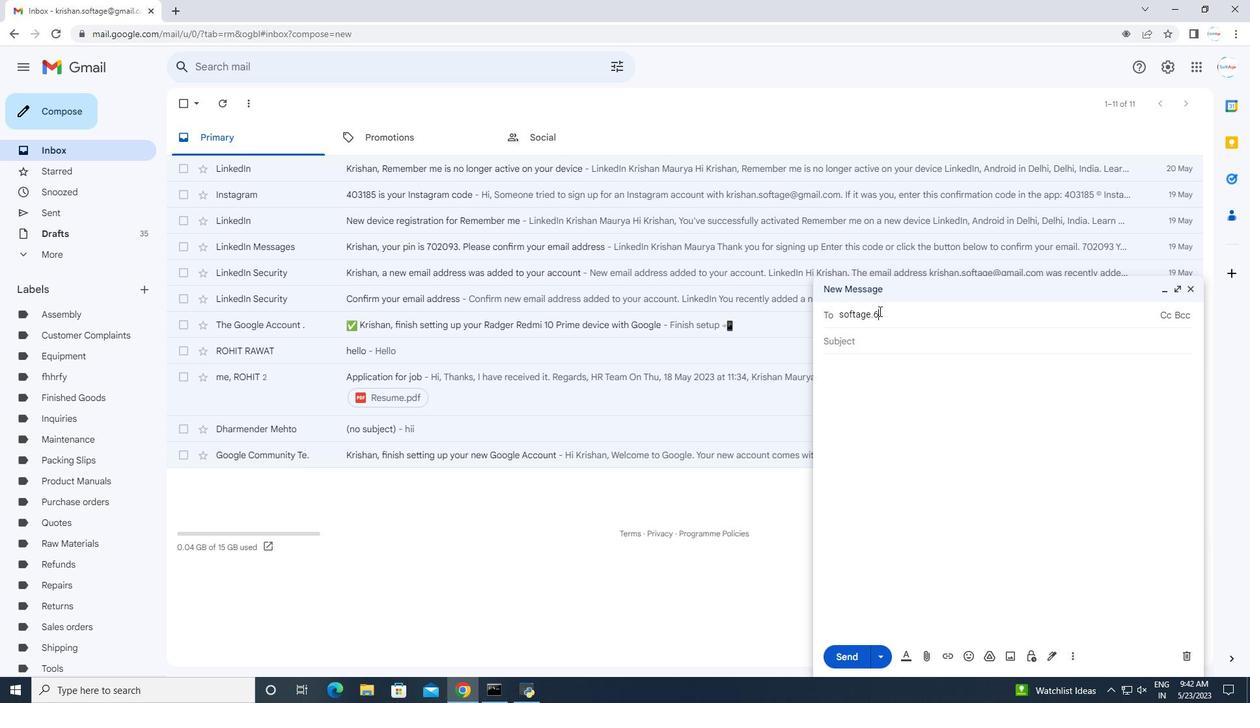 
Action: Mouse scrolled (926, 494) with delta (0, 0)
Screenshot: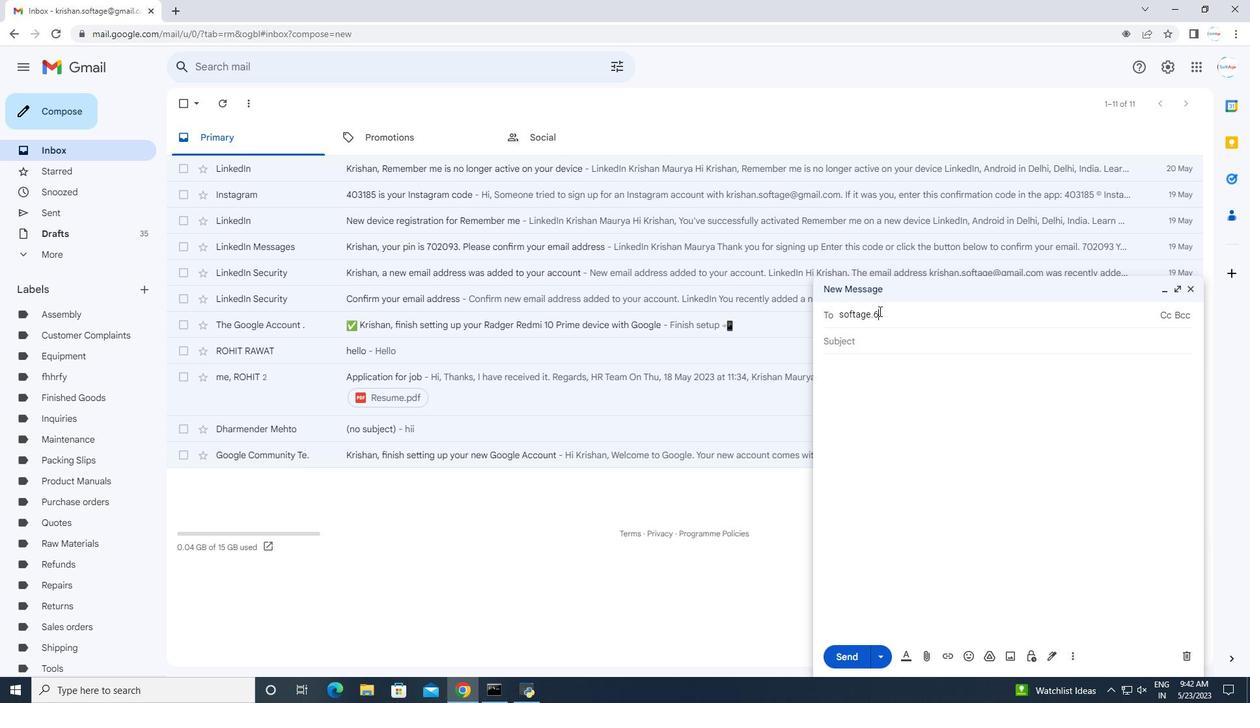 
Action: Mouse scrolled (926, 494) with delta (0, 0)
Screenshot: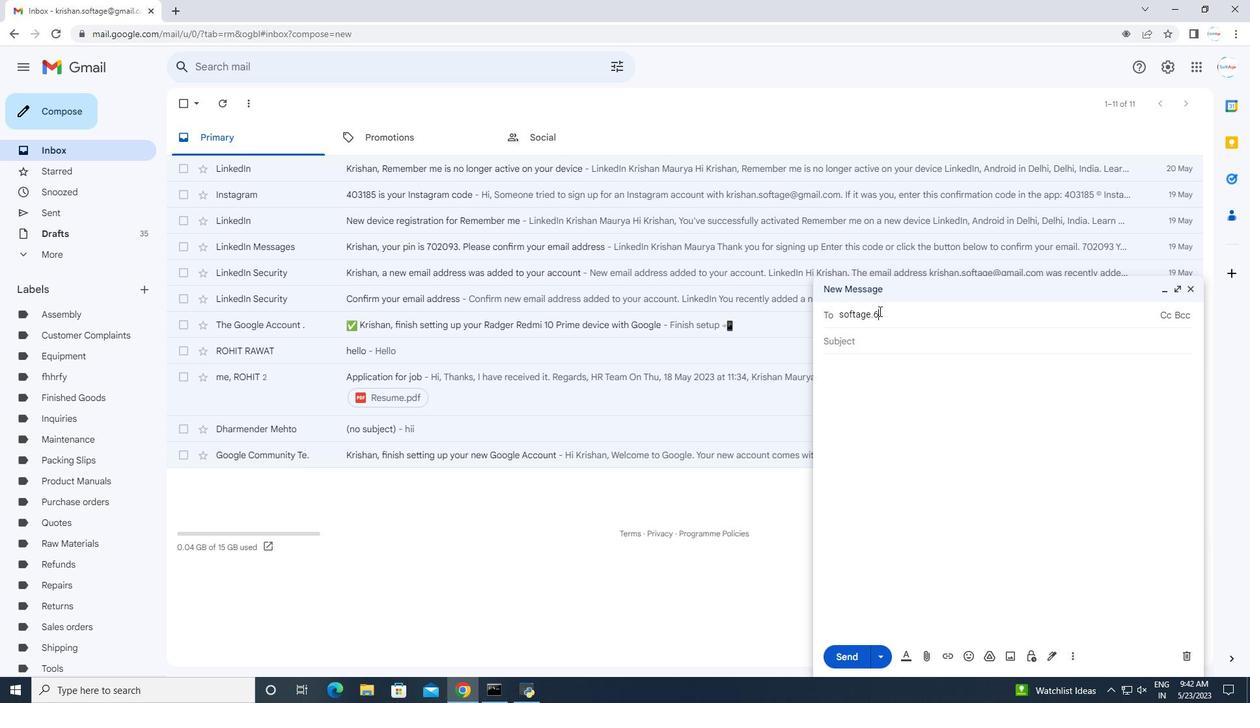 
Action: Mouse scrolled (926, 494) with delta (0, 0)
Screenshot: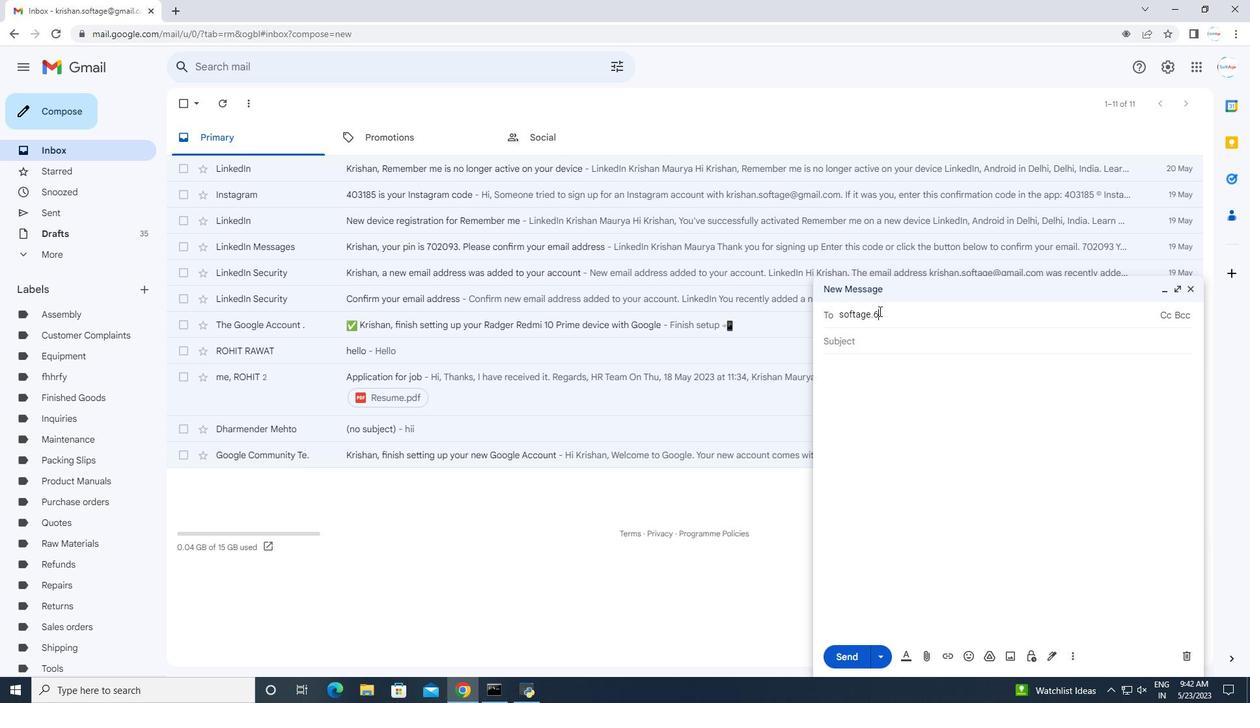 
Action: Mouse scrolled (926, 494) with delta (0, 0)
Screenshot: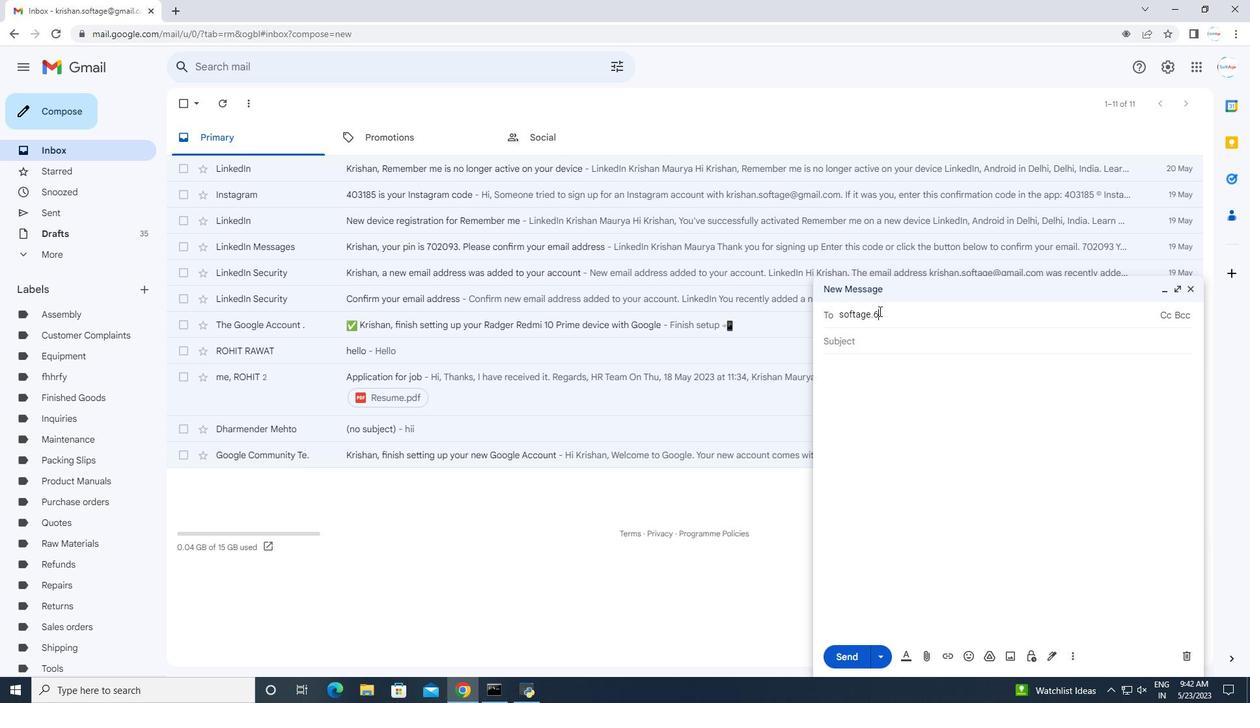 
Action: Mouse moved to (473, 537)
Screenshot: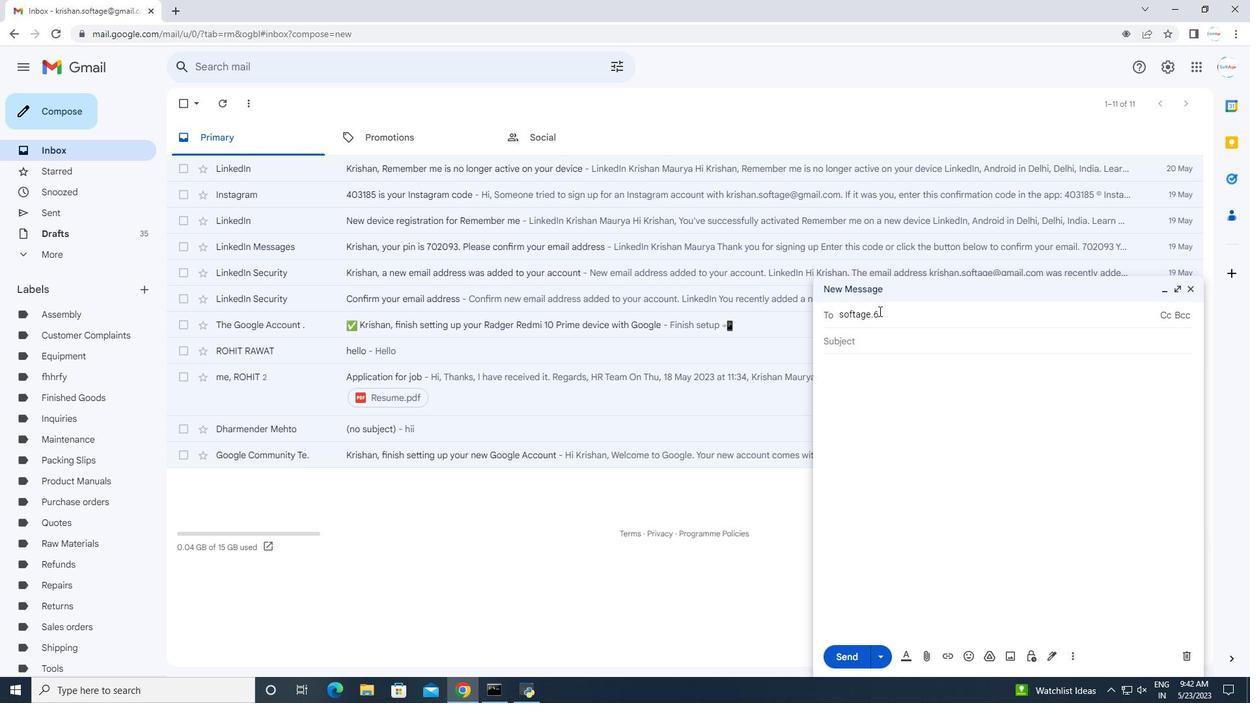 
Action: Mouse scrolled (473, 536) with delta (0, 0)
Screenshot: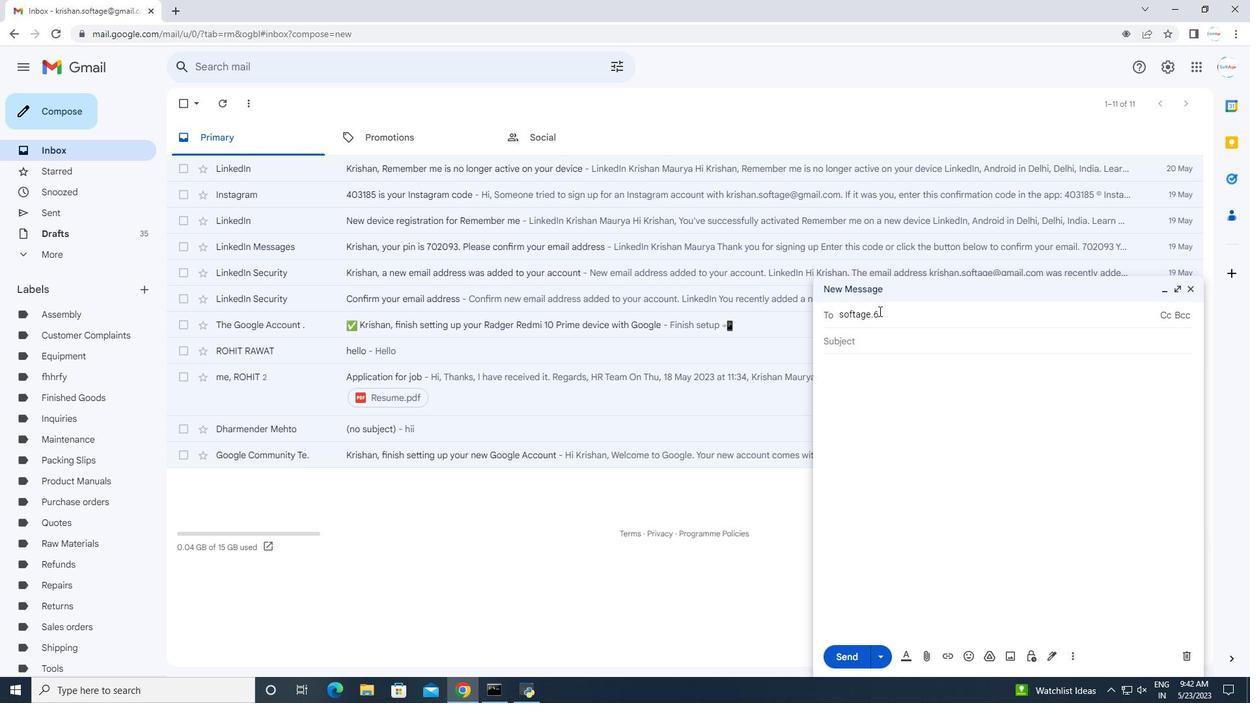 
Action: Mouse scrolled (473, 536) with delta (0, 0)
Screenshot: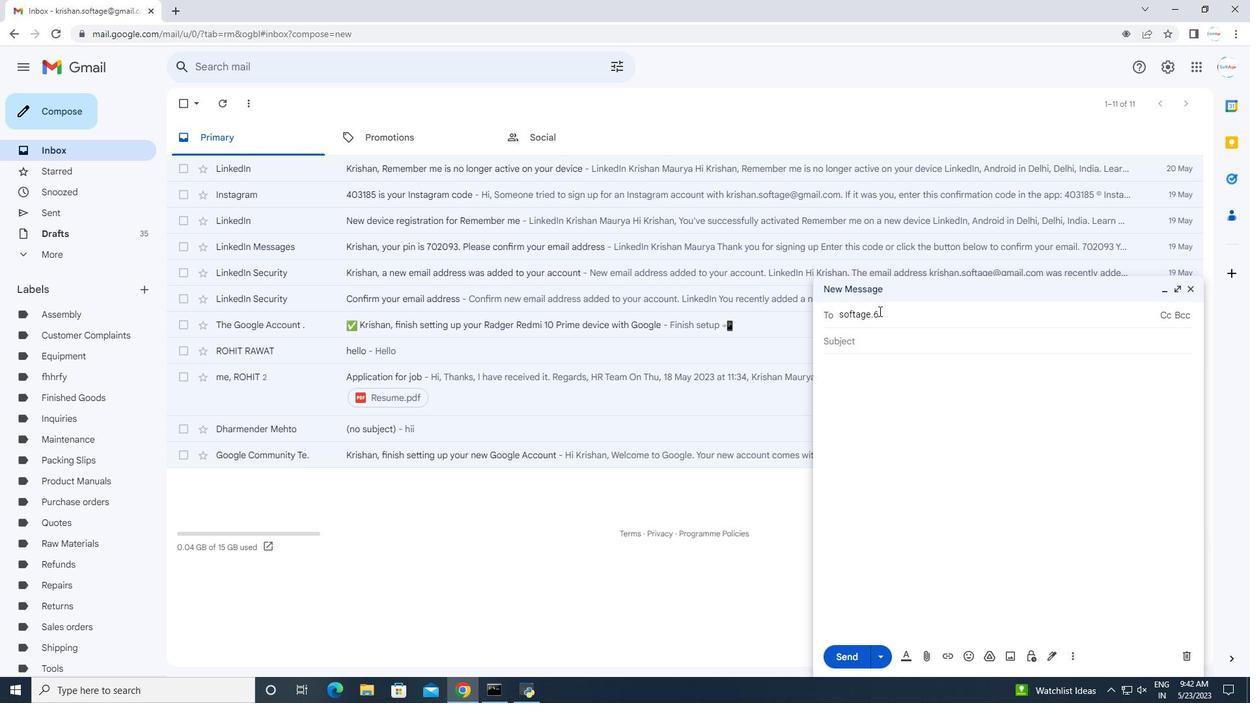 
Action: Mouse scrolled (473, 536) with delta (0, 0)
Screenshot: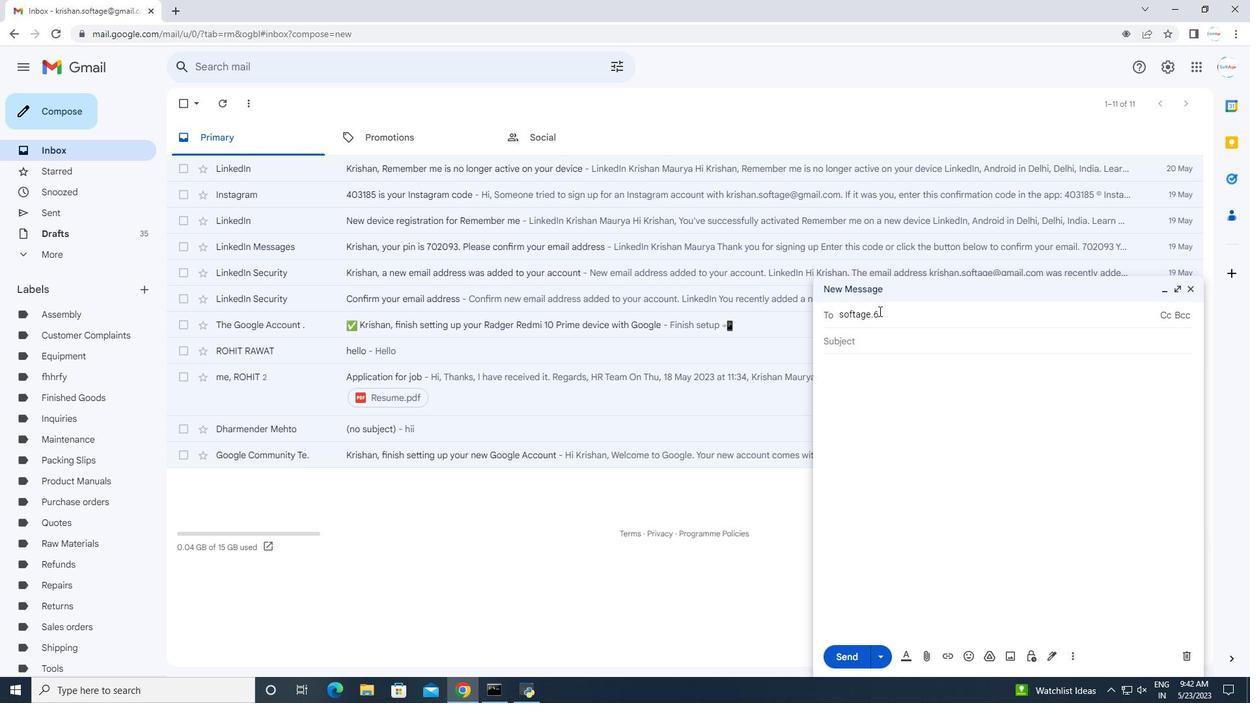 
Action: Mouse scrolled (473, 536) with delta (0, 0)
Screenshot: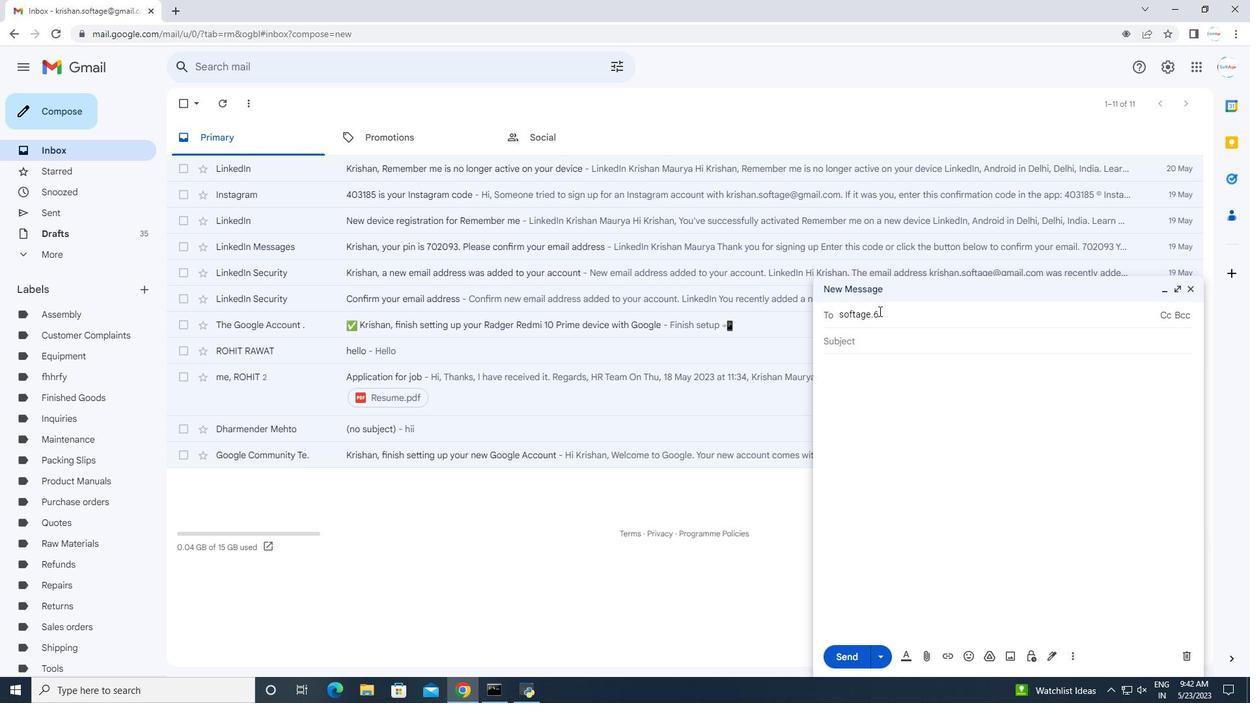 
Action: Mouse scrolled (473, 536) with delta (0, 0)
Screenshot: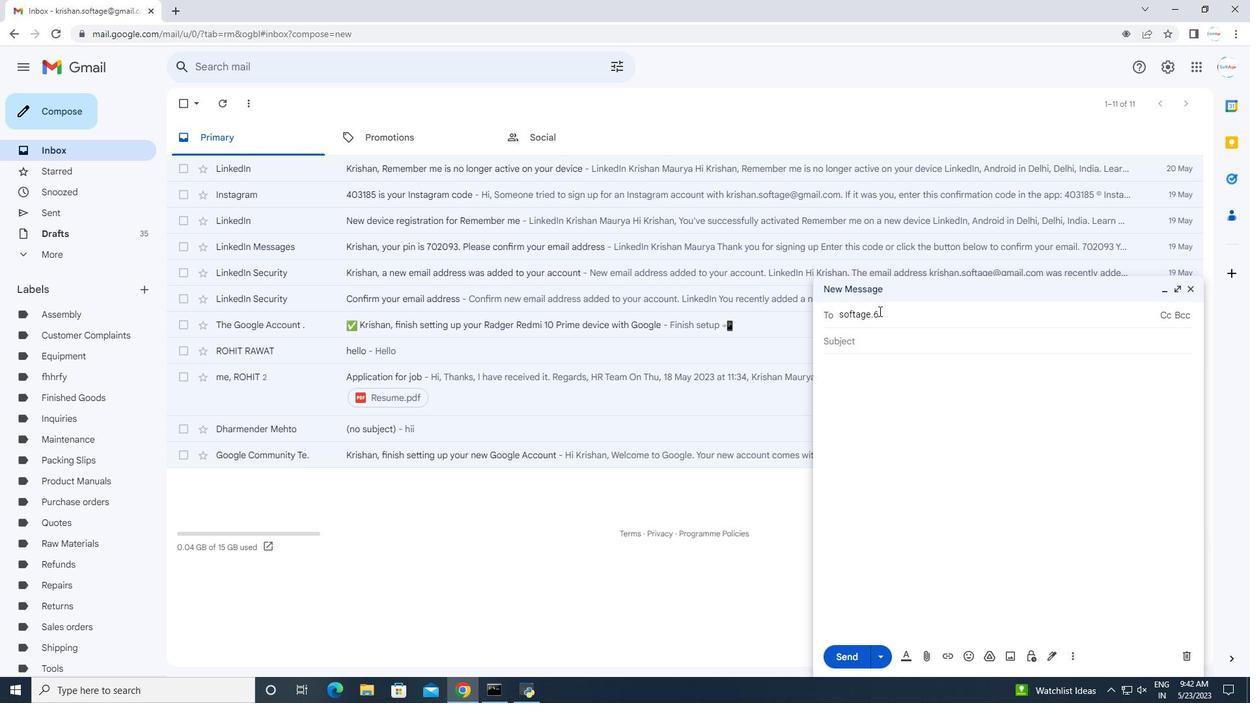 
Action: Mouse moved to (473, 537)
Screenshot: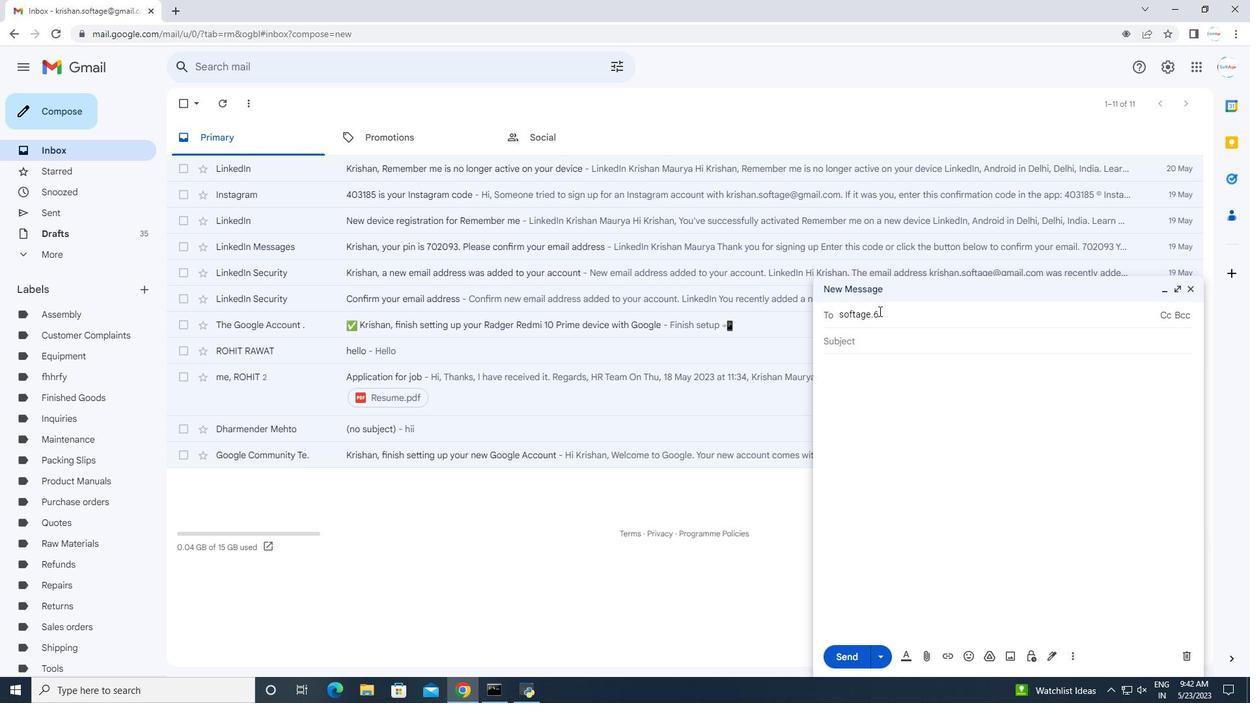
Action: Mouse scrolled (473, 536) with delta (0, 0)
Screenshot: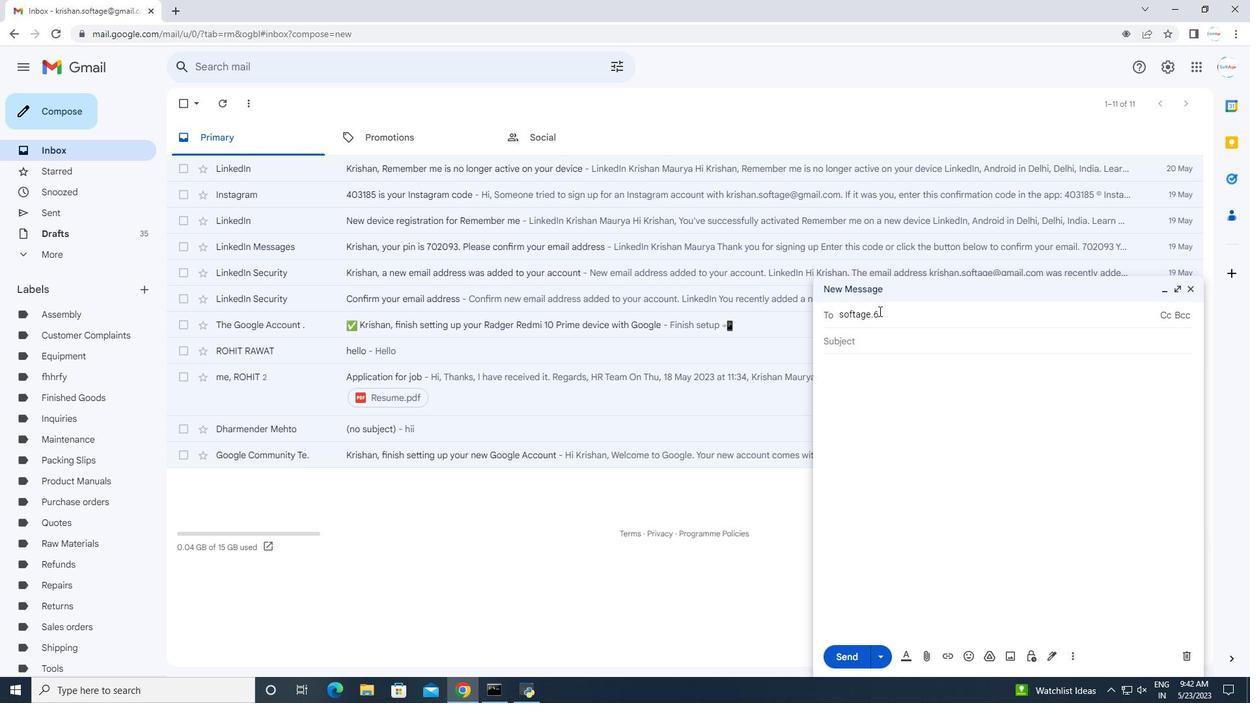 
Action: Mouse moved to (476, 537)
Screenshot: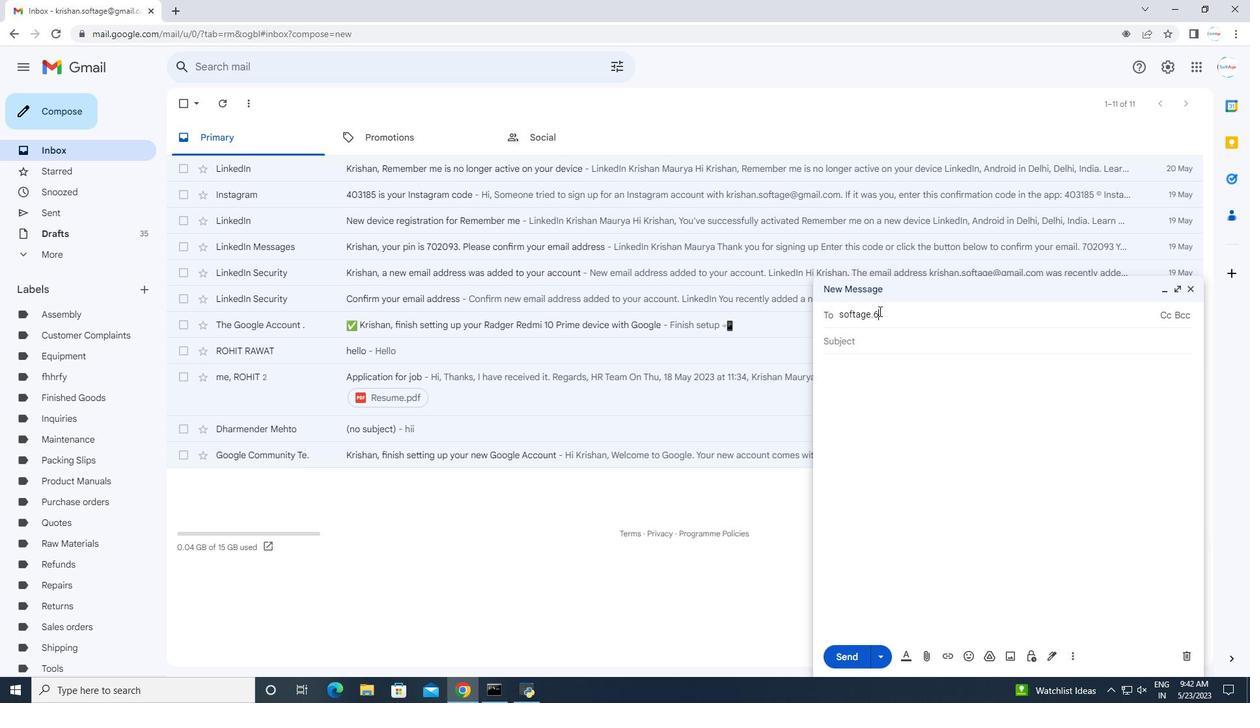 
Action: Mouse scrolled (476, 537) with delta (0, 0)
Screenshot: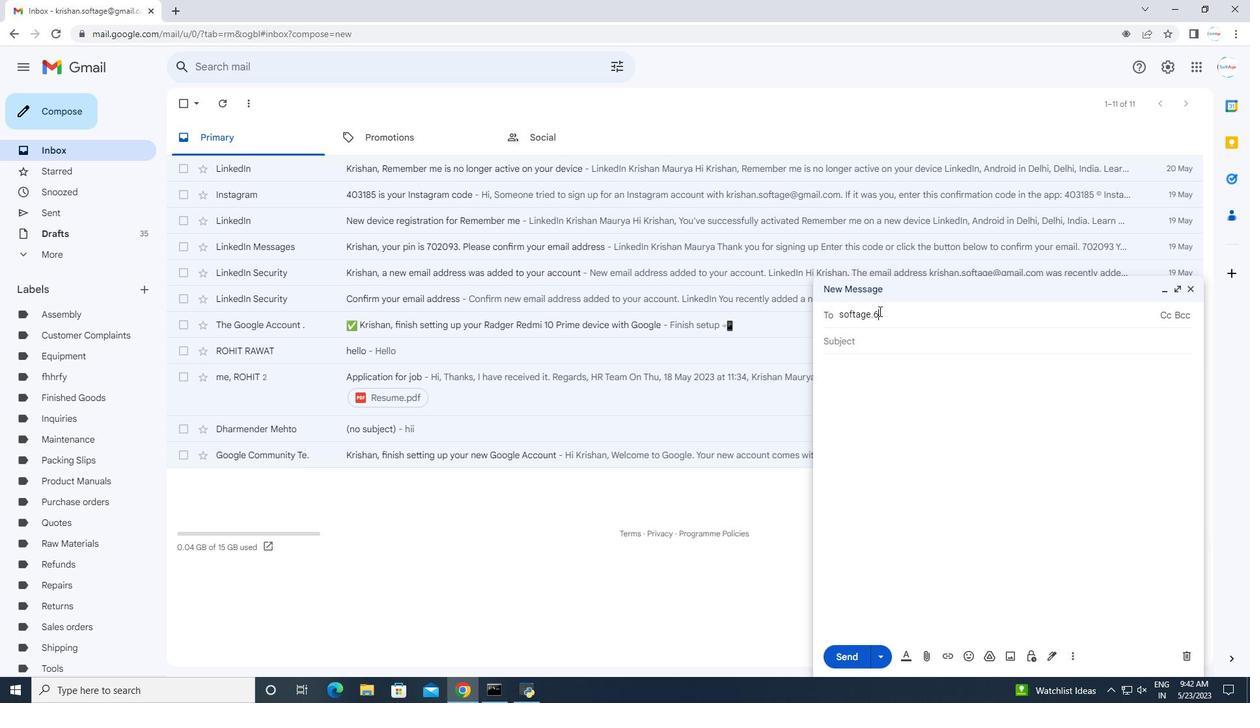 
Action: Mouse scrolled (476, 537) with delta (0, 0)
Screenshot: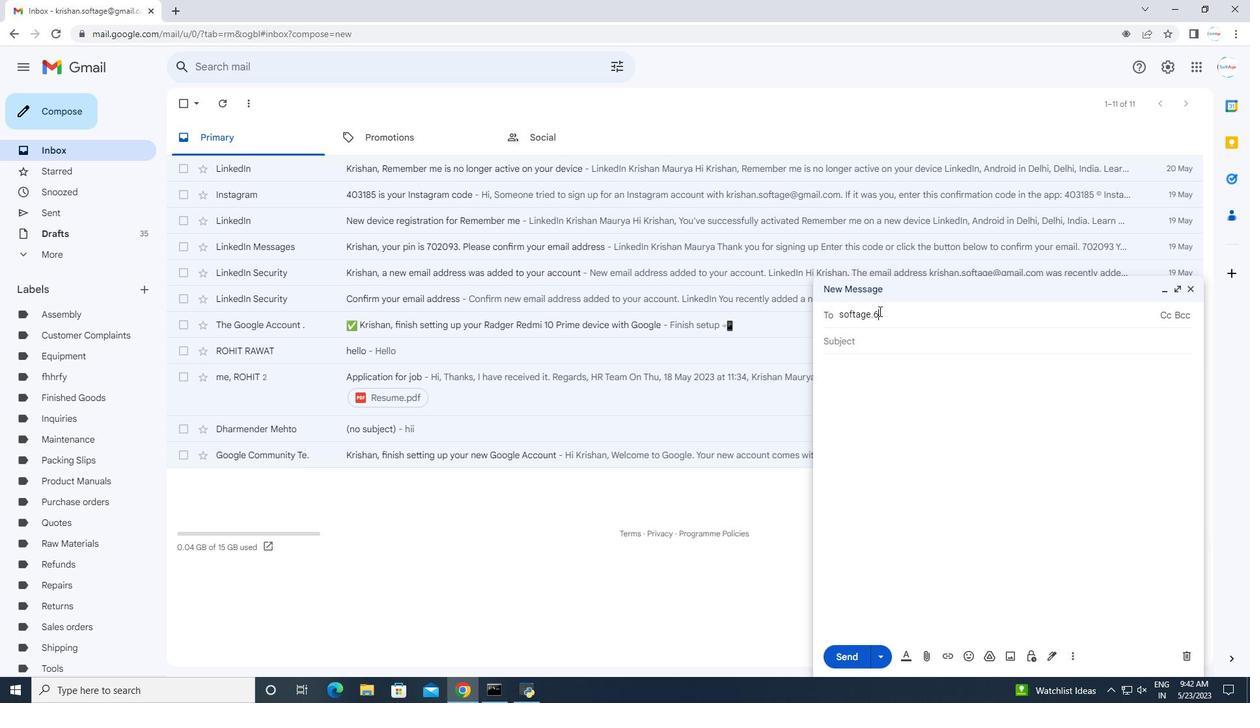 
Action: Mouse scrolled (476, 537) with delta (0, 0)
Screenshot: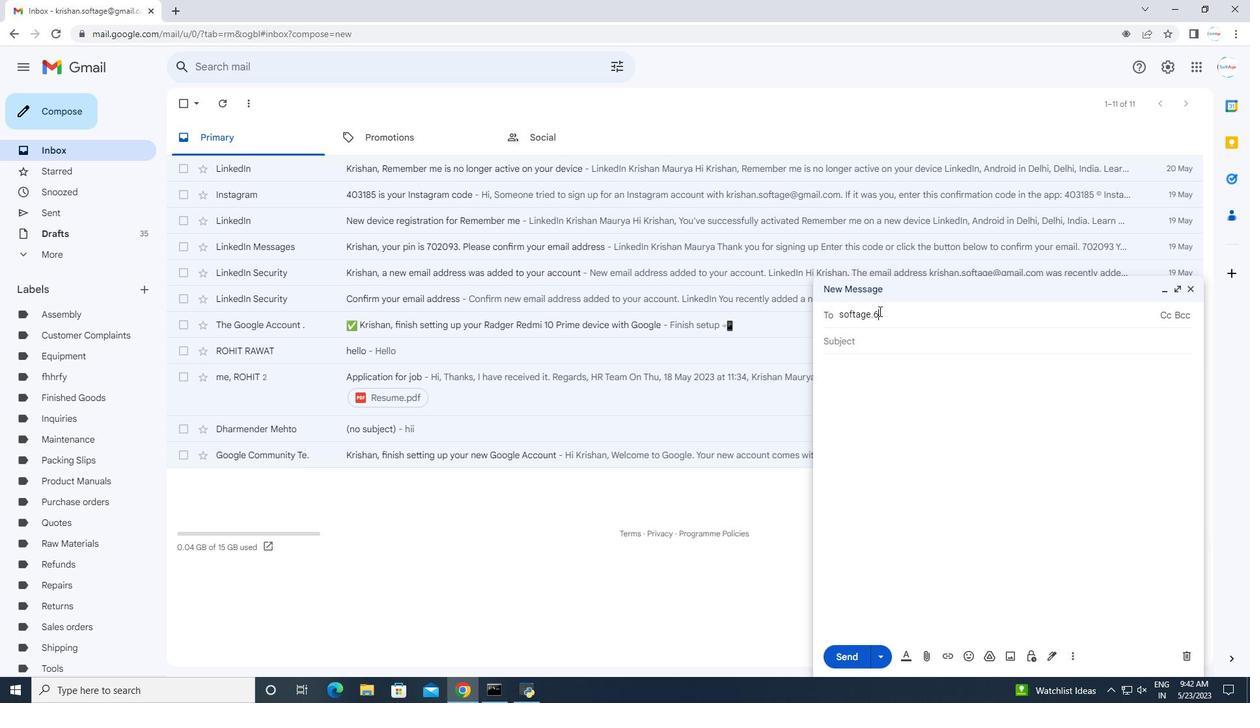 
Action: Mouse scrolled (476, 537) with delta (0, 0)
Screenshot: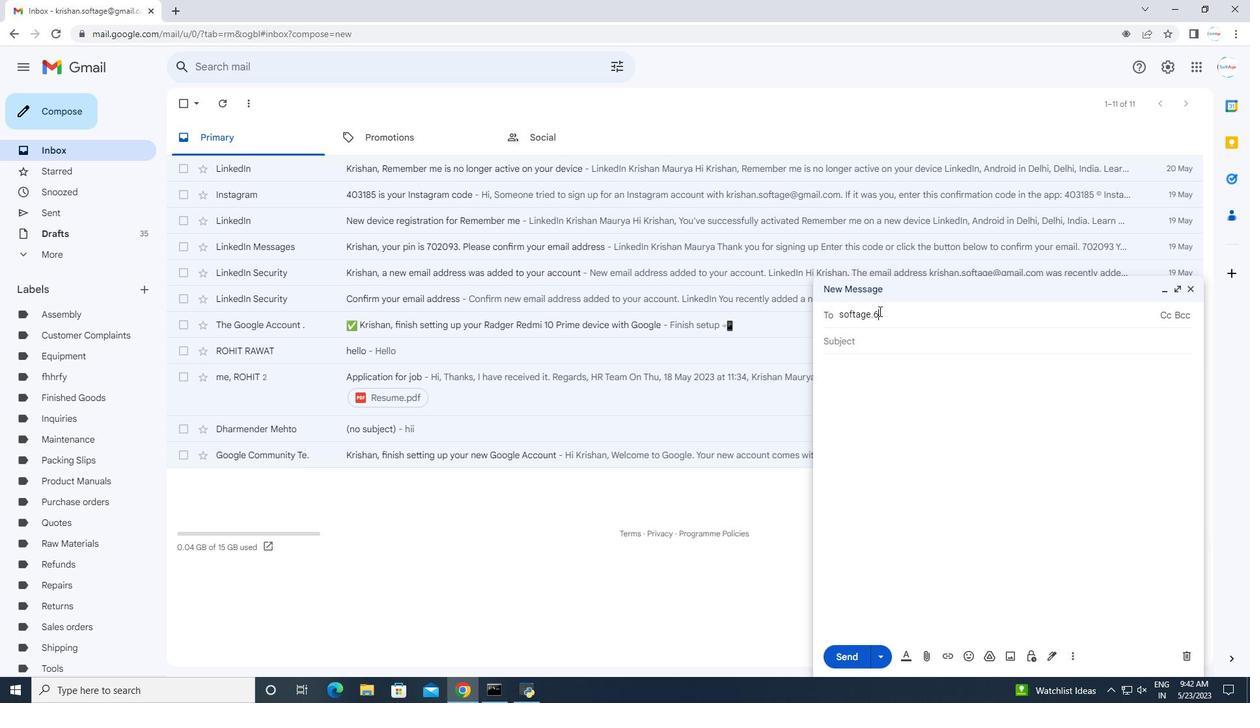 
Action: Mouse scrolled (476, 537) with delta (0, 0)
Screenshot: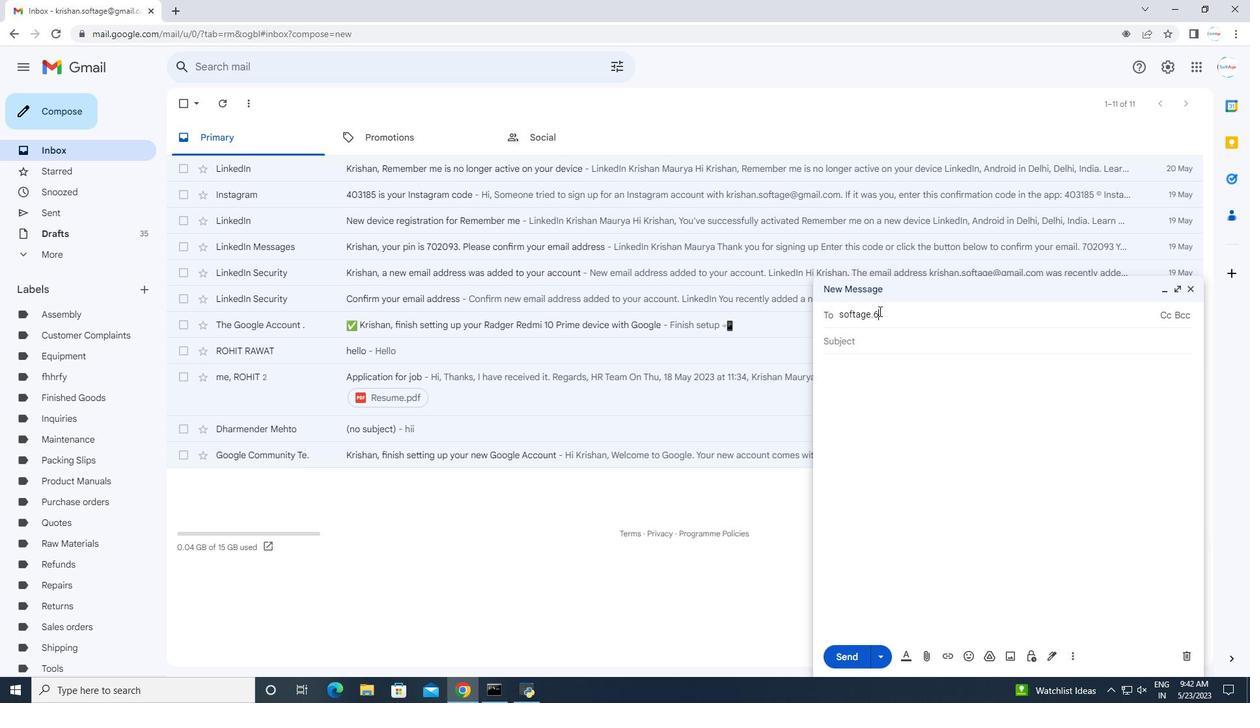 
Action: Mouse scrolled (476, 537) with delta (0, 0)
Screenshot: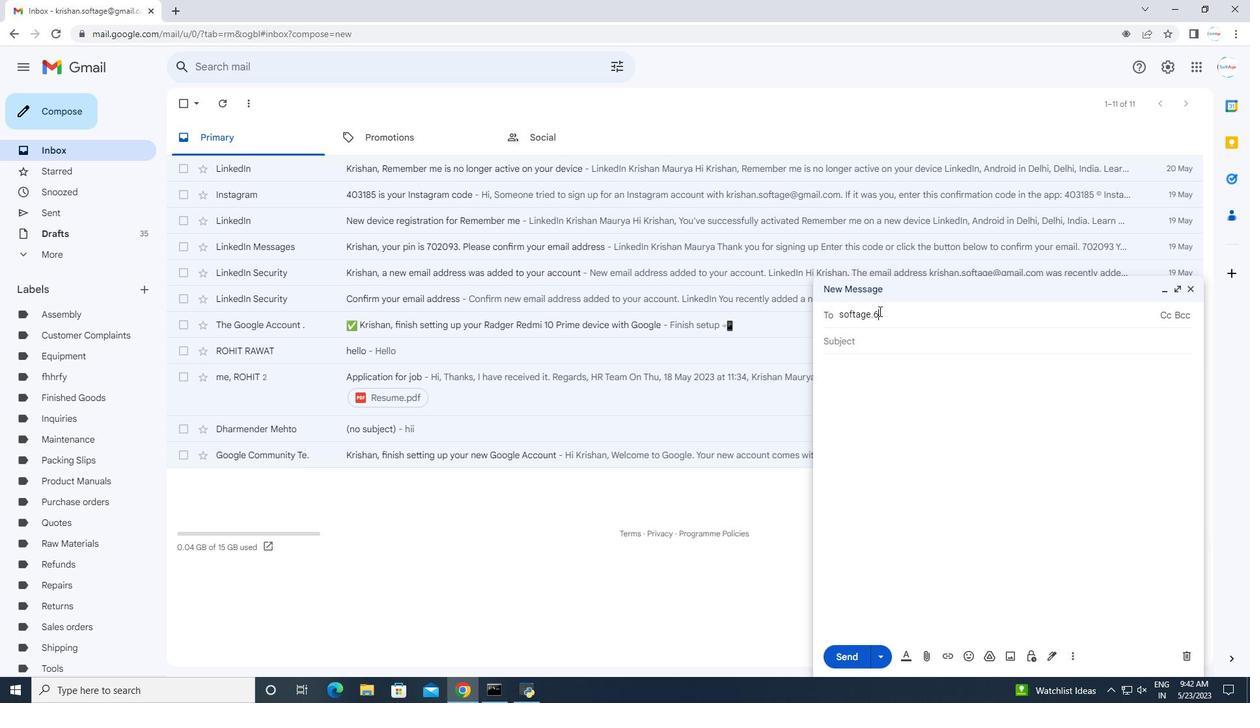 
Action: Mouse scrolled (476, 537) with delta (0, 0)
Screenshot: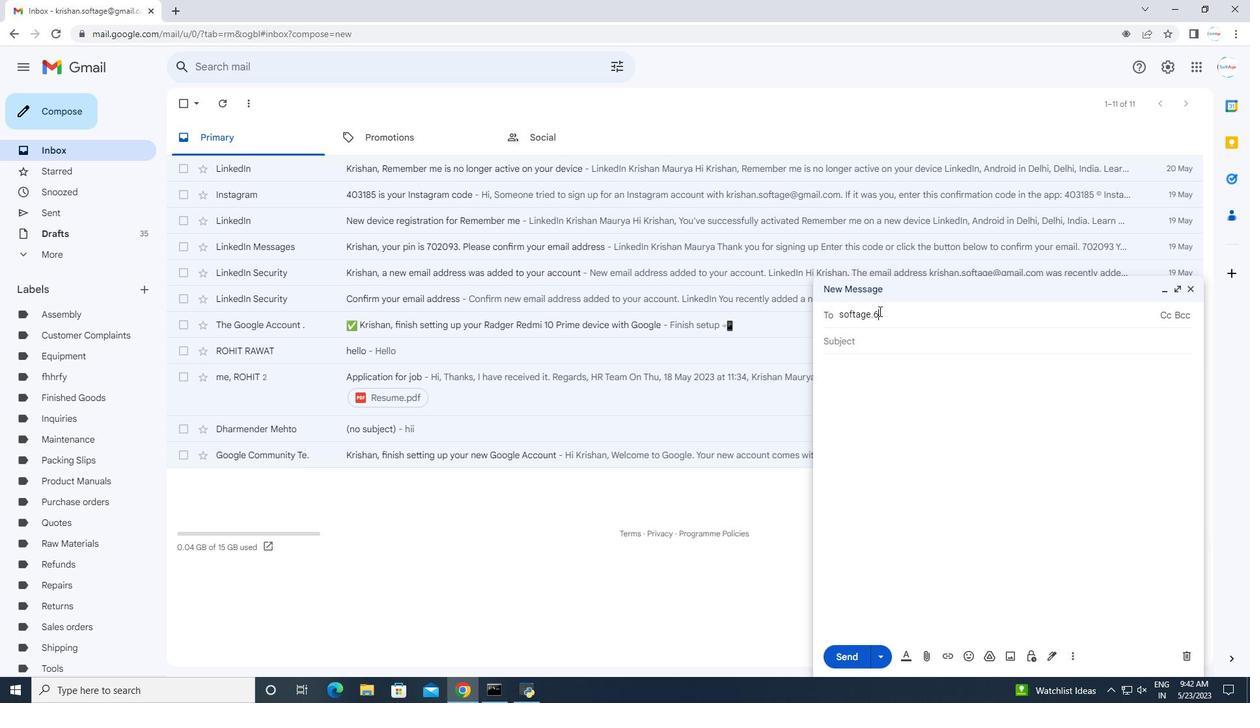 
Action: Mouse scrolled (476, 537) with delta (0, 0)
Screenshot: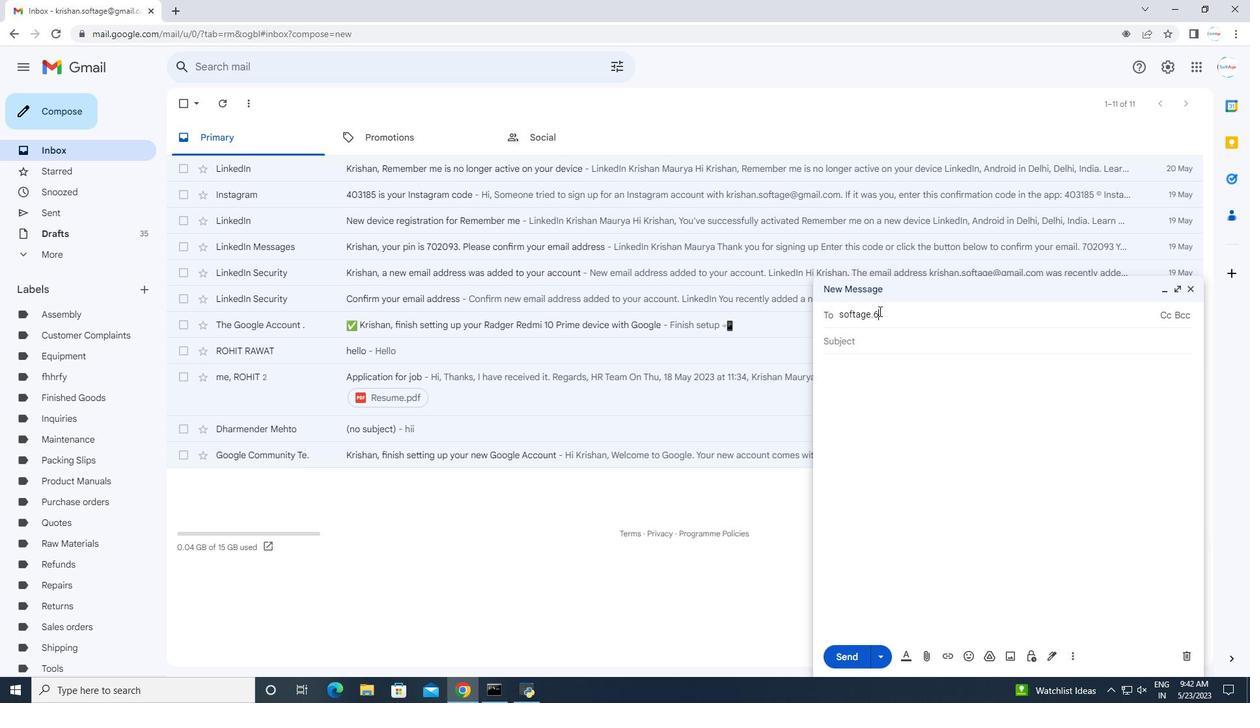 
Action: Mouse moved to (476, 537)
Screenshot: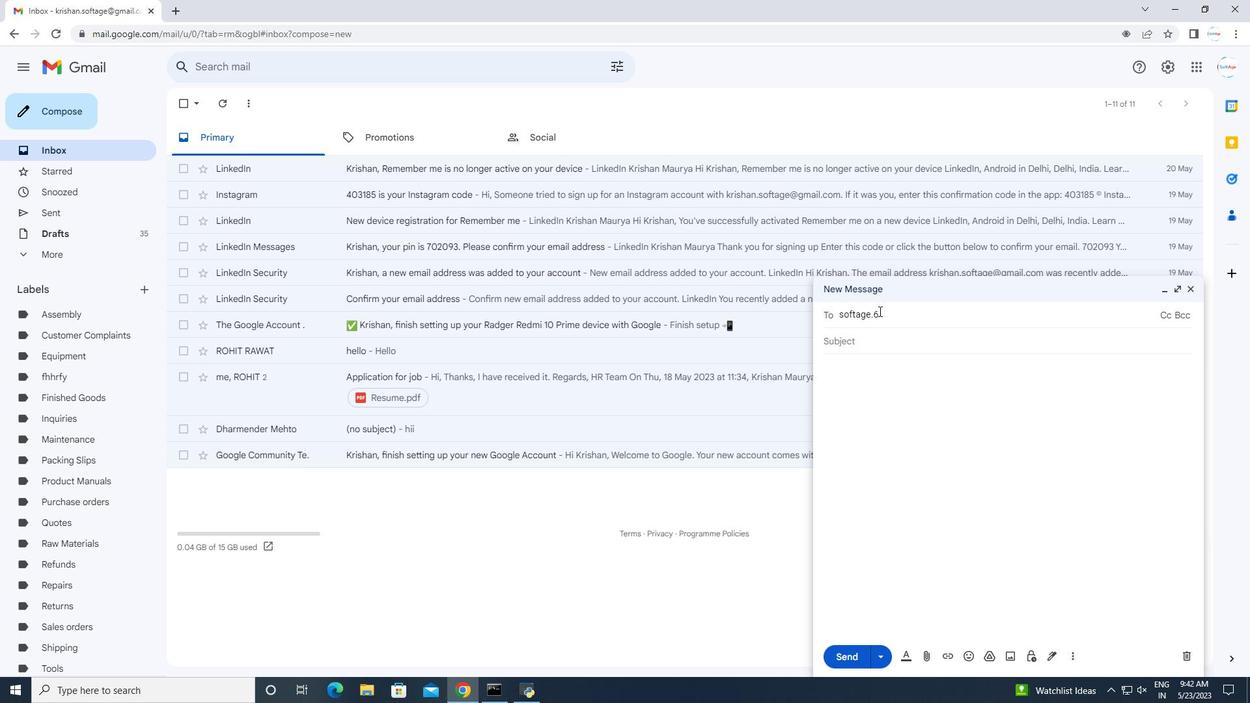 
Action: Mouse scrolled (476, 537) with delta (0, 0)
Screenshot: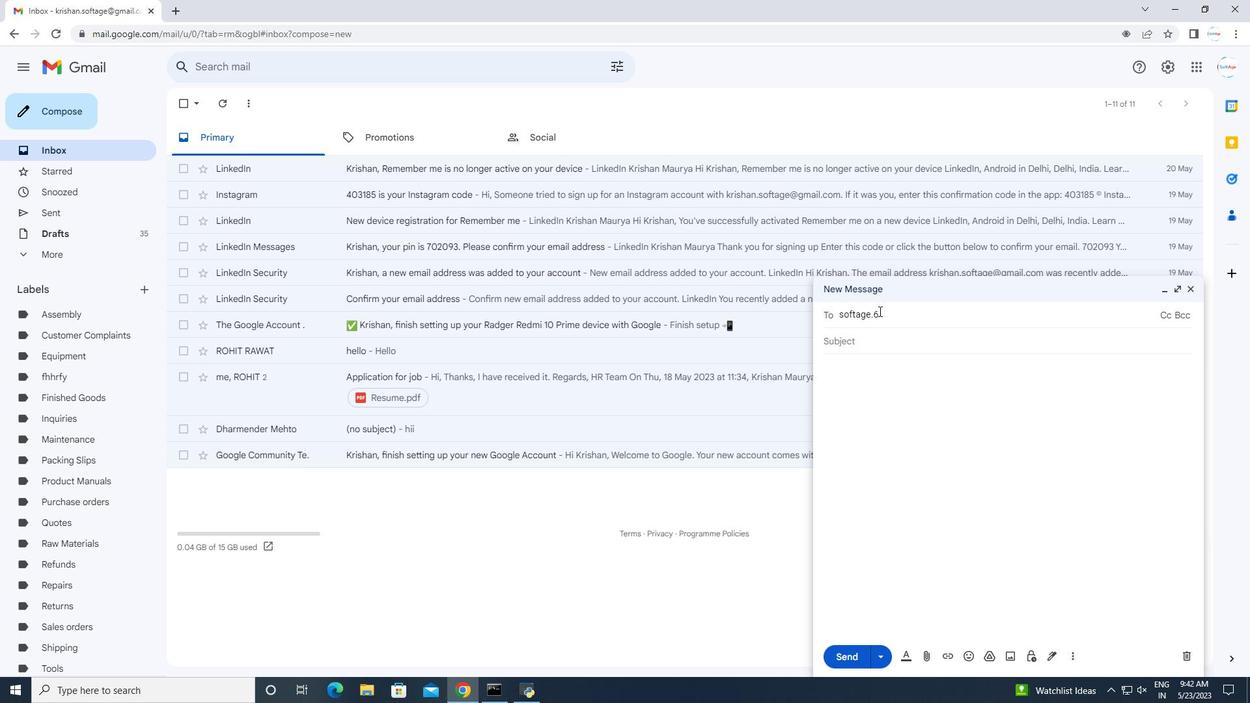 
Action: Mouse scrolled (476, 537) with delta (0, 0)
Screenshot: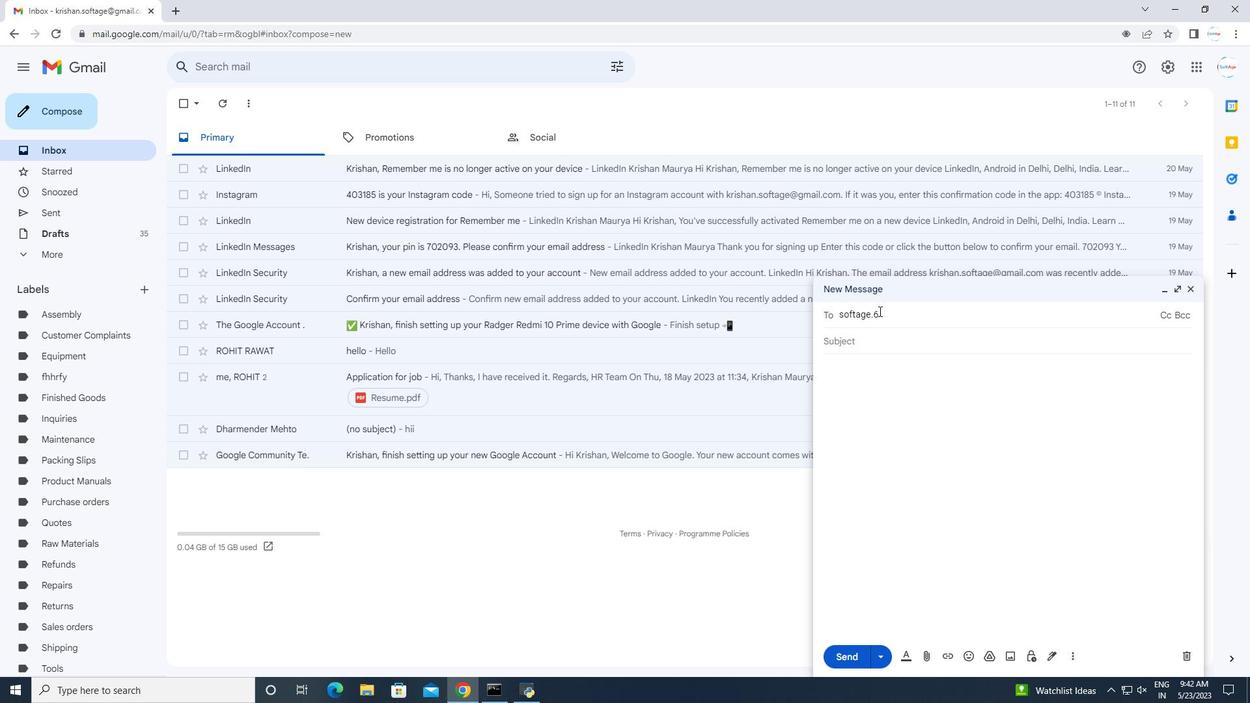 
Action: Mouse scrolled (476, 537) with delta (0, 0)
Screenshot: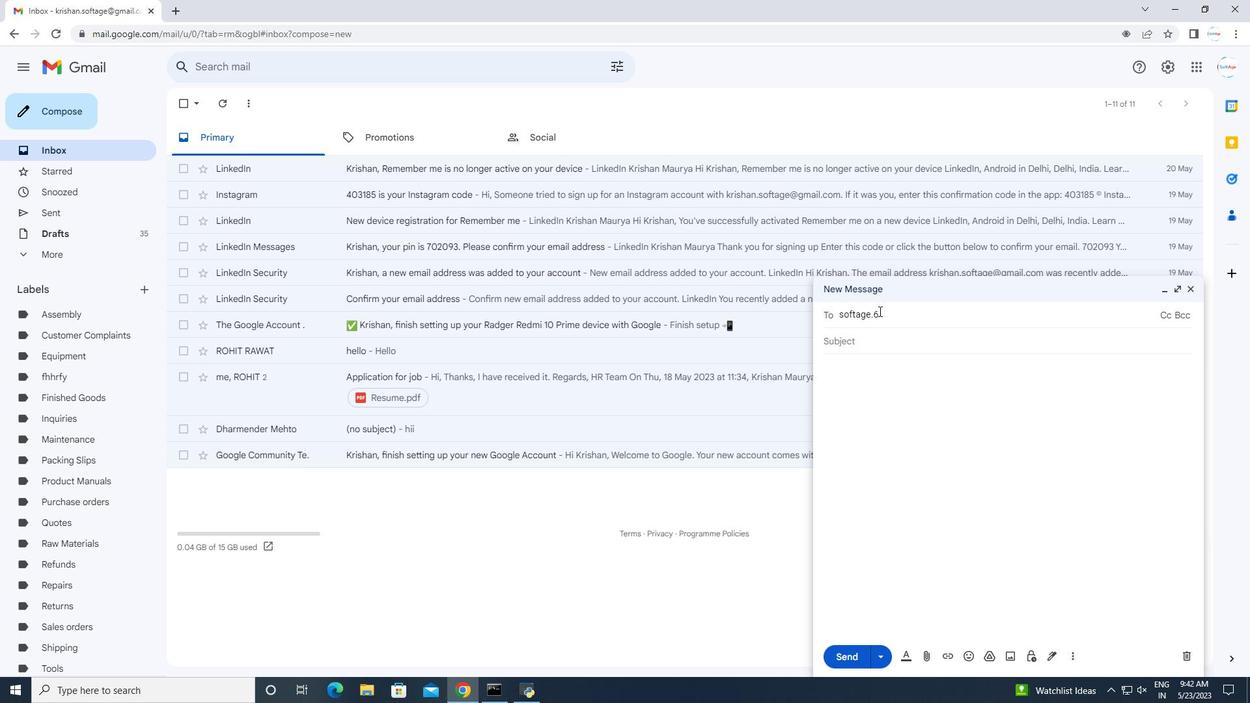 
Action: Mouse scrolled (476, 537) with delta (0, 0)
Screenshot: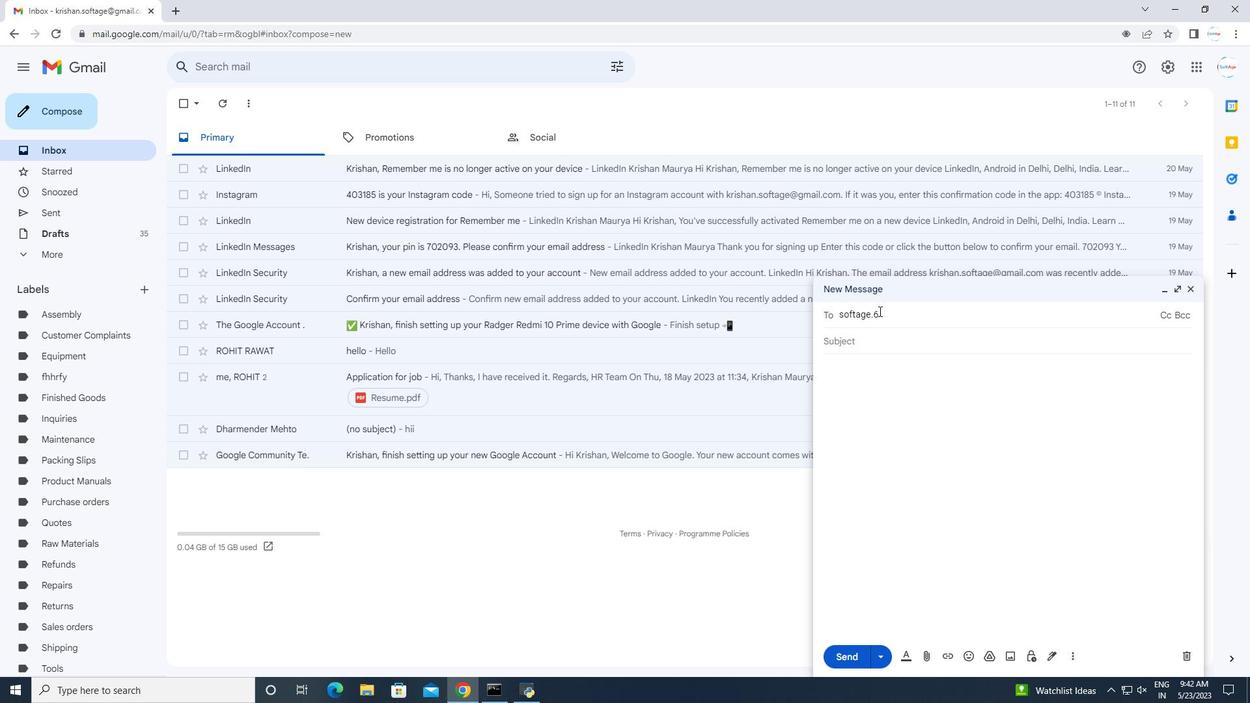 
Action: Mouse scrolled (476, 537) with delta (0, 0)
Screenshot: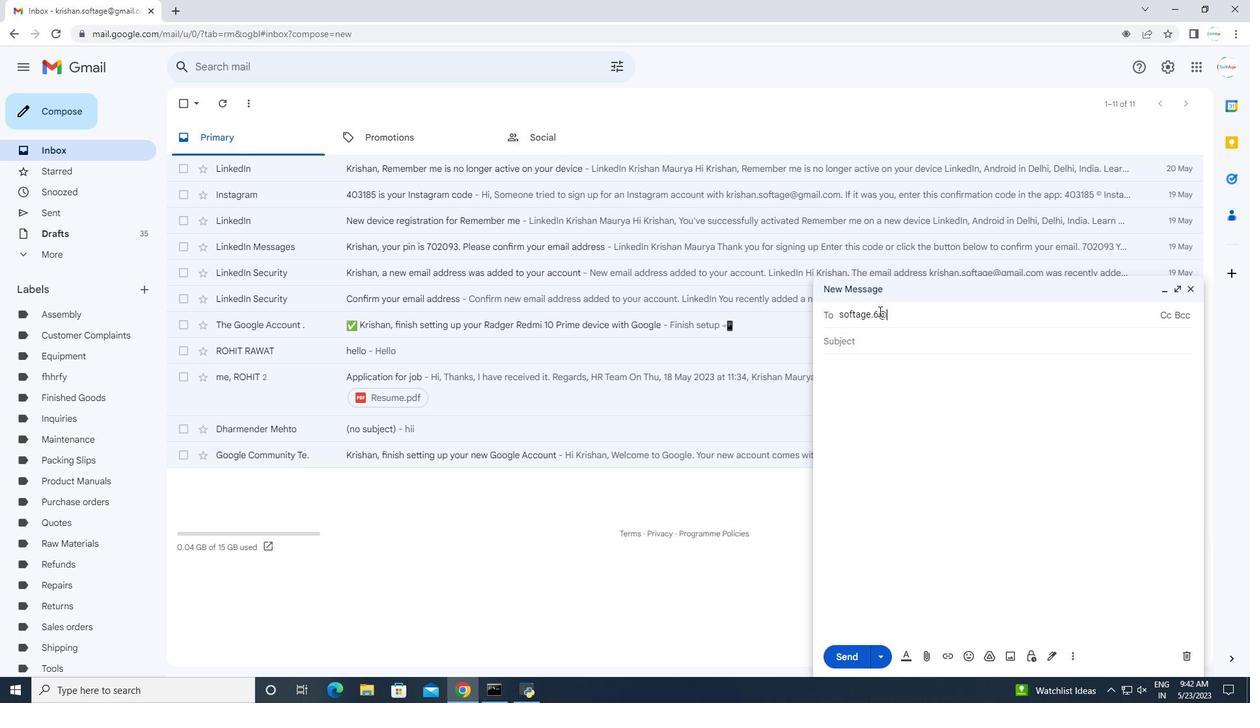 
Action: Mouse scrolled (476, 537) with delta (0, 0)
Screenshot: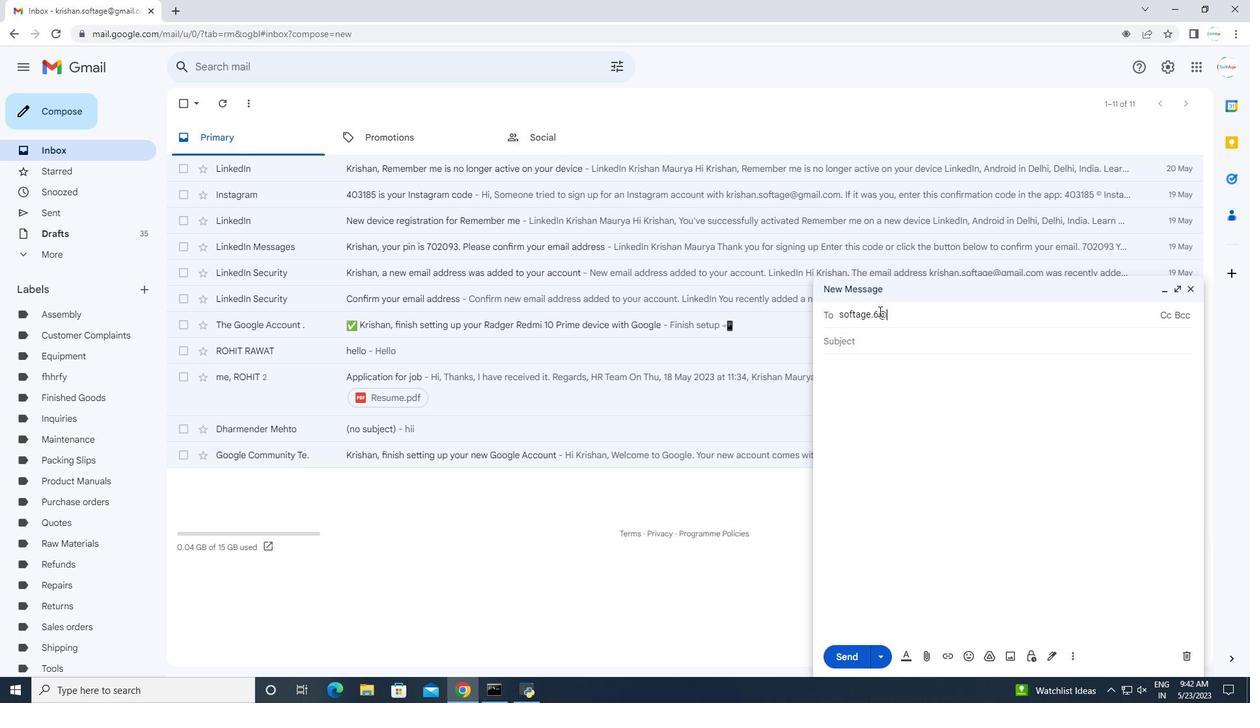 
Action: Mouse scrolled (476, 537) with delta (0, 0)
Screenshot: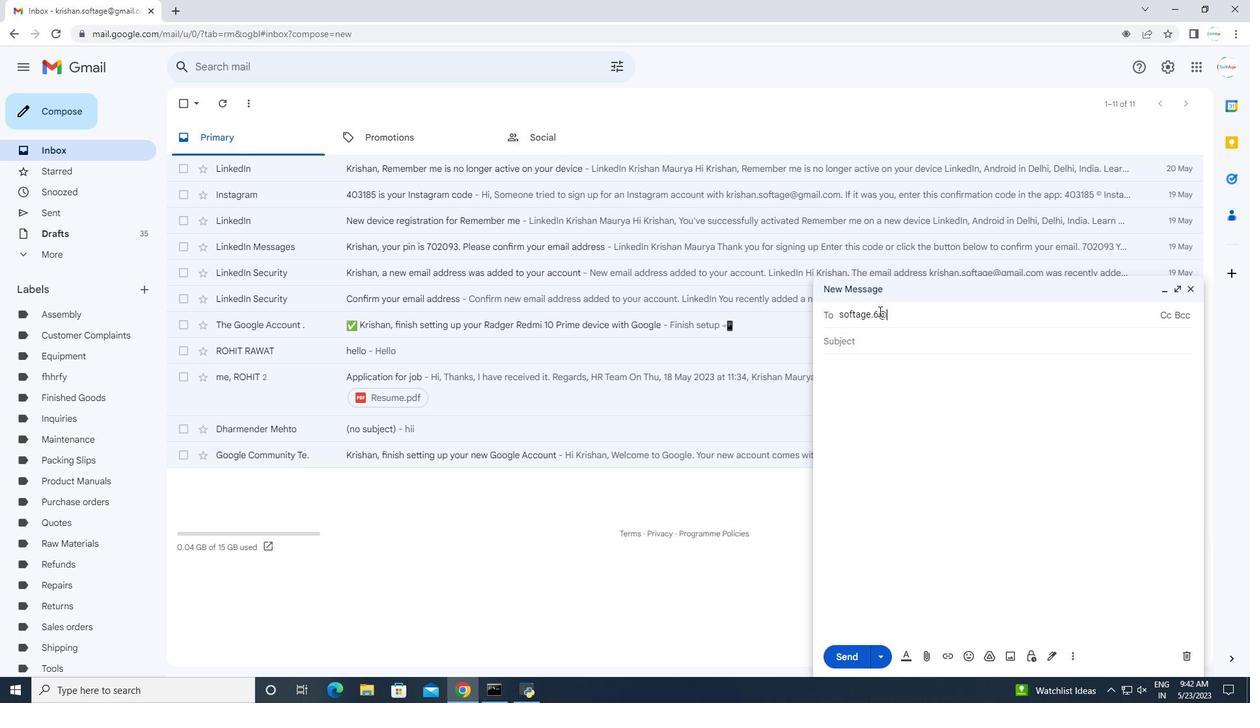 
Action: Mouse scrolled (476, 537) with delta (0, 0)
Screenshot: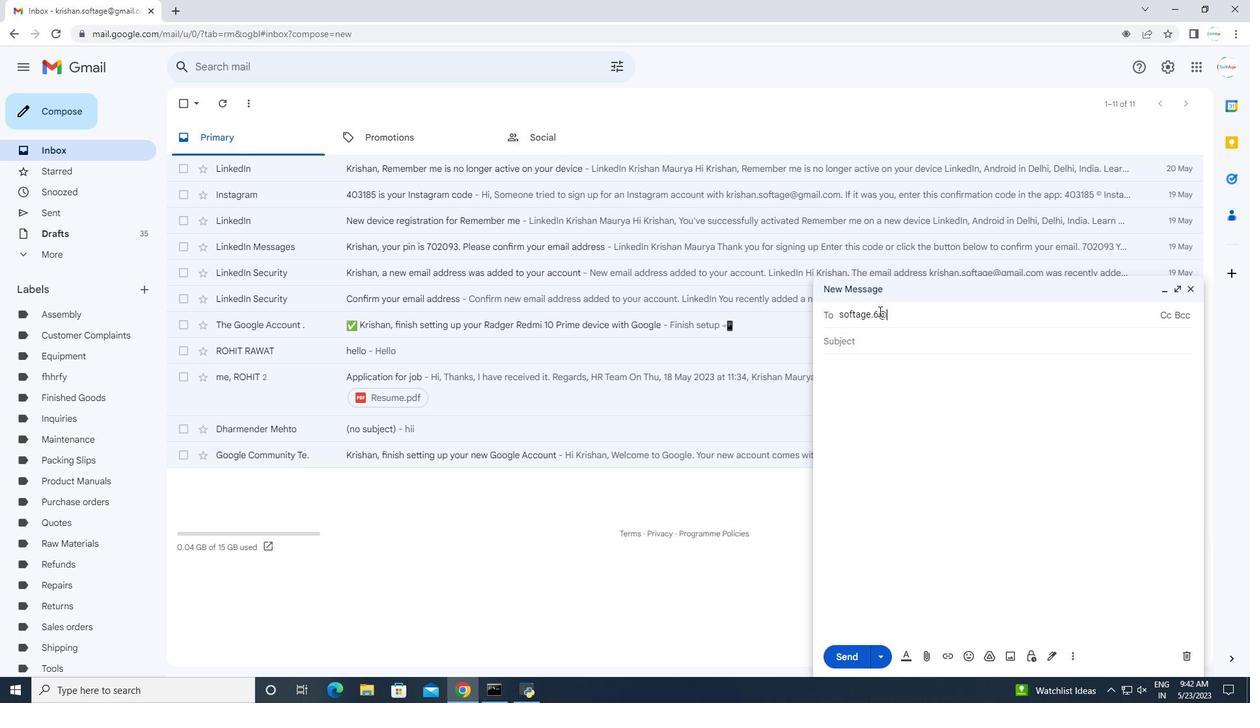 
Action: Mouse scrolled (476, 537) with delta (0, 0)
Screenshot: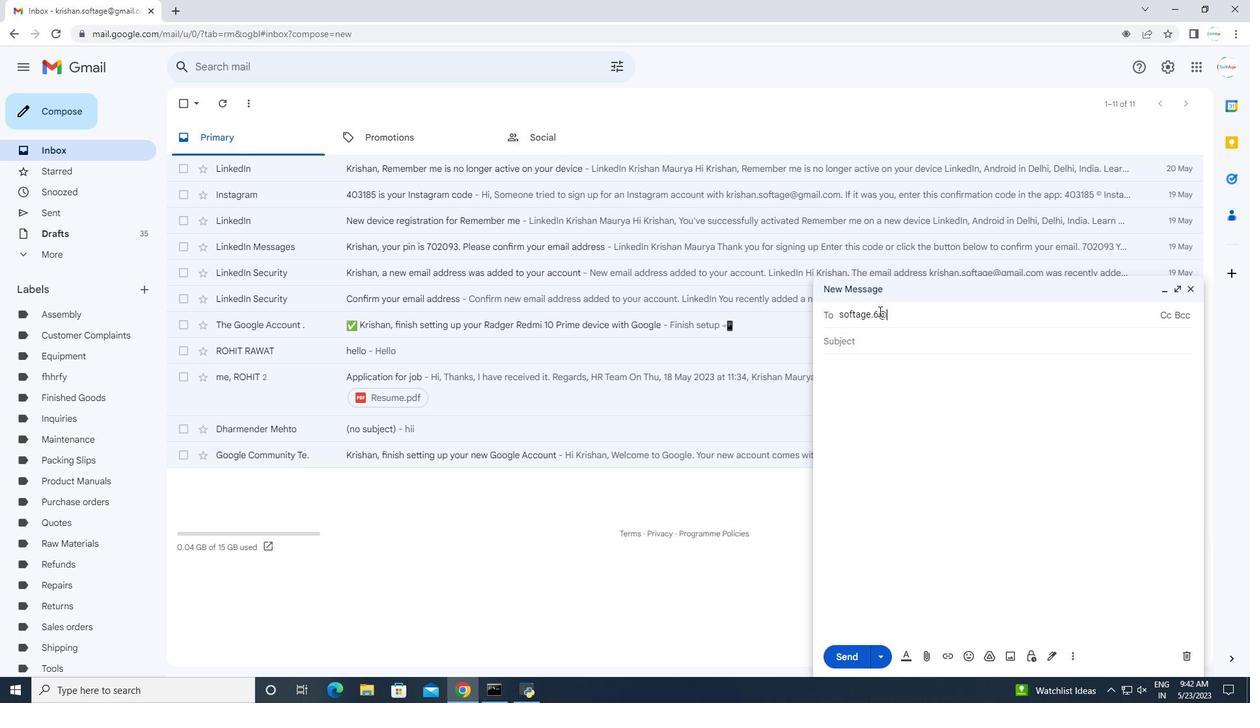 
Action: Mouse scrolled (476, 537) with delta (0, 0)
Screenshot: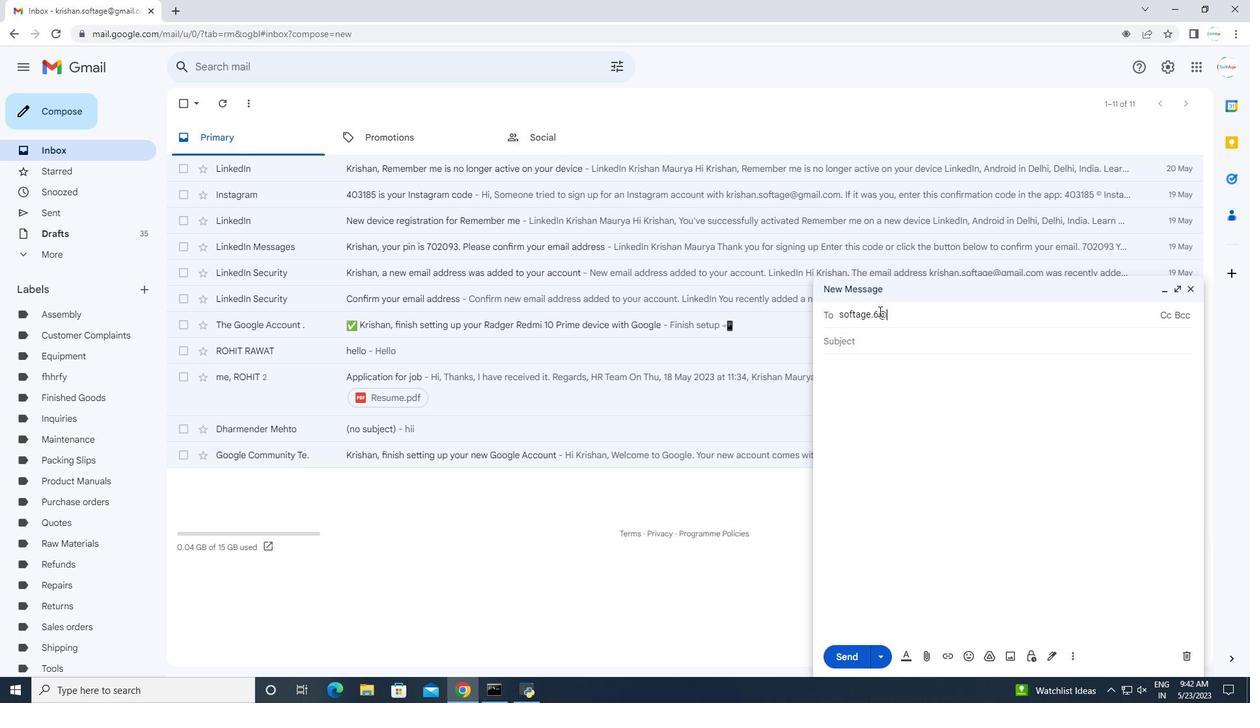 
Action: Mouse moved to (582, 488)
Screenshot: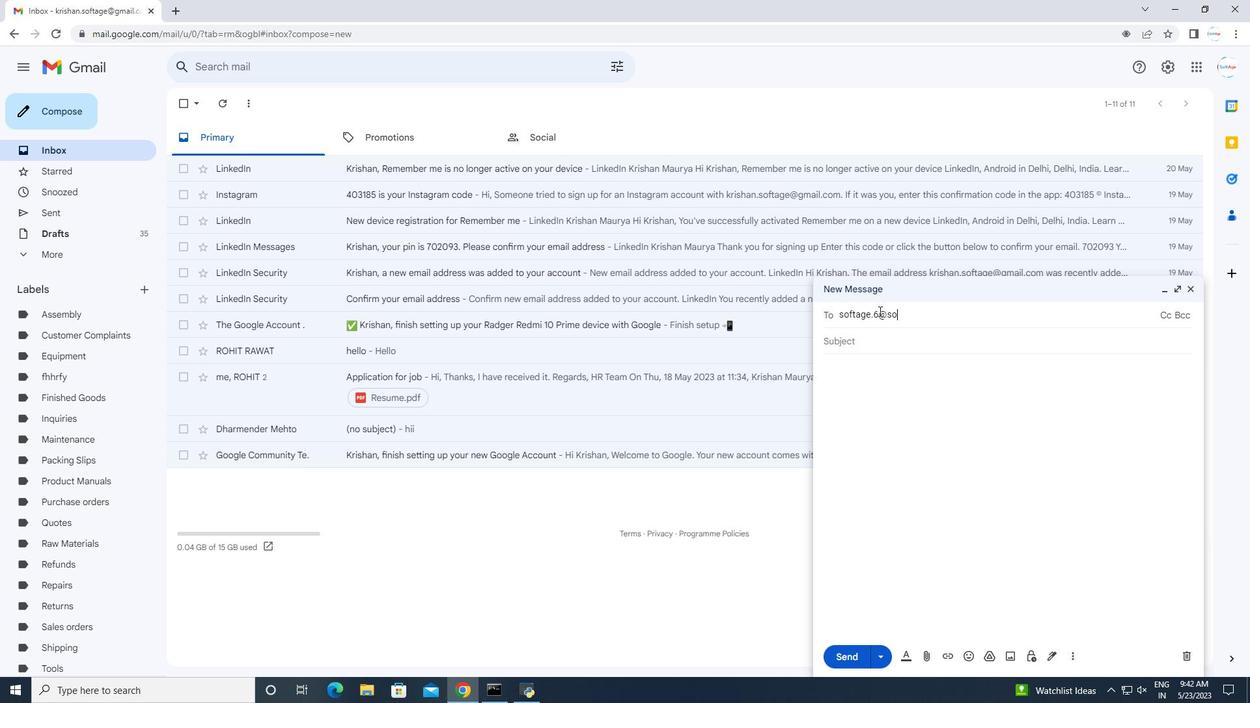 
Action: Mouse pressed left at (582, 488)
Screenshot: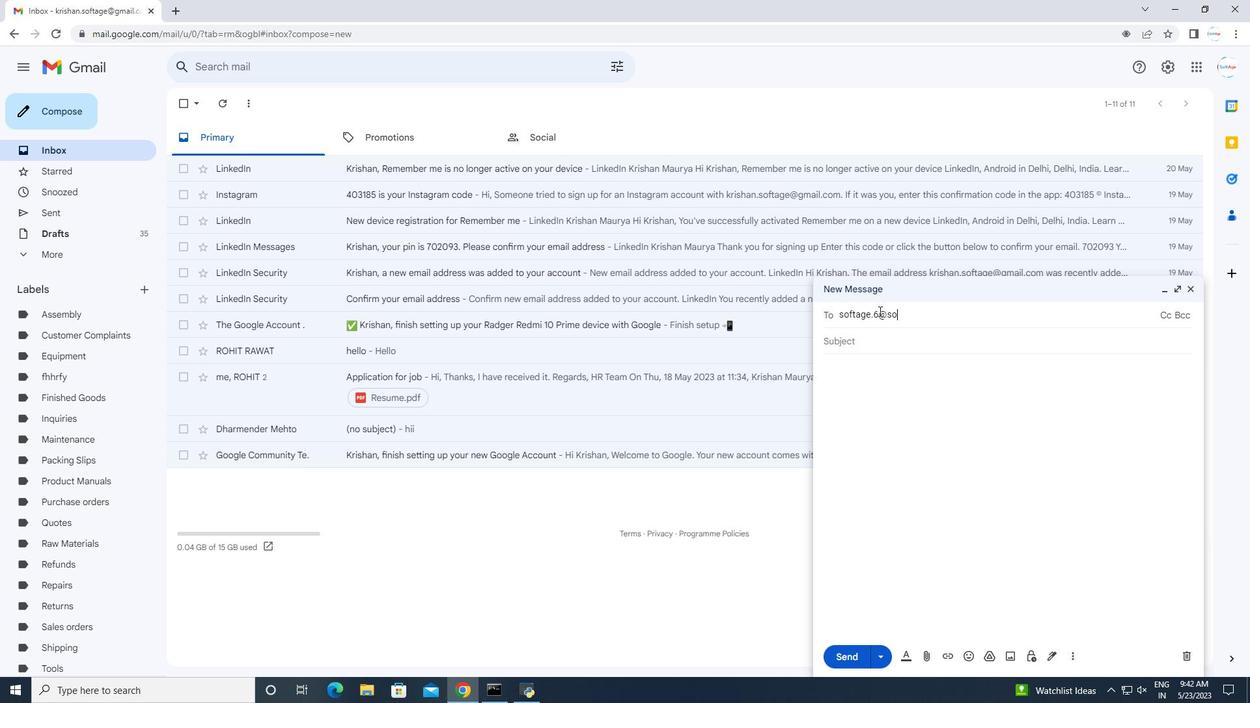 
Action: Mouse moved to (666, 598)
Screenshot: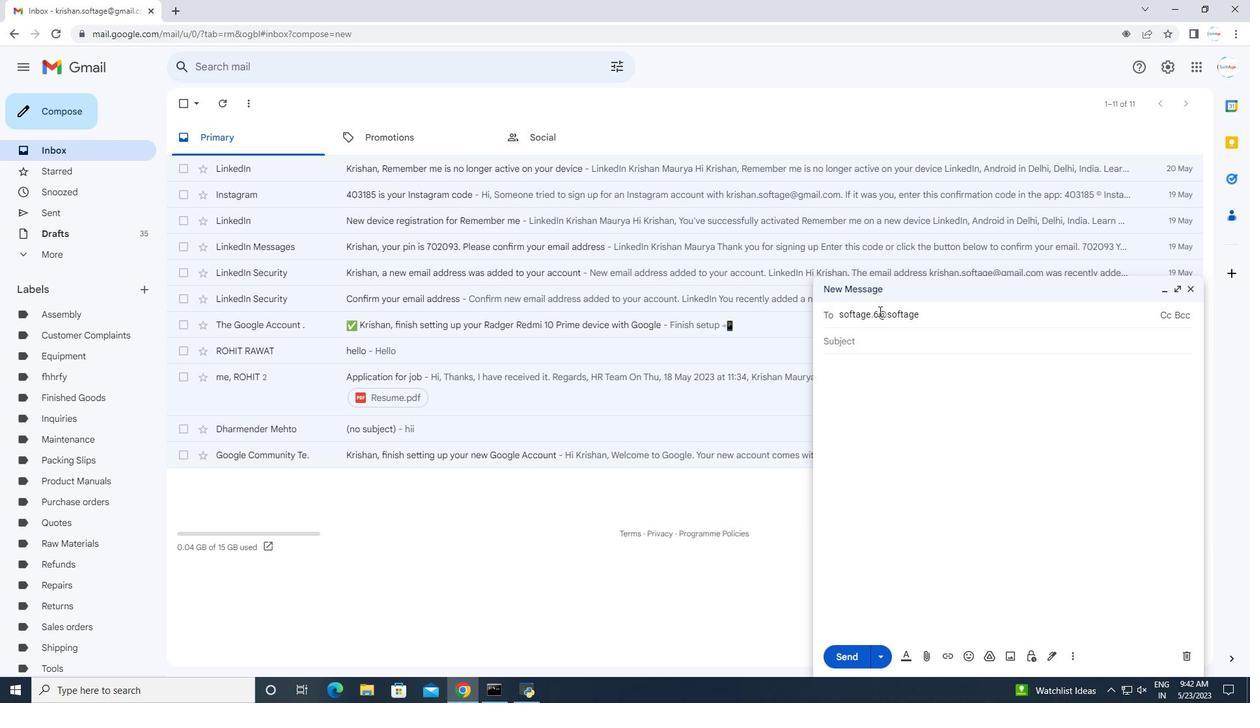 
Action: Mouse pressed left at (666, 598)
Screenshot: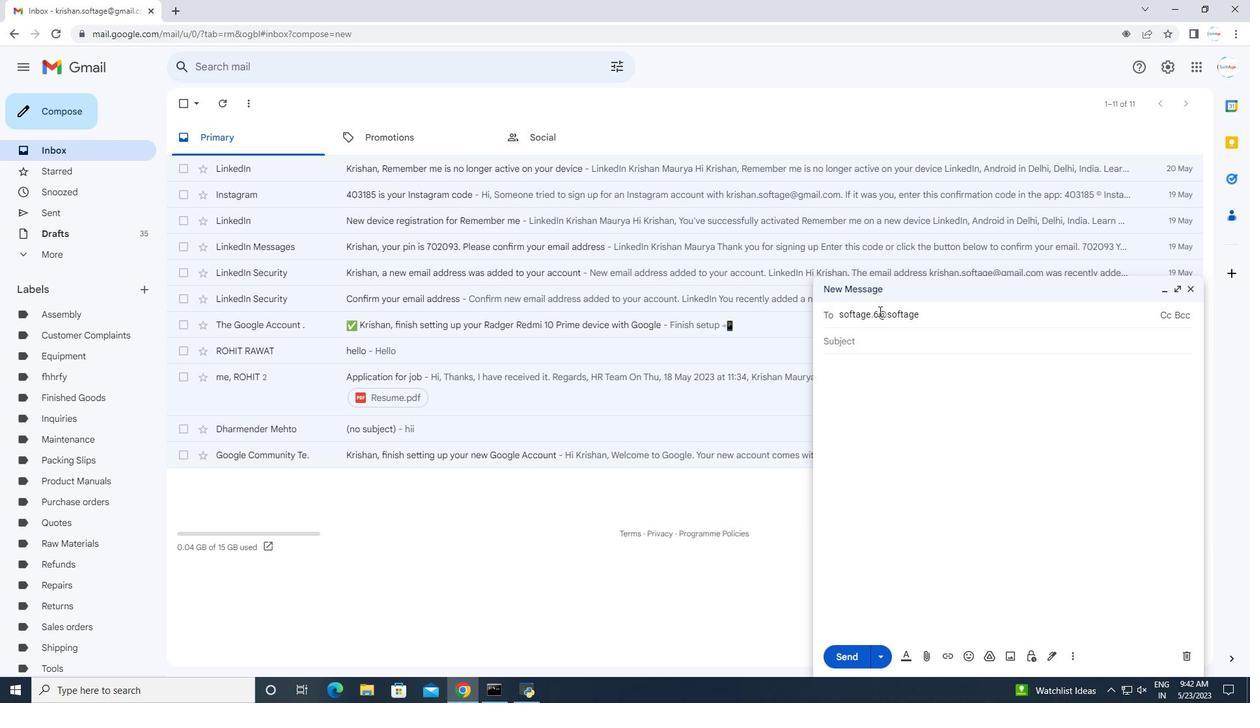 
Action: Mouse pressed left at (666, 598)
Screenshot: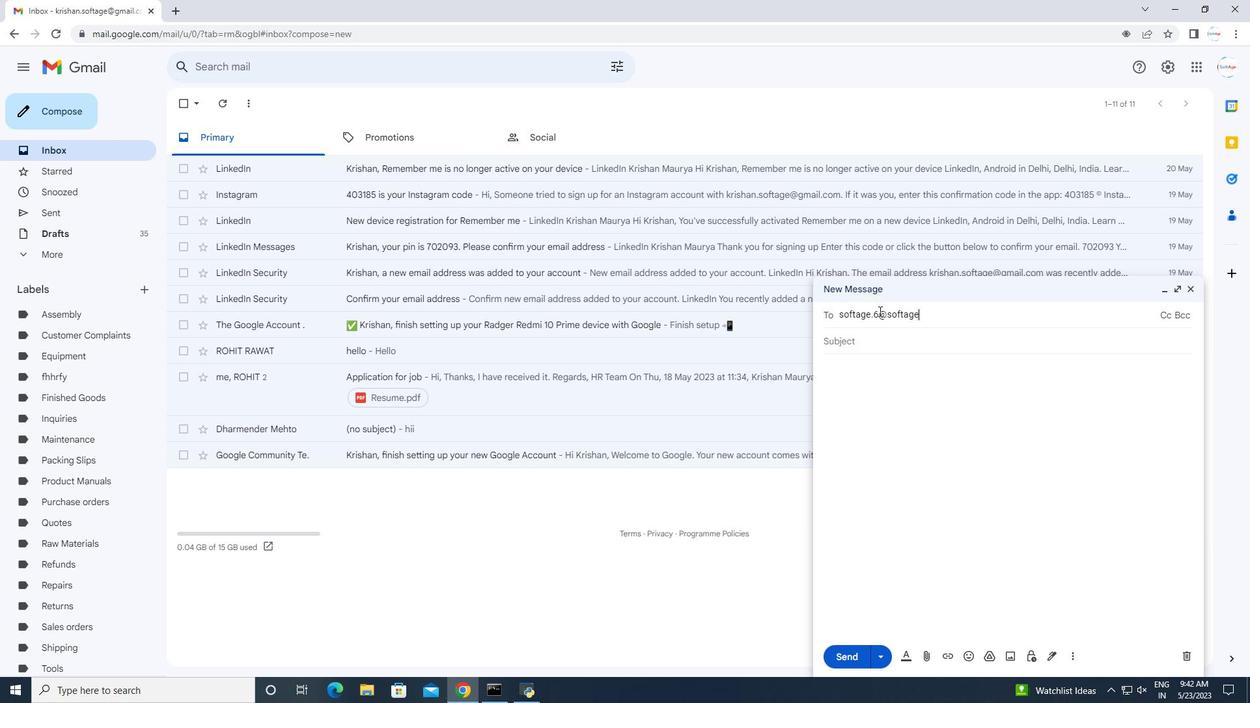 
Action: Mouse pressed left at (666, 598)
Screenshot: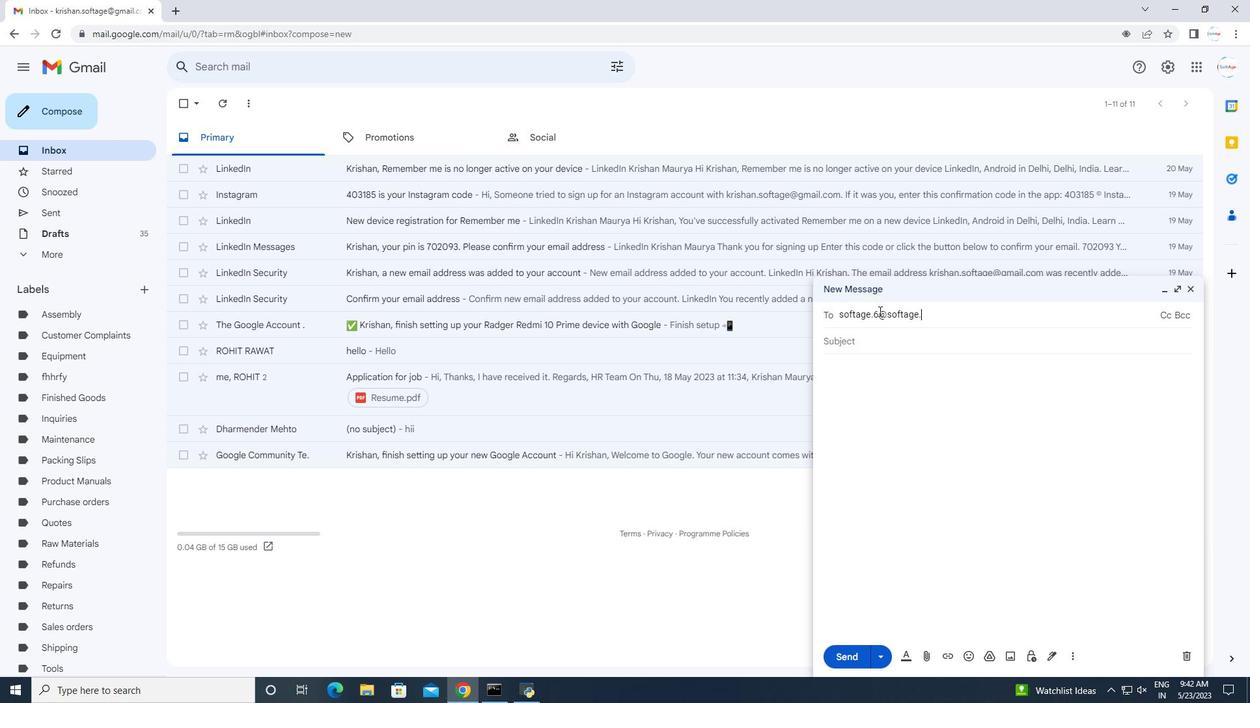 
Action: Mouse pressed left at (666, 598)
Screenshot: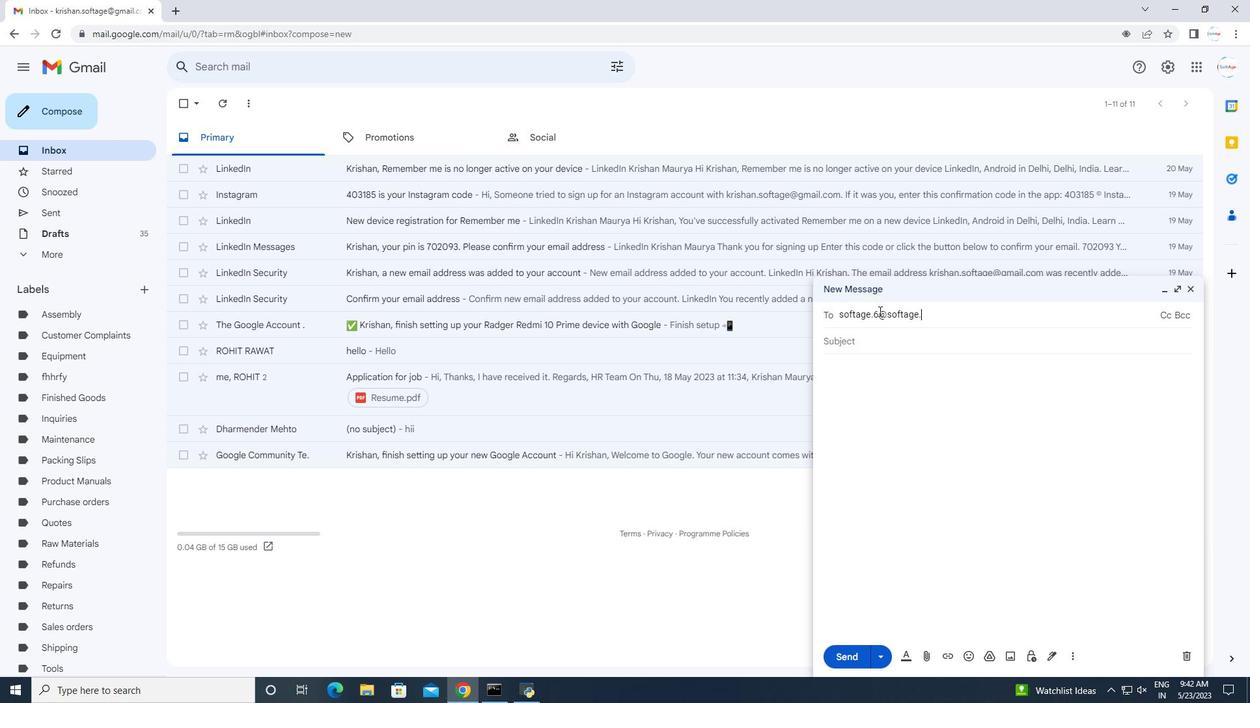 
Action: Mouse pressed left at (666, 598)
Screenshot: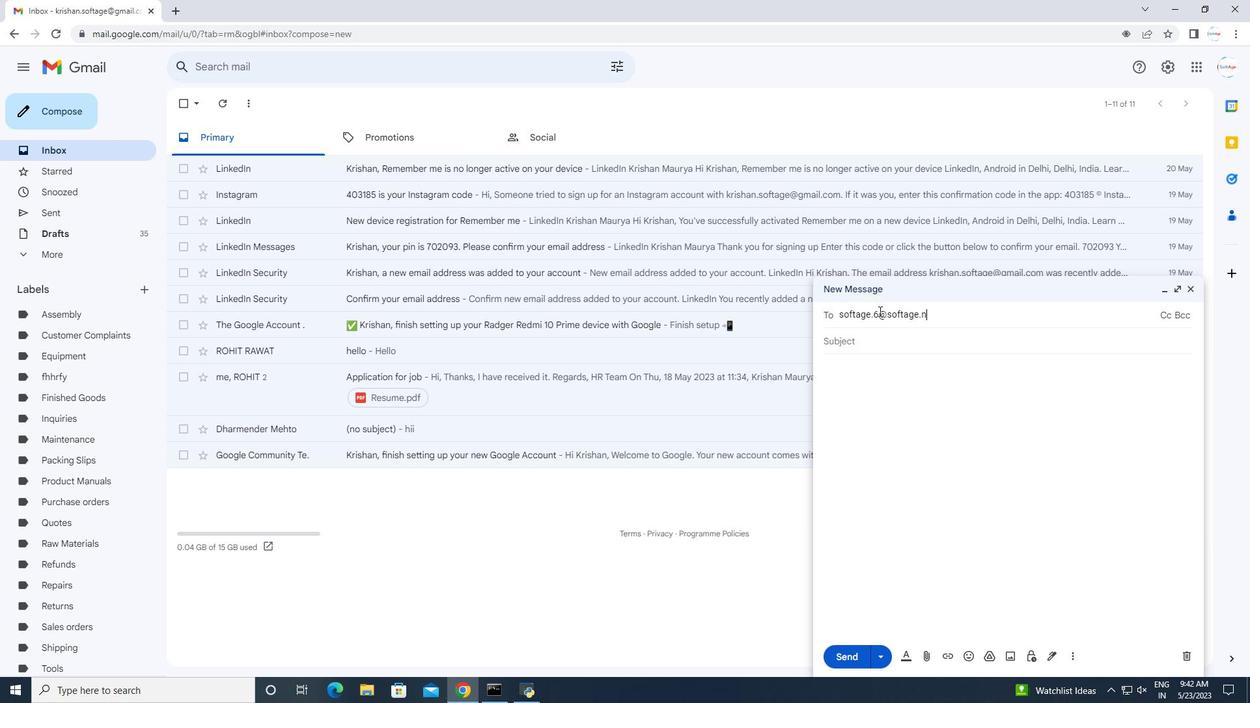 
Action: Mouse pressed left at (666, 598)
Screenshot: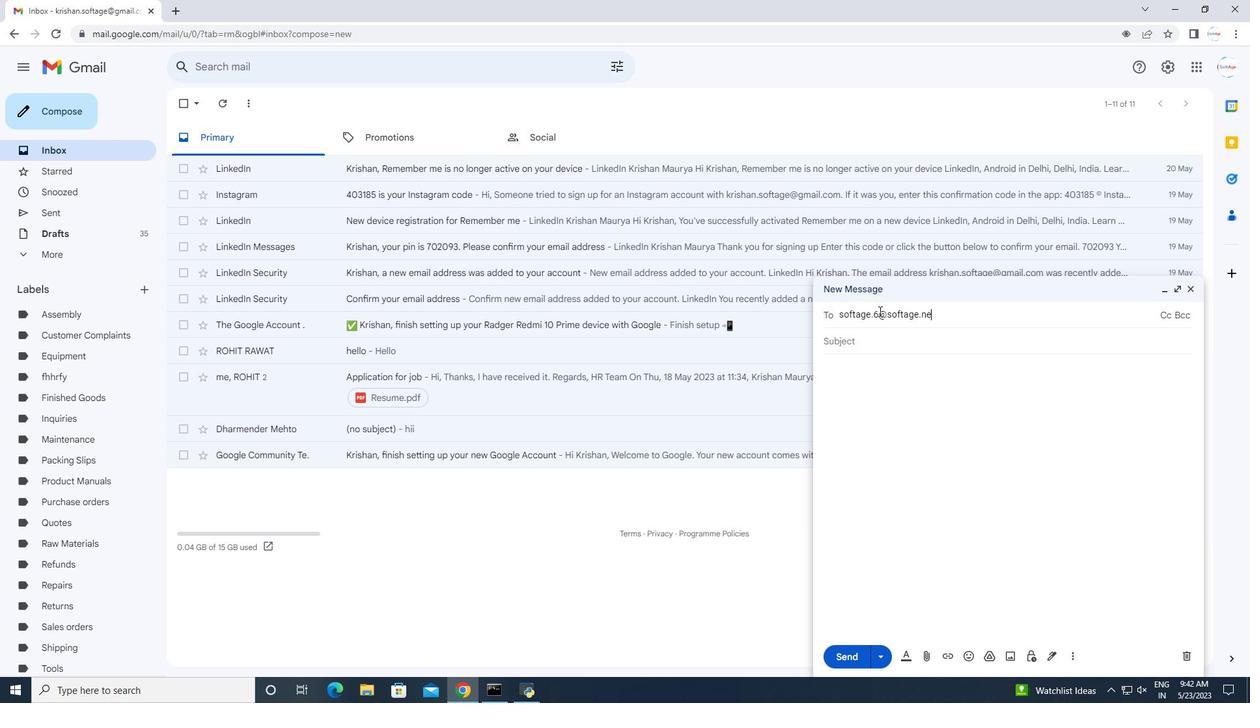 
Action: Mouse pressed left at (666, 598)
Screenshot: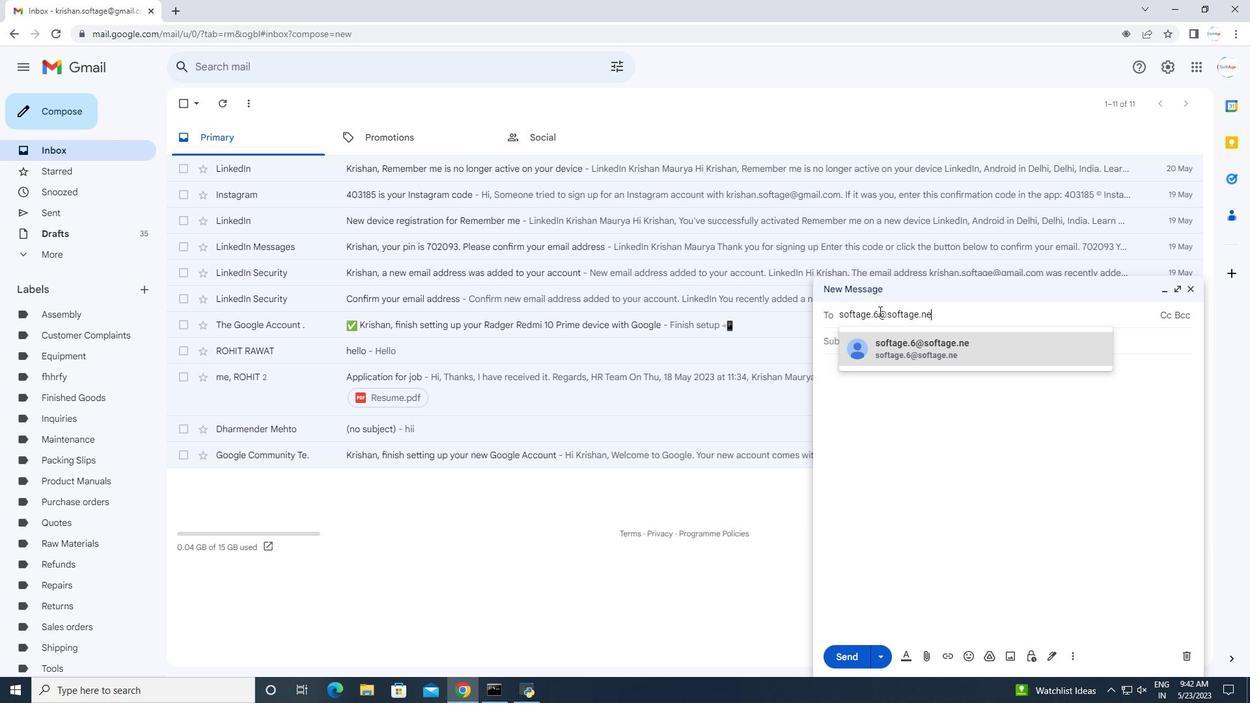 
Action: Mouse pressed left at (666, 598)
Screenshot: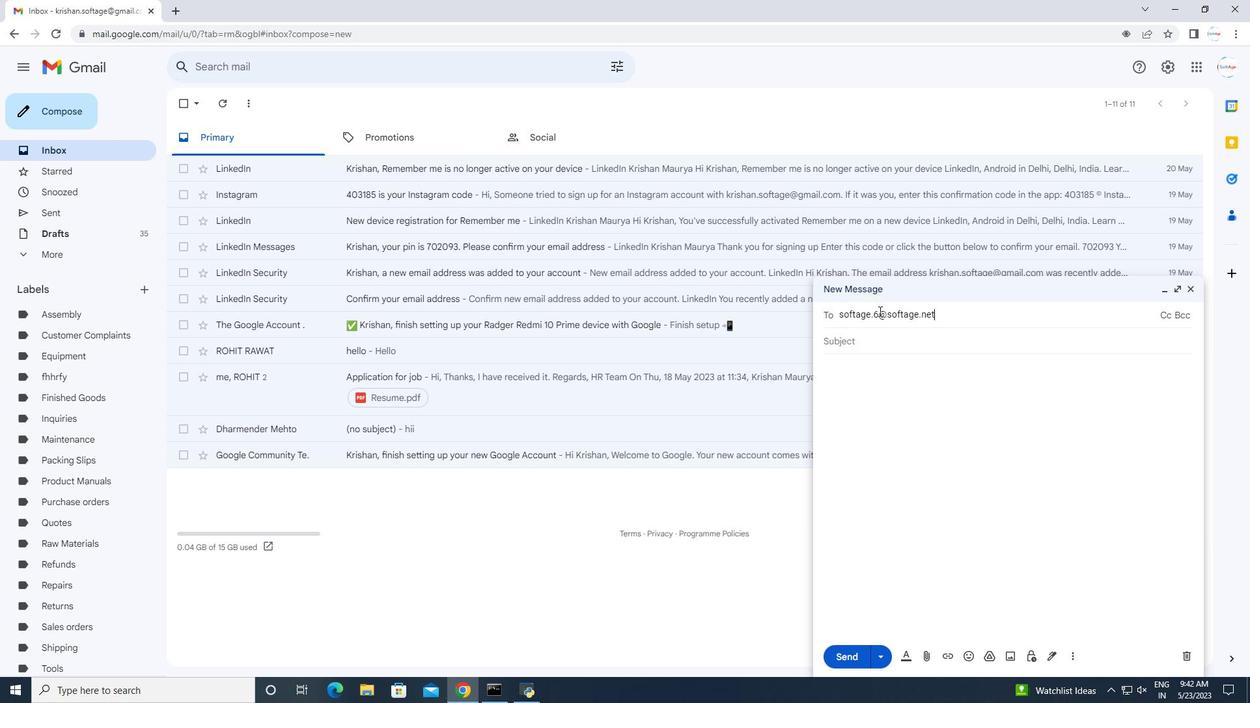 
Action: Mouse pressed left at (666, 598)
Screenshot: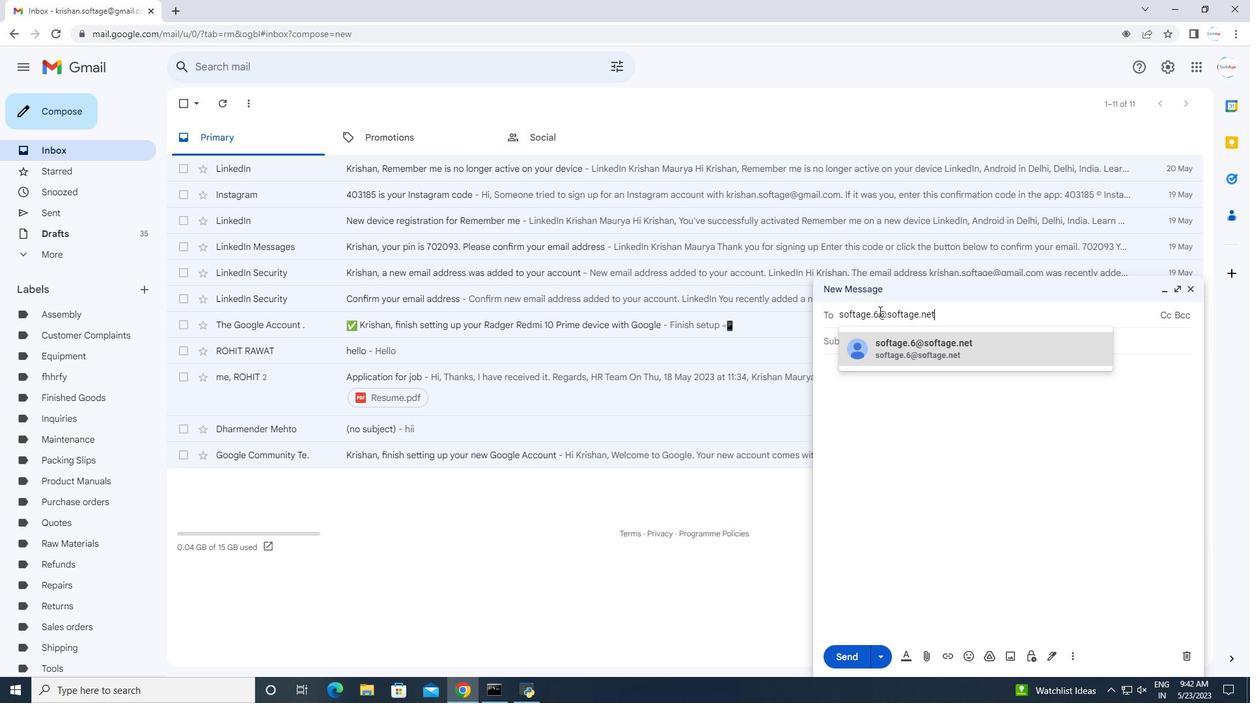 
Action: Mouse pressed left at (666, 598)
Screenshot: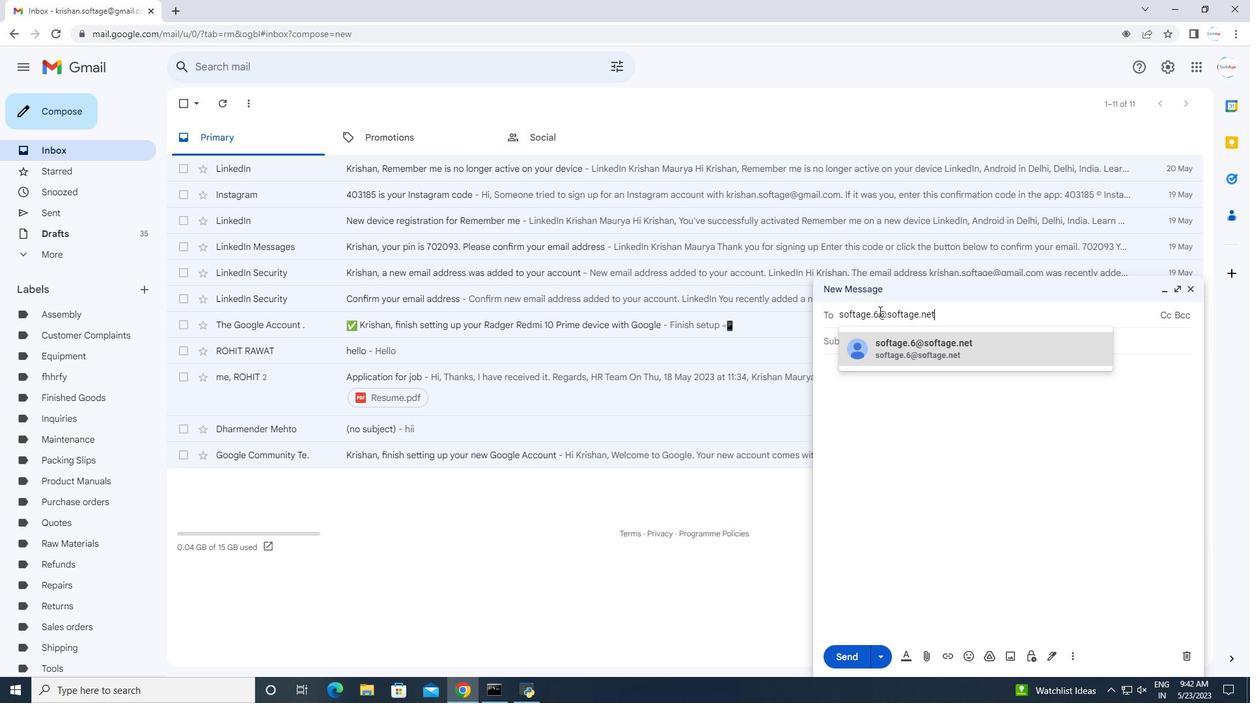 
Action: Mouse pressed left at (666, 598)
Screenshot: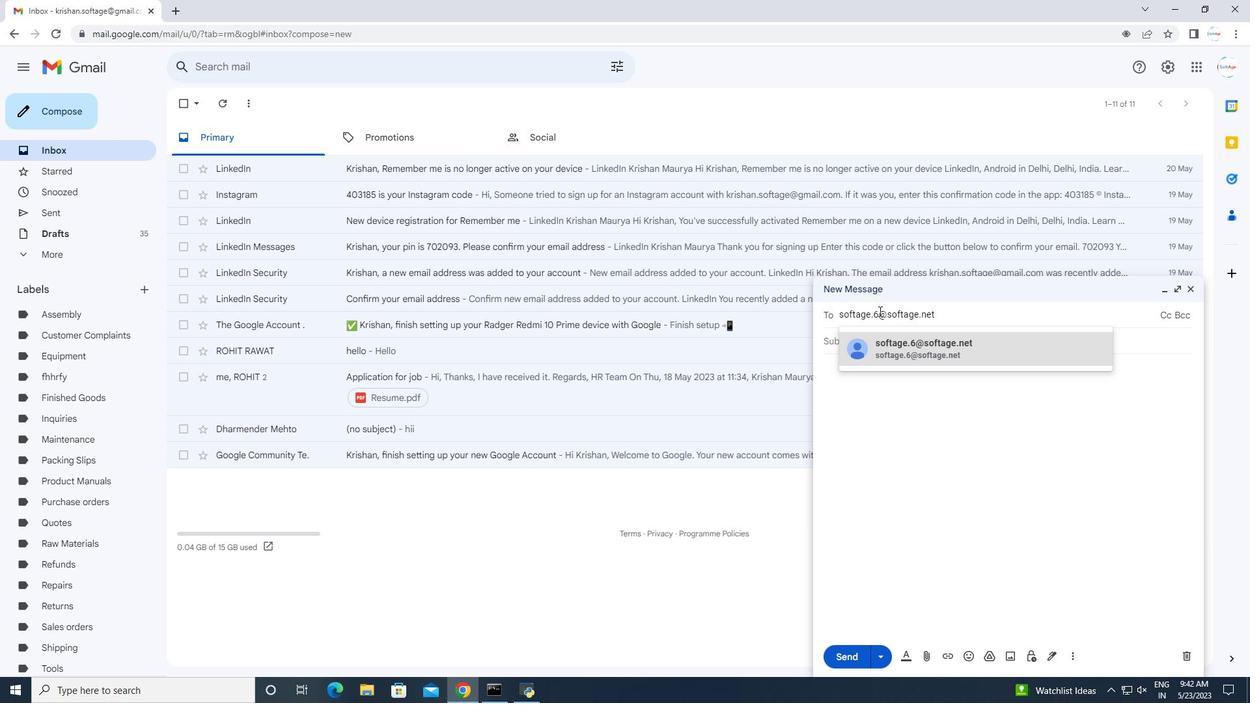 
Action: Mouse pressed left at (666, 598)
Screenshot: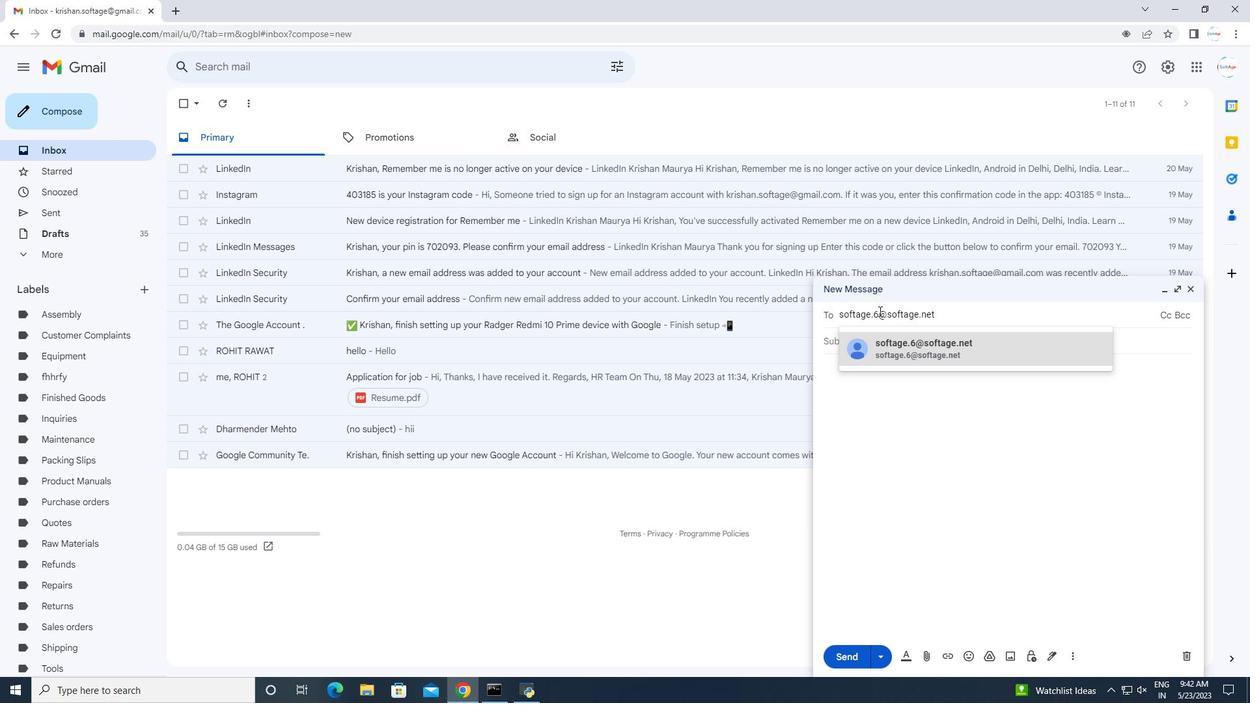
Action: Mouse pressed left at (666, 598)
Screenshot: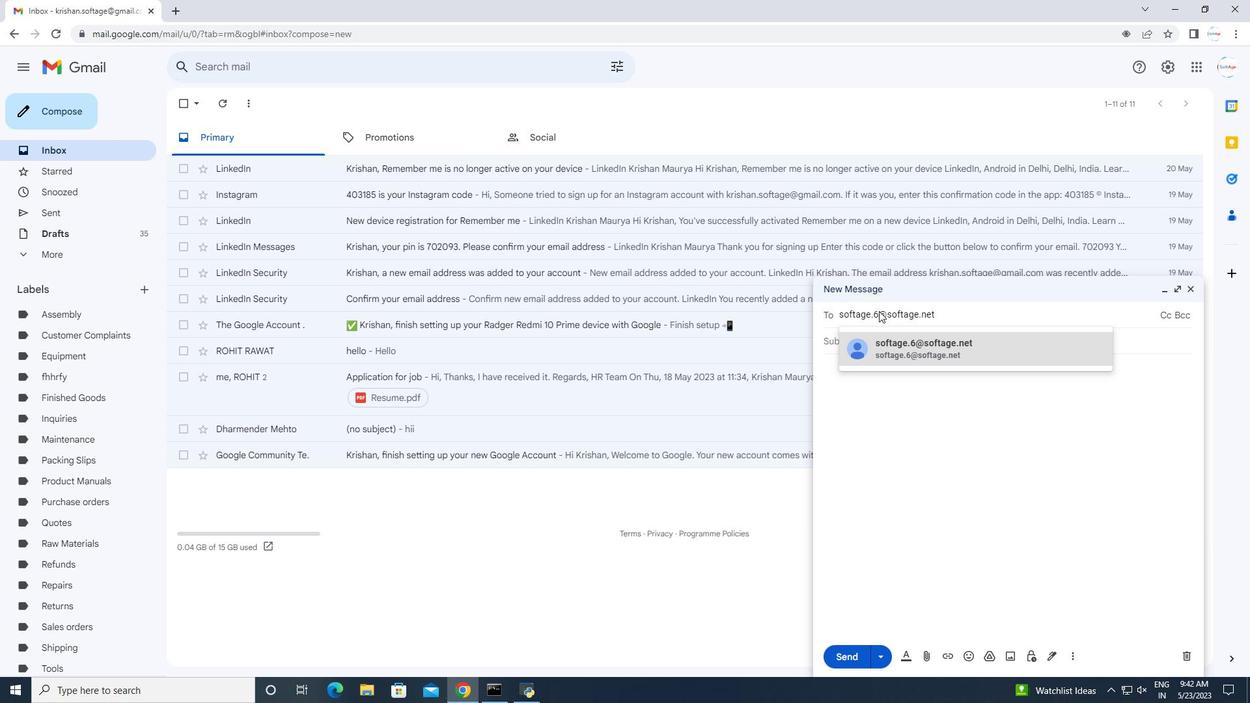 
Action: Mouse pressed left at (666, 598)
Screenshot: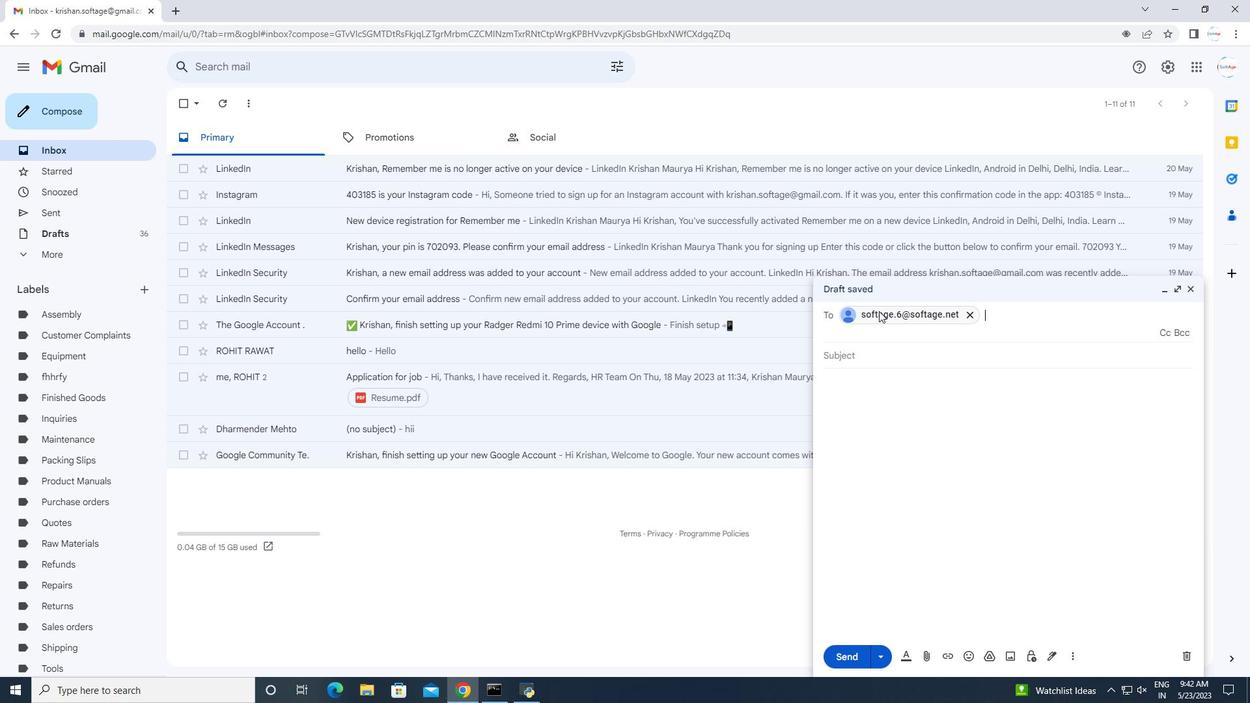 
Action: Mouse pressed left at (666, 598)
Screenshot: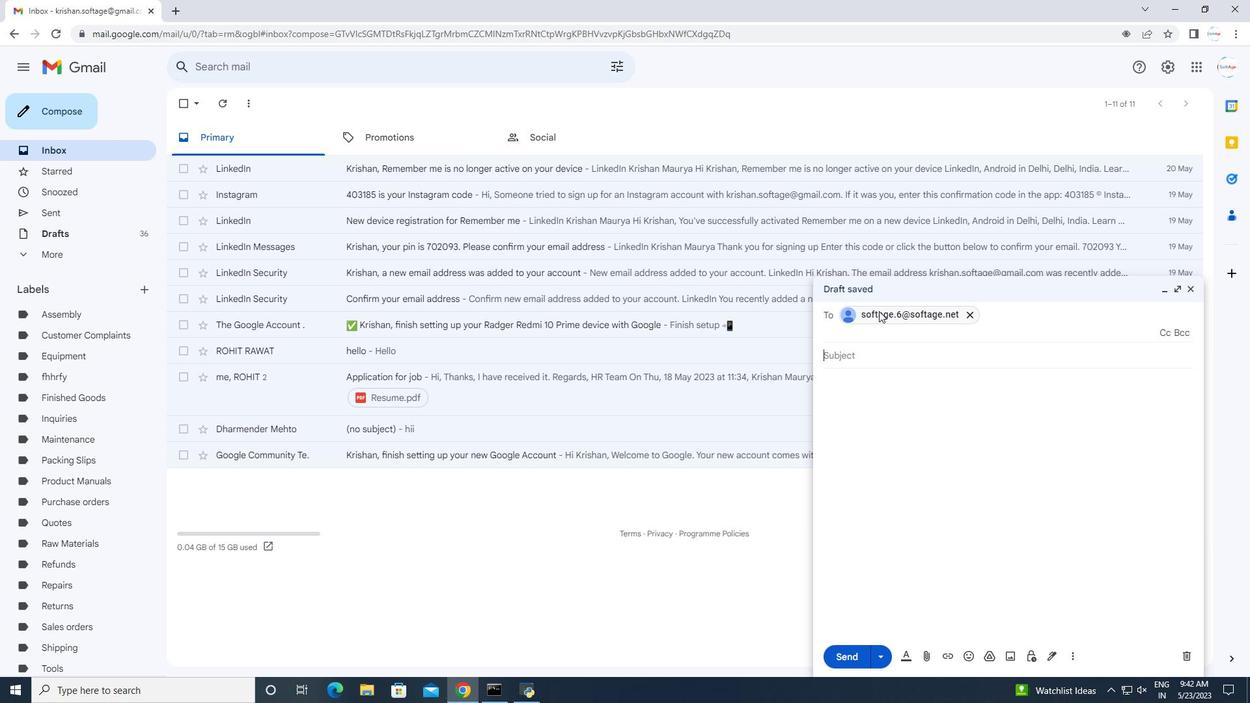 
Action: Mouse pressed left at (666, 598)
Screenshot: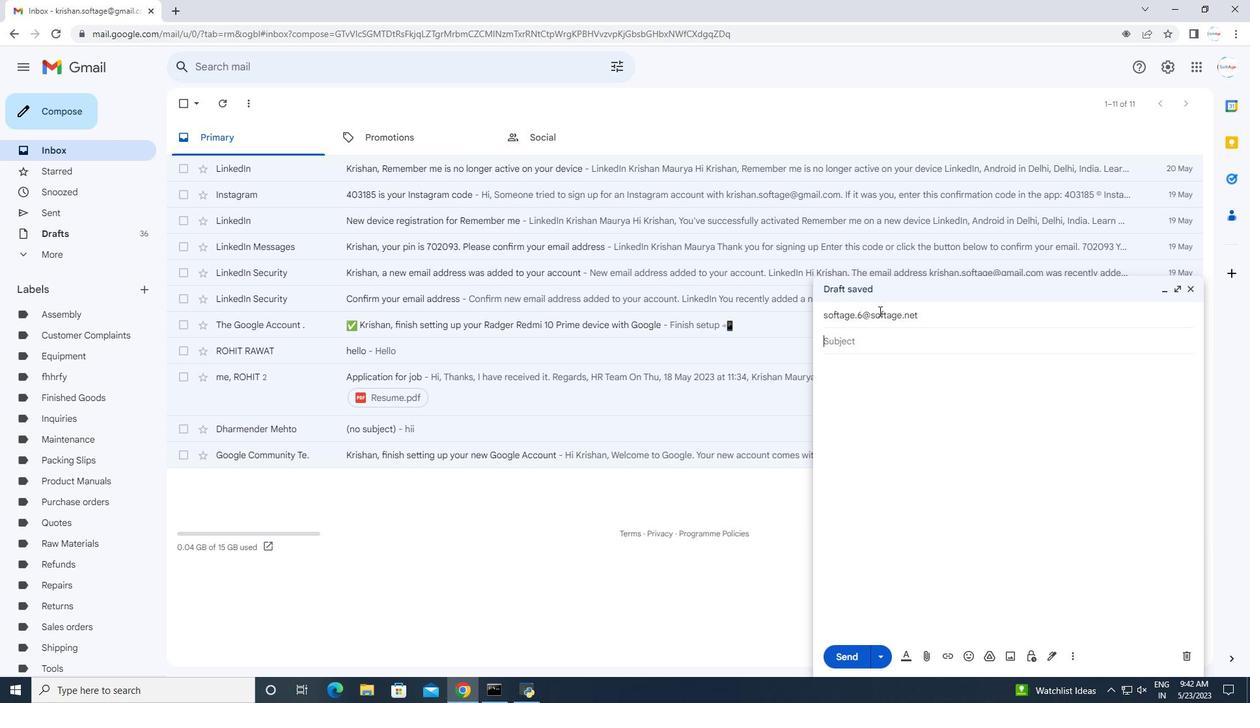 
Action: Mouse moved to (1128, 69)
Screenshot: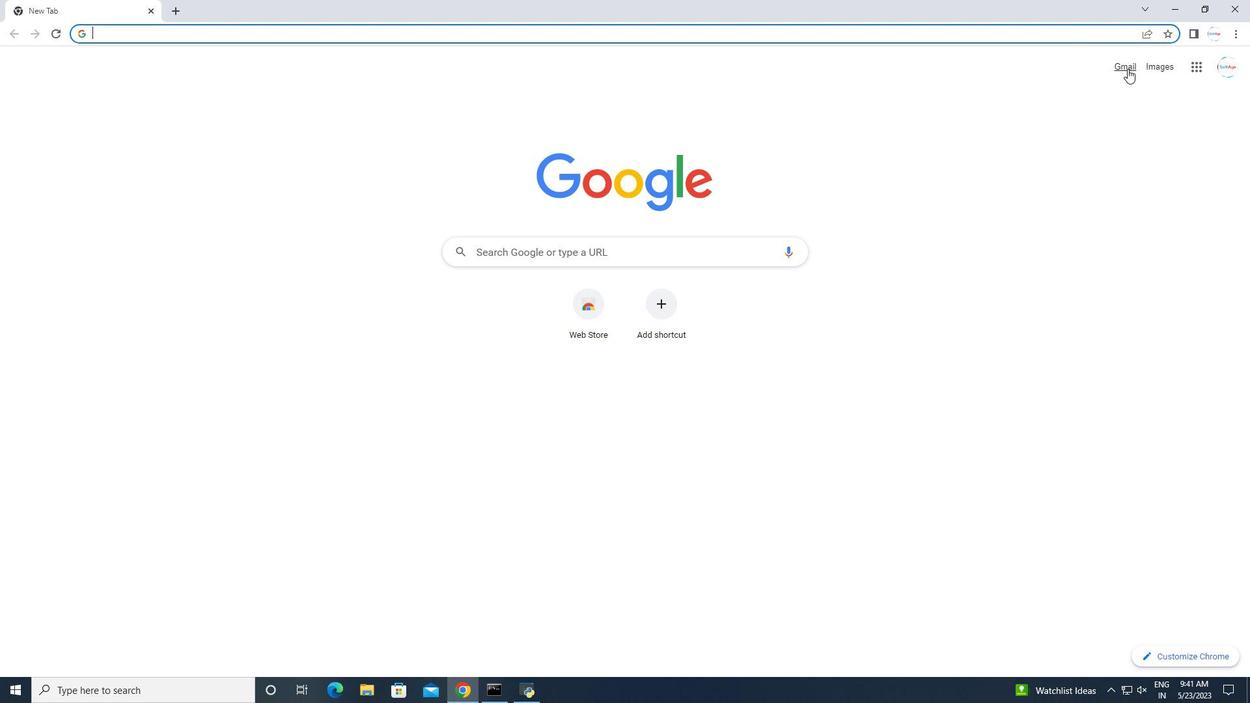 
Action: Mouse pressed left at (1128, 69)
Screenshot: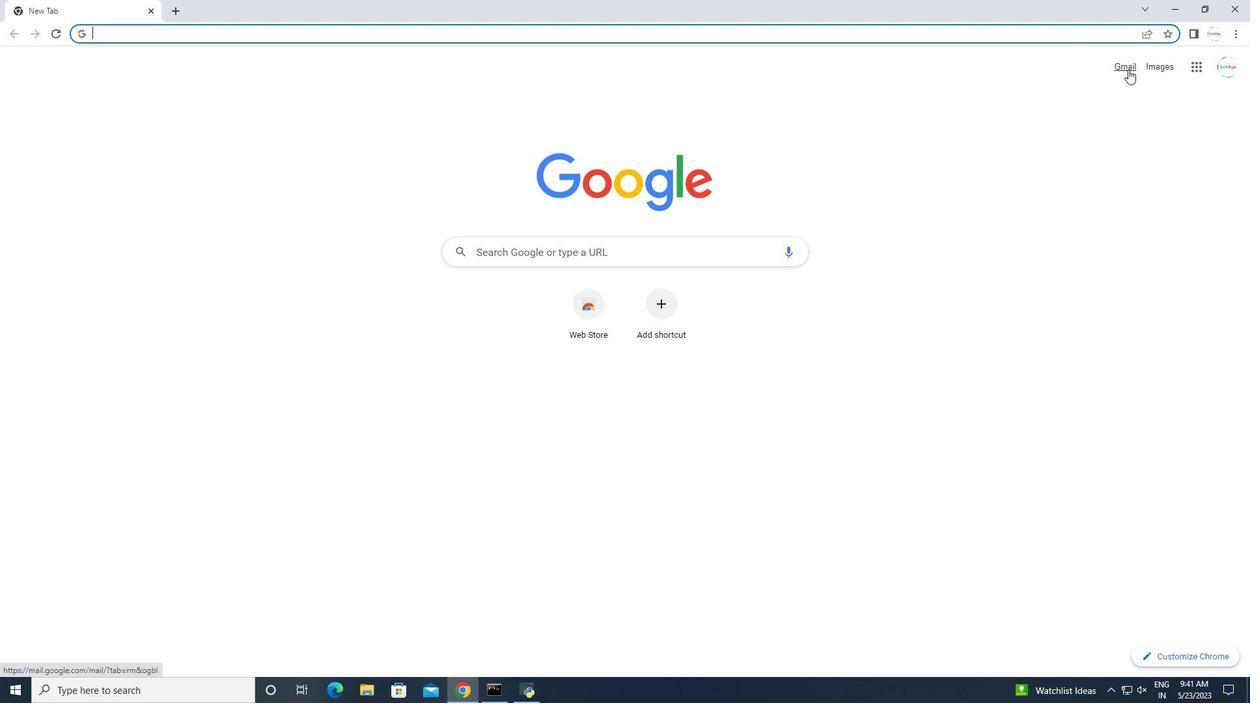 
Action: Mouse moved to (1168, 69)
Screenshot: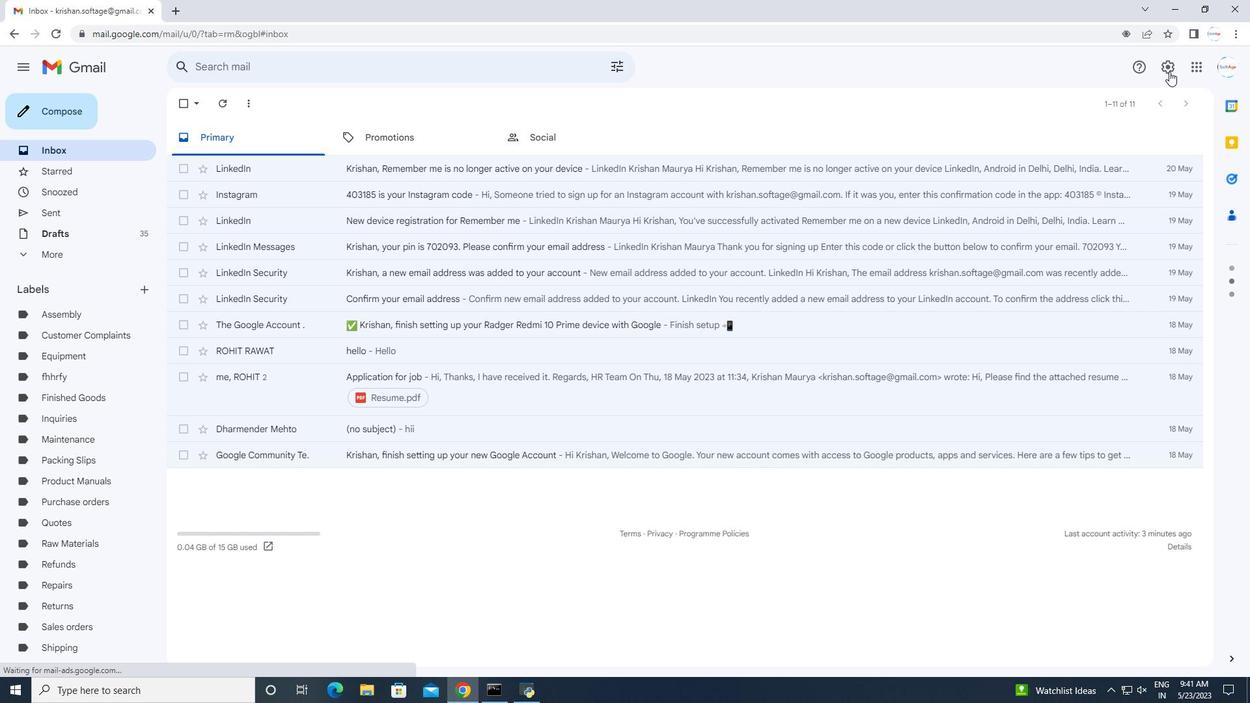 
Action: Mouse pressed left at (1168, 69)
Screenshot: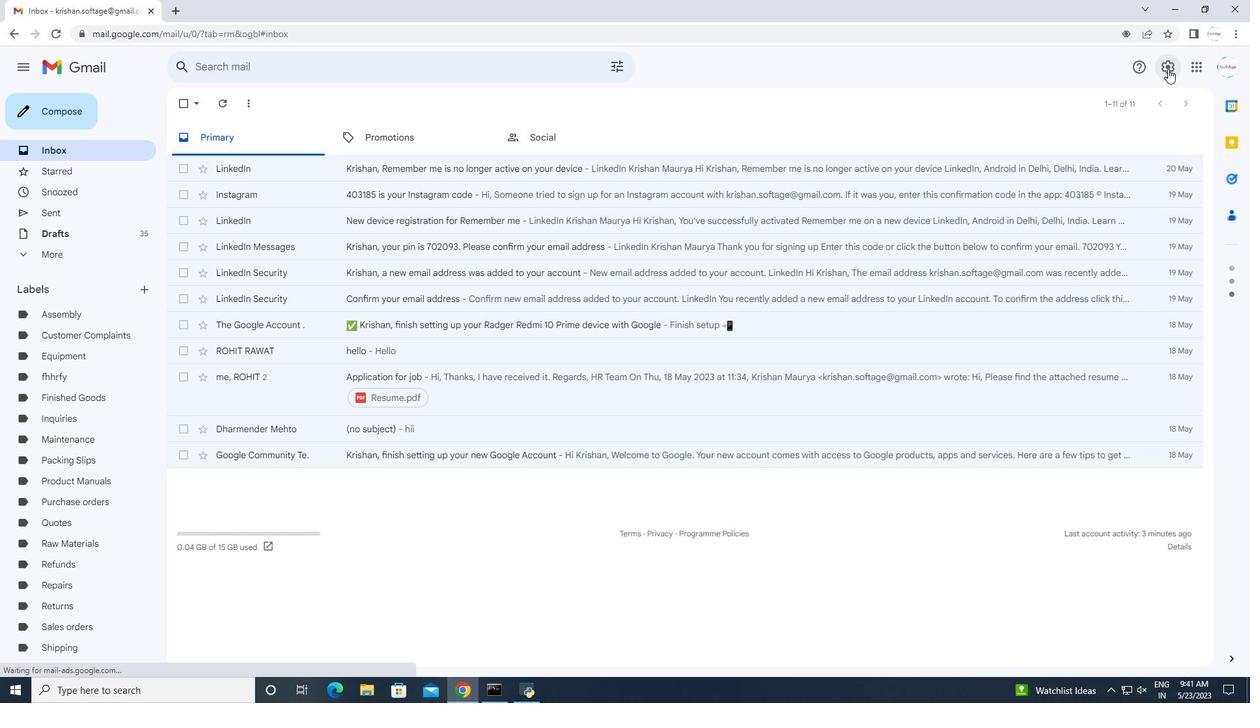 
Action: Mouse moved to (1127, 137)
Screenshot: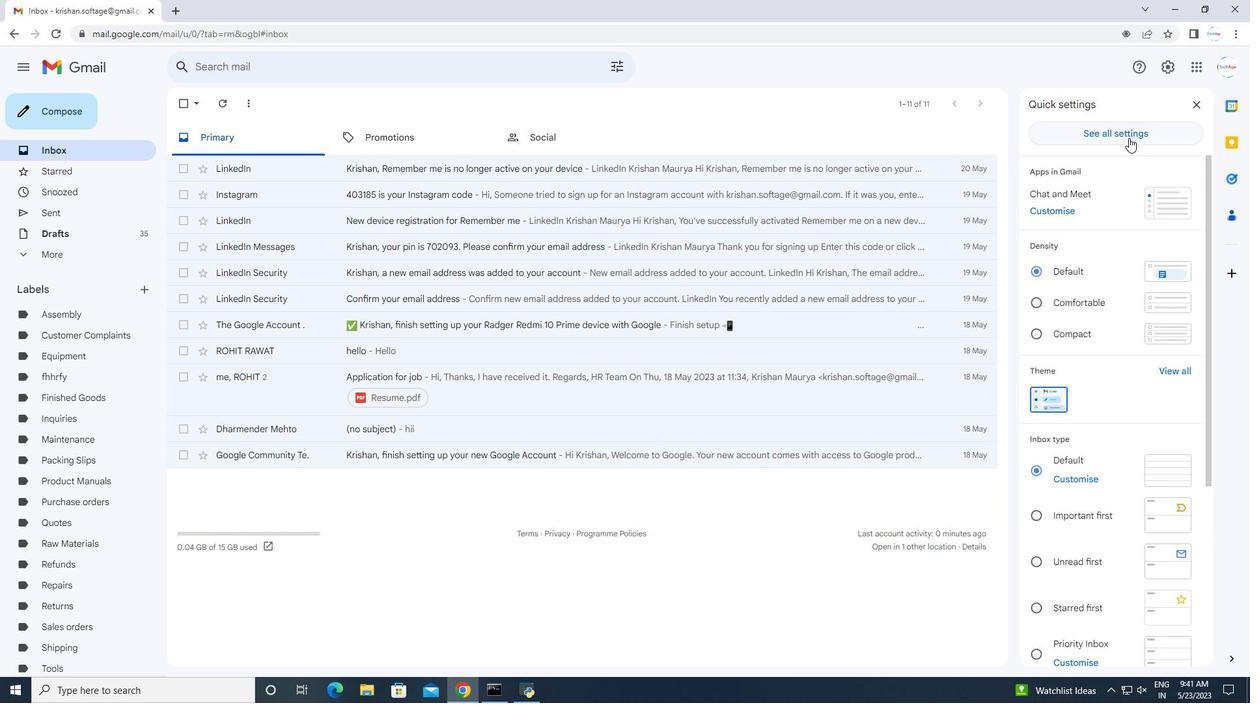 
Action: Mouse pressed left at (1127, 137)
Screenshot: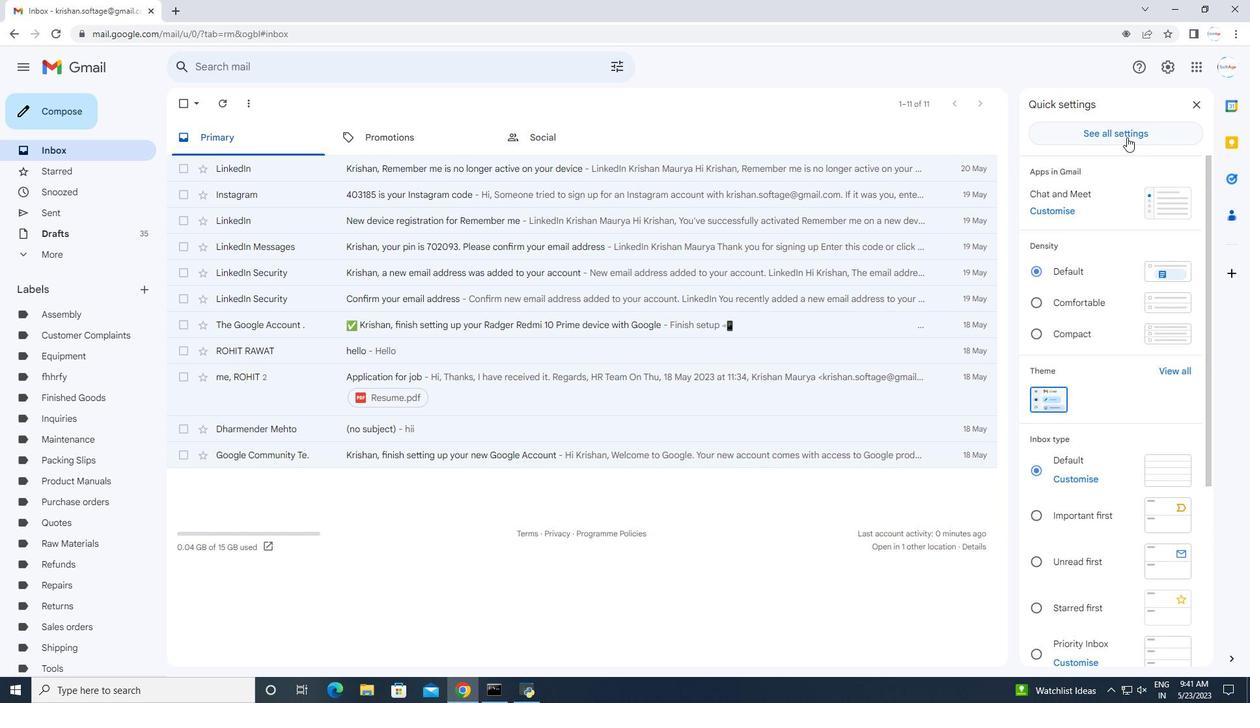 
Action: Mouse moved to (739, 261)
Screenshot: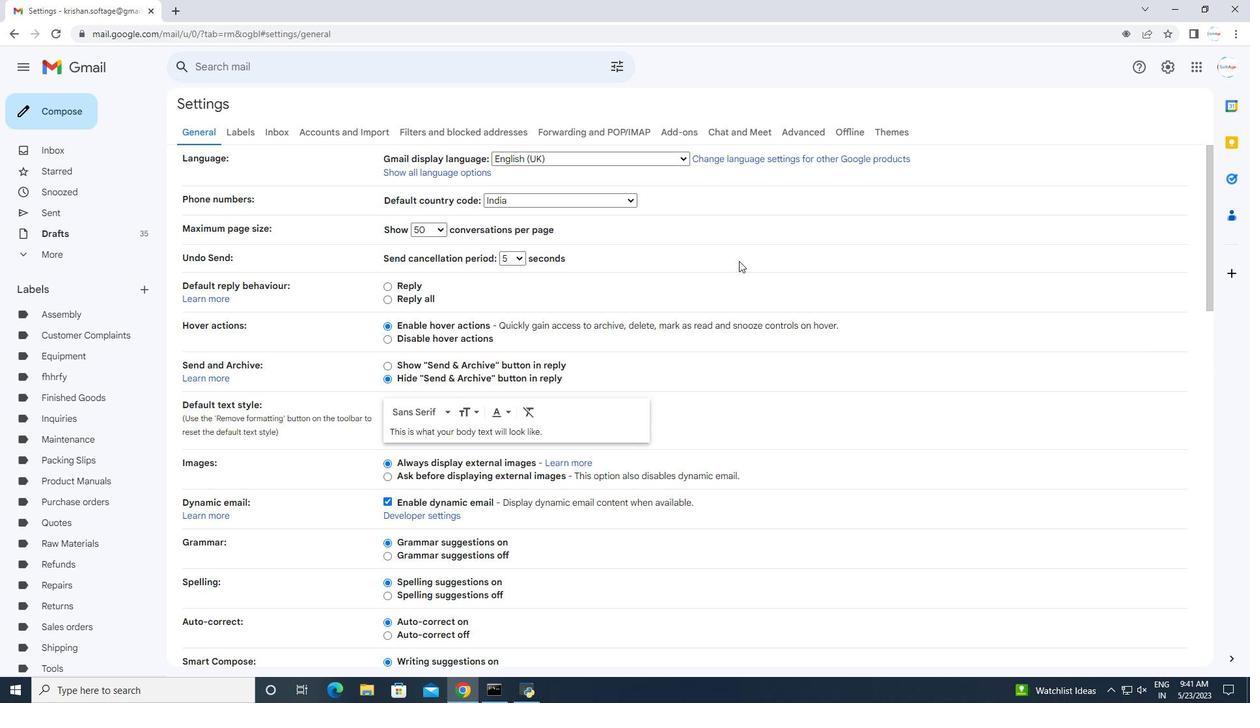 
Action: Mouse scrolled (739, 260) with delta (0, 0)
Screenshot: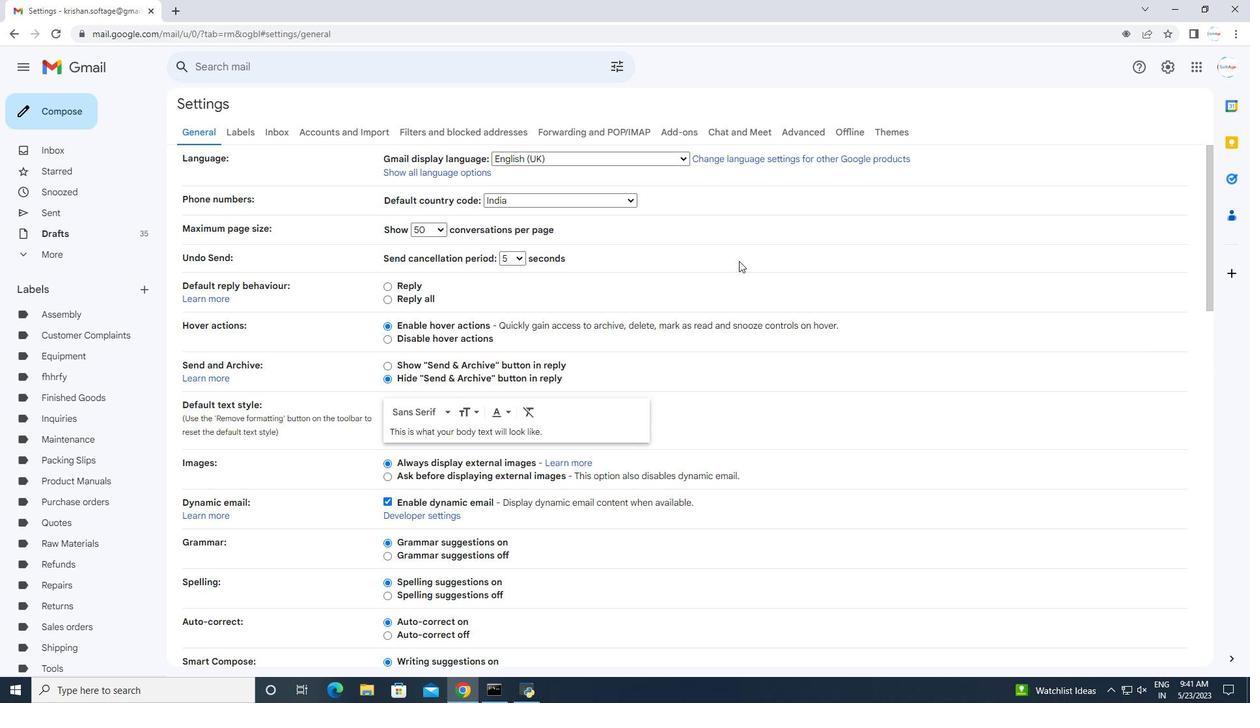 
Action: Mouse moved to (737, 265)
Screenshot: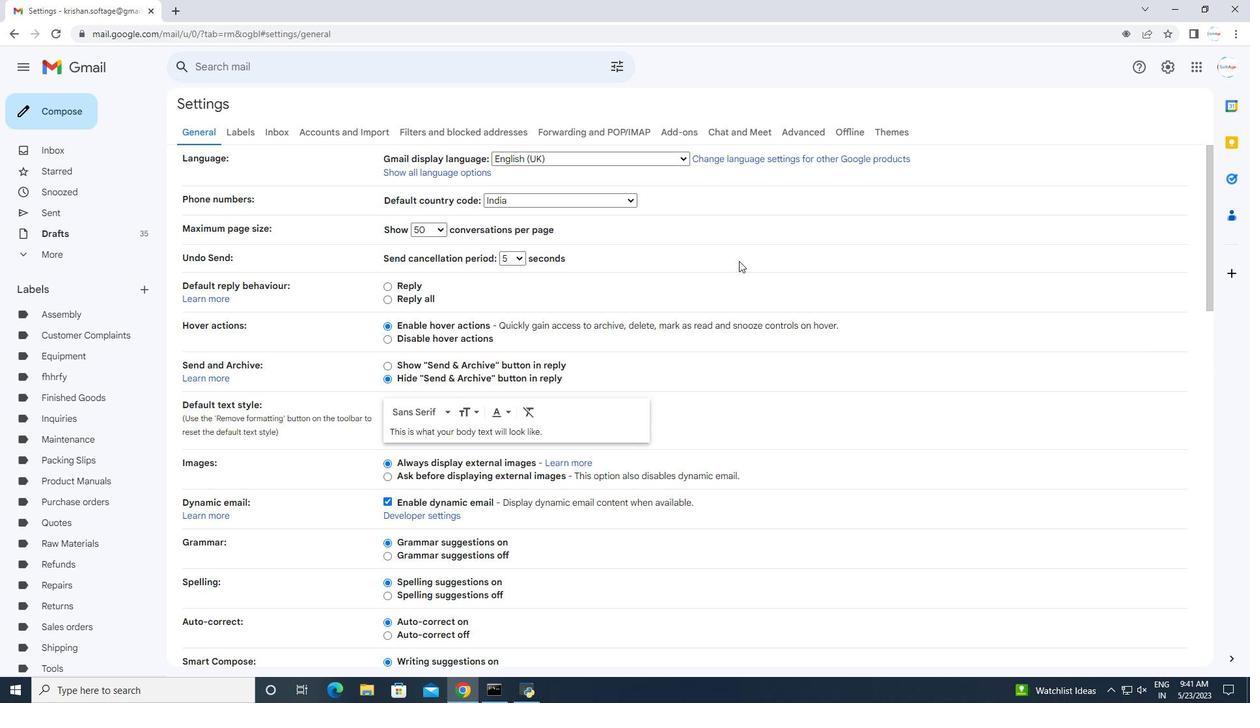 
Action: Mouse scrolled (737, 264) with delta (0, 0)
Screenshot: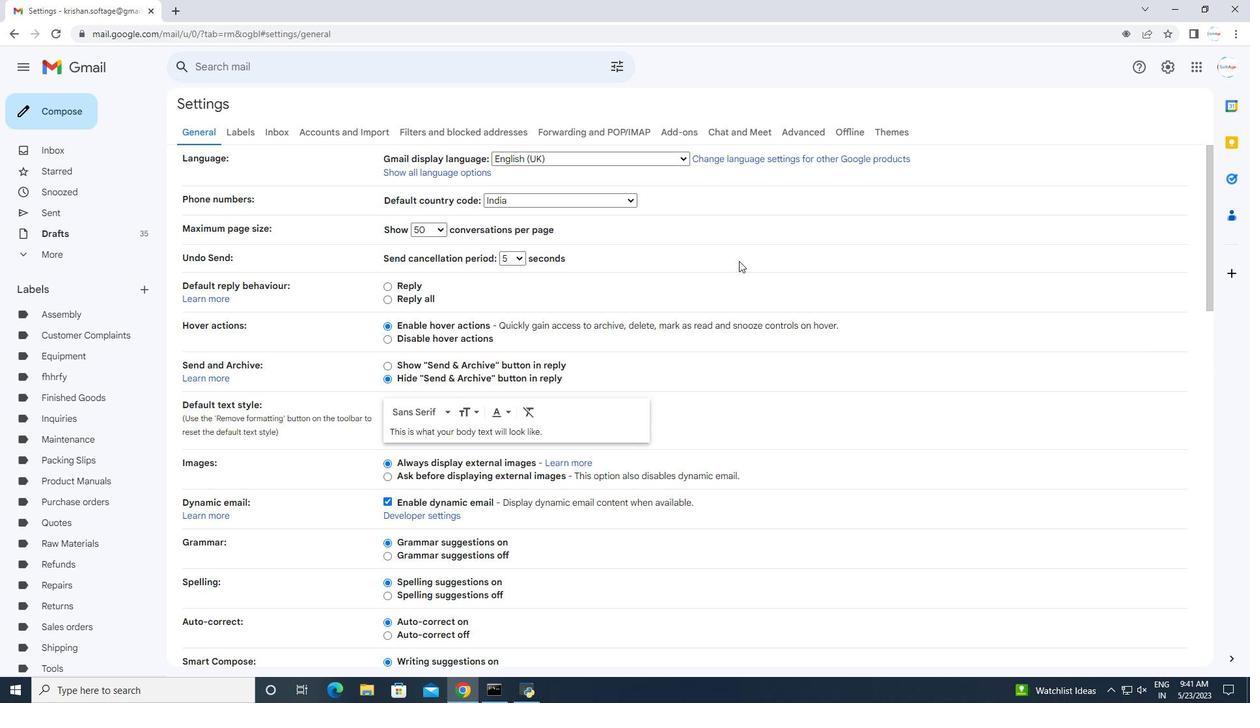 
Action: Mouse moved to (737, 265)
Screenshot: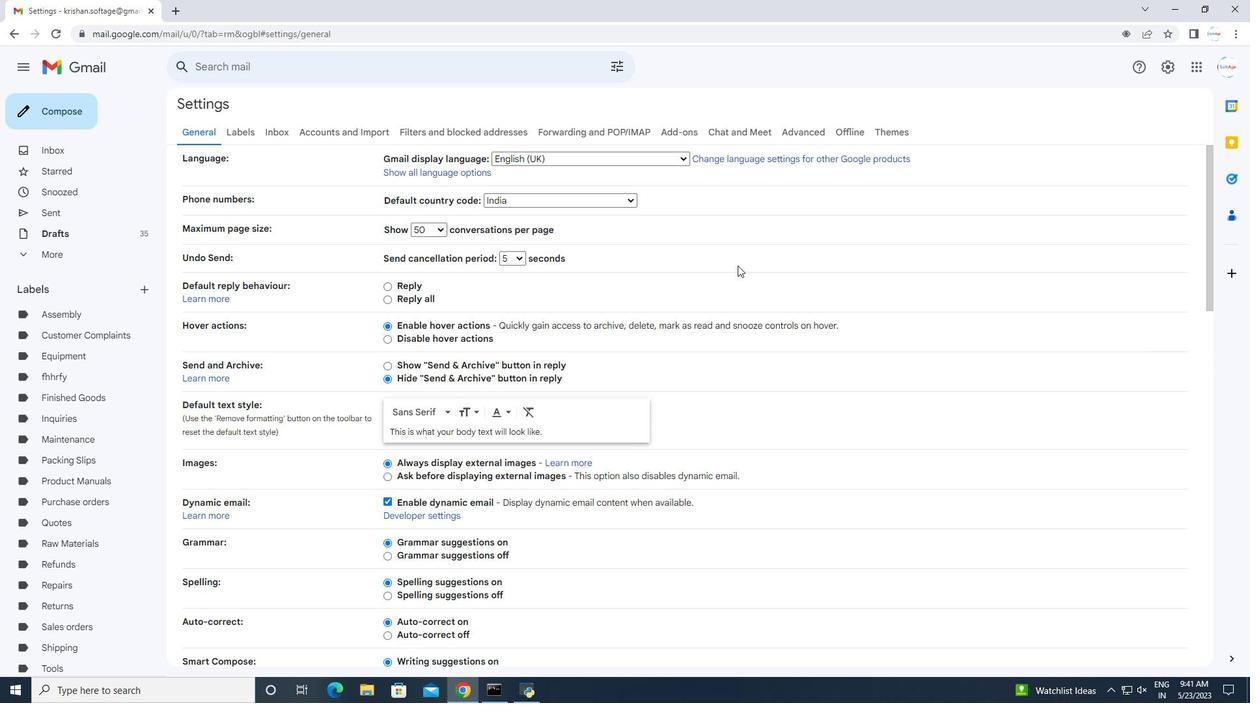 
Action: Mouse scrolled (737, 265) with delta (0, 0)
Screenshot: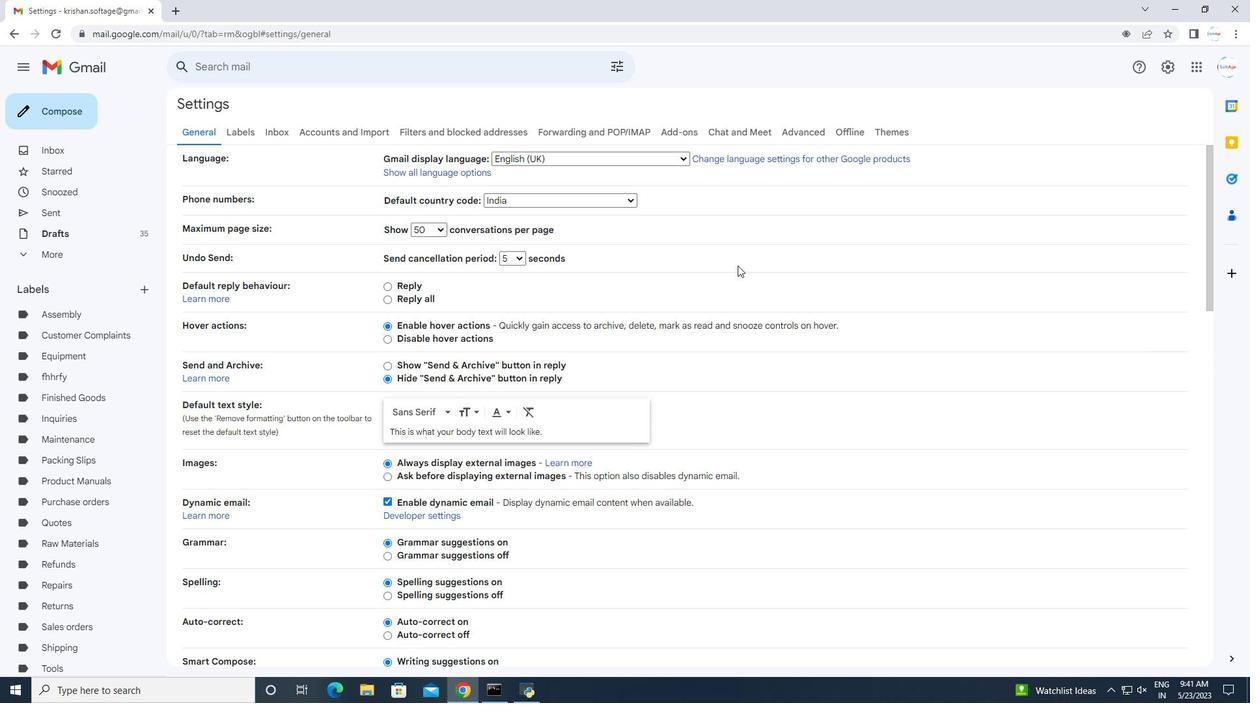 
Action: Mouse scrolled (737, 265) with delta (0, 0)
Screenshot: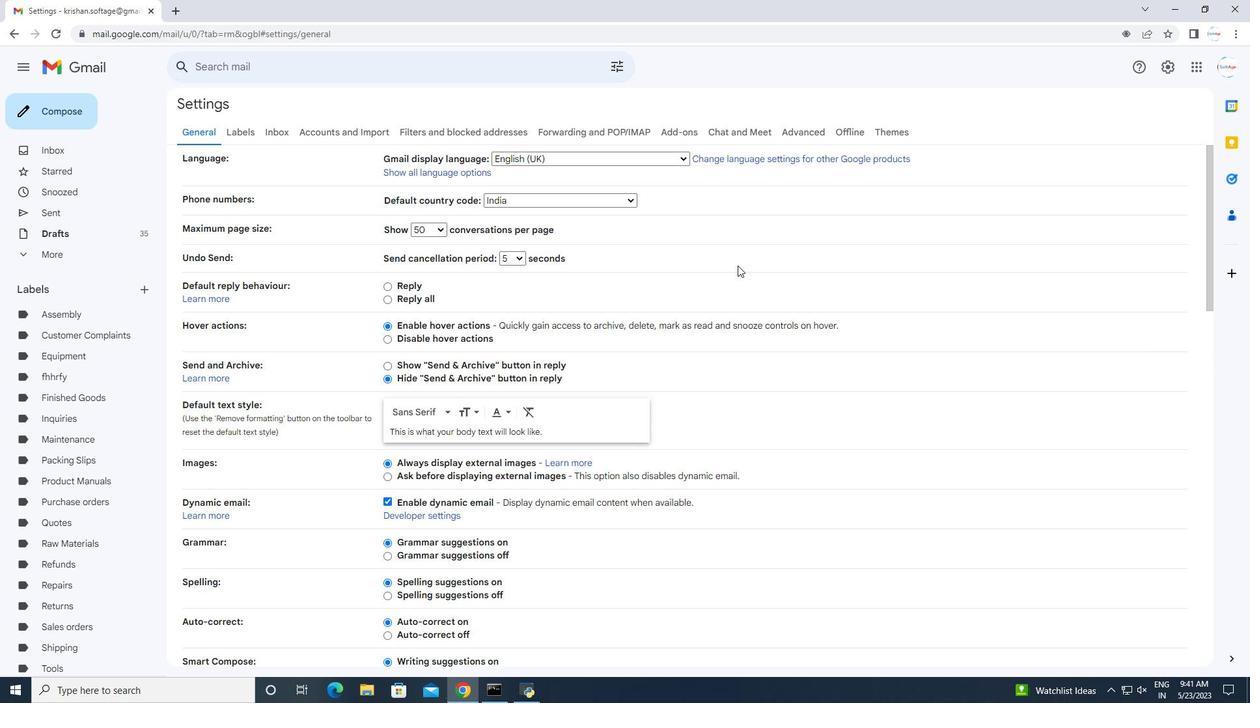 
Action: Mouse scrolled (737, 265) with delta (0, 0)
Screenshot: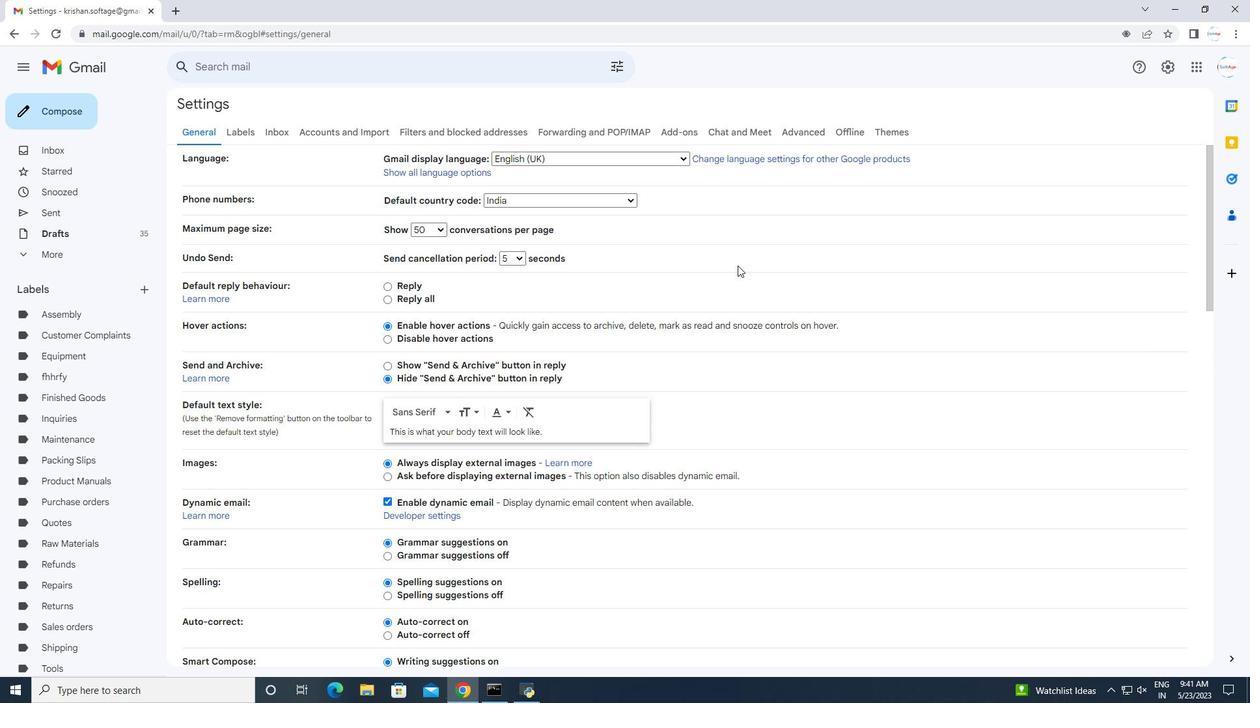 
Action: Mouse scrolled (737, 265) with delta (0, 0)
Screenshot: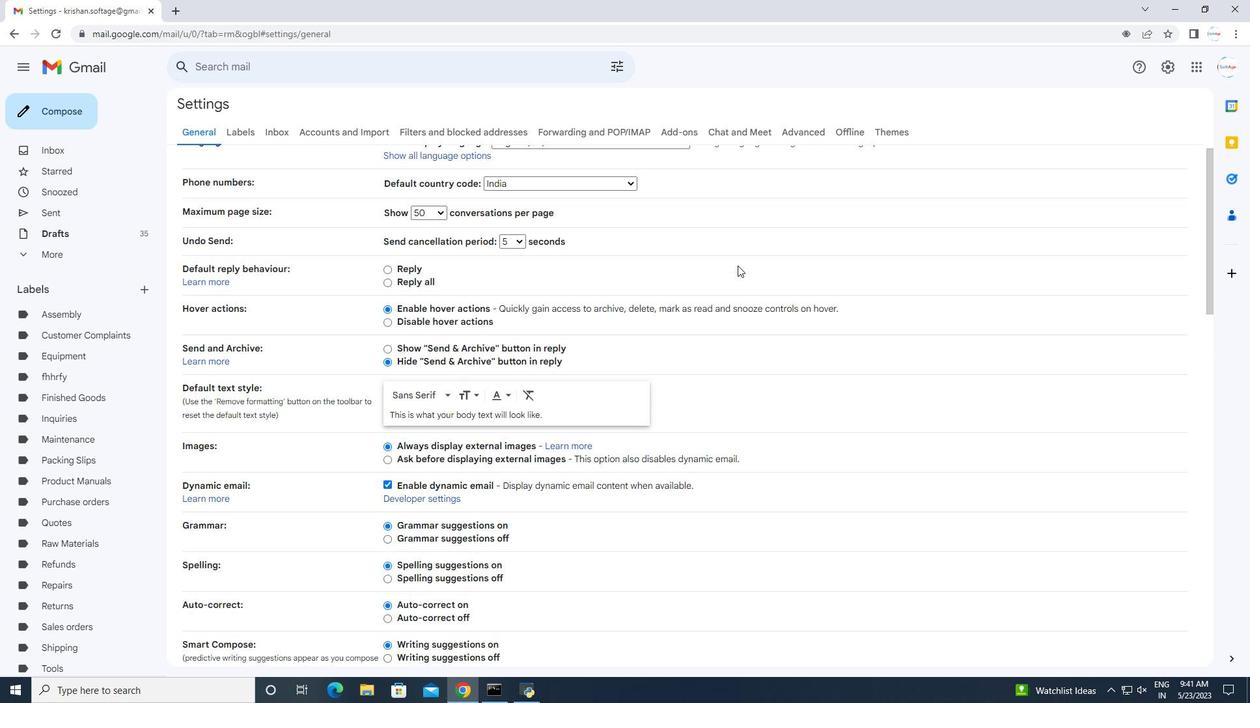 
Action: Mouse scrolled (737, 265) with delta (0, 0)
Screenshot: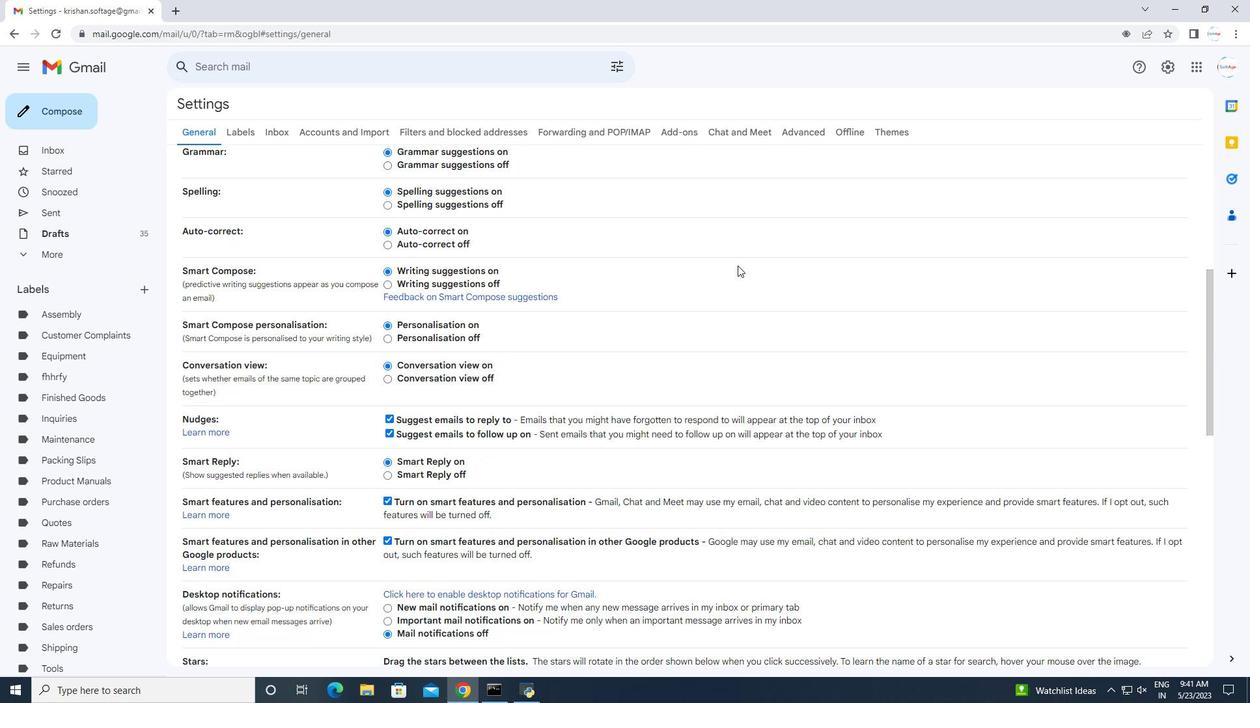 
Action: Mouse scrolled (737, 265) with delta (0, 0)
Screenshot: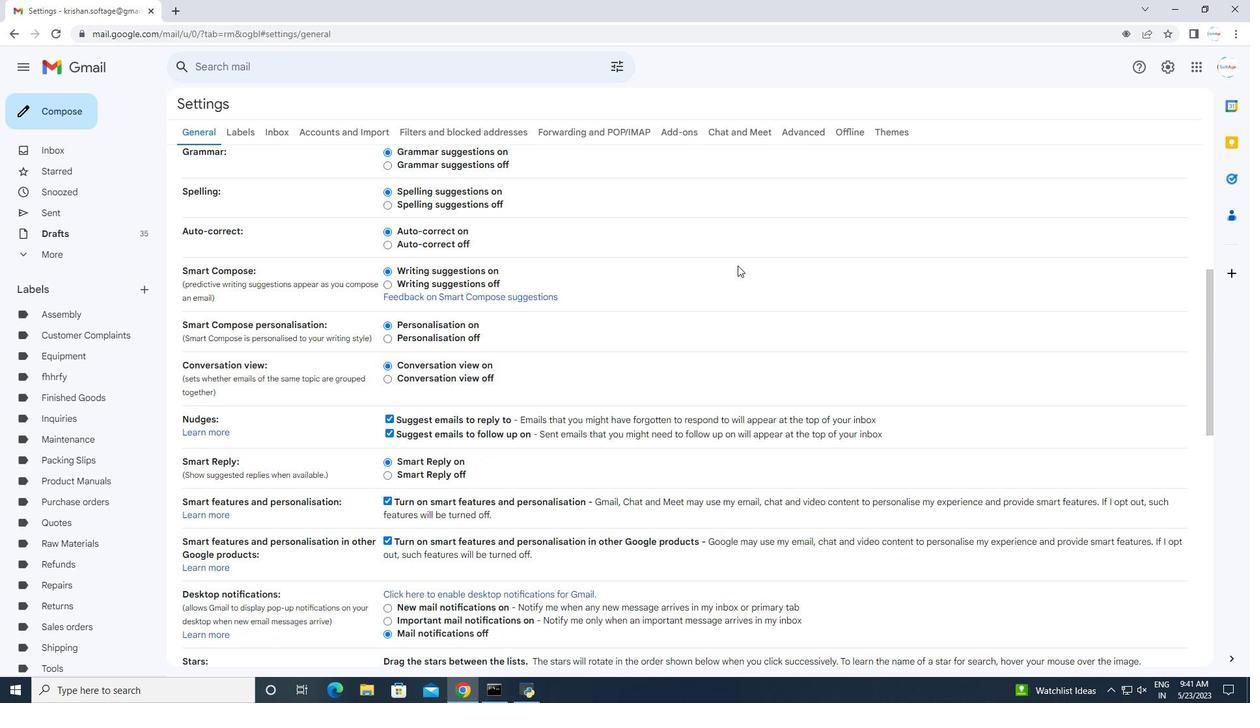 
Action: Mouse scrolled (737, 265) with delta (0, 0)
Screenshot: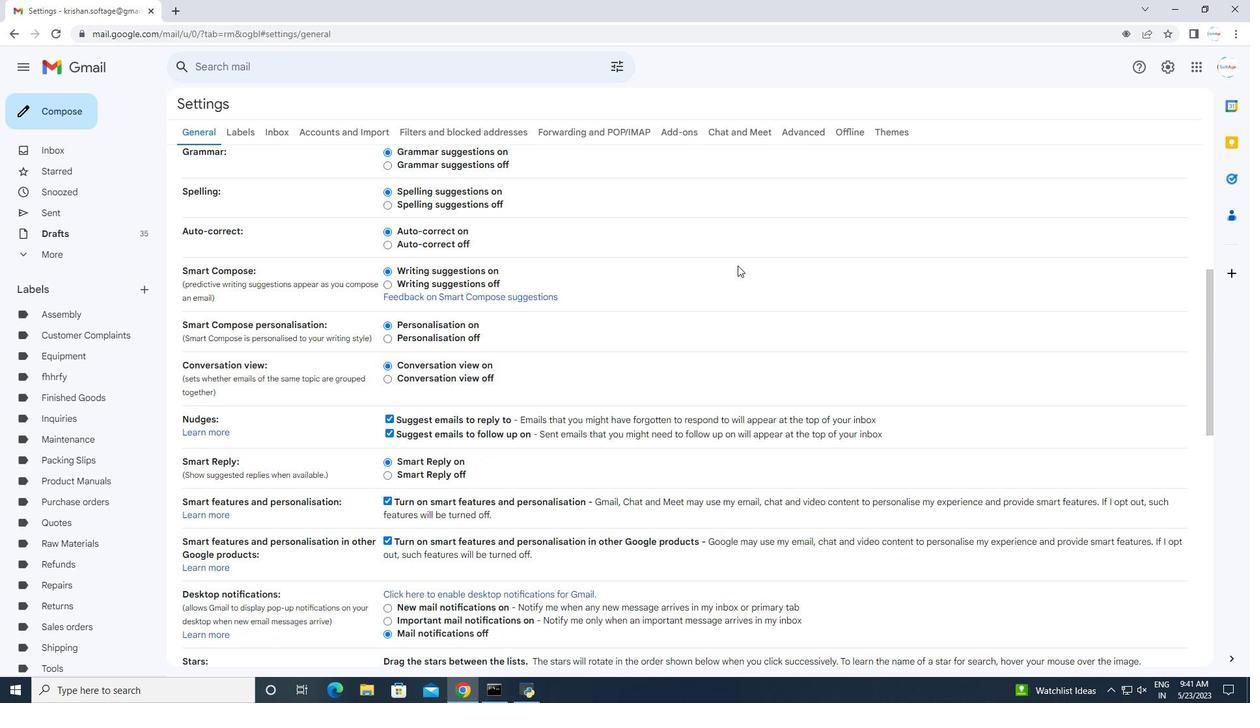 
Action: Mouse scrolled (737, 265) with delta (0, 0)
Screenshot: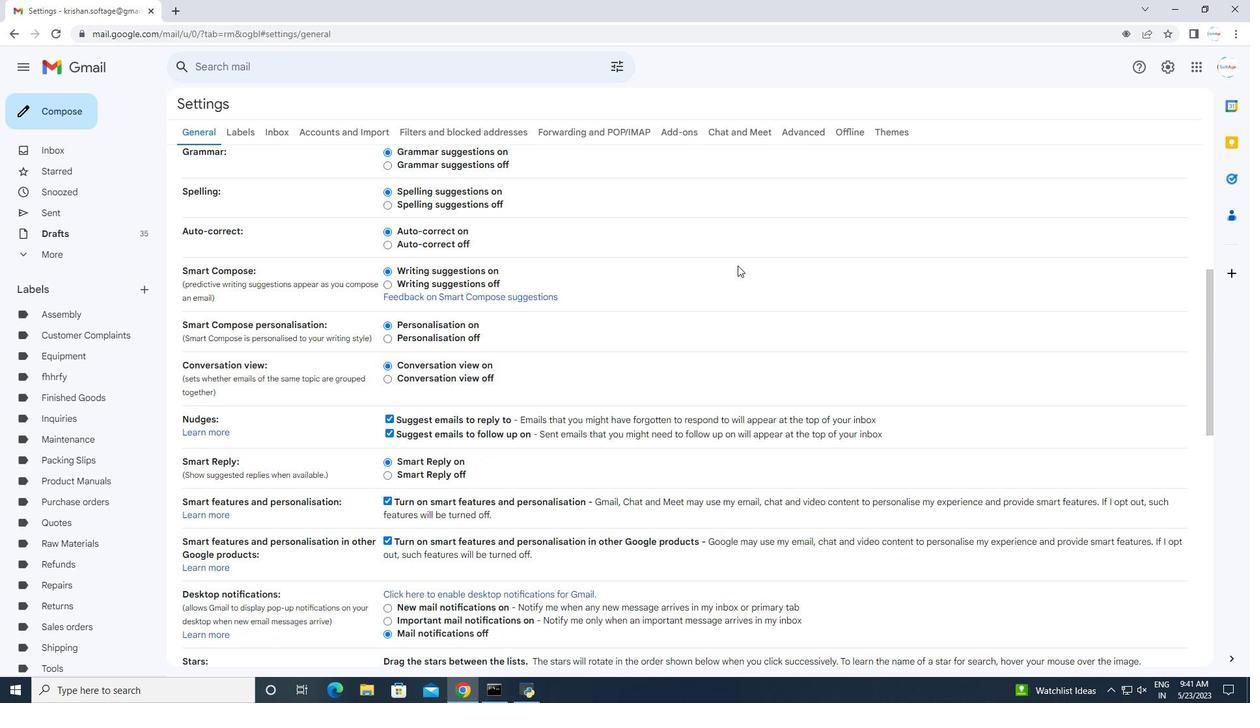 
Action: Mouse scrolled (737, 265) with delta (0, 0)
Screenshot: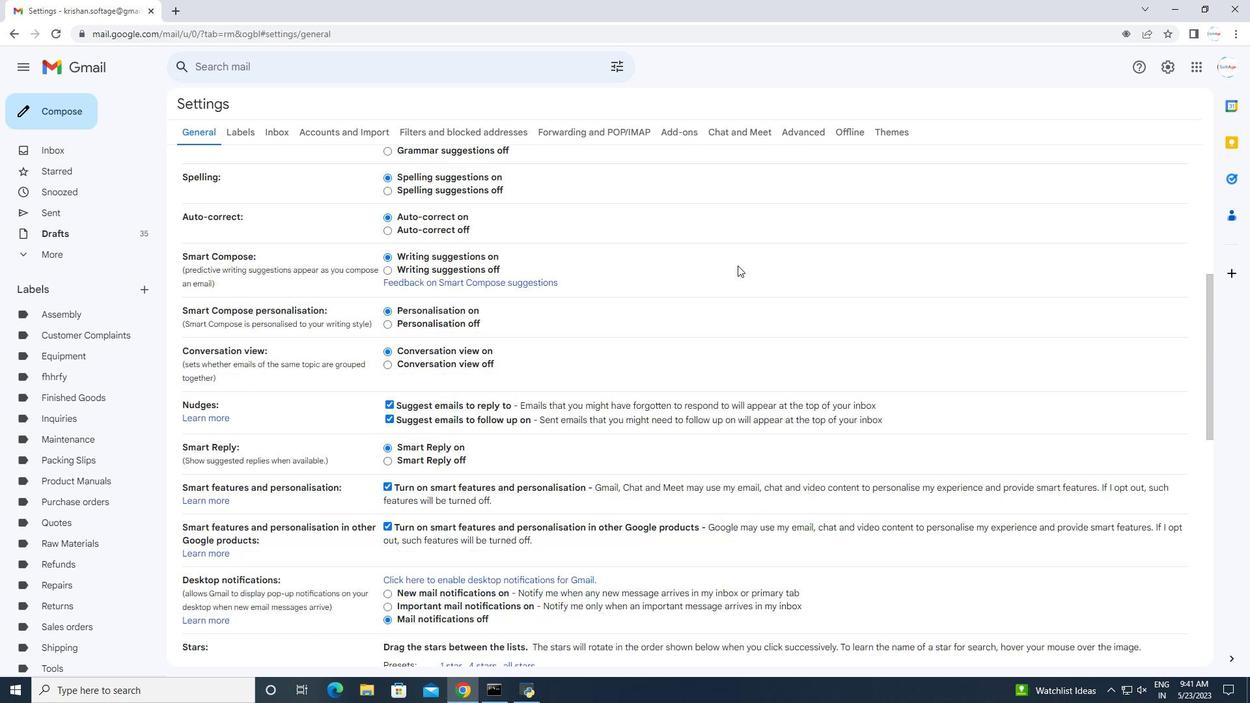 
Action: Mouse scrolled (737, 265) with delta (0, 0)
Screenshot: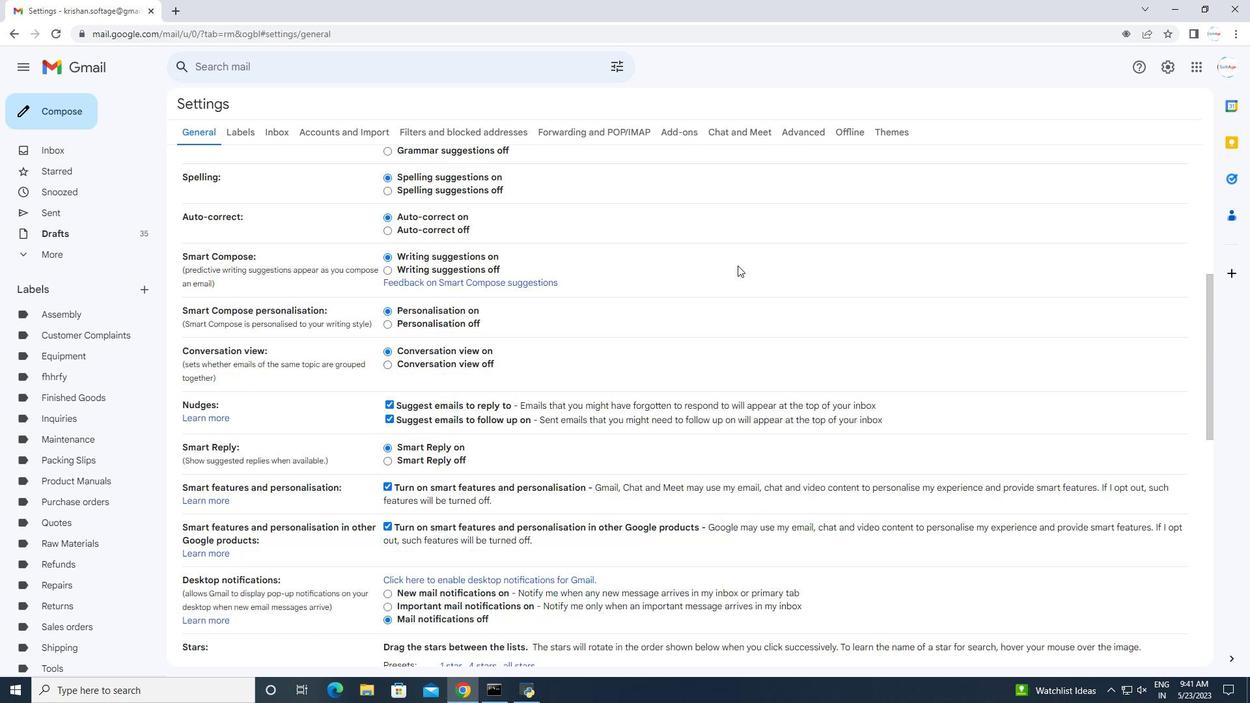 
Action: Mouse scrolled (737, 265) with delta (0, 0)
Screenshot: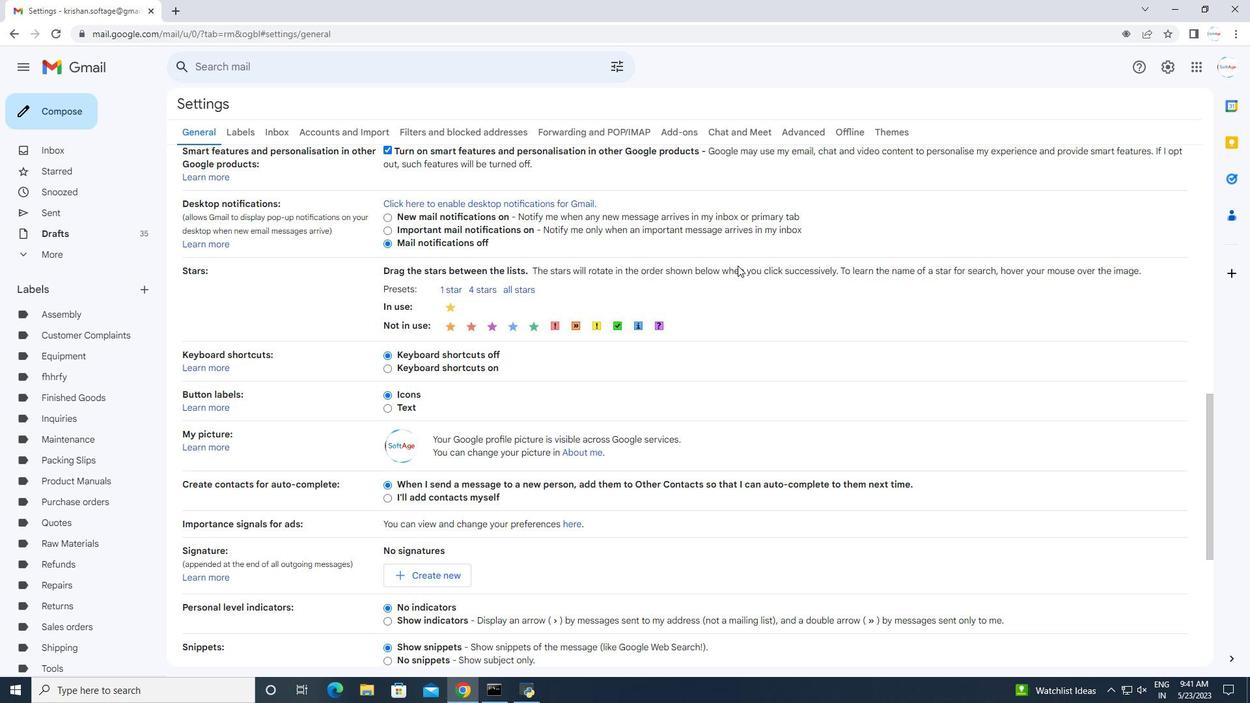 
Action: Mouse scrolled (737, 265) with delta (0, 0)
Screenshot: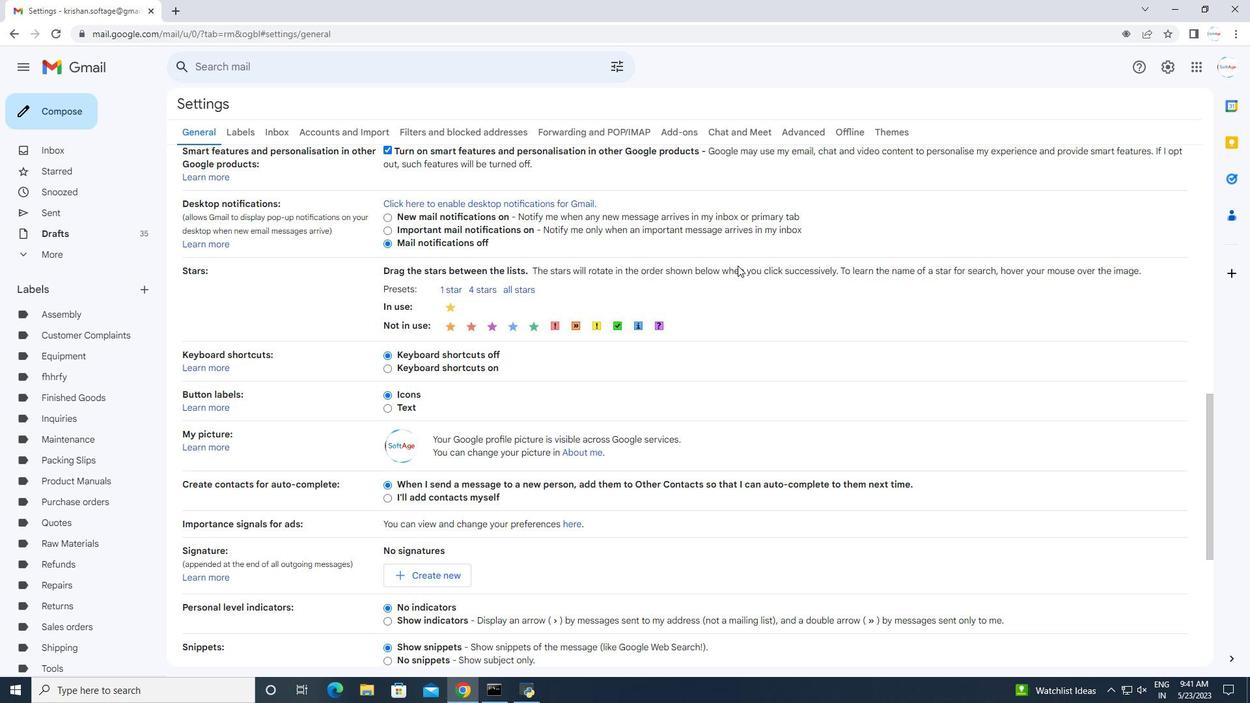 
Action: Mouse scrolled (737, 265) with delta (0, 0)
Screenshot: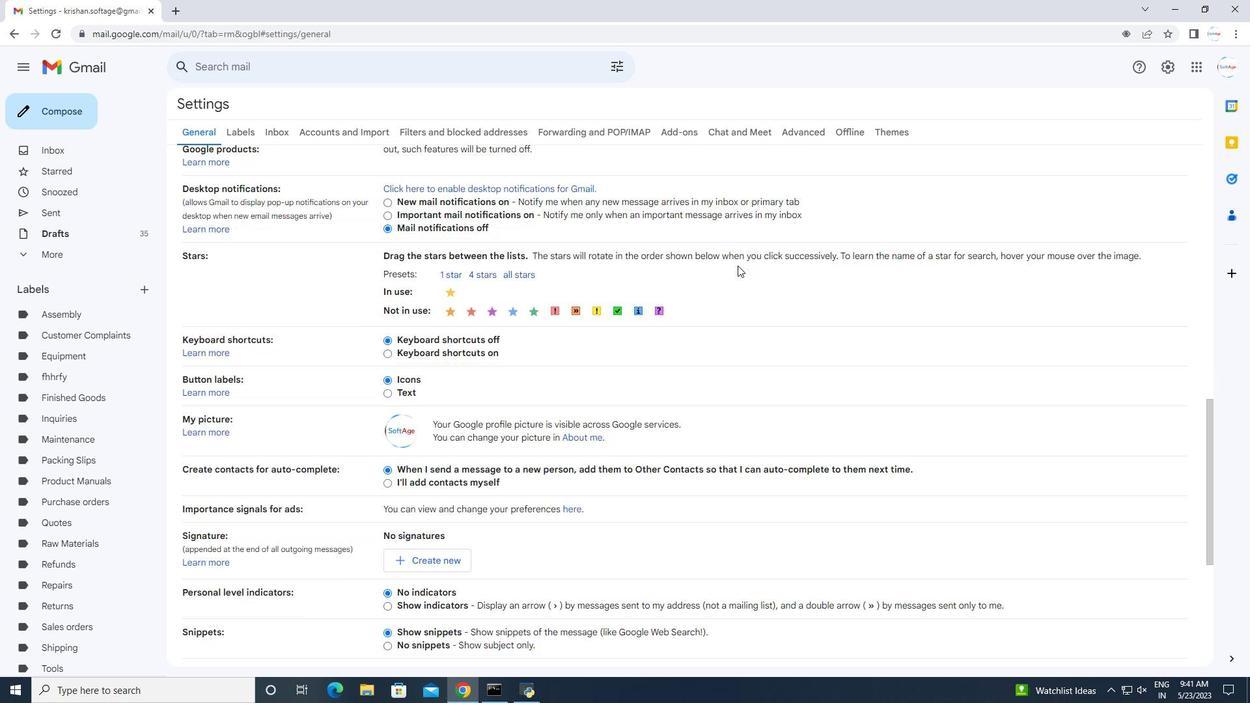 
Action: Mouse moved to (435, 379)
Screenshot: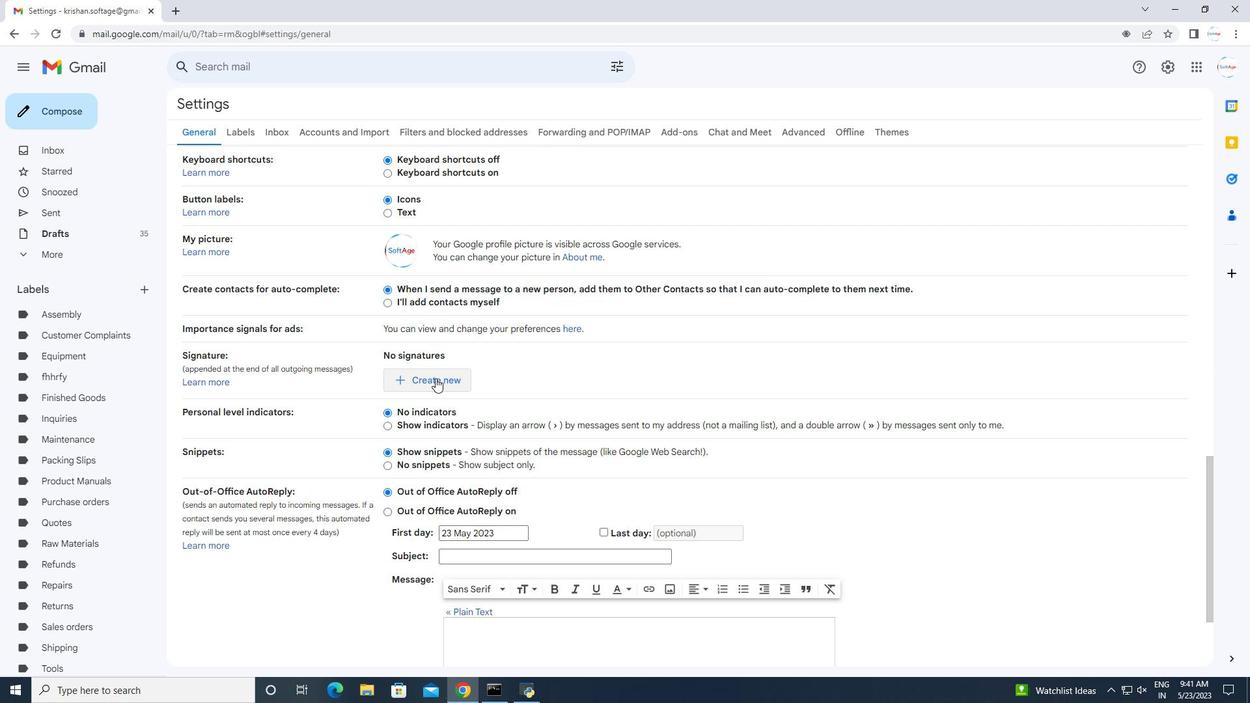 
Action: Mouse pressed left at (435, 379)
Screenshot: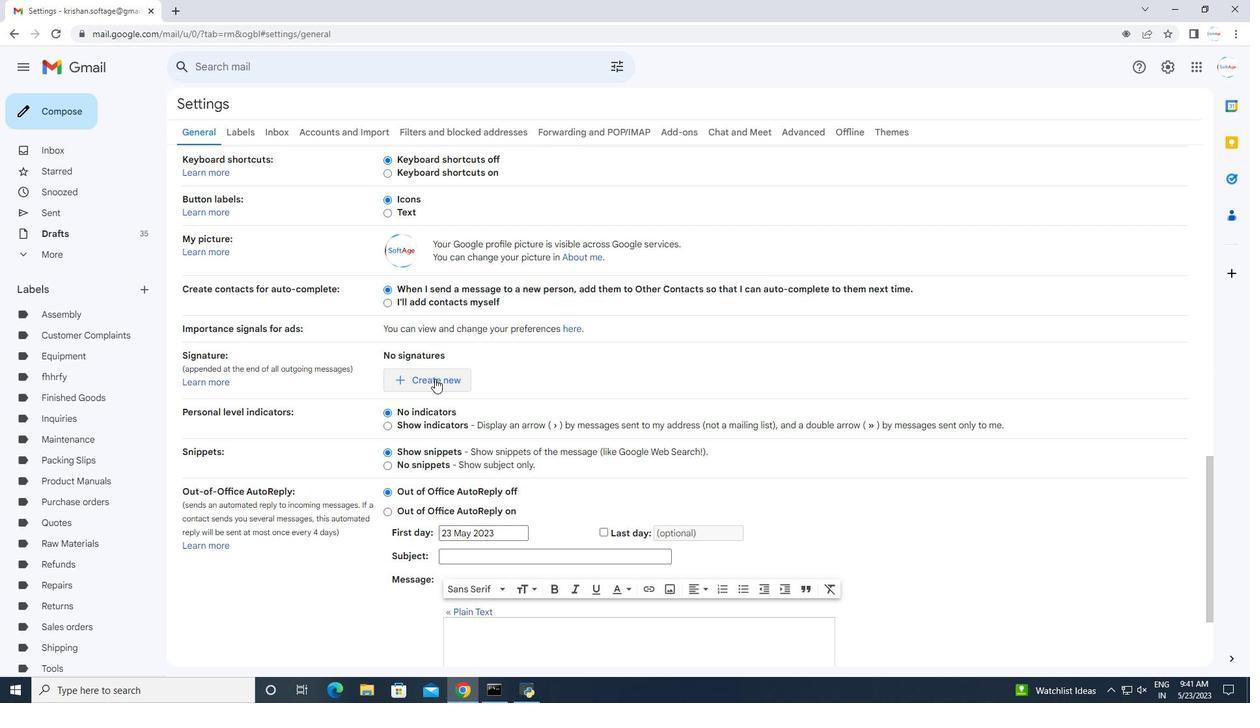 
Action: Mouse moved to (516, 351)
Screenshot: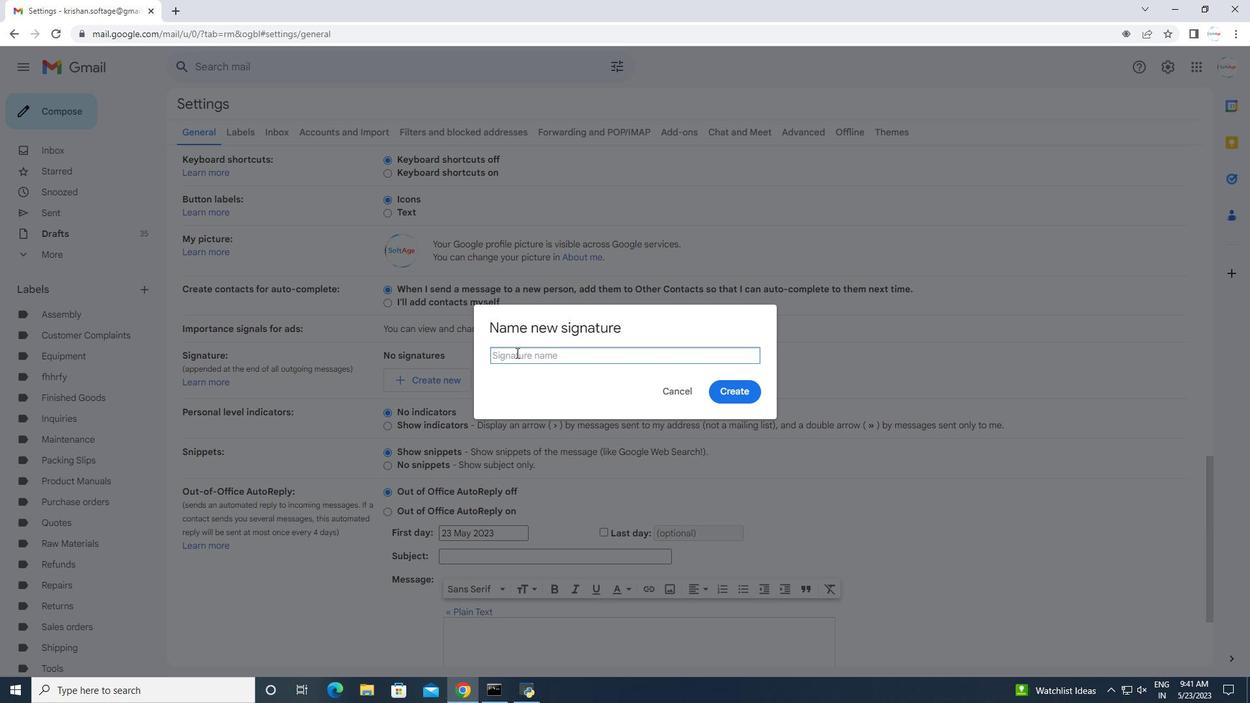 
Action: Mouse pressed left at (516, 351)
Screenshot: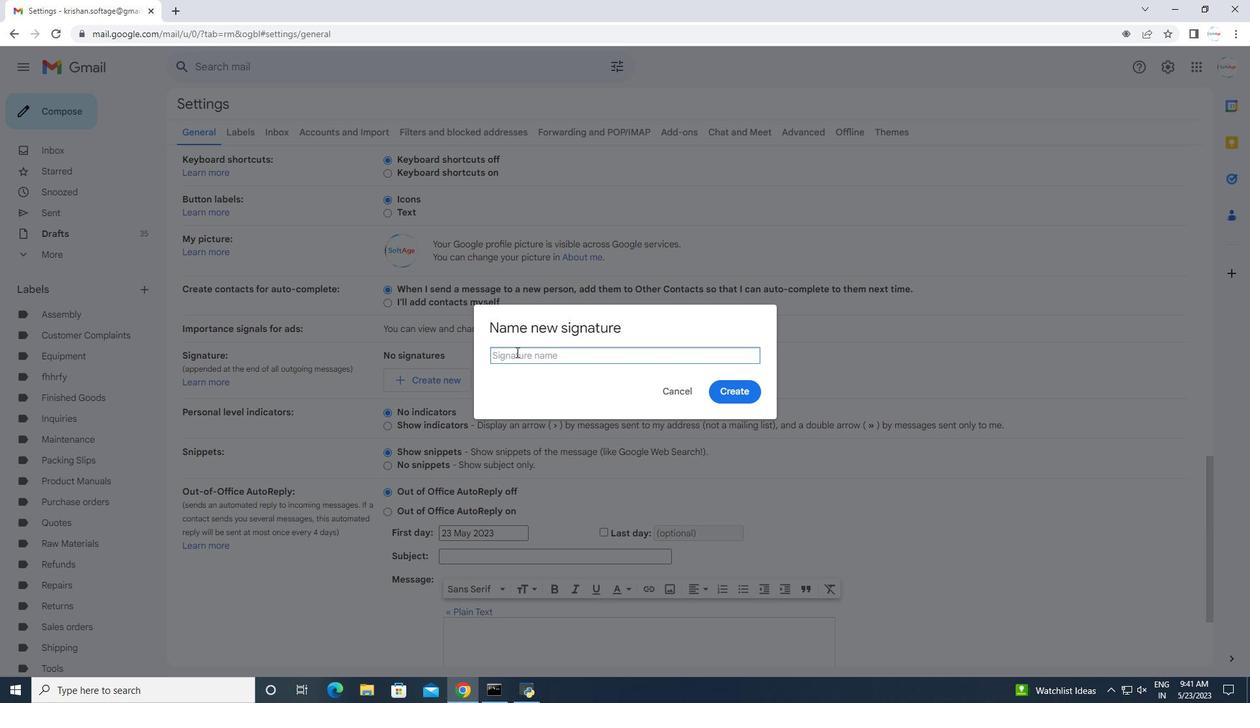 
Action: Mouse moved to (520, 351)
Screenshot: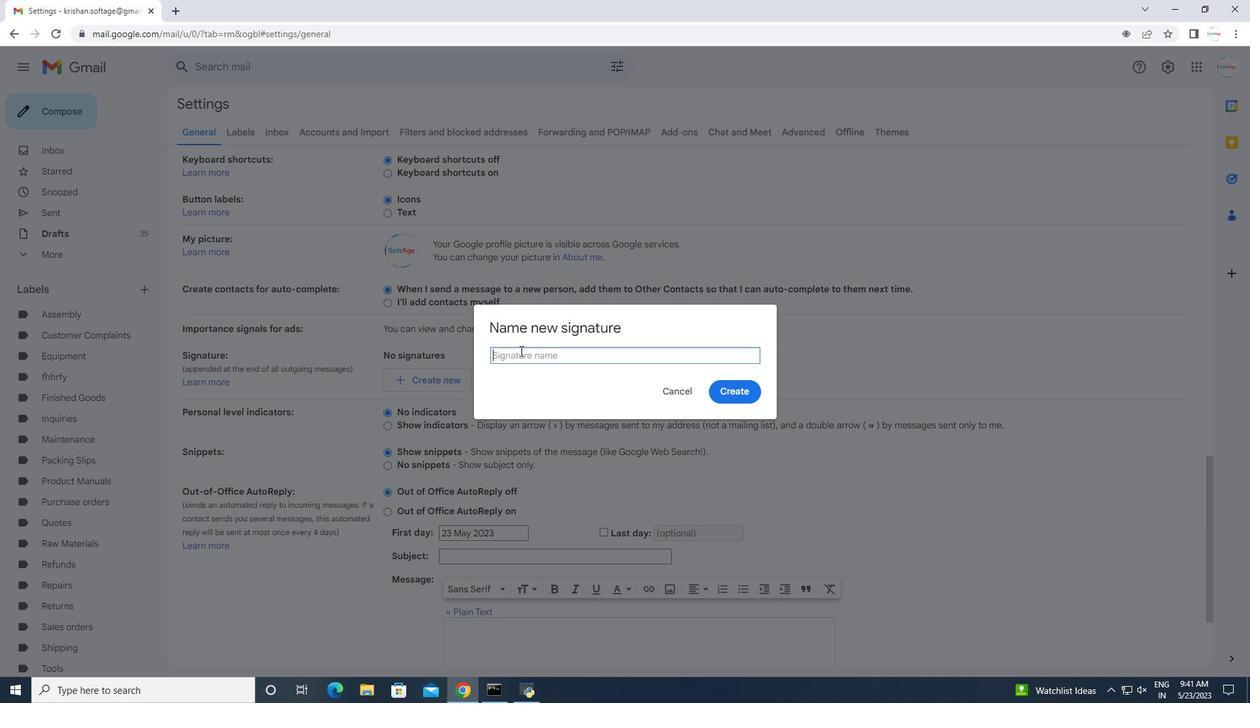 
Action: Key pressed <Key.shift>Lisa<Key.space><Key.shift>Hernandez
Screenshot: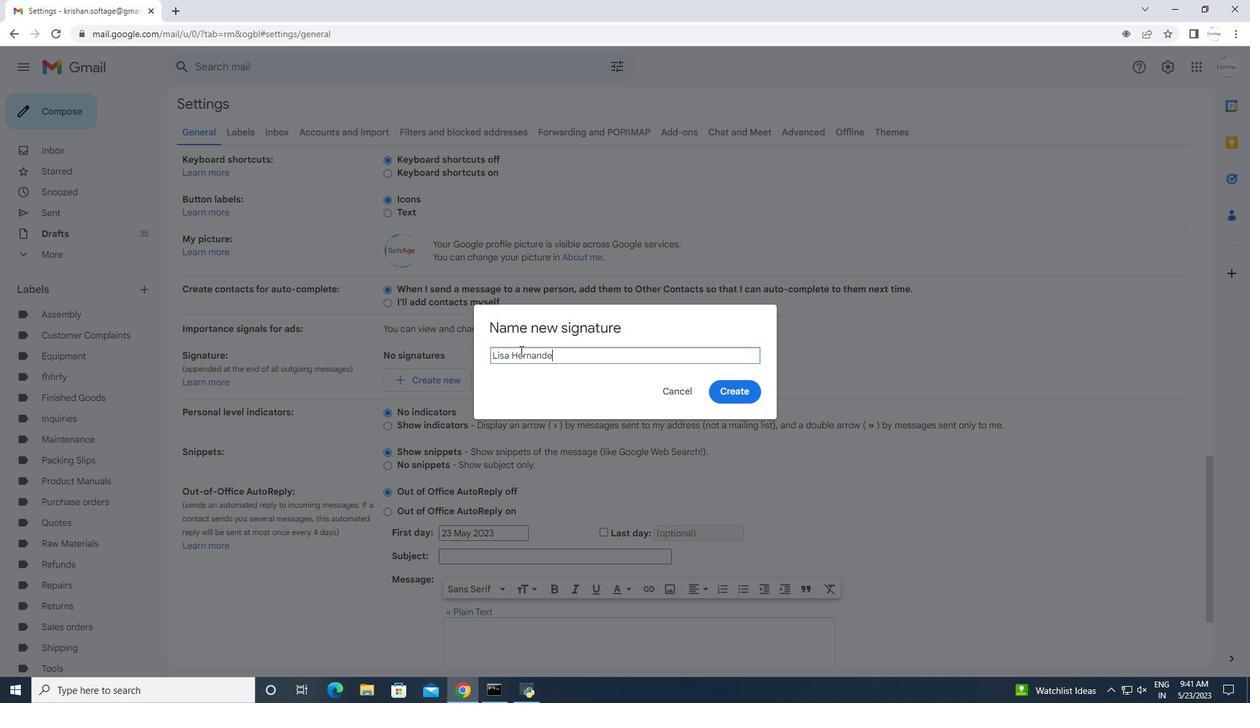 
Action: Mouse moved to (742, 394)
Screenshot: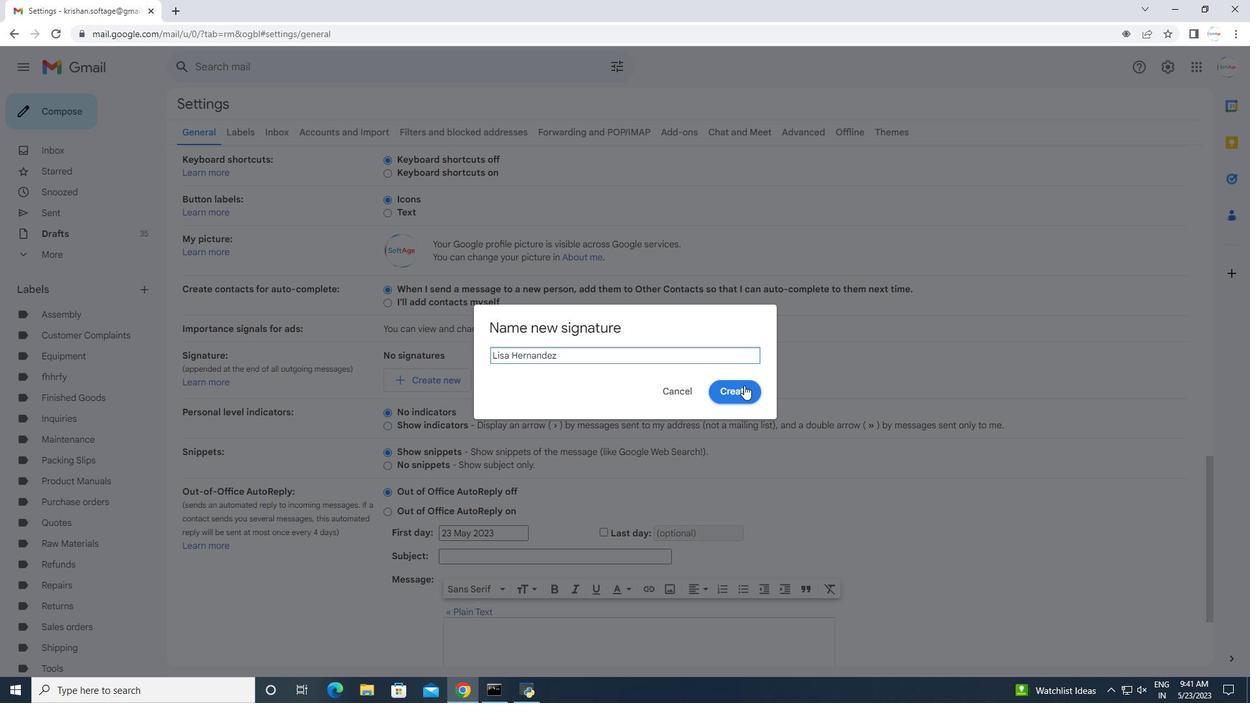 
Action: Mouse pressed left at (742, 394)
Screenshot: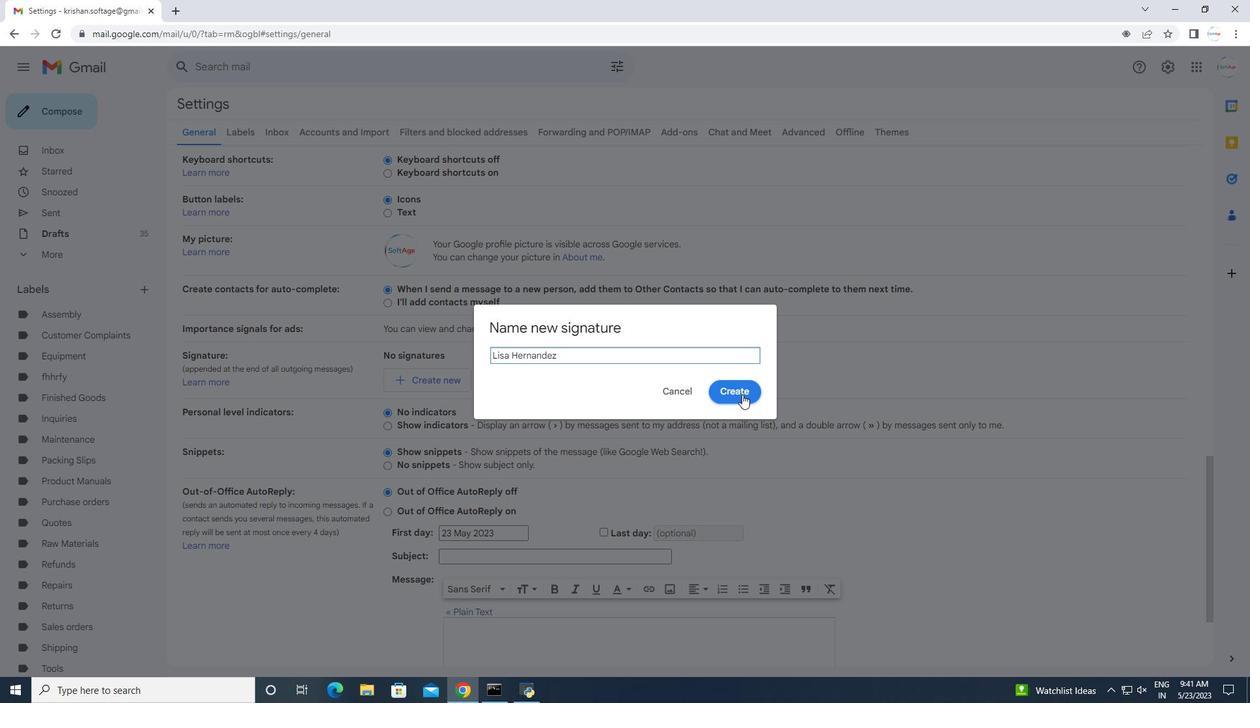 
Action: Mouse moved to (579, 369)
Screenshot: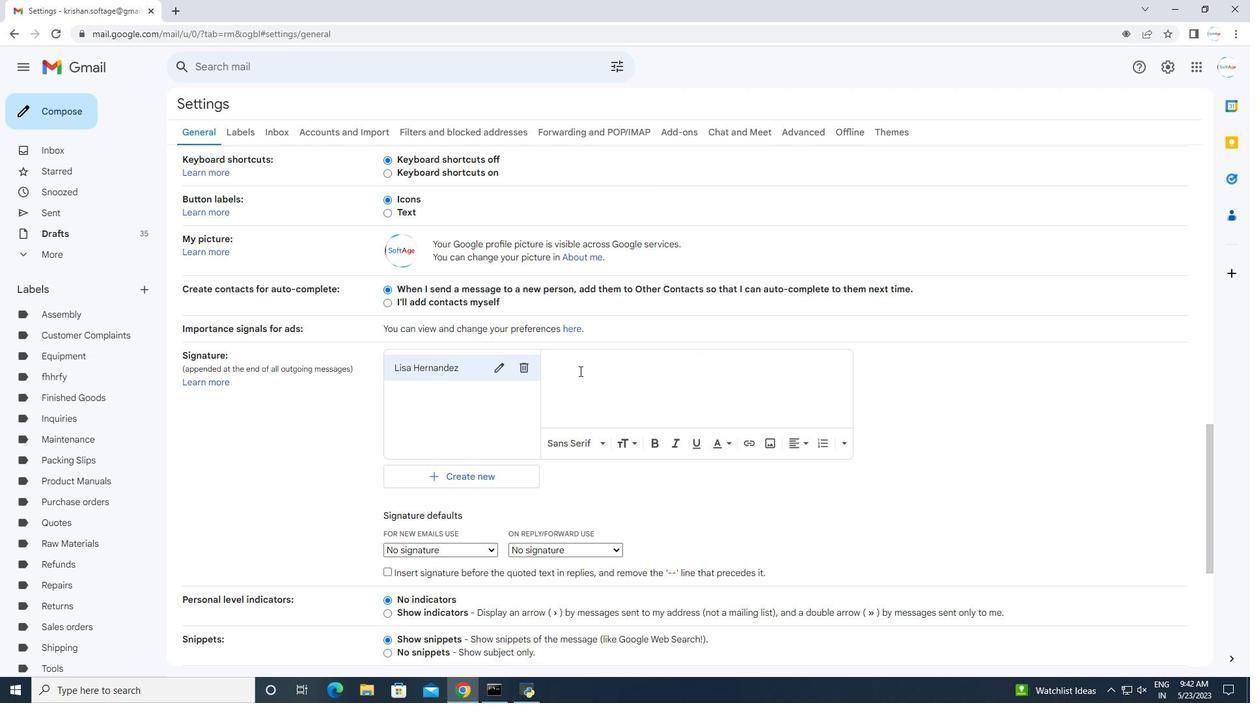 
Action: Mouse pressed left at (579, 369)
Screenshot: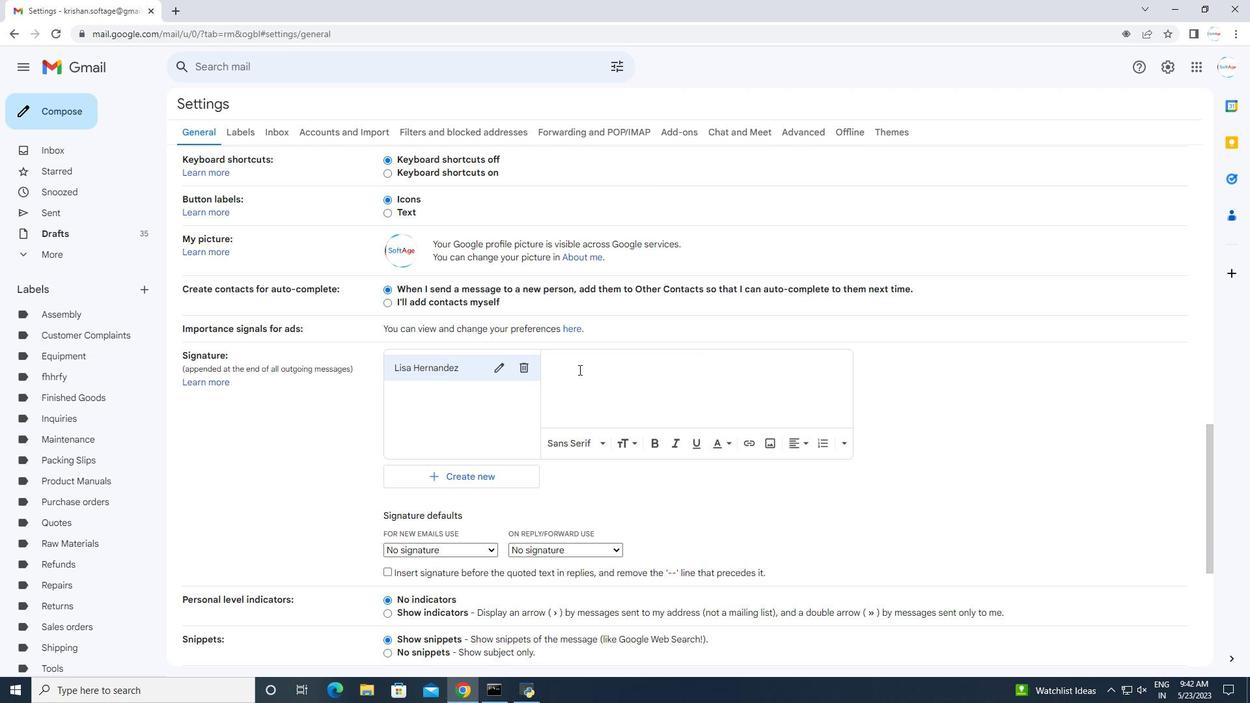 
Action: Key pressed <Key.shift>Lisa<Key.space><Key.shift>Hernandez
Screenshot: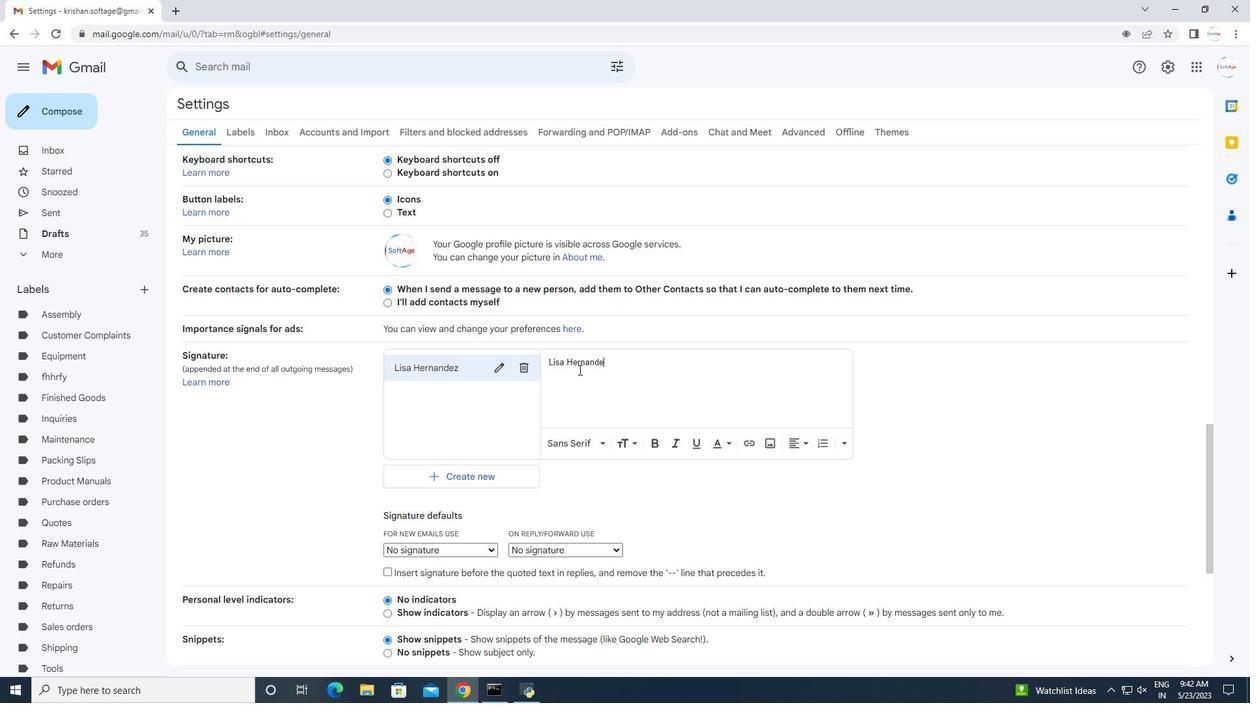 
Action: Mouse moved to (574, 442)
Screenshot: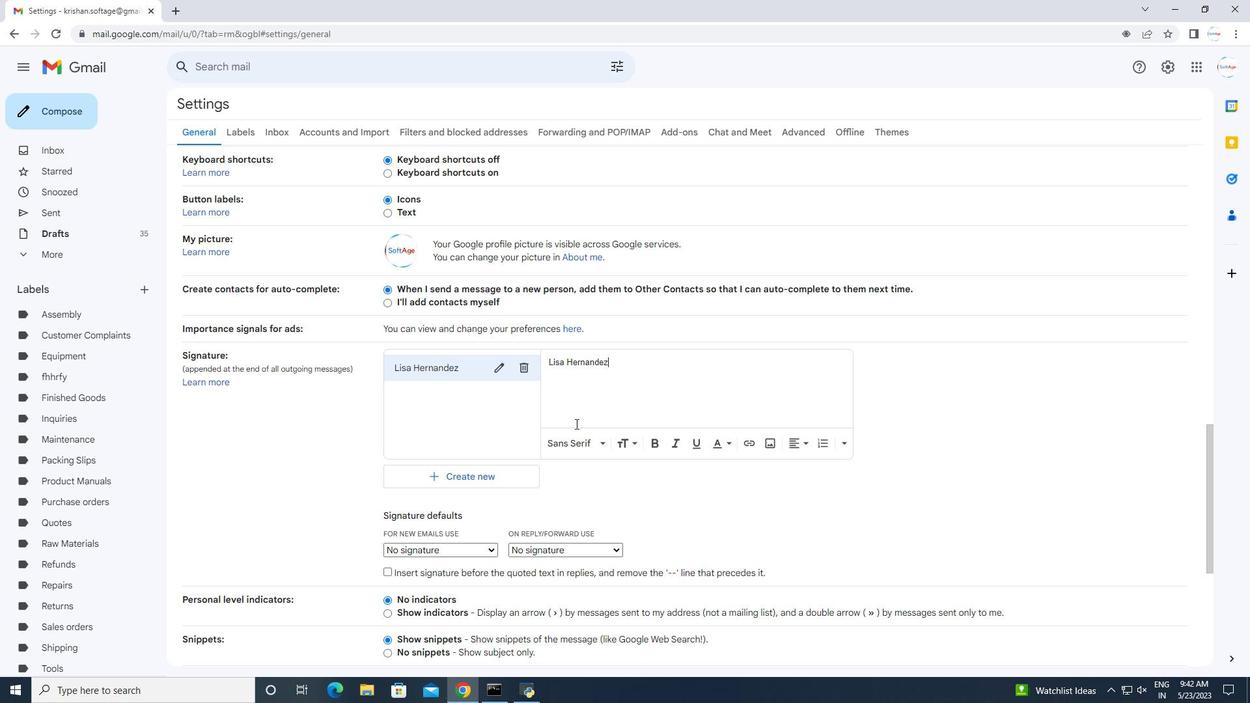 
Action: Mouse scrolled (574, 431) with delta (0, 0)
Screenshot: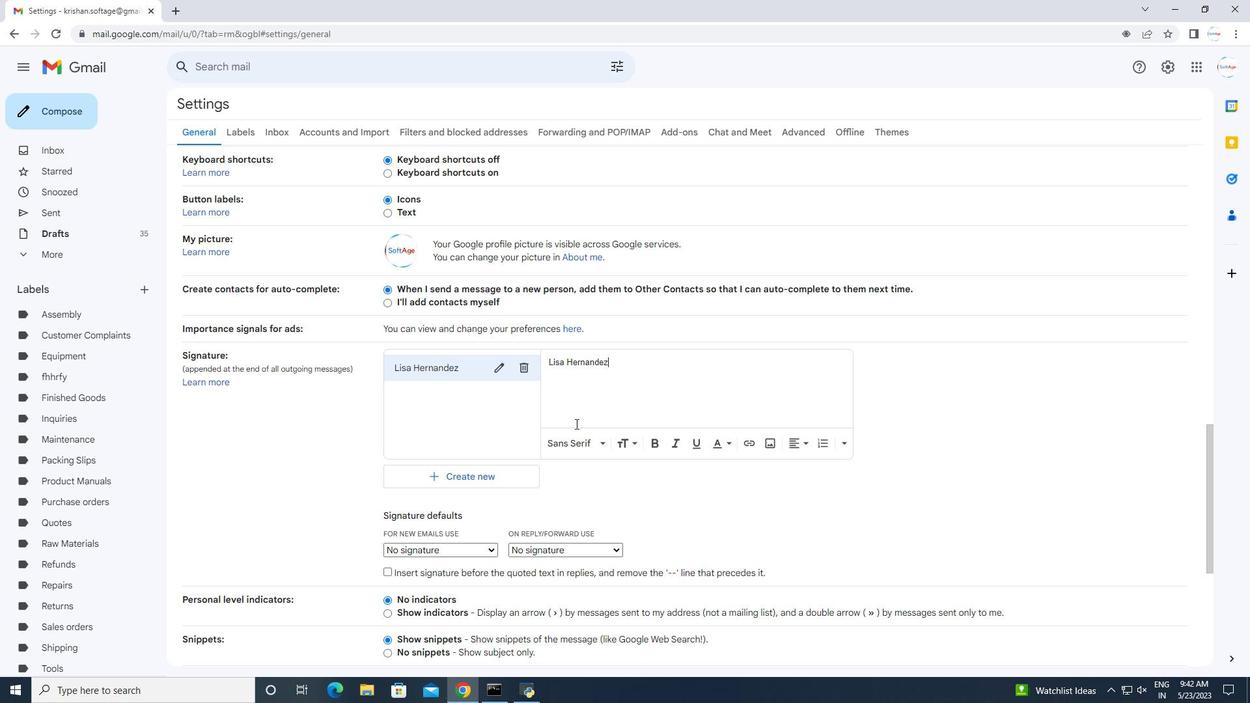 
Action: Mouse moved to (574, 445)
Screenshot: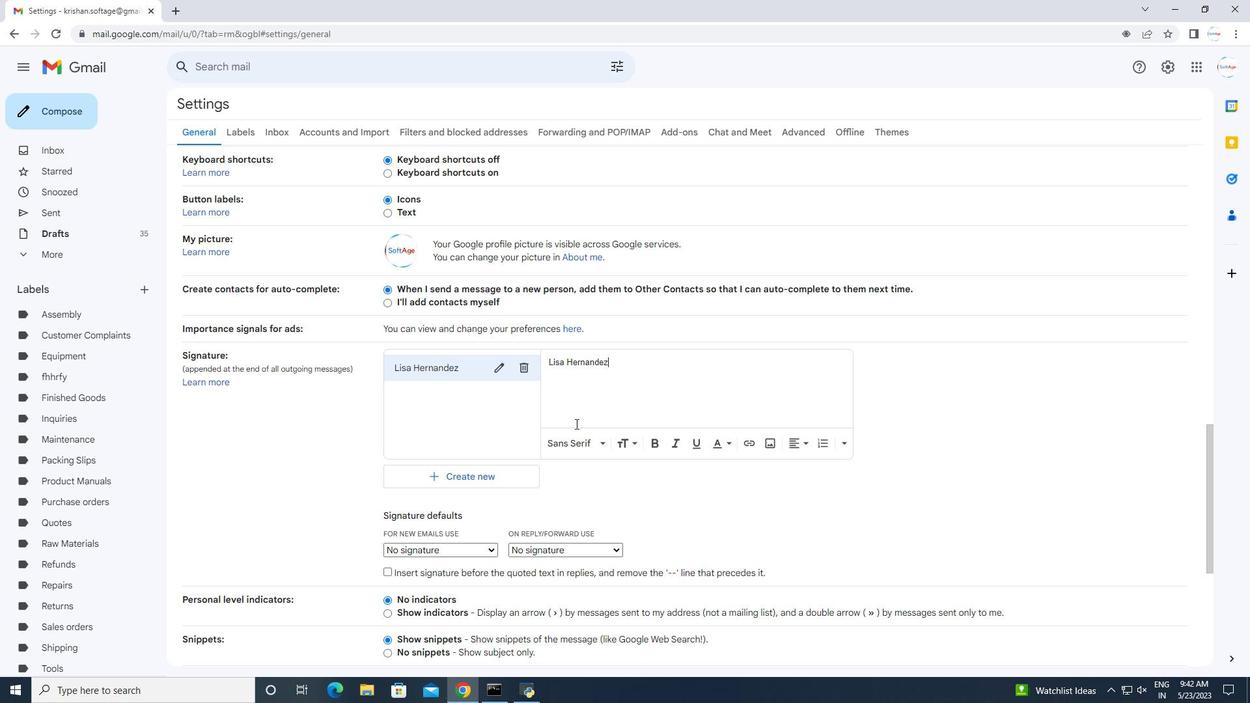 
Action: Mouse scrolled (574, 444) with delta (0, 0)
Screenshot: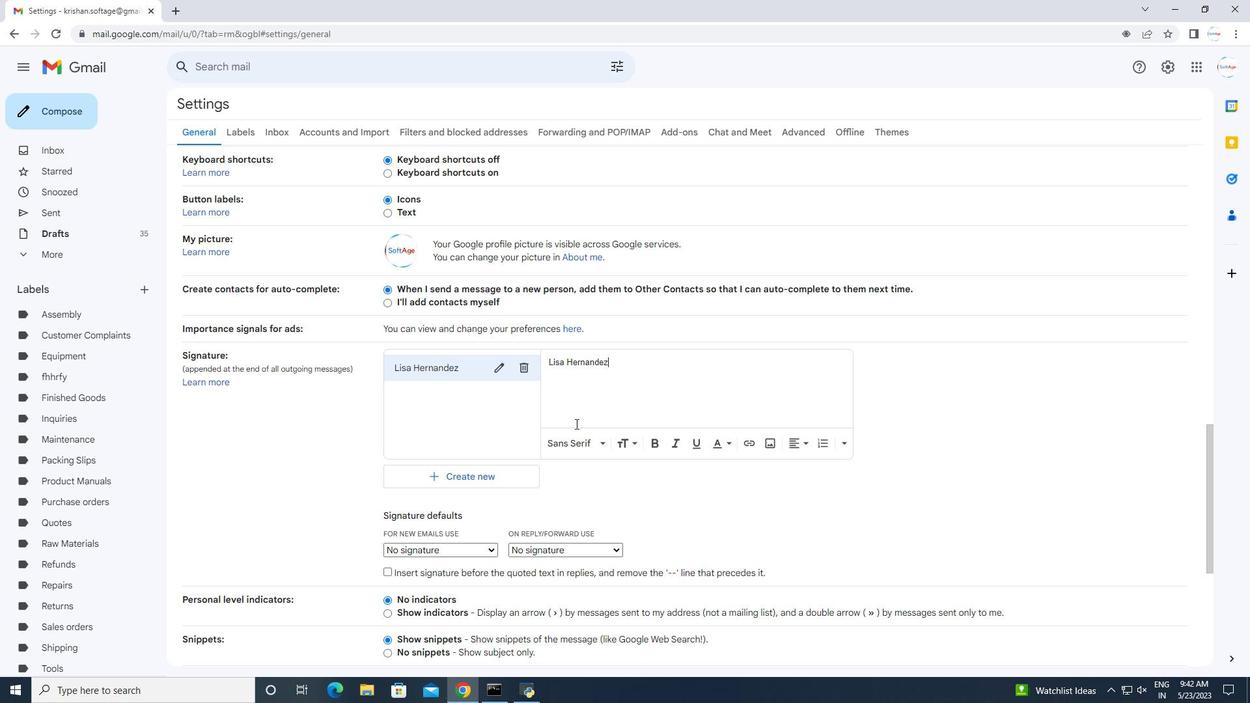 
Action: Mouse moved to (574, 448)
Screenshot: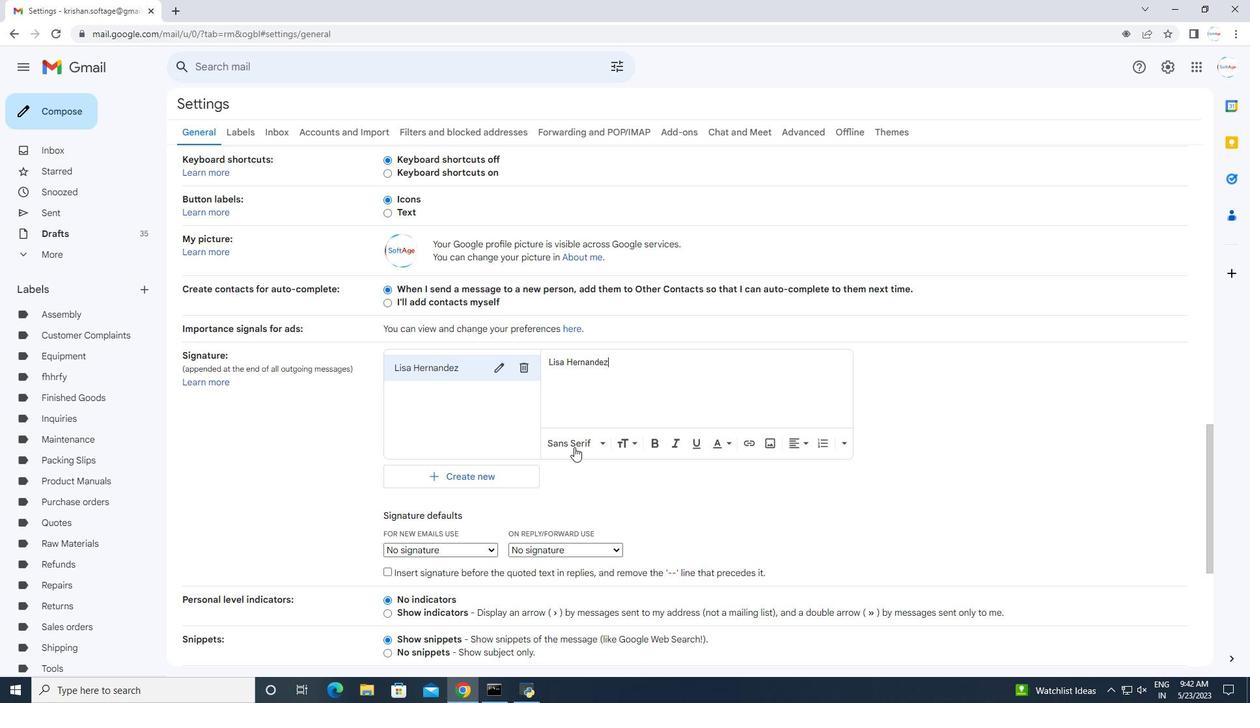 
Action: Mouse scrolled (574, 448) with delta (0, 0)
Screenshot: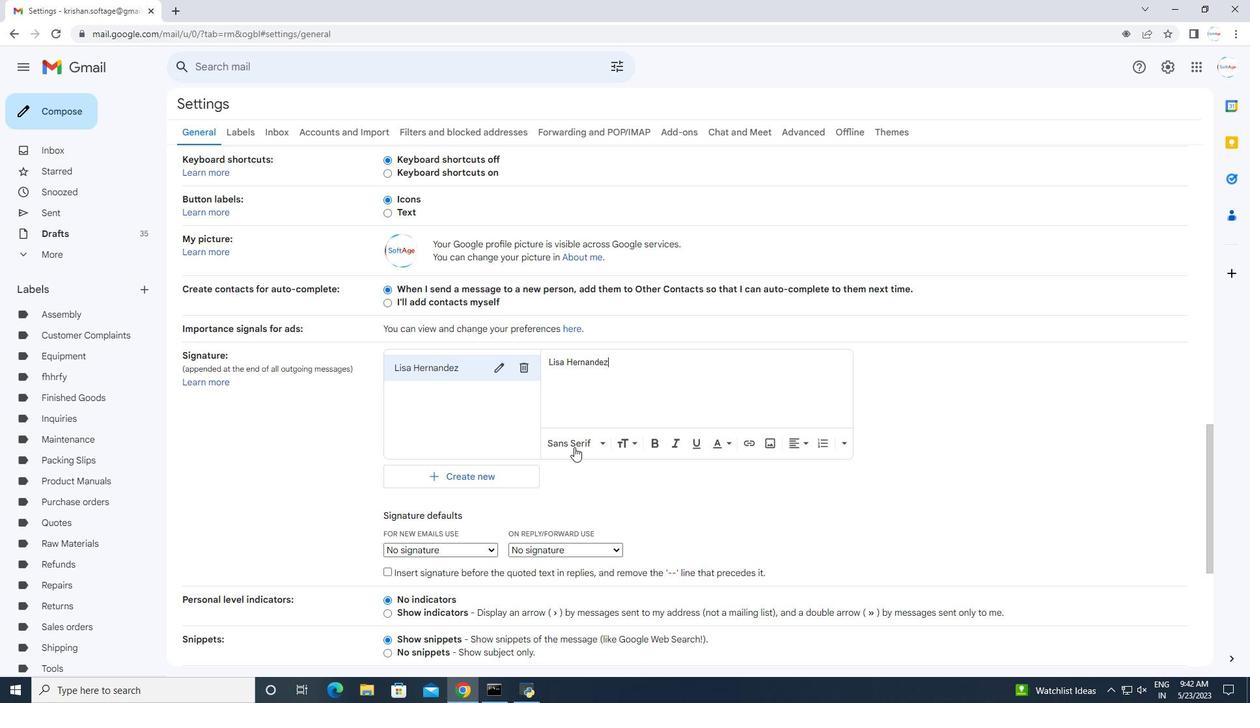 
Action: Mouse moved to (574, 449)
Screenshot: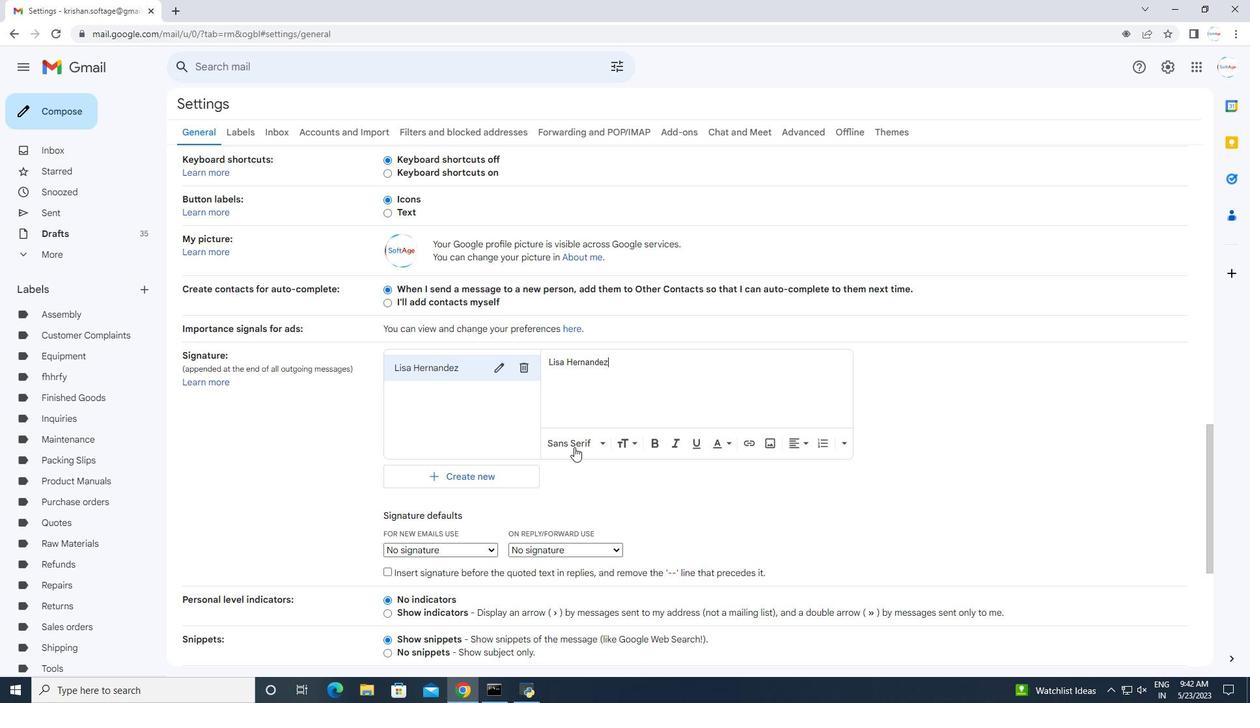 
Action: Mouse scrolled (574, 448) with delta (0, 0)
Screenshot: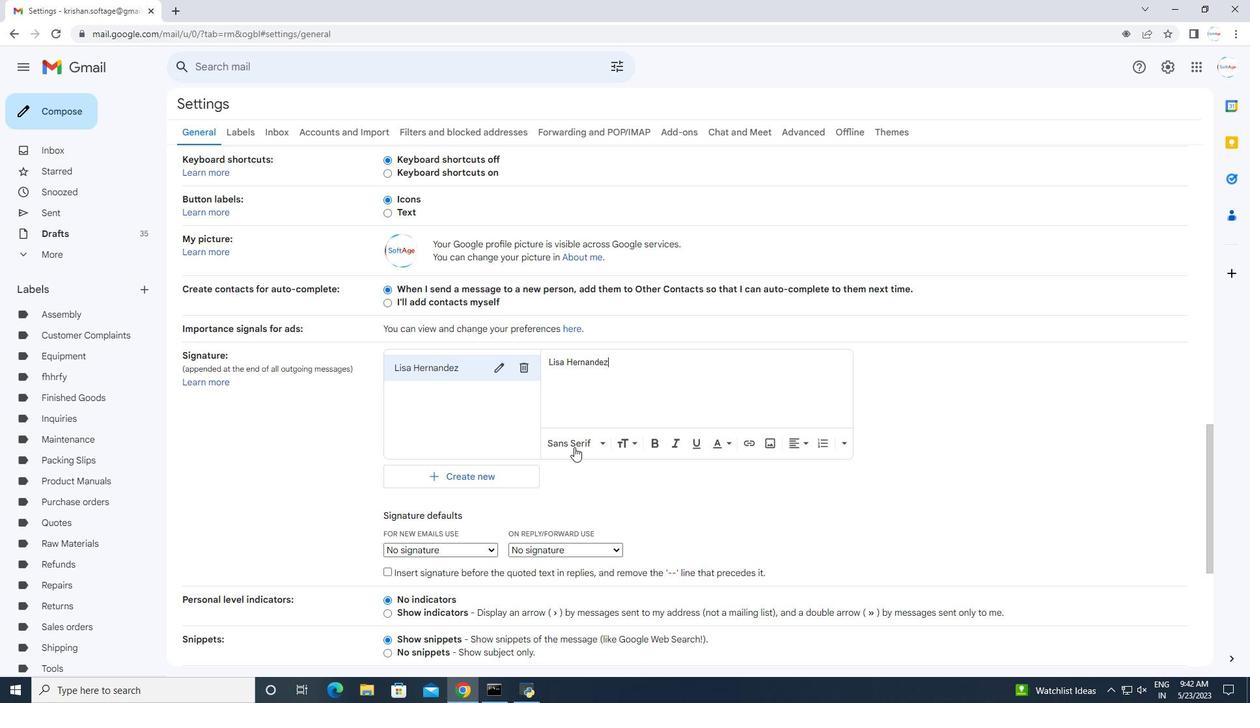 
Action: Mouse scrolled (574, 448) with delta (0, 0)
Screenshot: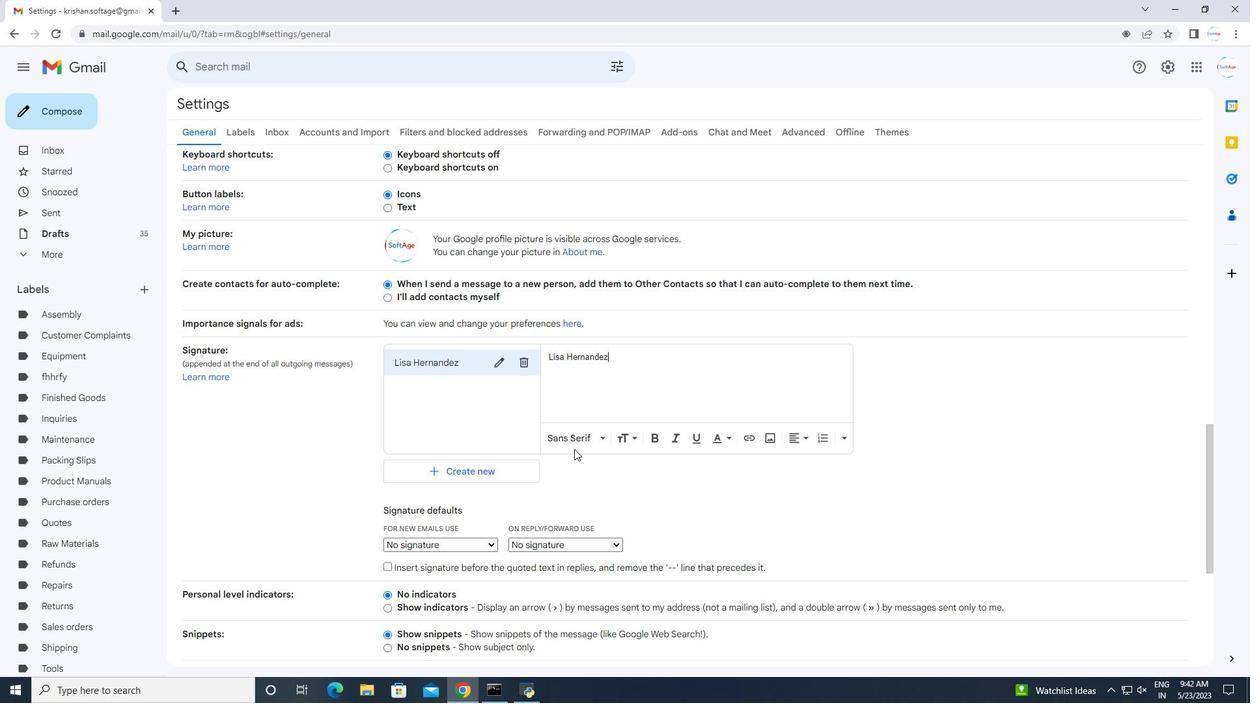 
Action: Mouse scrolled (574, 448) with delta (0, 0)
Screenshot: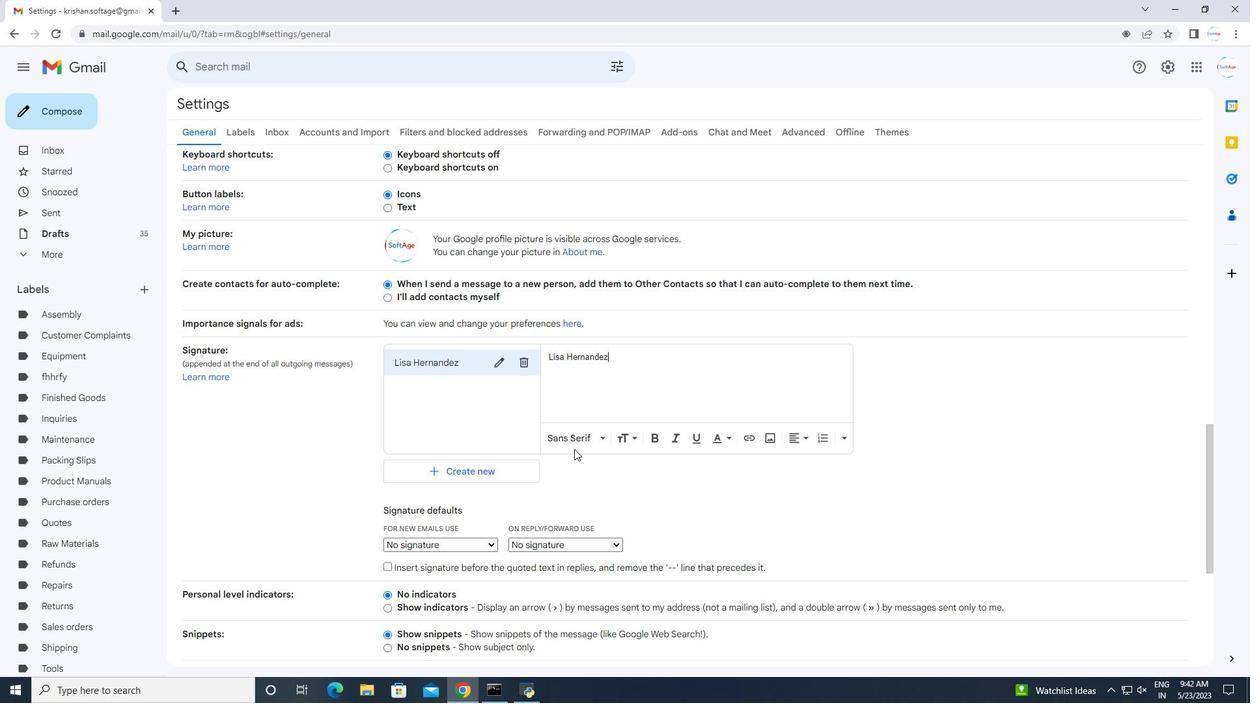 
Action: Mouse scrolled (574, 448) with delta (0, 0)
Screenshot: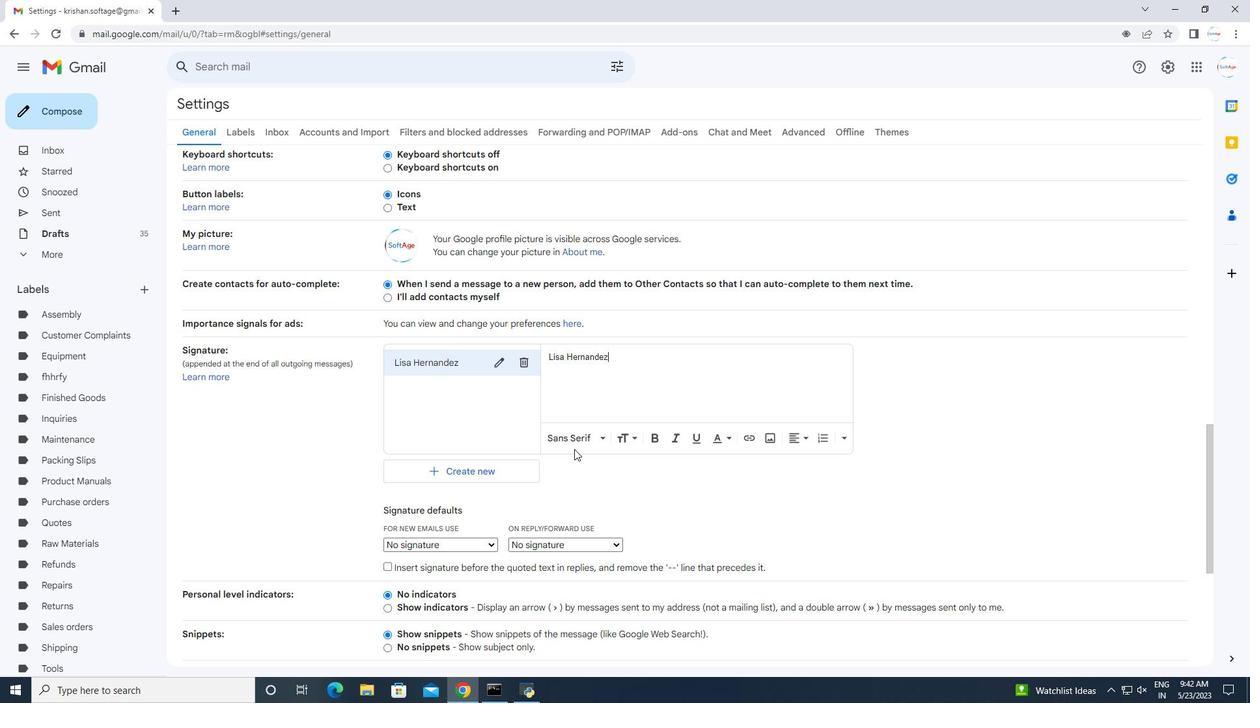 
Action: Mouse moved to (574, 457)
